 Task: Plan a trip to Hacilar, Turkey from 1st December, 2023 to 6th December, 2023 for 6 adults. Place can be entire room with 3 bedrooms having 3 beds and 3 bathrooms. Property type can be house.
Action: Mouse moved to (530, 218)
Screenshot: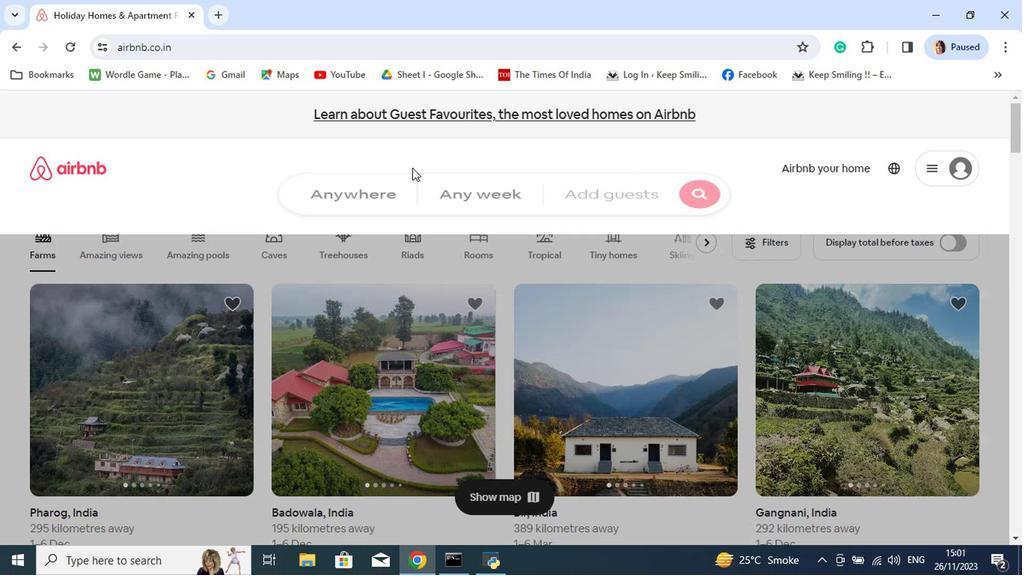 
Action: Mouse pressed left at (530, 218)
Screenshot: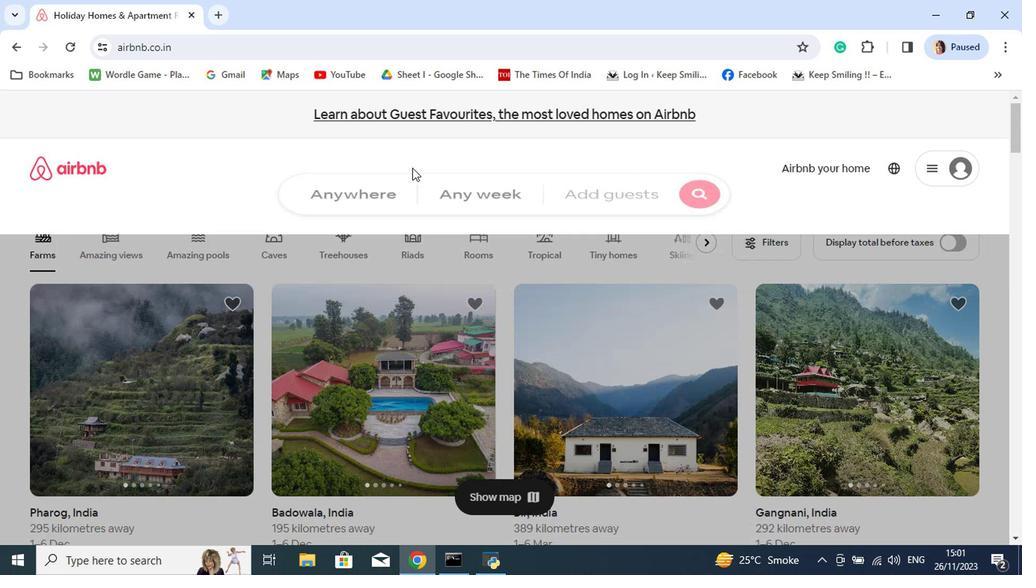 
Action: Mouse moved to (530, 218)
Screenshot: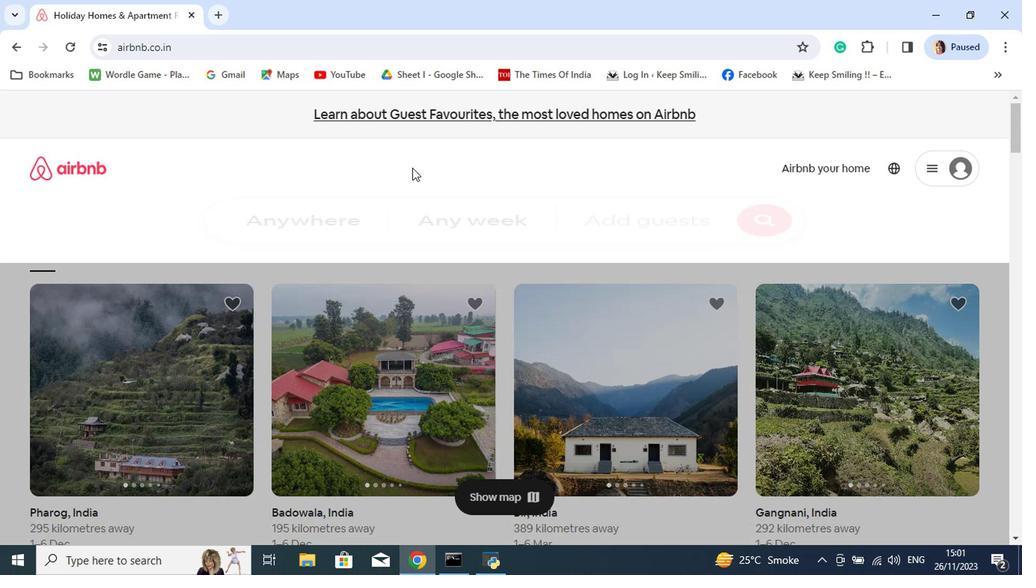 
Action: Key pressed <Key.shift>Hacilar
Screenshot: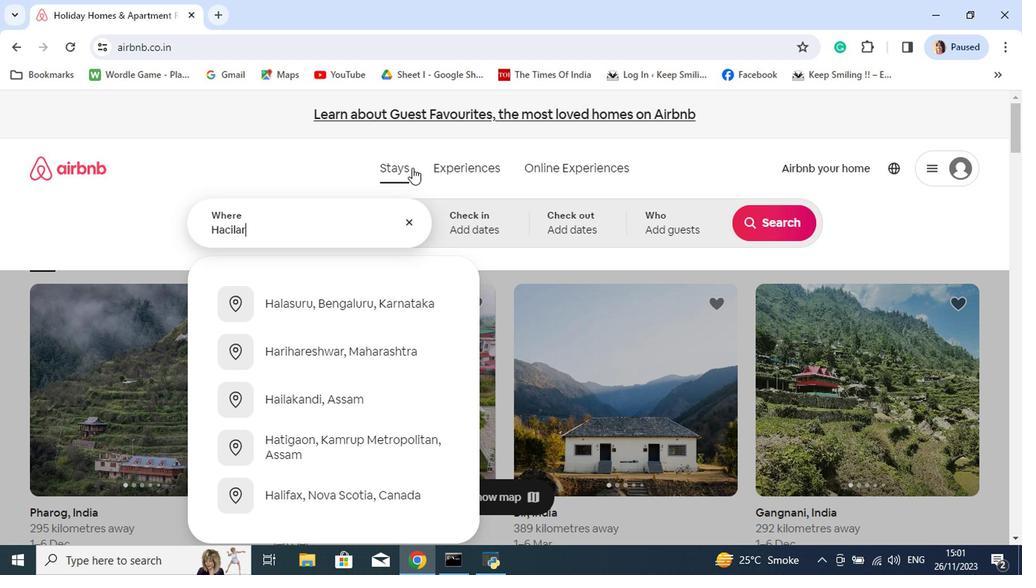 
Action: Mouse moved to (530, 218)
Screenshot: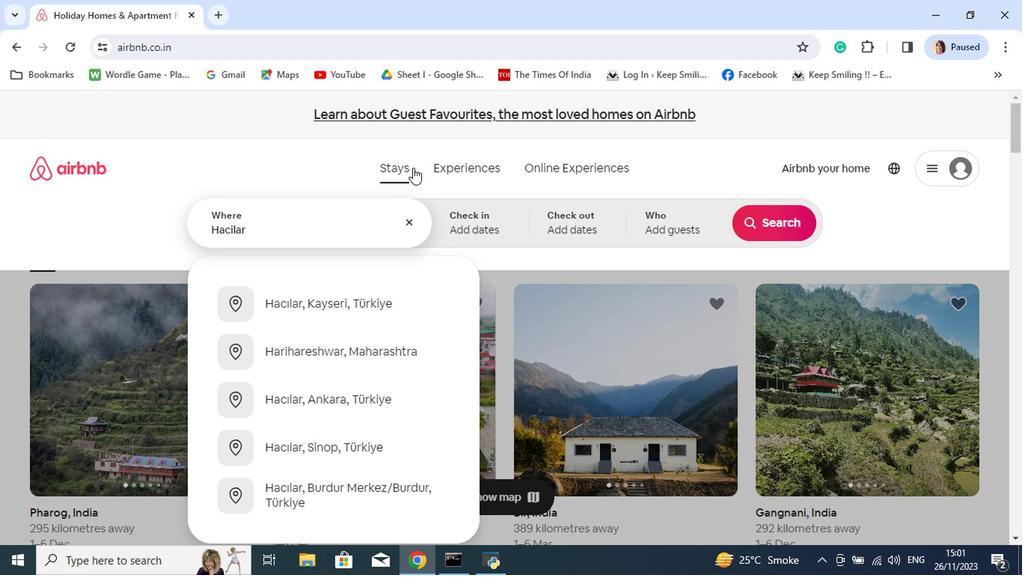 
Action: Key pressed ,<Key.space><Key.shift>Turkey<Key.enter>
Screenshot: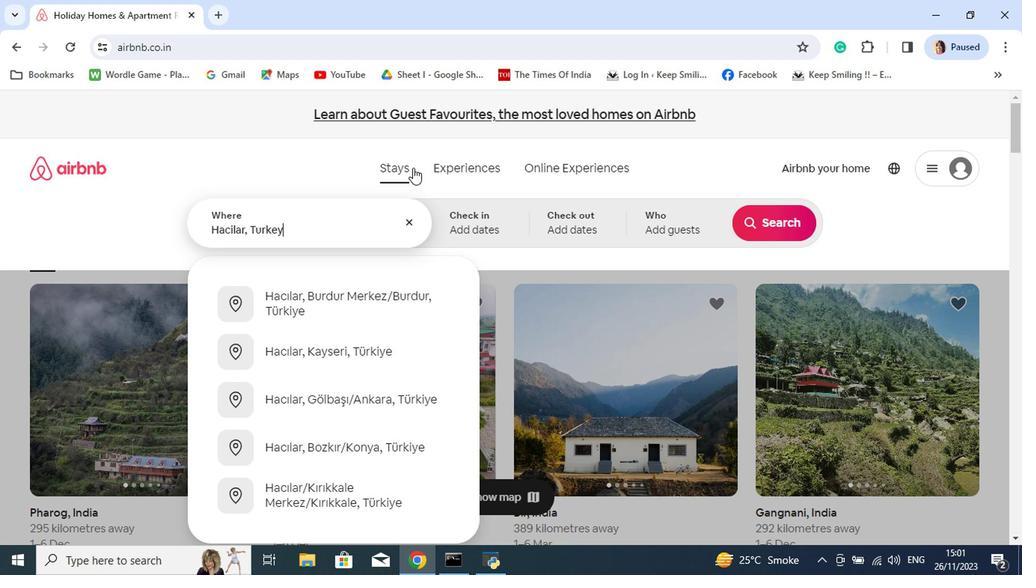 
Action: Mouse moved to (699, 403)
Screenshot: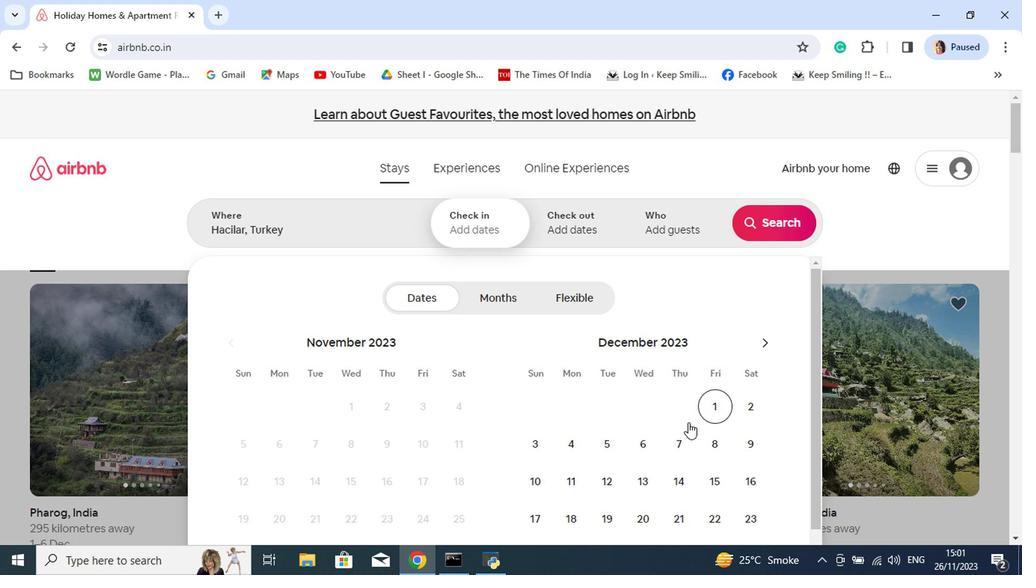 
Action: Mouse pressed left at (699, 403)
Screenshot: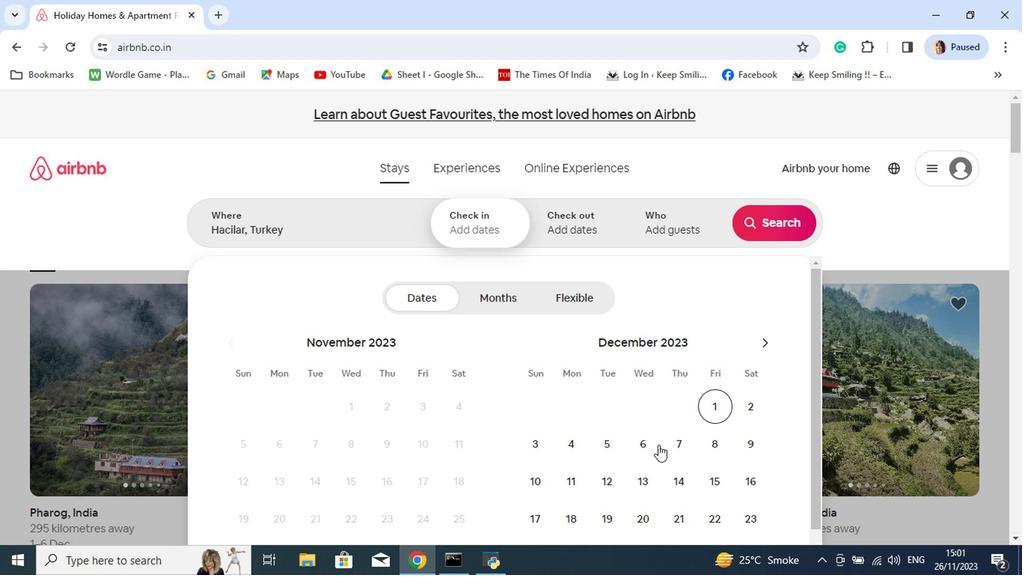 
Action: Mouse moved to (669, 434)
Screenshot: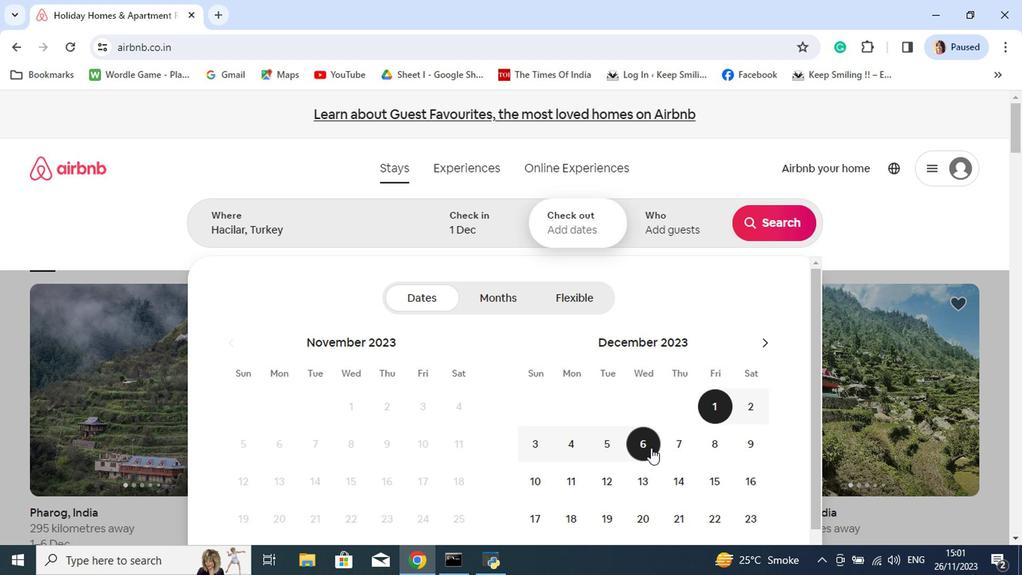 
Action: Mouse pressed left at (669, 434)
Screenshot: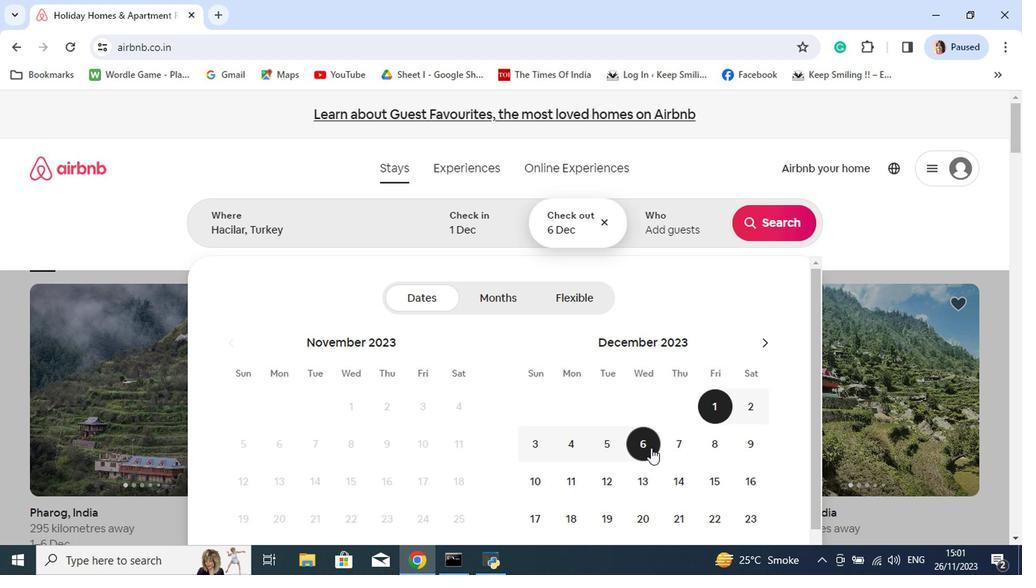 
Action: Mouse moved to (694, 262)
Screenshot: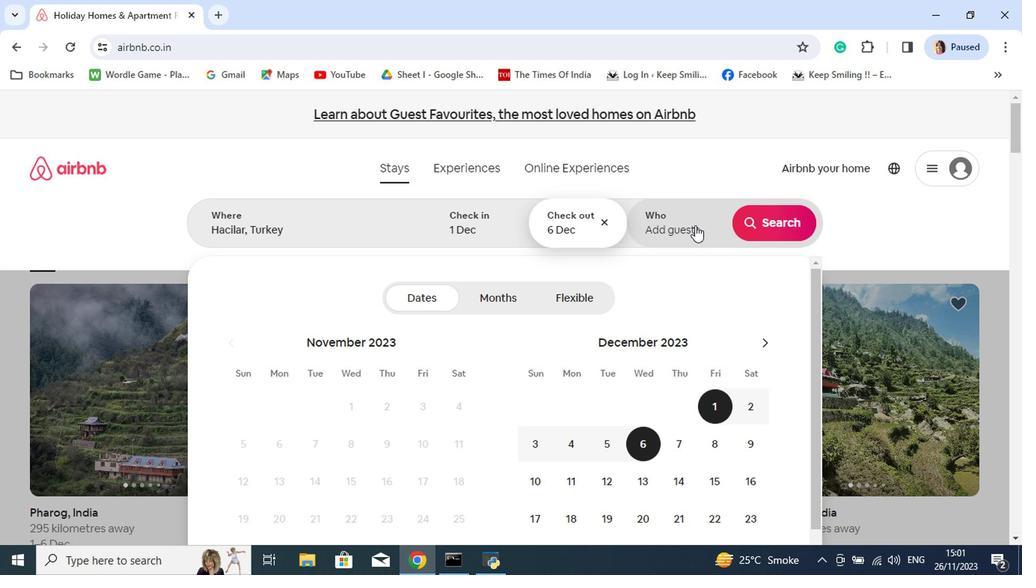 
Action: Mouse pressed left at (694, 262)
Screenshot: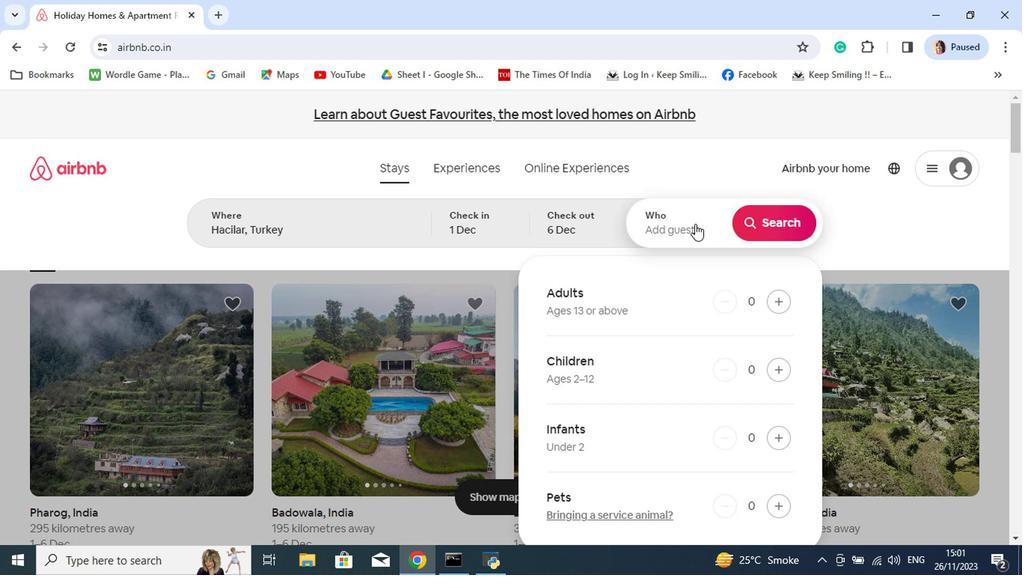 
Action: Mouse moved to (741, 315)
Screenshot: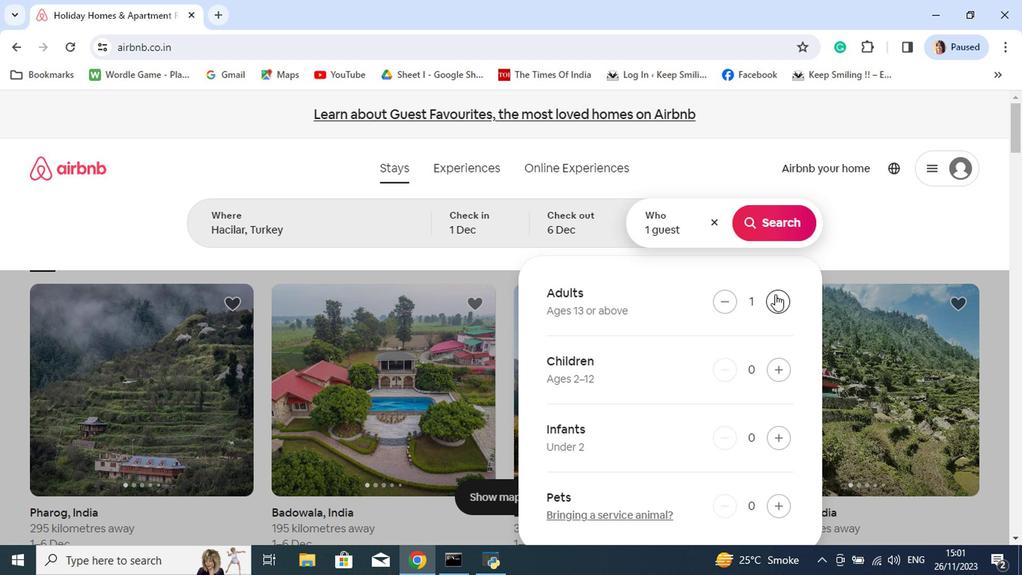 
Action: Mouse pressed left at (741, 315)
Screenshot: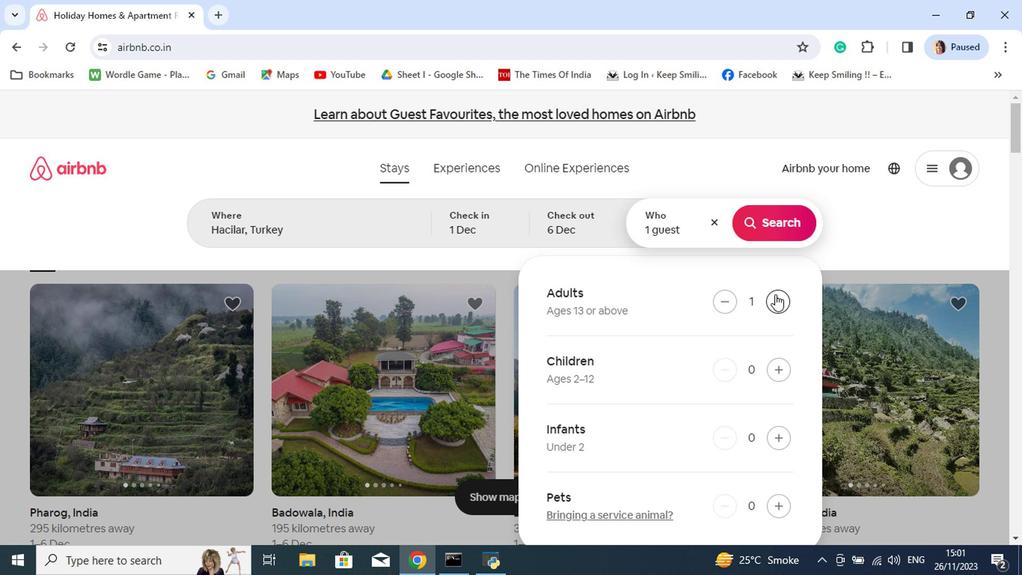 
Action: Mouse moved to (741, 315)
Screenshot: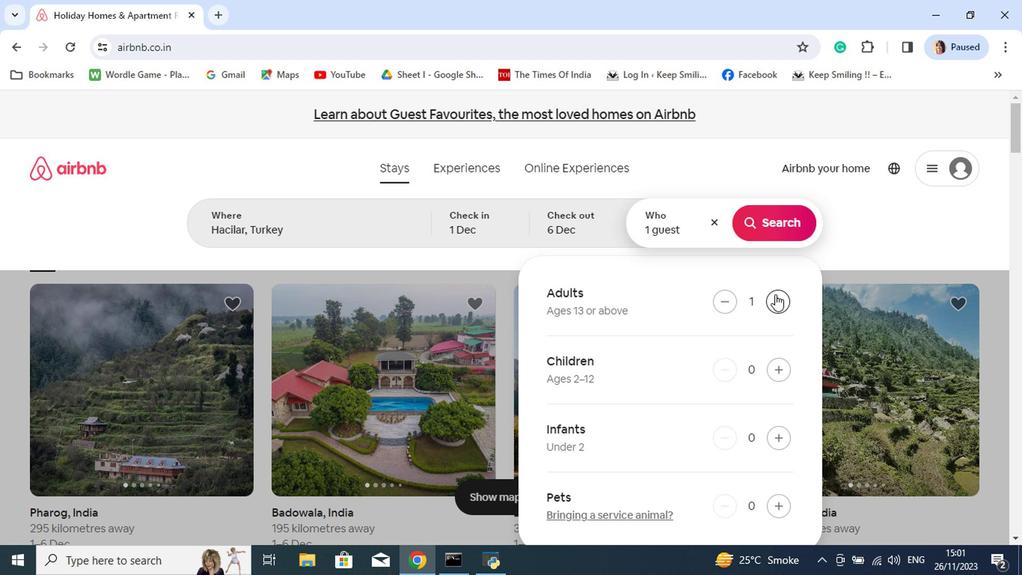 
Action: Mouse pressed left at (741, 315)
Screenshot: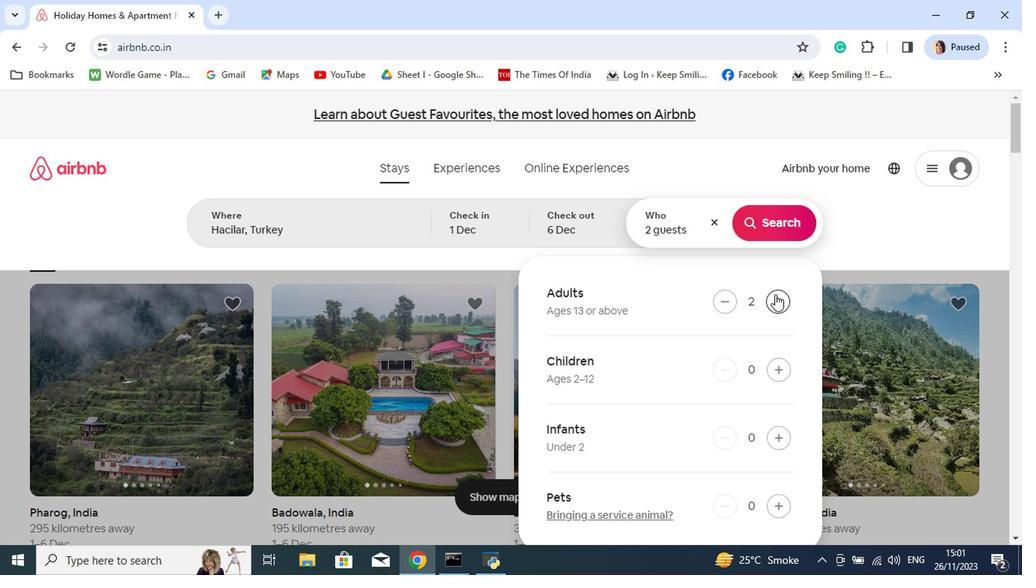
Action: Mouse pressed left at (741, 315)
Screenshot: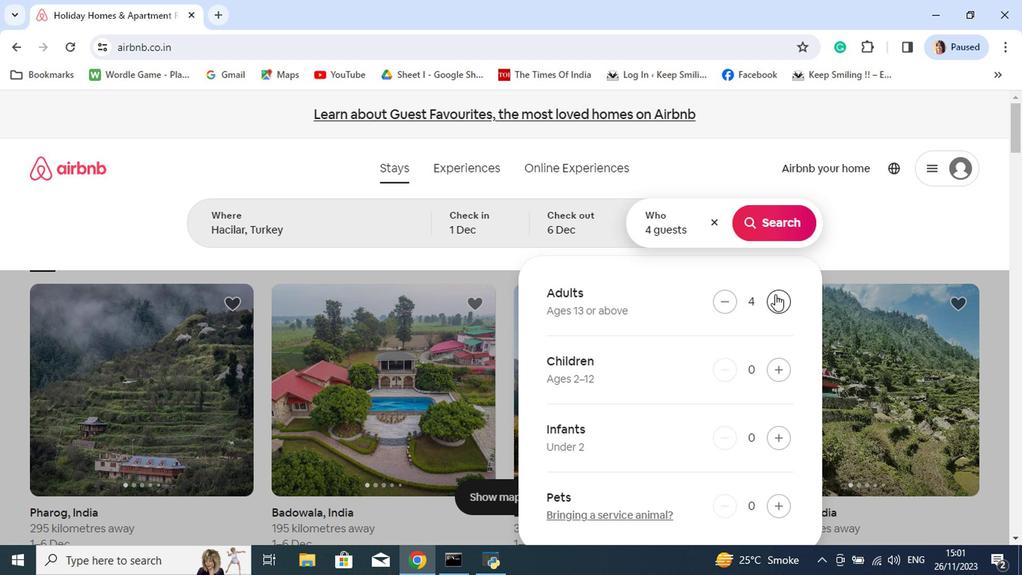 
Action: Mouse pressed left at (741, 315)
Screenshot: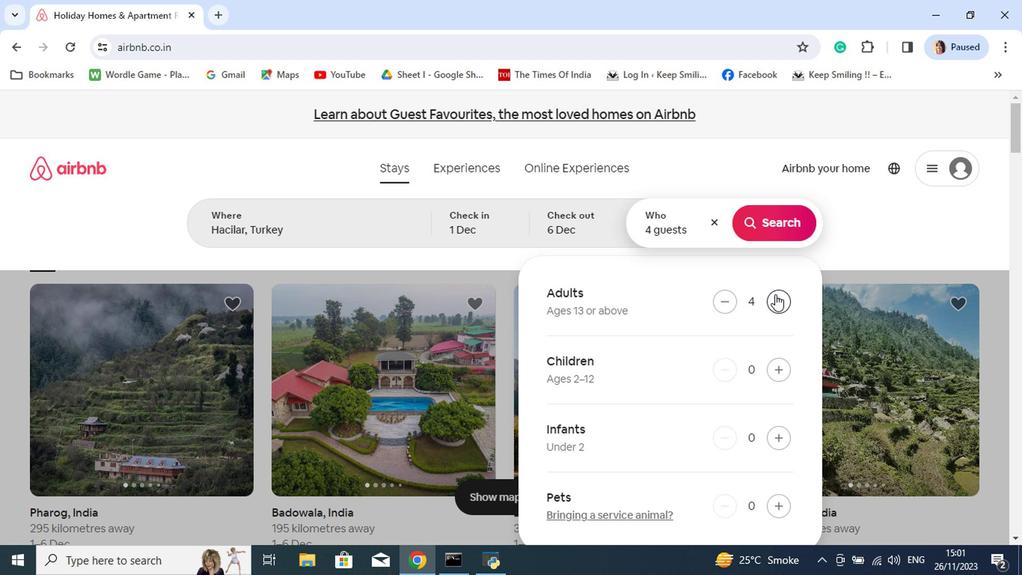 
Action: Mouse pressed left at (741, 315)
Screenshot: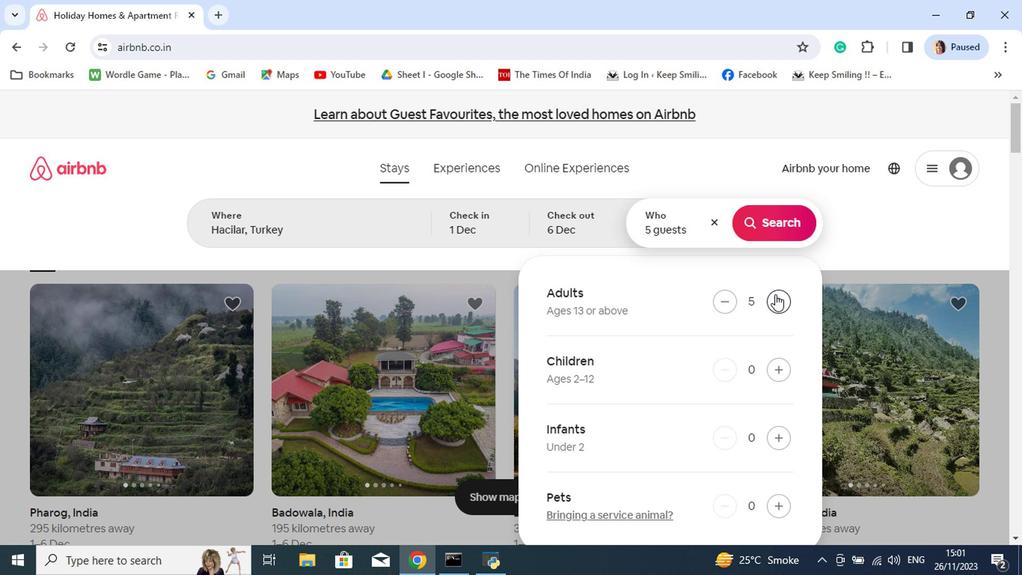 
Action: Mouse pressed left at (741, 315)
Screenshot: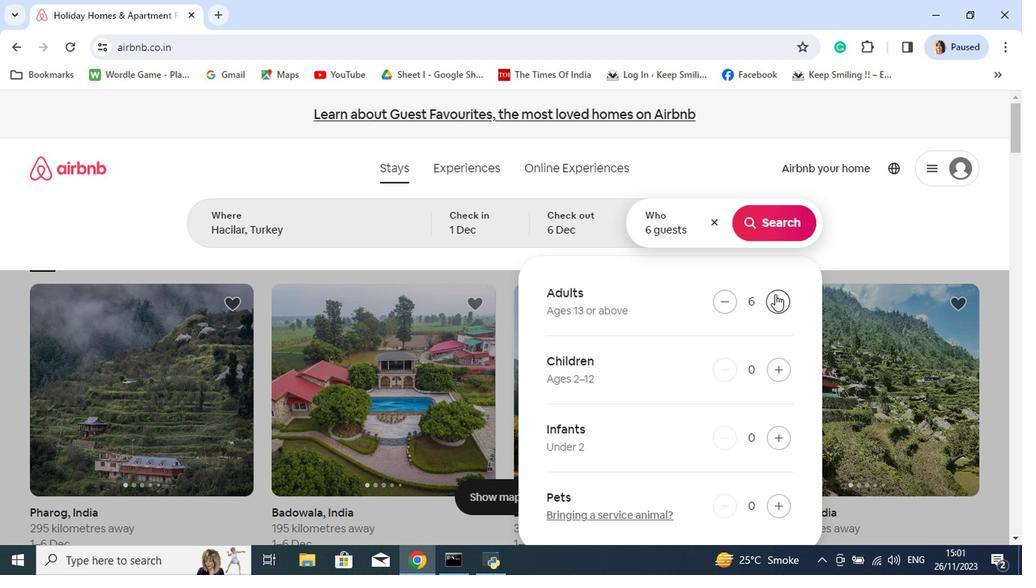 
Action: Mouse moved to (742, 263)
Screenshot: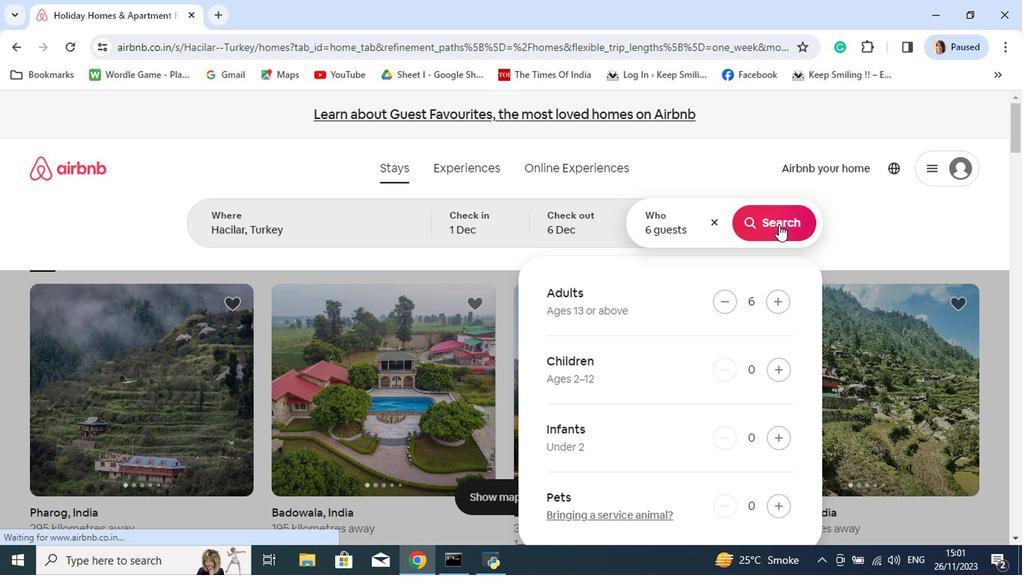 
Action: Mouse pressed left at (742, 263)
Screenshot: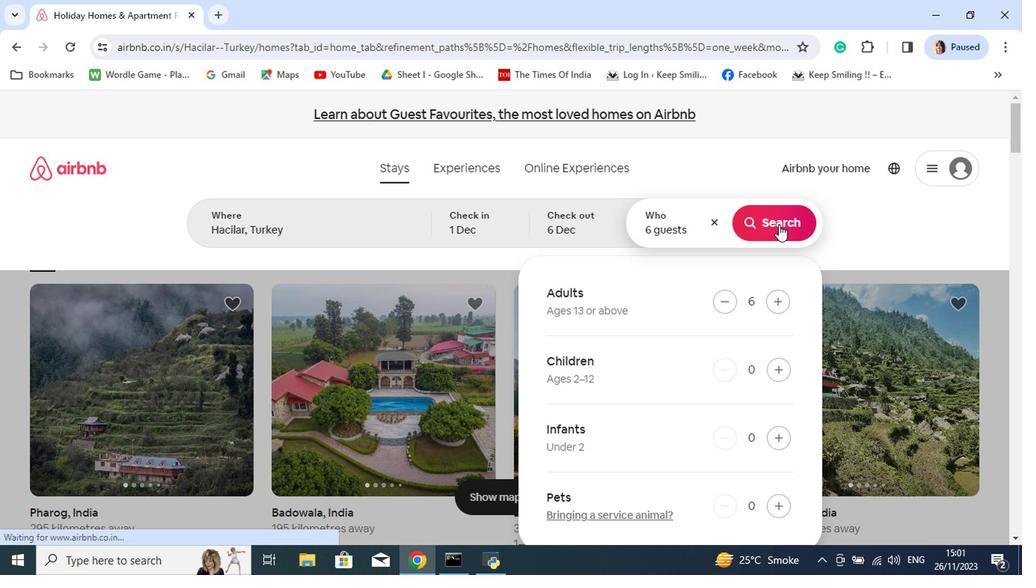 
Action: Mouse moved to (749, 232)
Screenshot: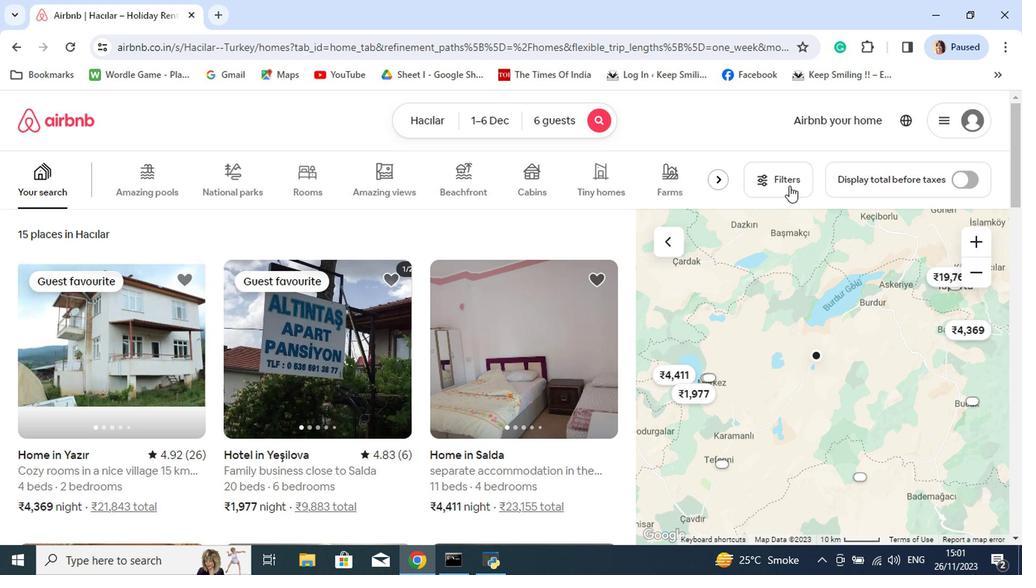 
Action: Mouse pressed left at (749, 232)
Screenshot: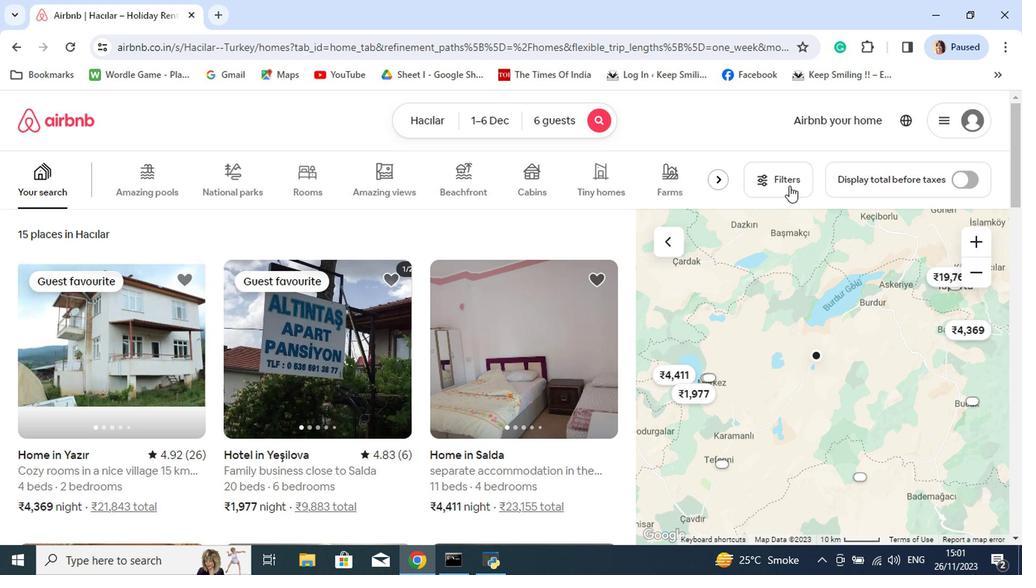 
Action: Mouse moved to (716, 332)
Screenshot: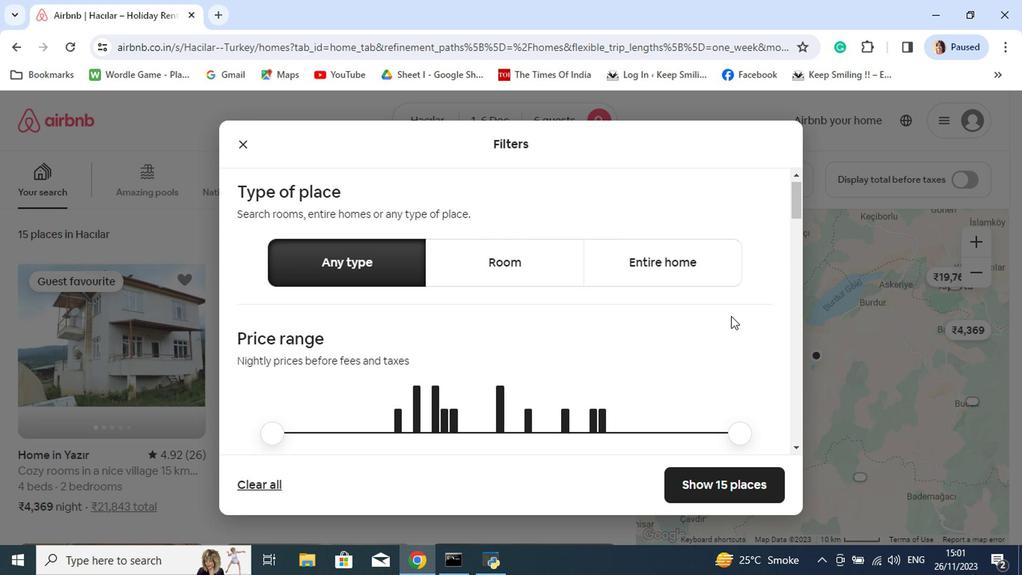 
Action: Mouse scrolled (716, 331) with delta (0, 0)
Screenshot: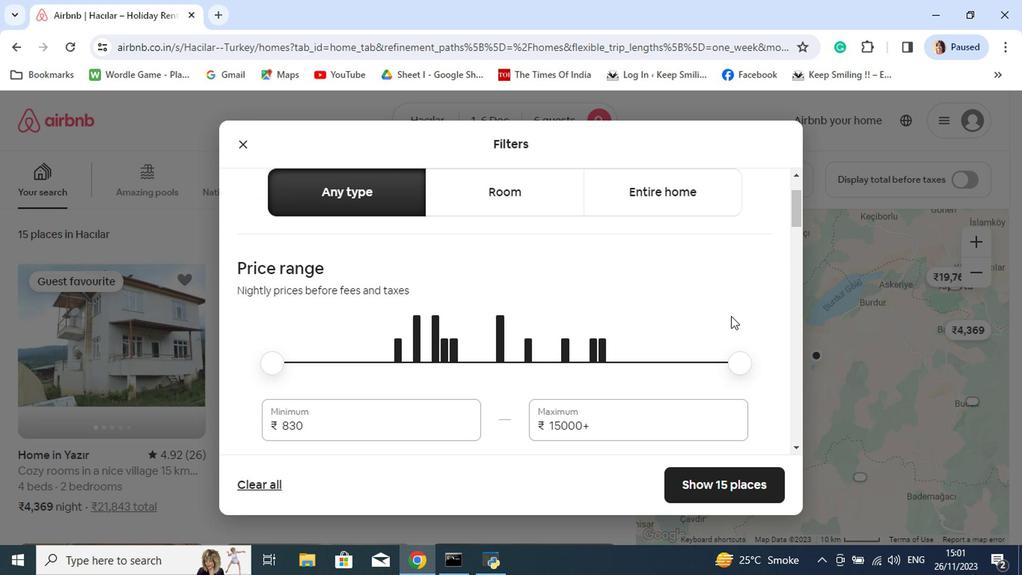 
Action: Mouse moved to (716, 332)
Screenshot: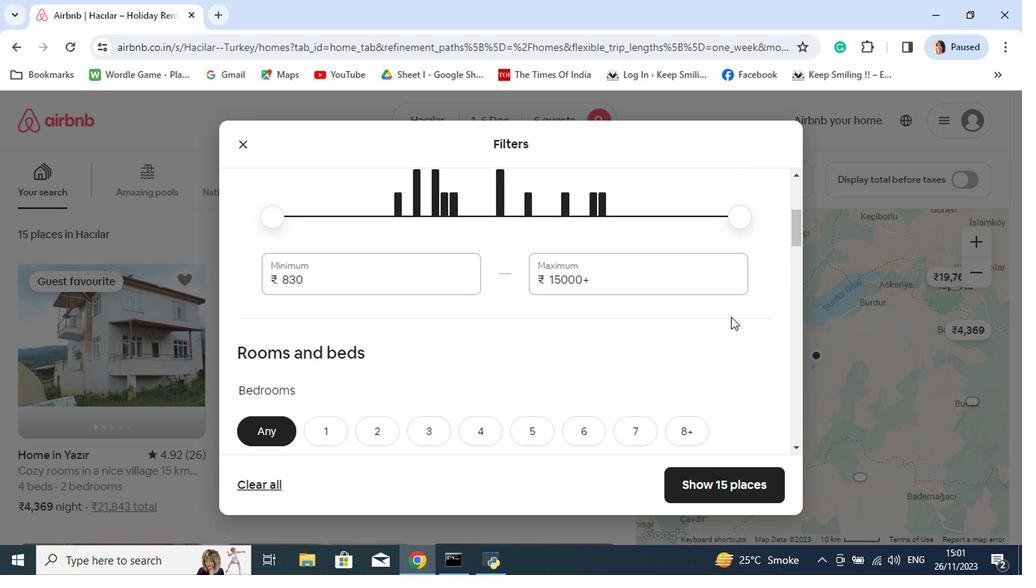 
Action: Mouse scrolled (716, 332) with delta (0, 0)
Screenshot: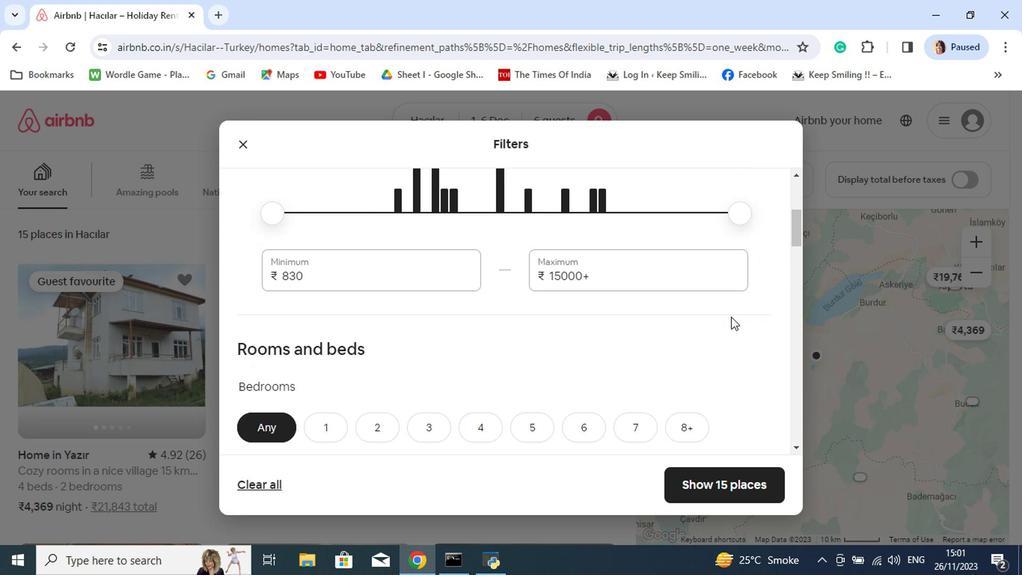 
Action: Mouse scrolled (716, 332) with delta (0, 0)
Screenshot: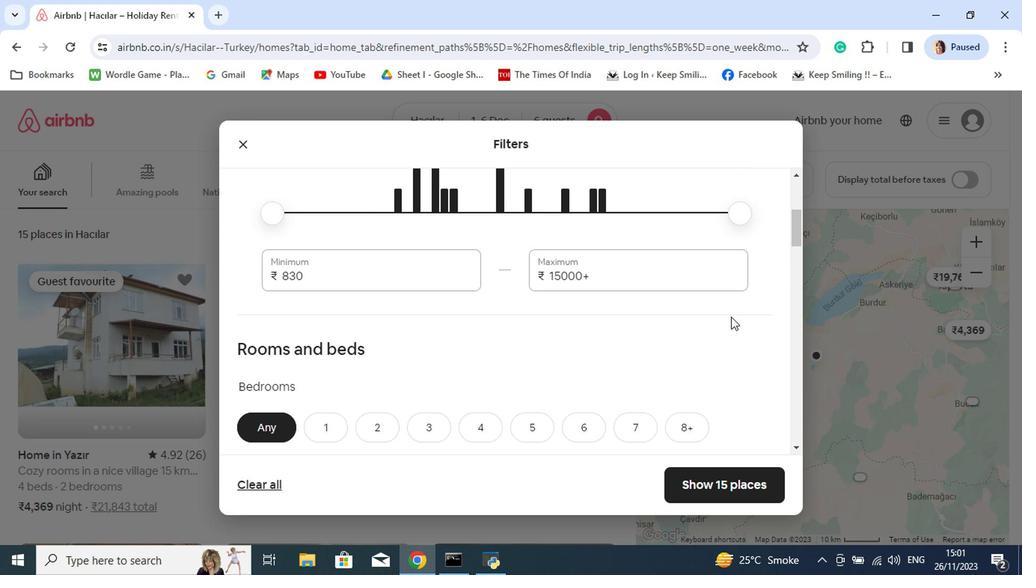 
Action: Mouse scrolled (716, 332) with delta (0, 0)
Screenshot: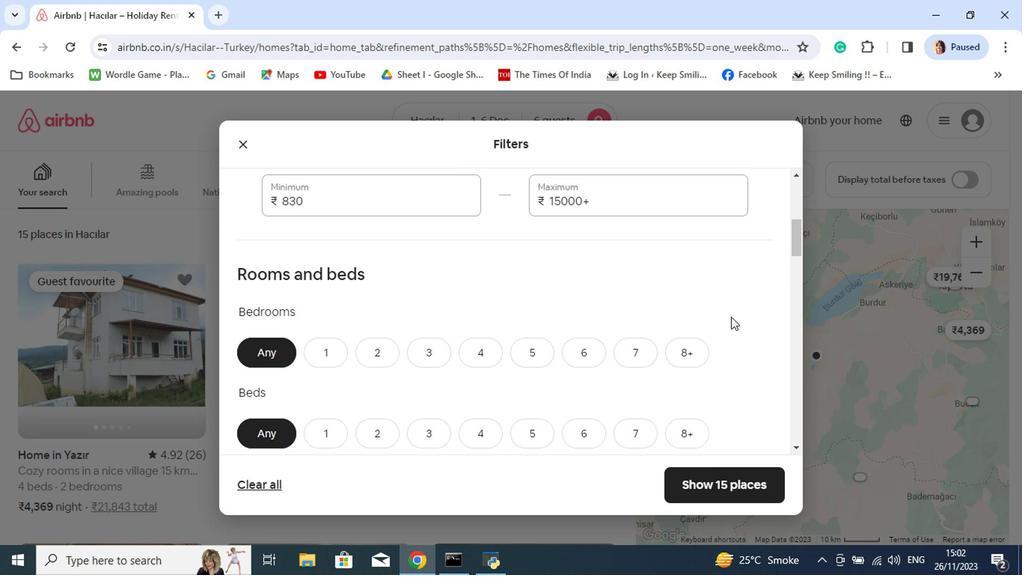 
Action: Mouse moved to (549, 356)
Screenshot: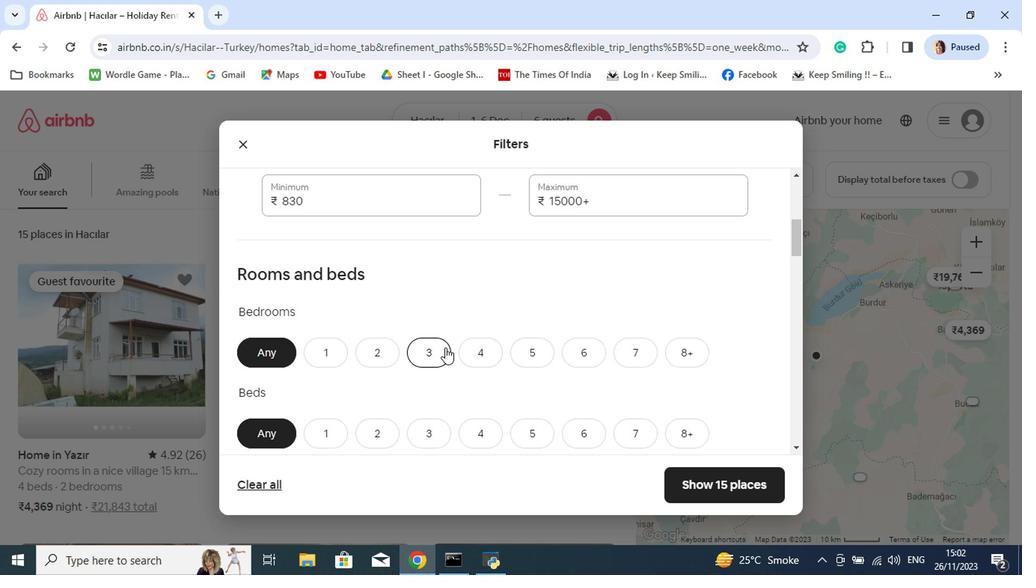 
Action: Mouse pressed left at (549, 356)
Screenshot: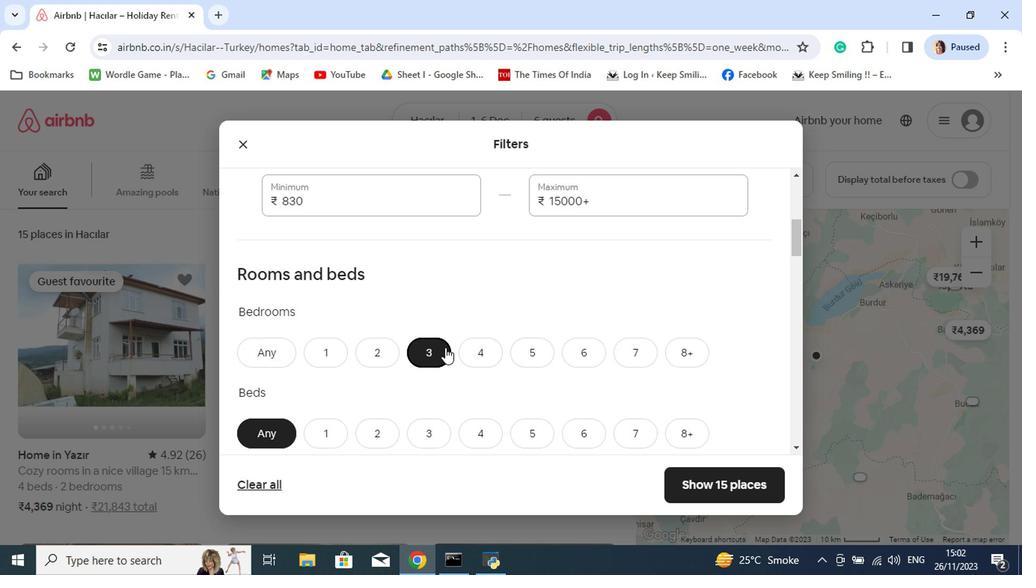 
Action: Mouse moved to (538, 427)
Screenshot: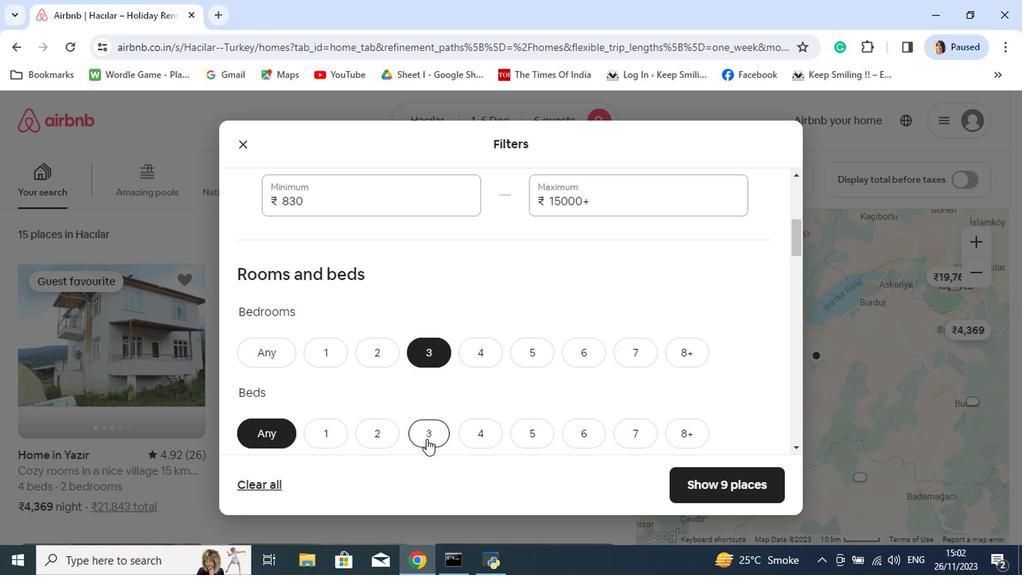 
Action: Mouse pressed left at (538, 427)
Screenshot: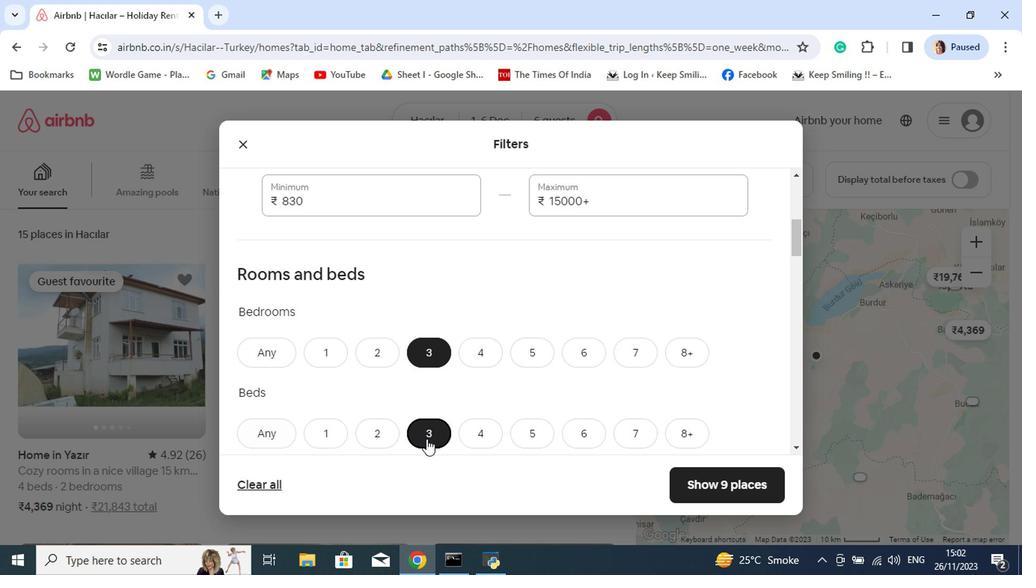 
Action: Mouse scrolled (538, 426) with delta (0, 0)
Screenshot: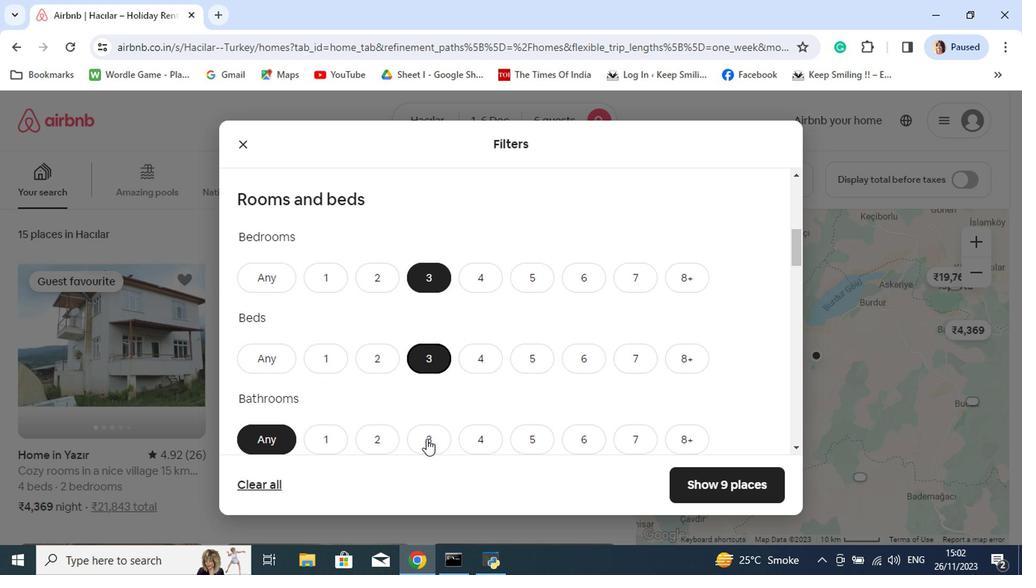 
Action: Mouse moved to (538, 425)
Screenshot: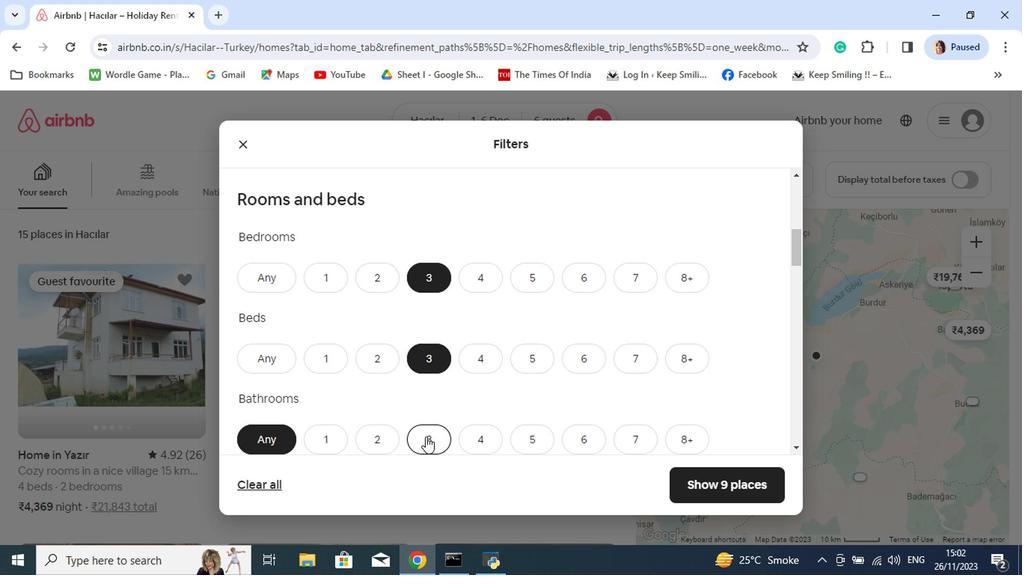 
Action: Mouse pressed left at (538, 425)
Screenshot: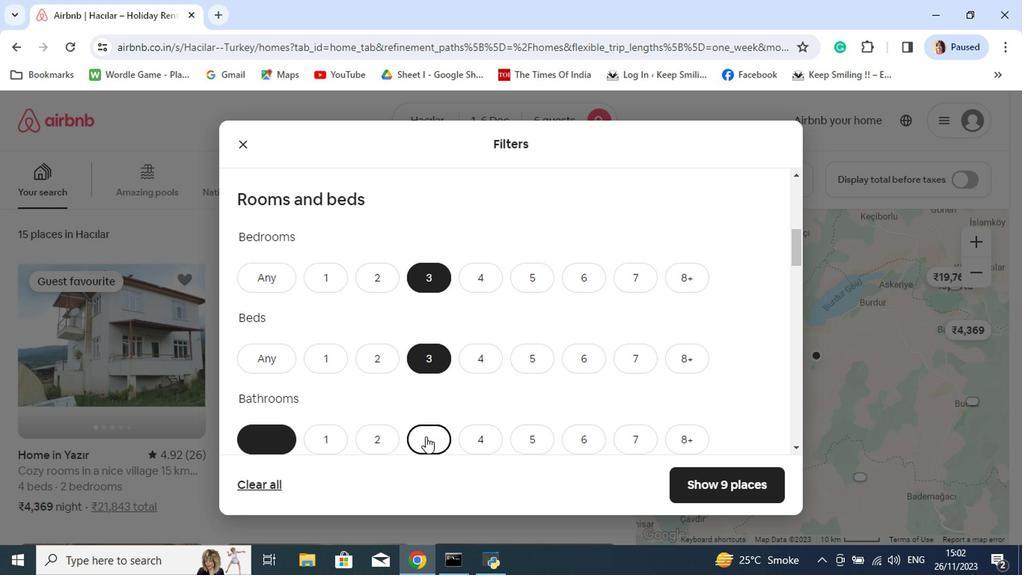 
Action: Mouse moved to (538, 425)
Screenshot: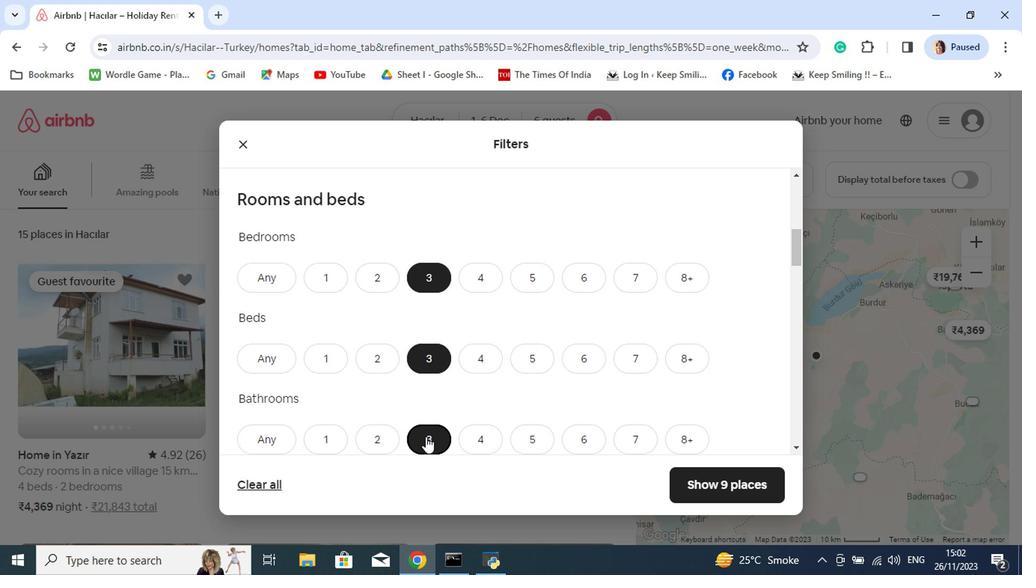 
Action: Mouse scrolled (538, 424) with delta (0, 0)
Screenshot: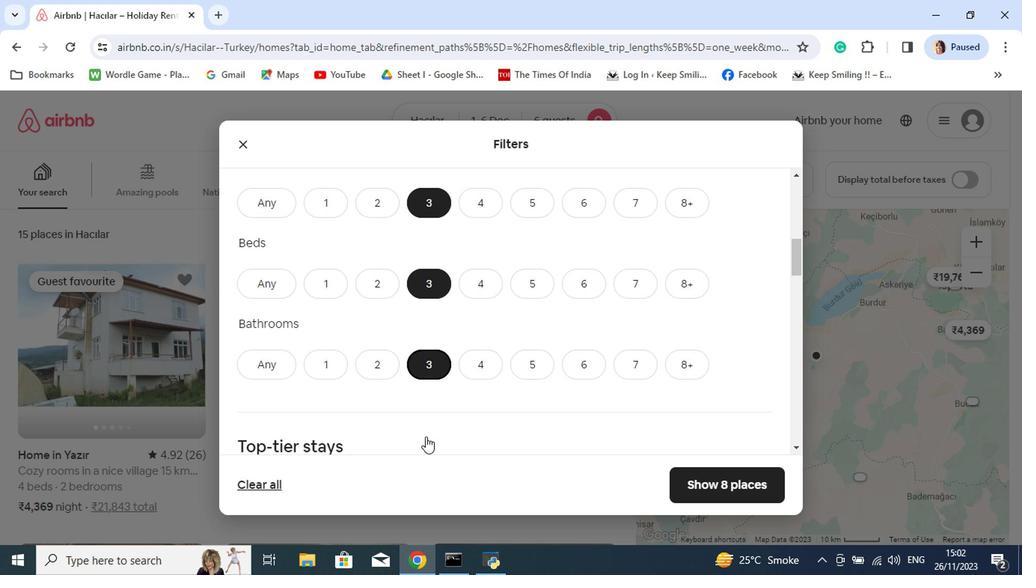 
Action: Mouse scrolled (538, 424) with delta (0, 0)
Screenshot: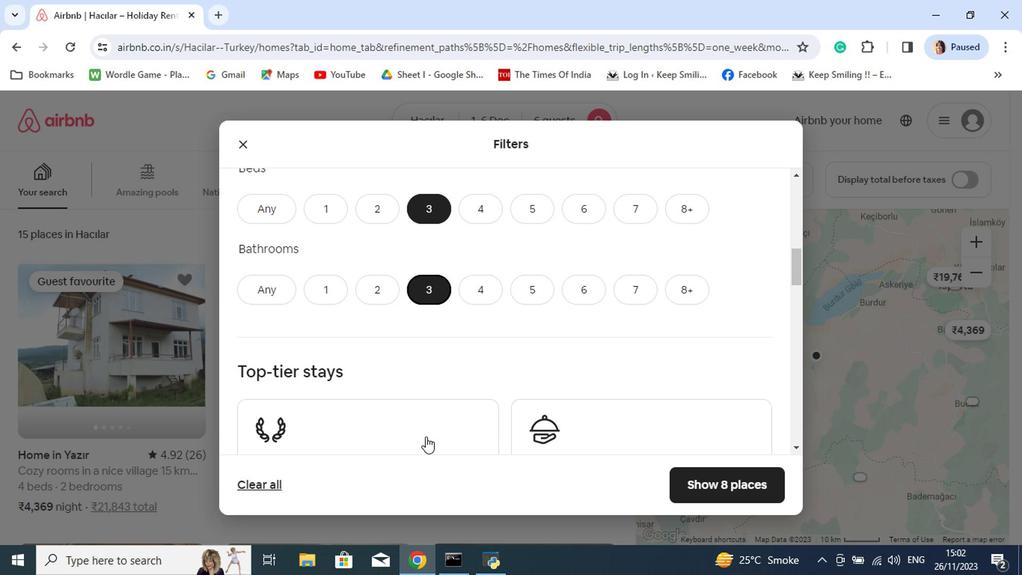 
Action: Mouse scrolled (538, 424) with delta (0, 0)
Screenshot: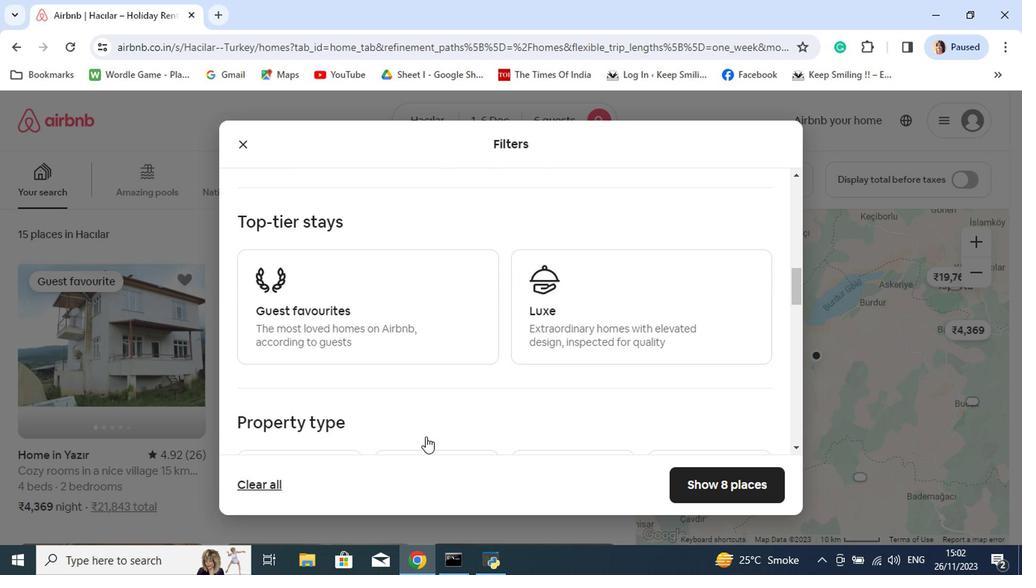 
Action: Mouse scrolled (538, 424) with delta (0, 0)
Screenshot: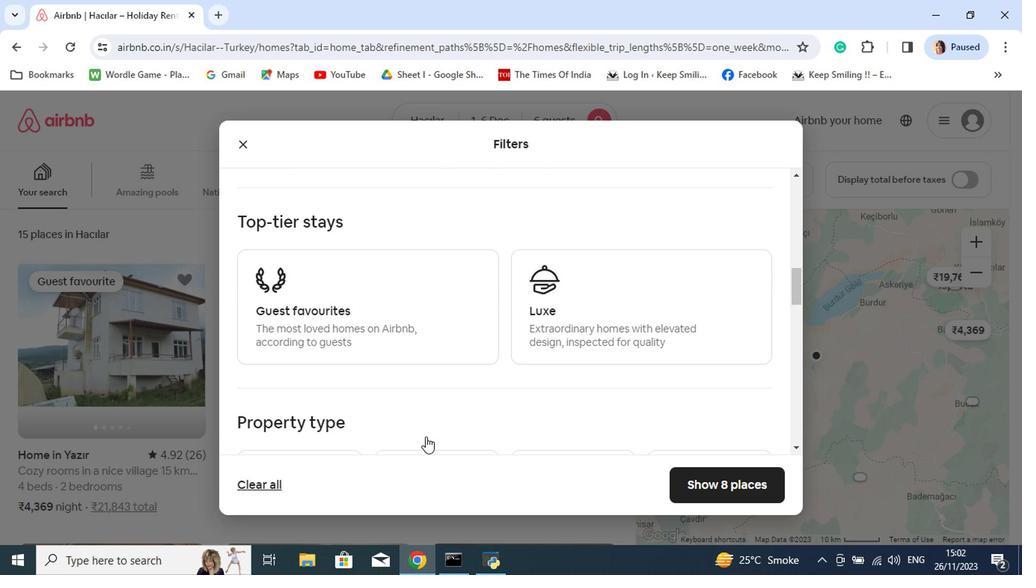 
Action: Mouse scrolled (538, 424) with delta (0, 0)
Screenshot: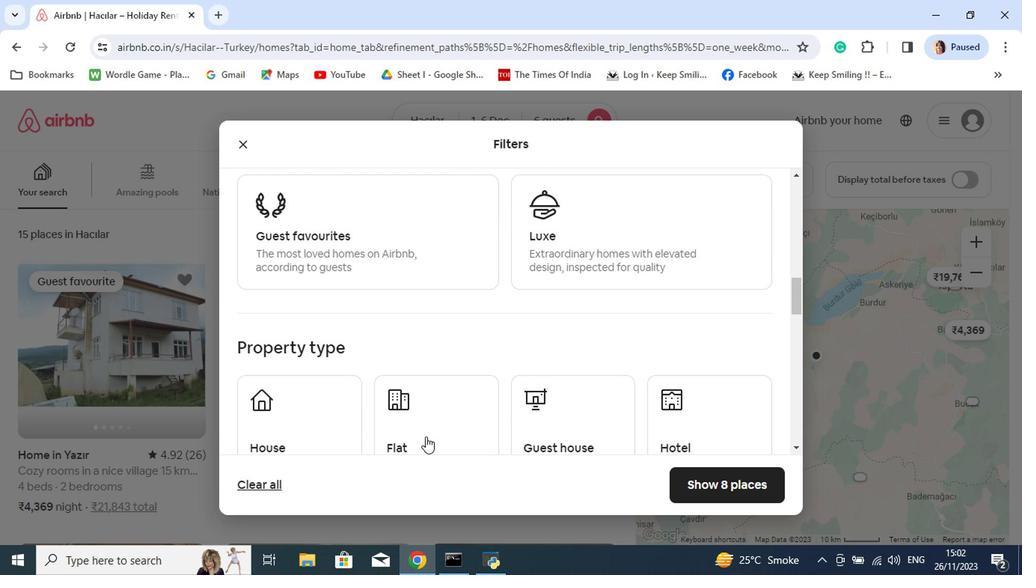 
Action: Mouse scrolled (538, 424) with delta (0, 0)
Screenshot: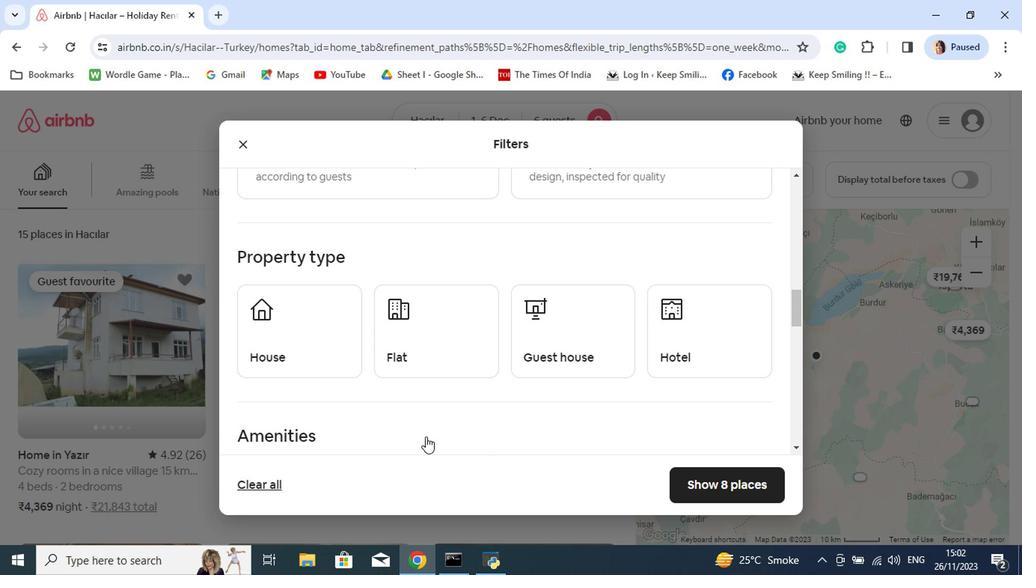 
Action: Mouse scrolled (538, 424) with delta (0, 0)
Screenshot: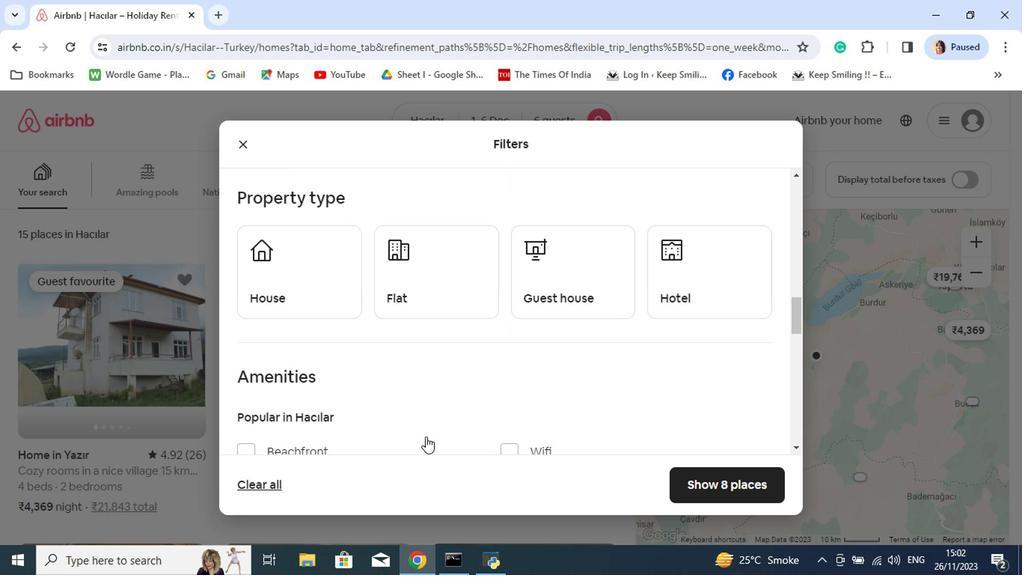 
Action: Mouse moved to (447, 312)
Screenshot: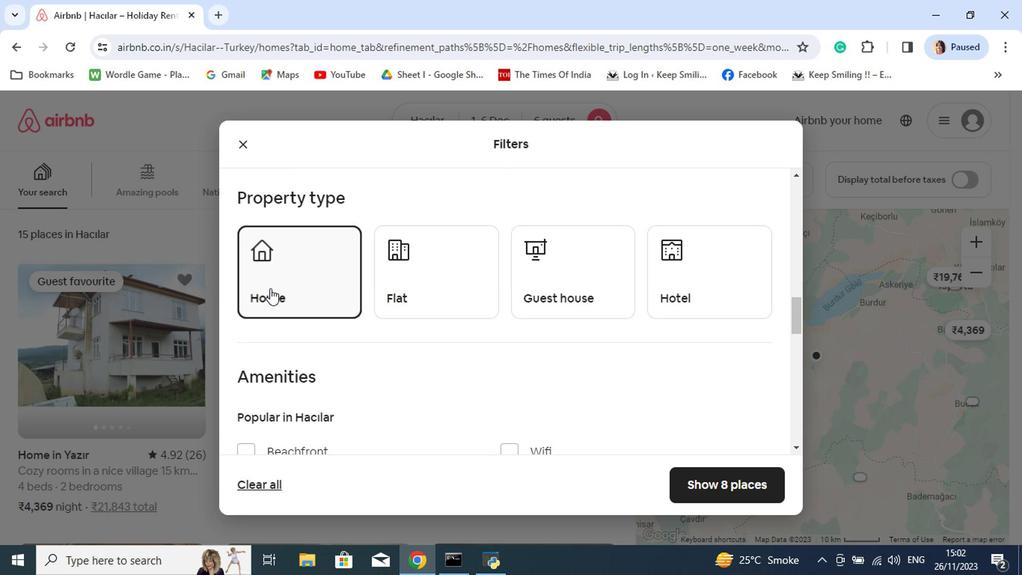 
Action: Mouse pressed left at (447, 312)
Screenshot: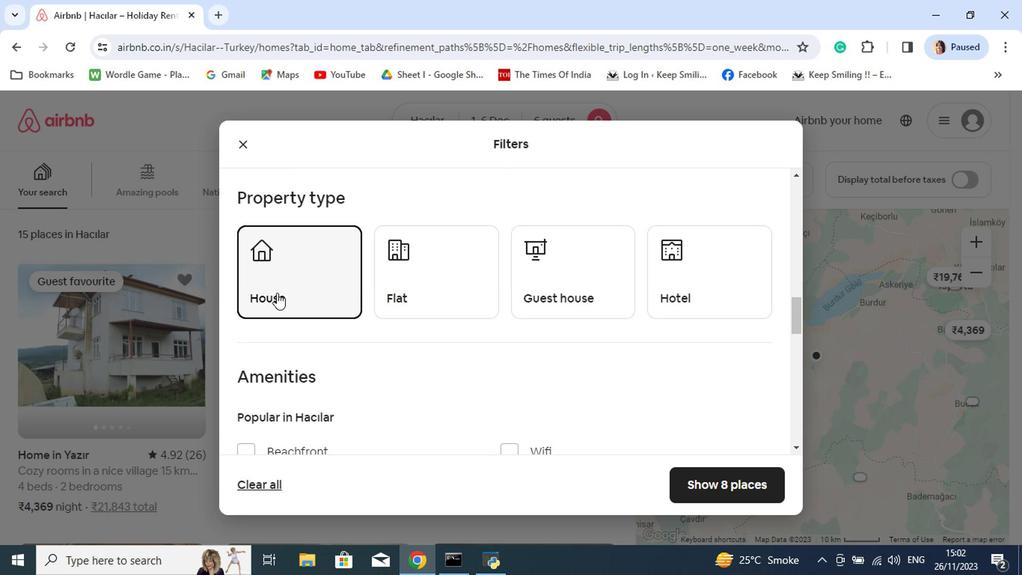 
Action: Mouse moved to (694, 454)
Screenshot: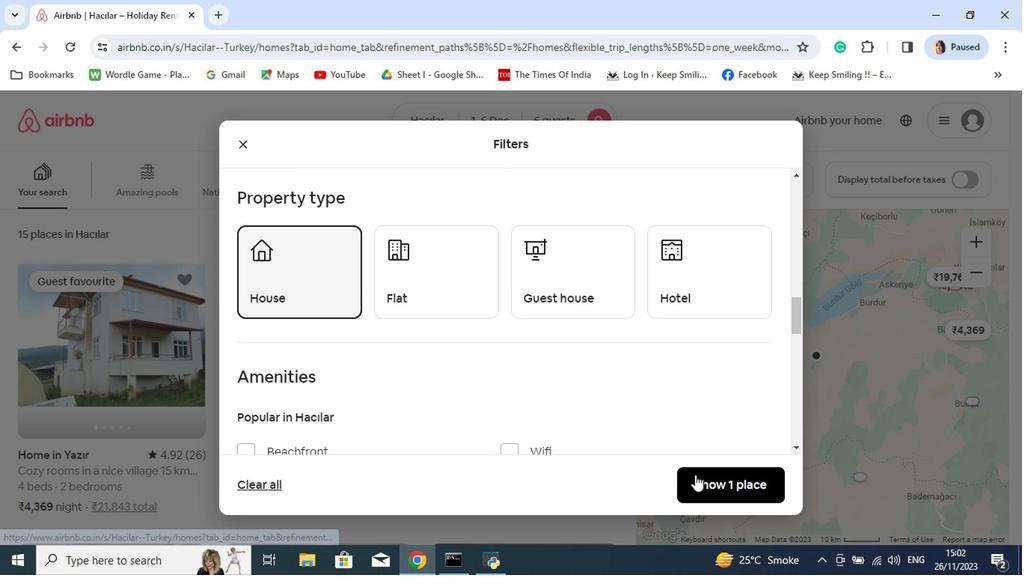 
Action: Mouse pressed left at (694, 454)
Screenshot: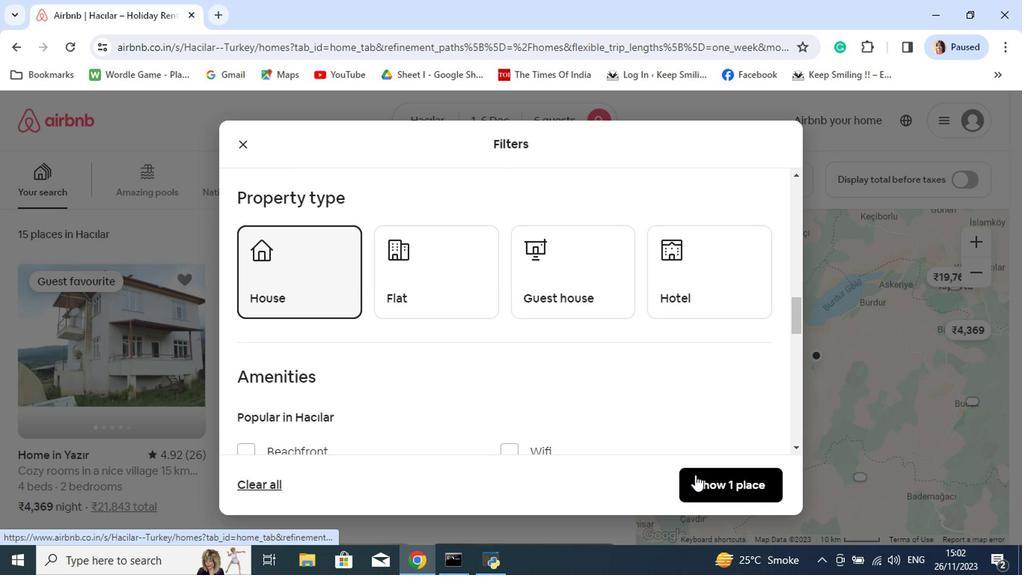 
Action: Mouse moved to (347, 367)
Screenshot: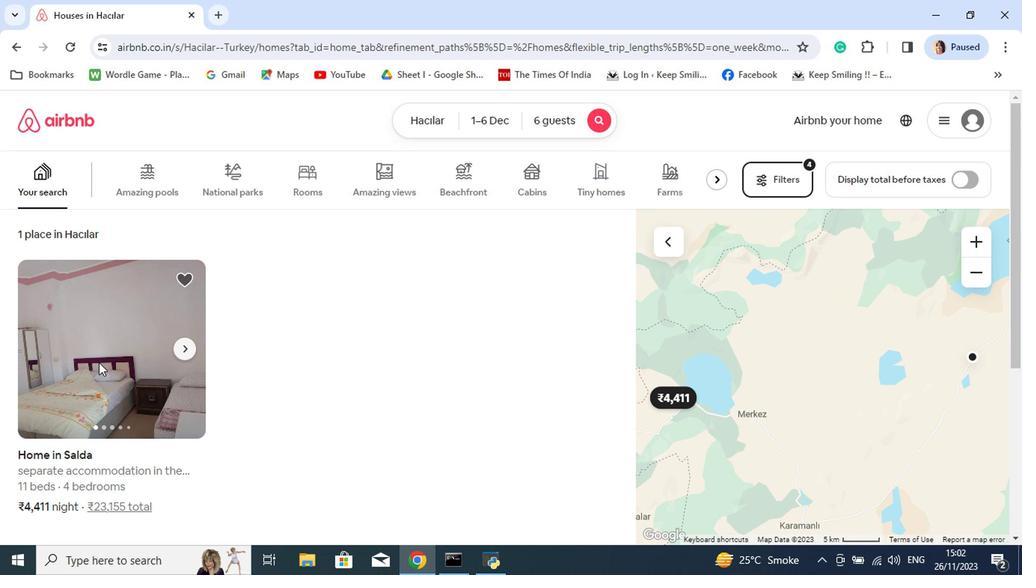 
Action: Mouse pressed left at (347, 367)
Screenshot: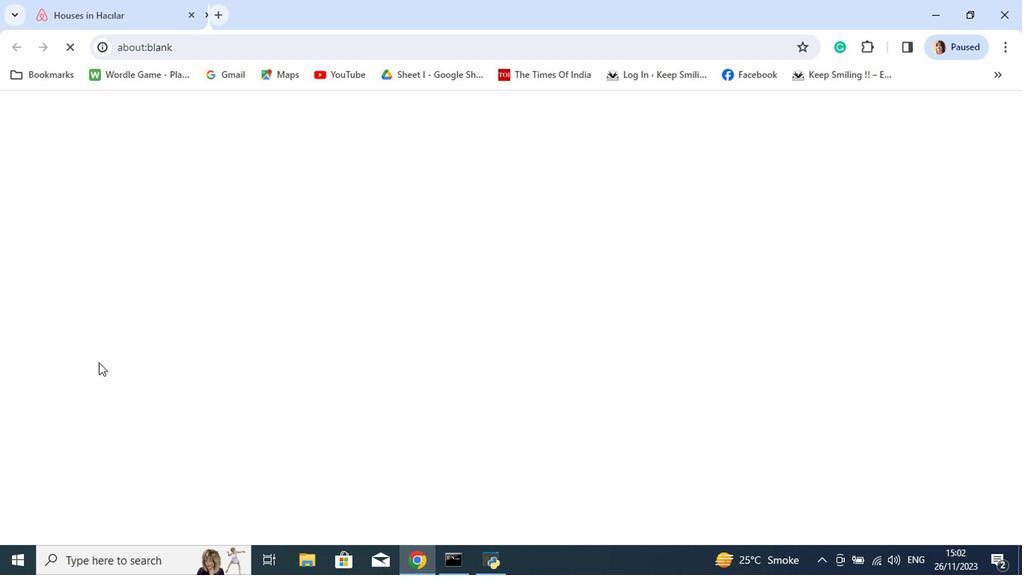 
Action: Mouse moved to (772, 414)
Screenshot: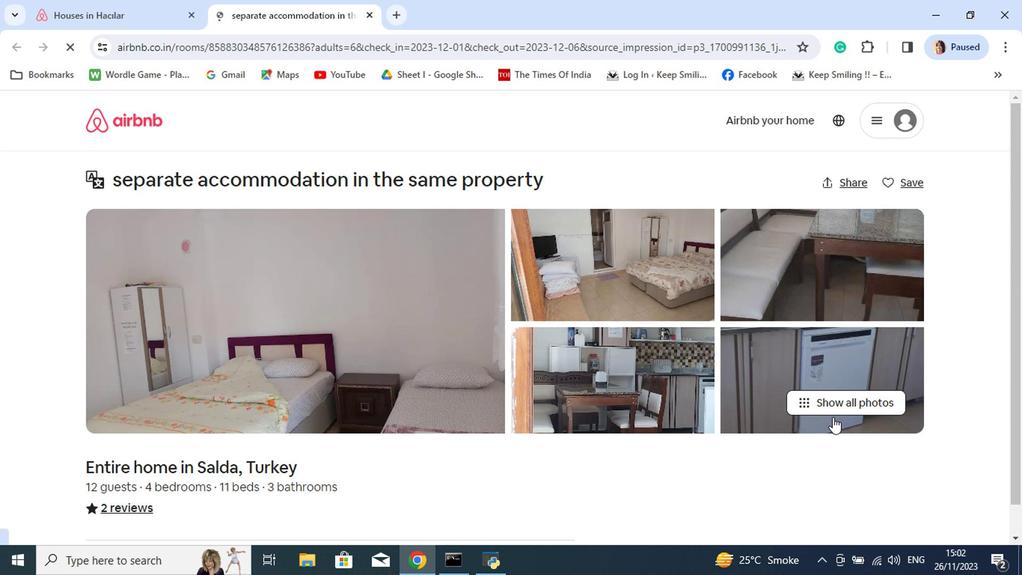 
Action: Mouse pressed left at (772, 414)
Screenshot: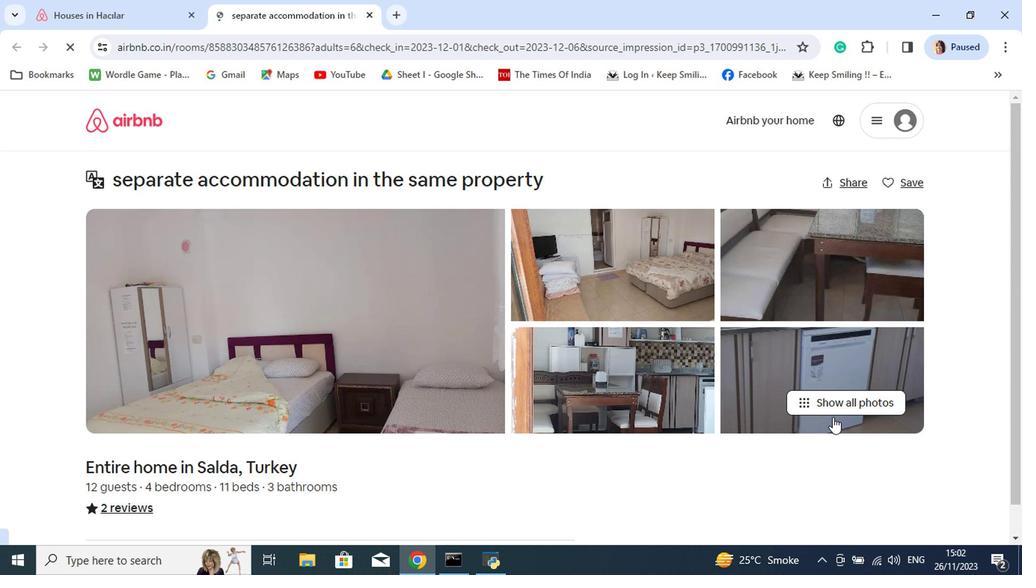 
Action: Mouse moved to (773, 401)
Screenshot: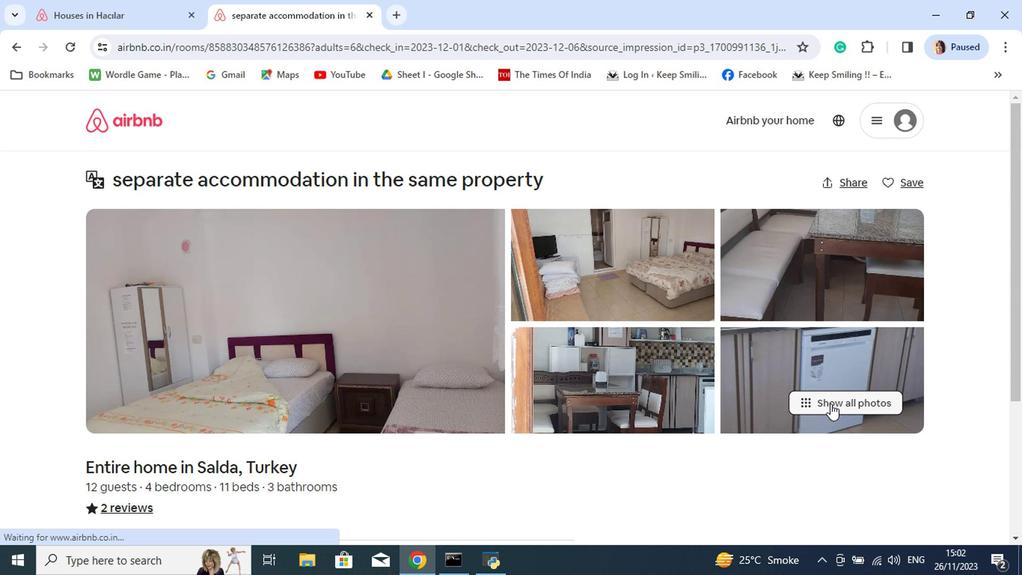 
Action: Mouse pressed left at (773, 401)
Screenshot: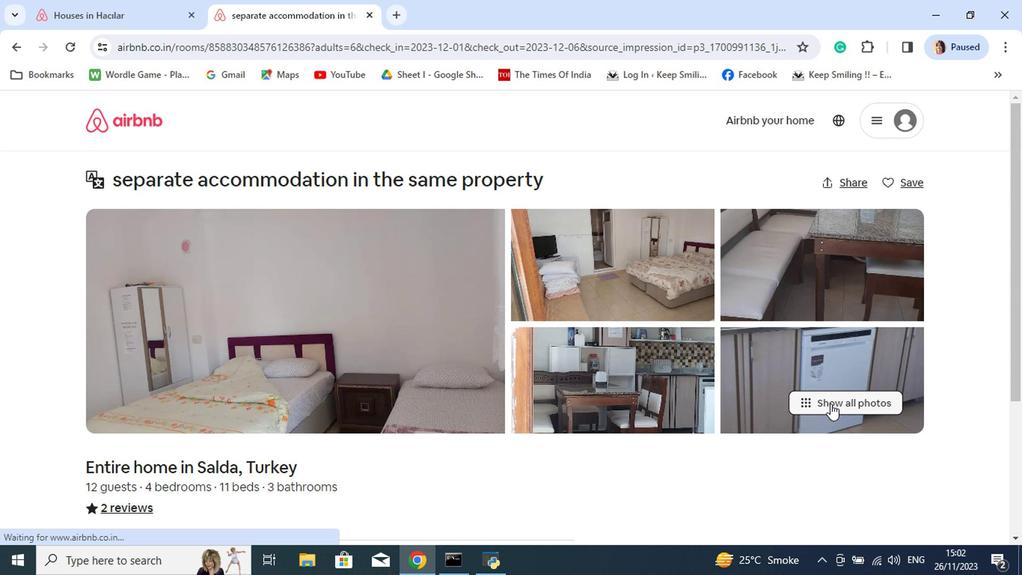 
Action: Mouse moved to (479, 231)
Screenshot: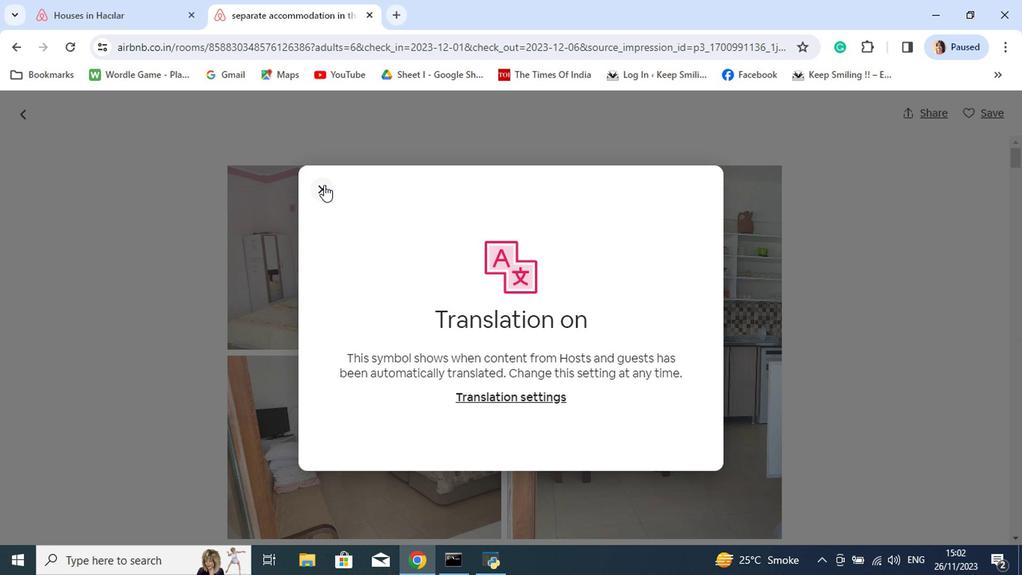 
Action: Mouse pressed left at (479, 231)
Screenshot: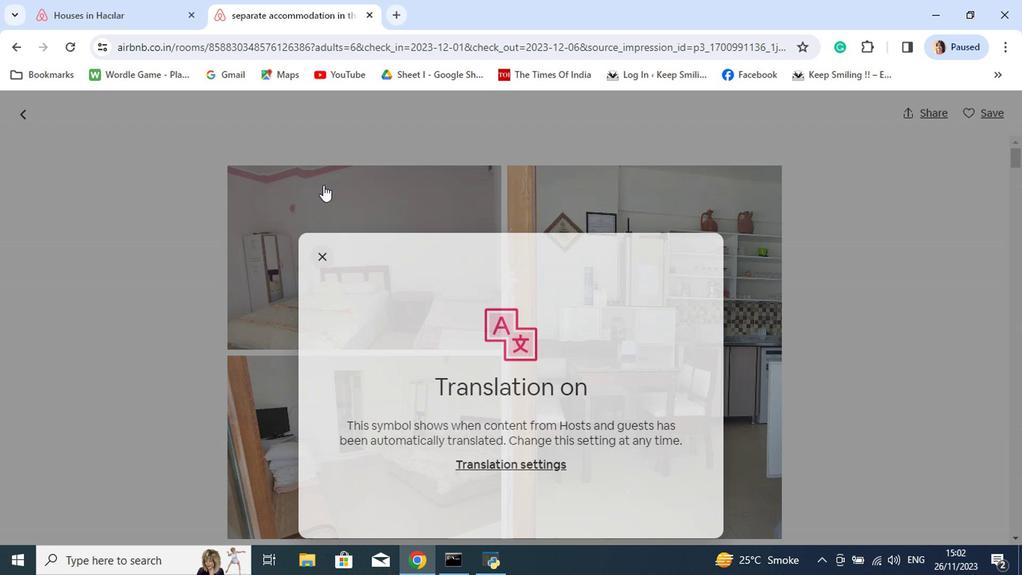 
Action: Mouse moved to (740, 470)
Screenshot: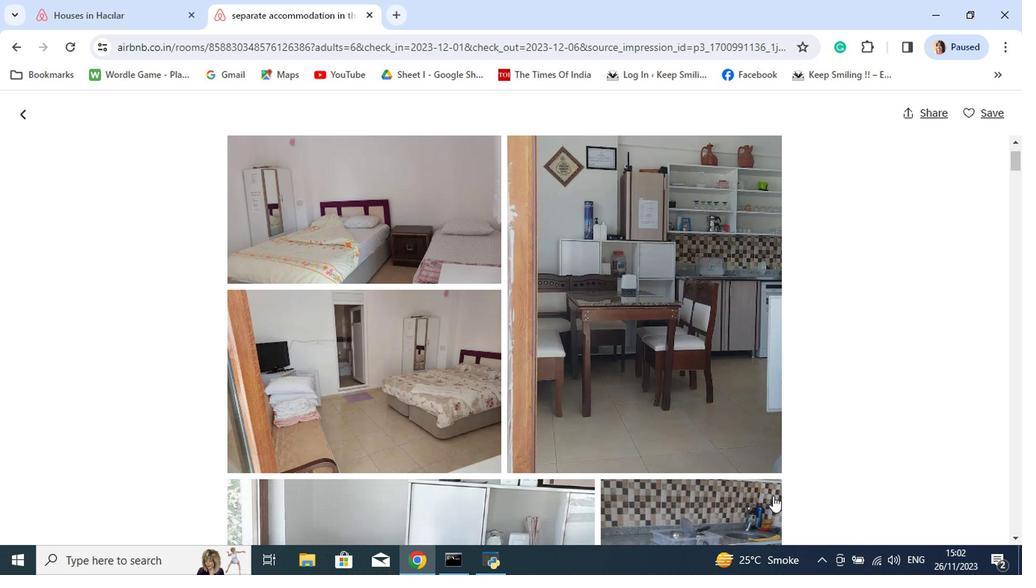 
Action: Mouse scrolled (740, 470) with delta (0, 0)
Screenshot: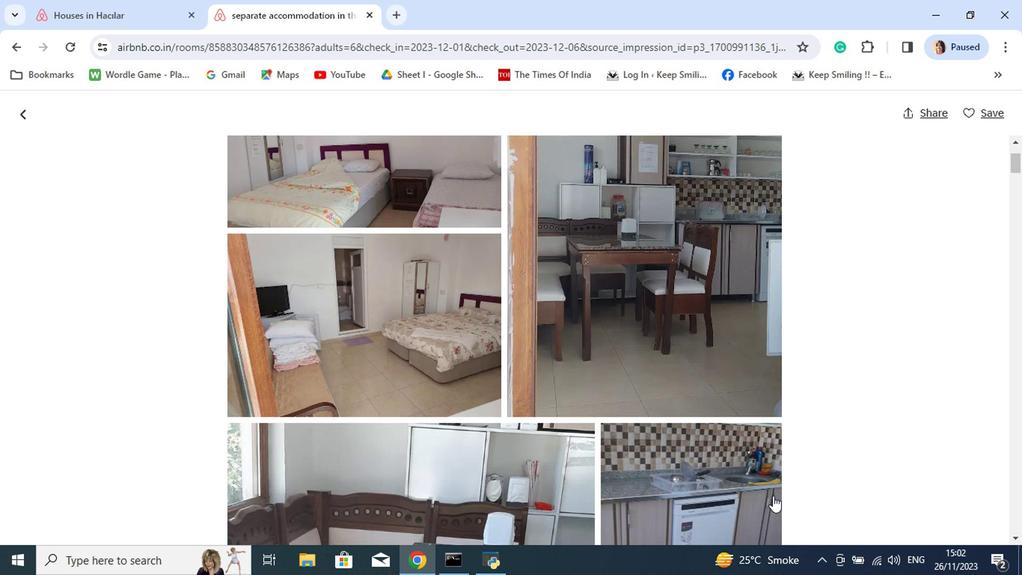 
Action: Mouse scrolled (740, 470) with delta (0, 0)
Screenshot: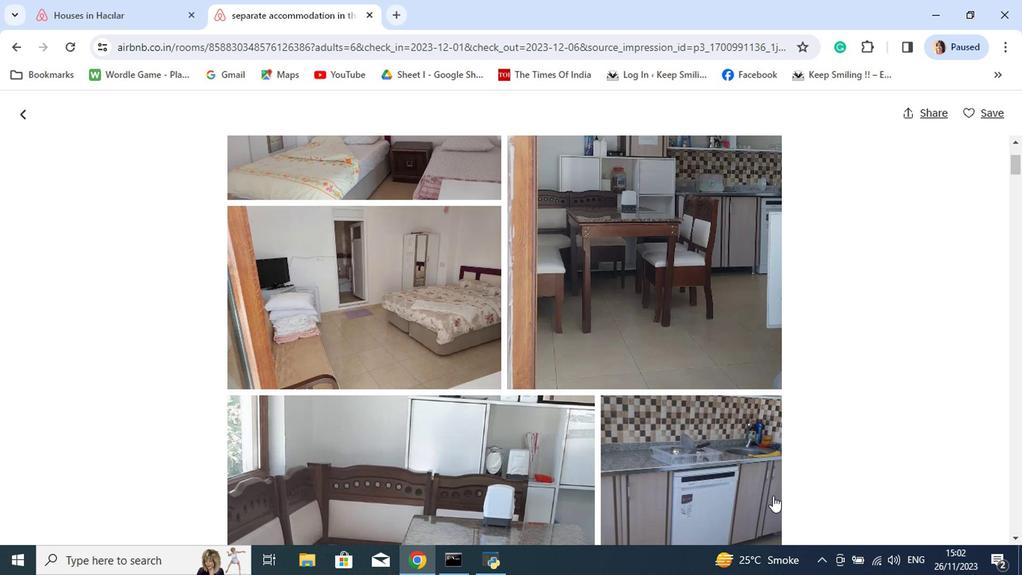 
Action: Mouse scrolled (740, 470) with delta (0, 0)
Screenshot: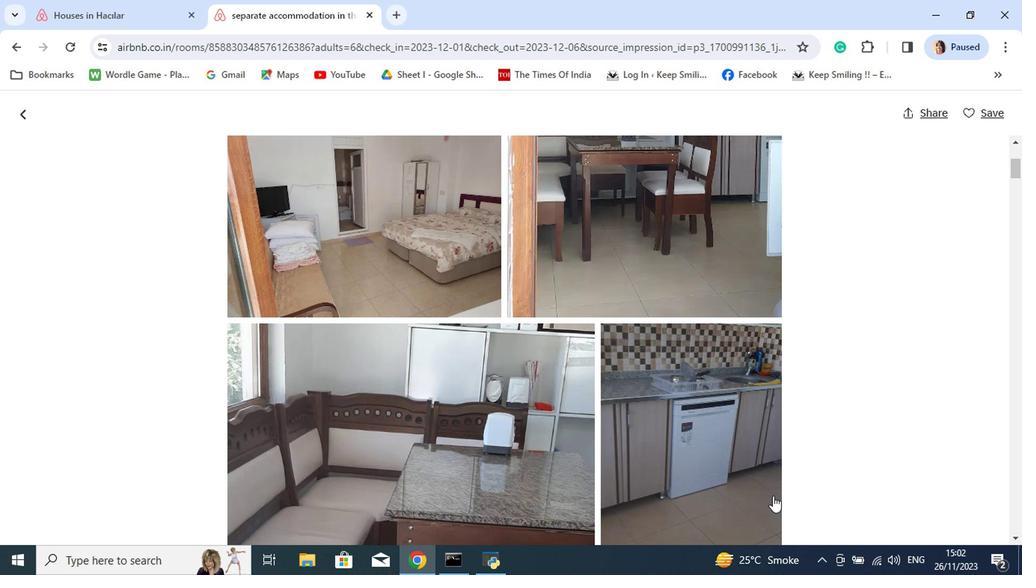 
Action: Mouse scrolled (740, 470) with delta (0, 0)
Screenshot: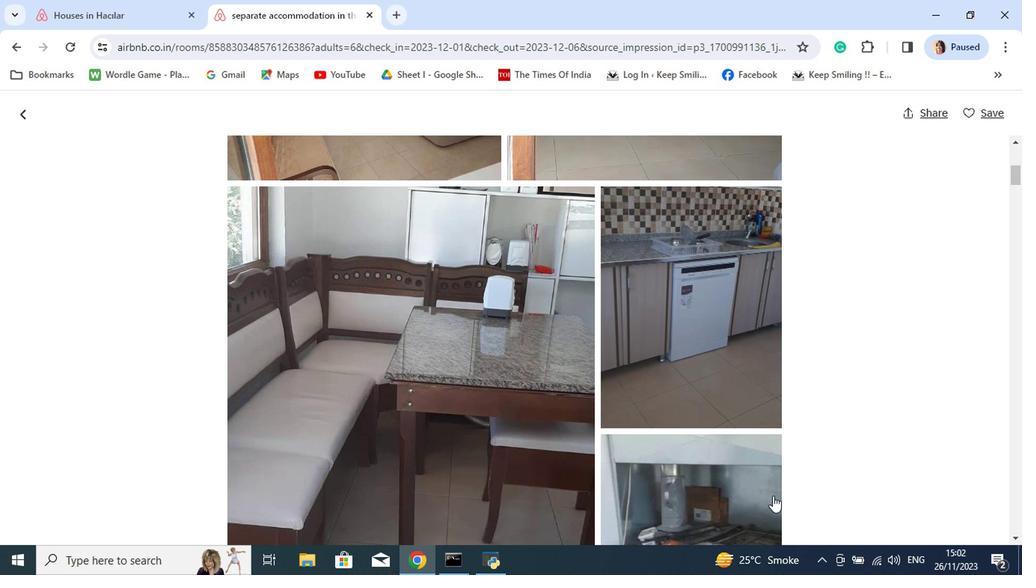 
Action: Mouse scrolled (740, 470) with delta (0, 0)
Screenshot: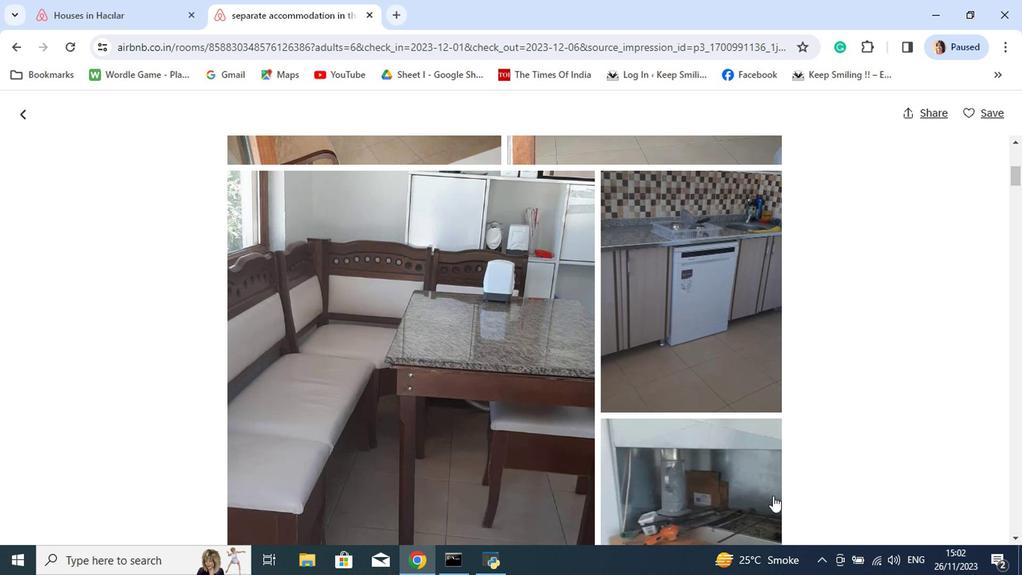 
Action: Mouse scrolled (740, 470) with delta (0, 0)
Screenshot: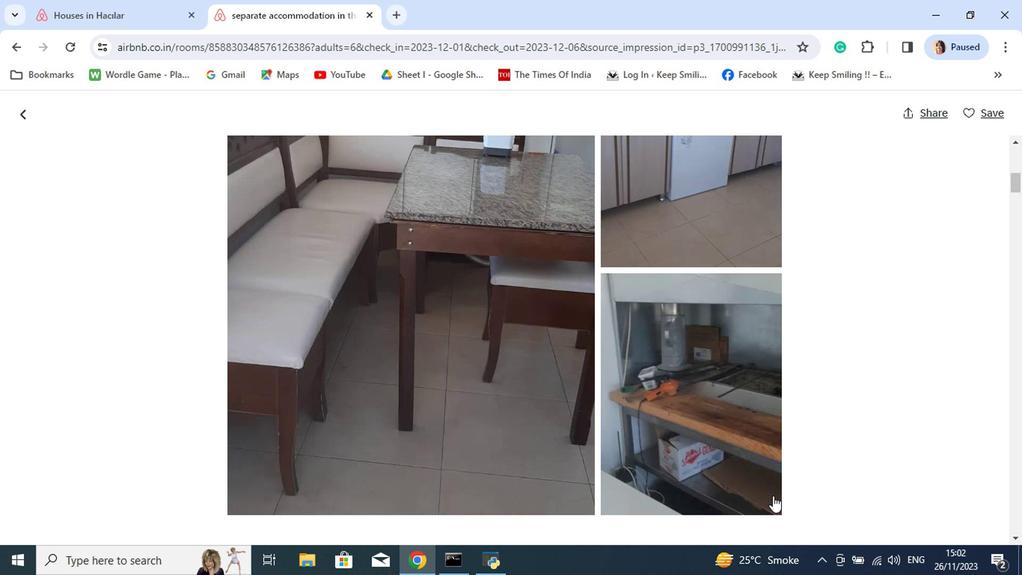 
Action: Mouse scrolled (740, 470) with delta (0, 0)
Screenshot: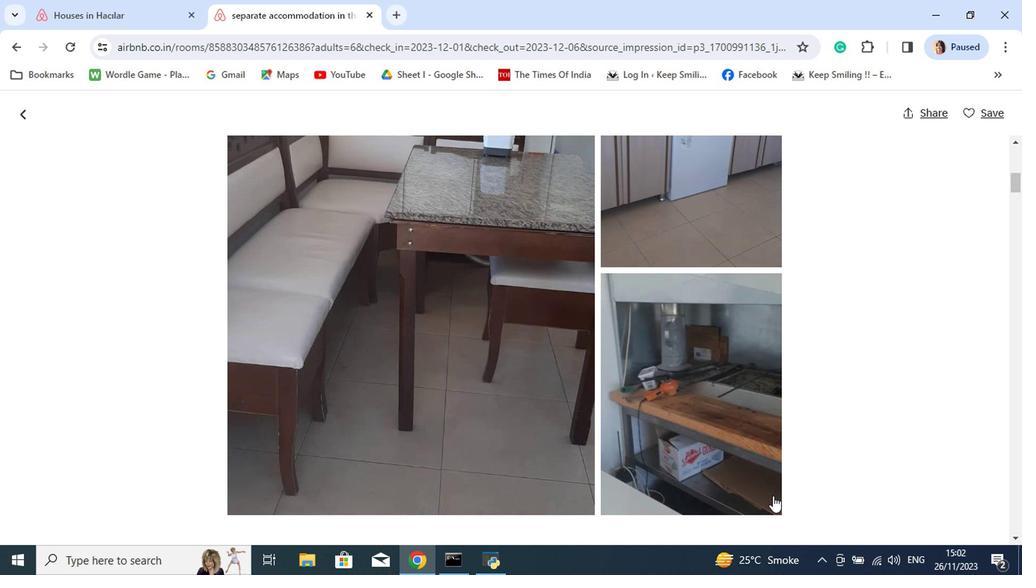 
Action: Mouse moved to (762, 456)
Screenshot: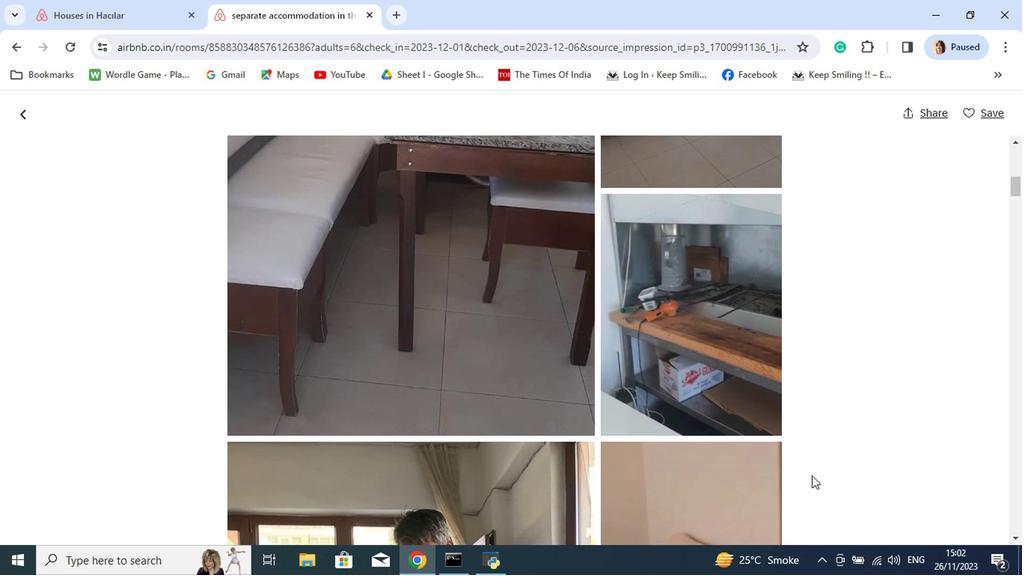 
Action: Mouse scrolled (762, 455) with delta (0, 0)
Screenshot: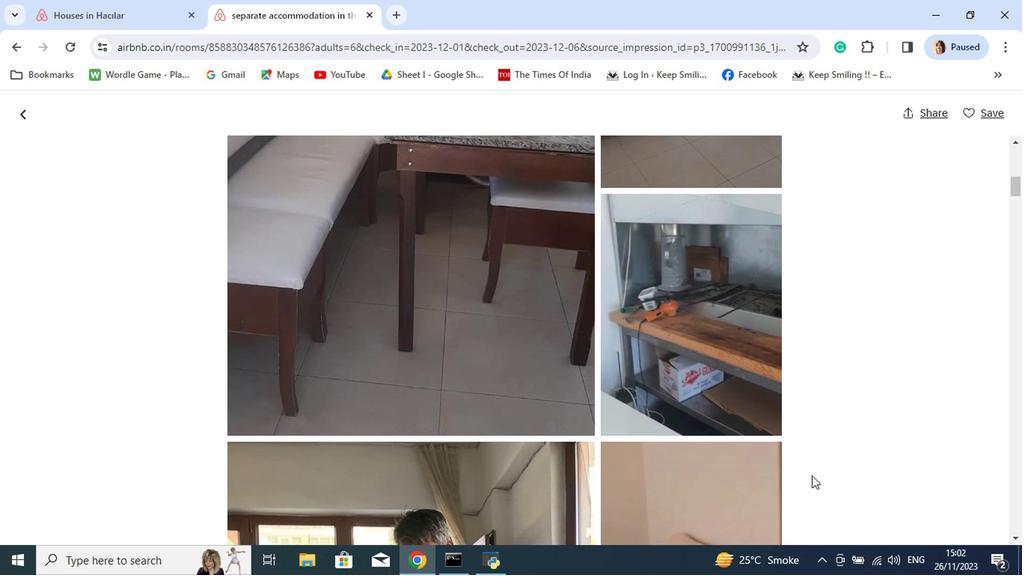 
Action: Mouse moved to (763, 455)
Screenshot: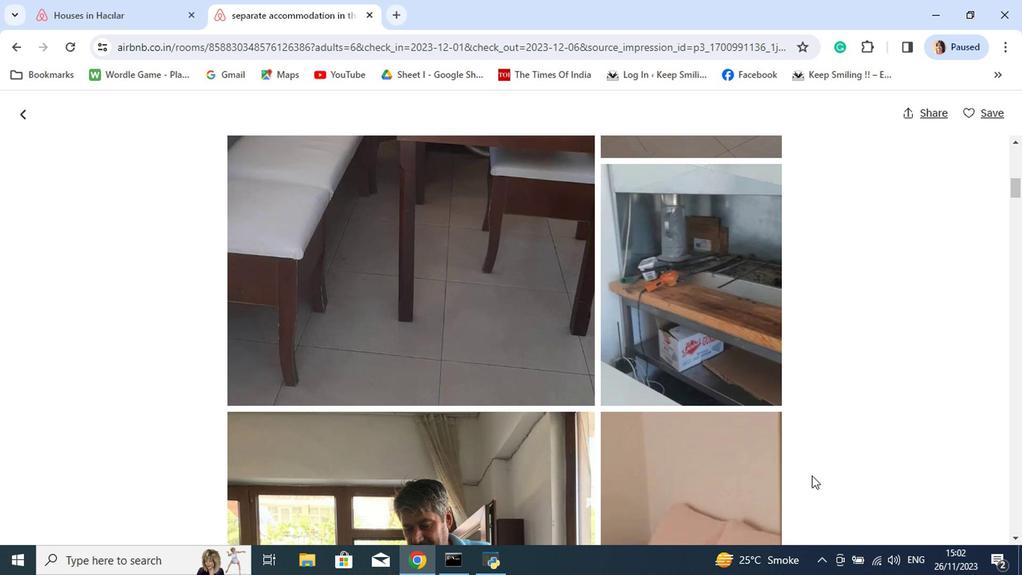 
Action: Mouse scrolled (763, 454) with delta (0, 0)
Screenshot: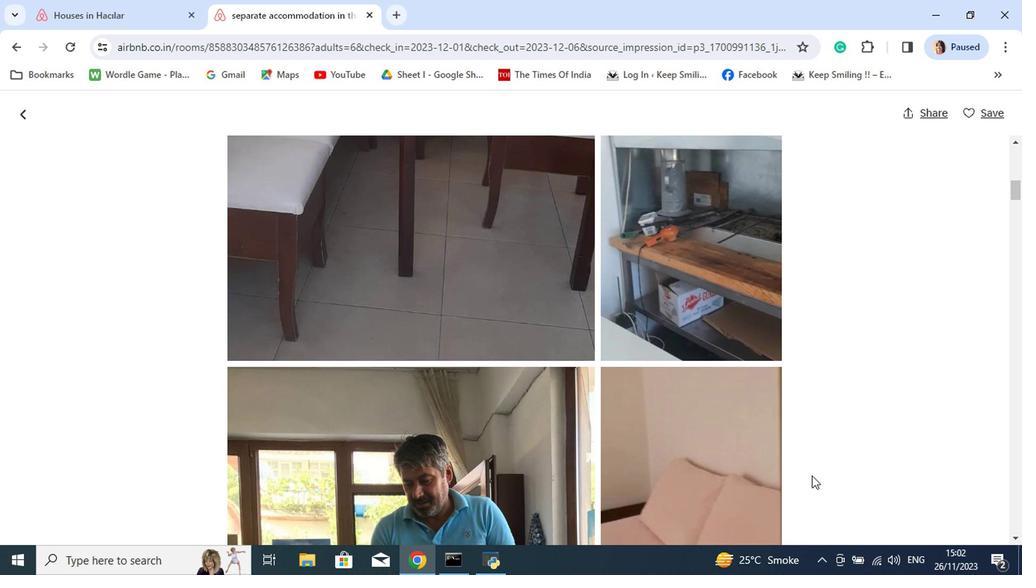 
Action: Mouse scrolled (763, 454) with delta (0, 0)
Screenshot: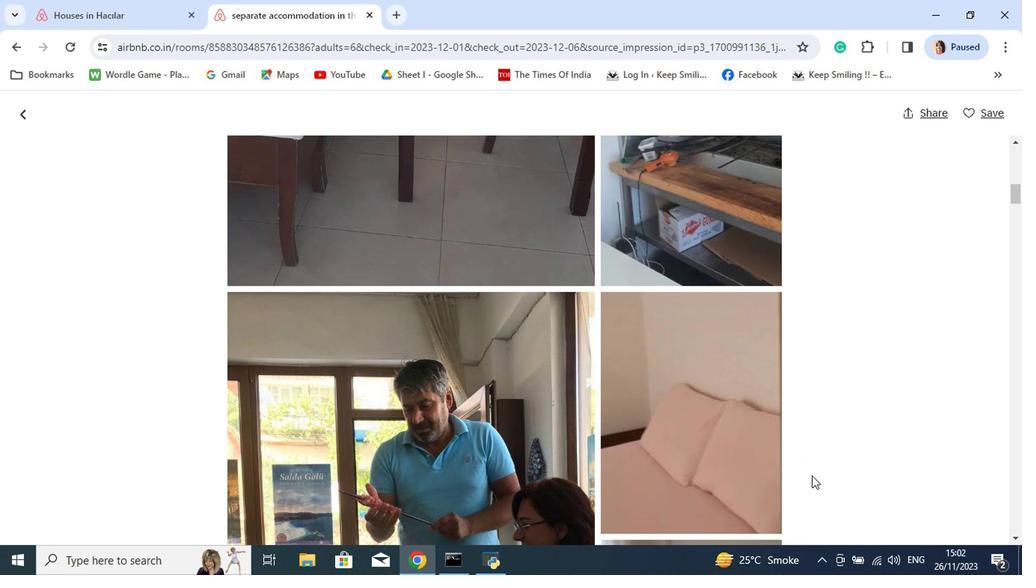 
Action: Mouse scrolled (763, 454) with delta (0, 0)
Screenshot: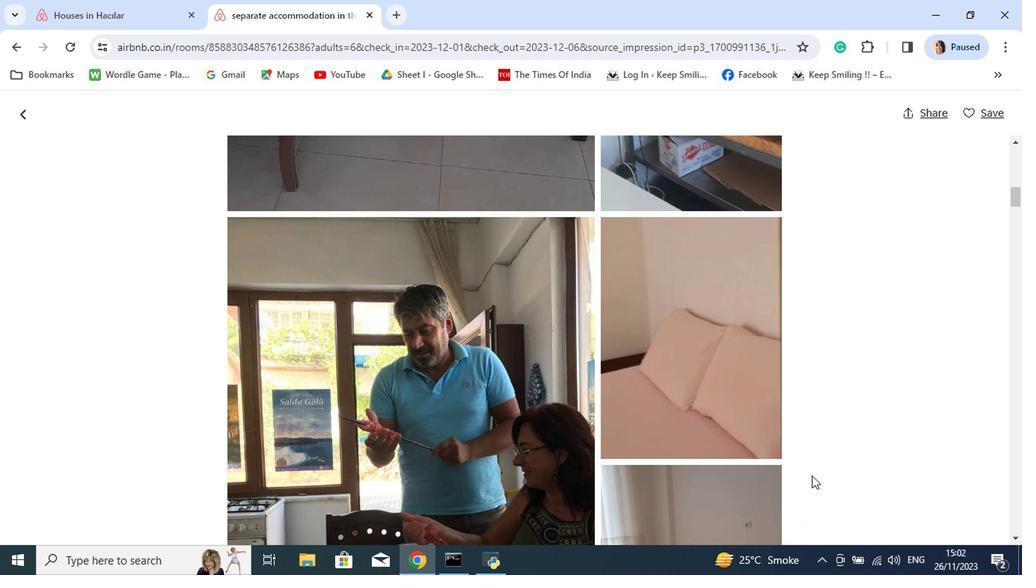 
Action: Mouse moved to (763, 454)
Screenshot: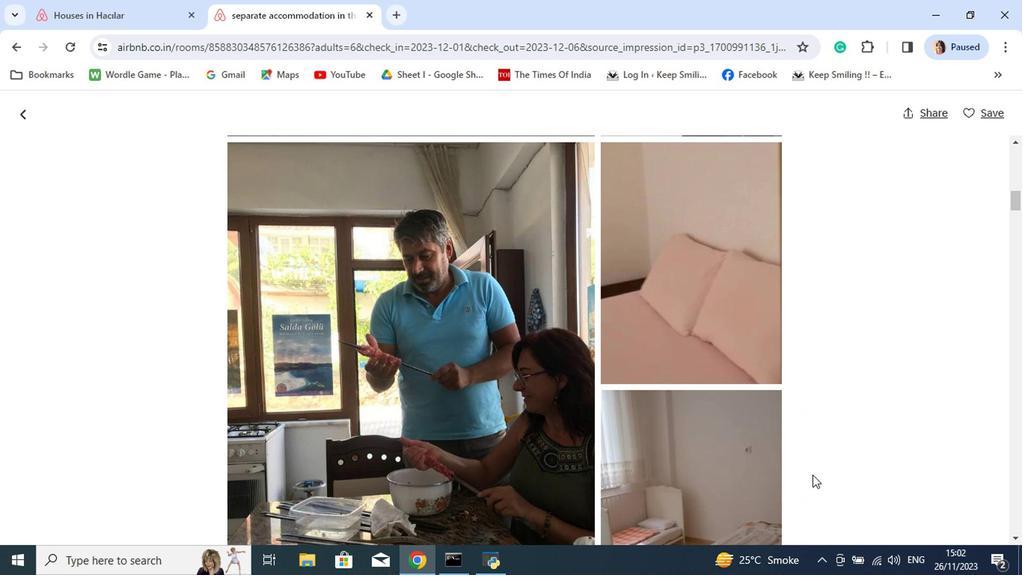 
Action: Mouse scrolled (763, 454) with delta (0, 0)
Screenshot: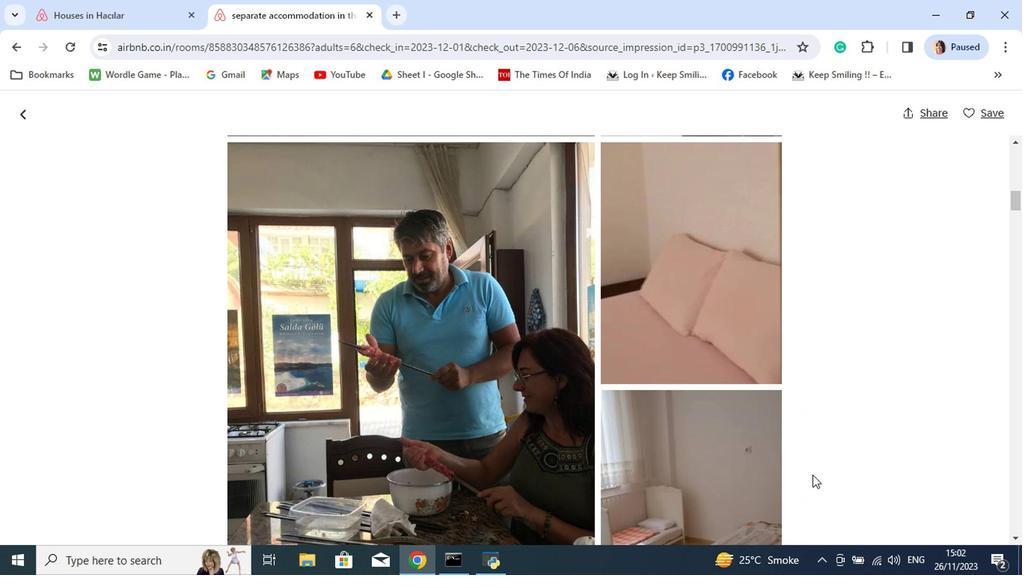 
Action: Mouse scrolled (763, 454) with delta (0, 0)
Screenshot: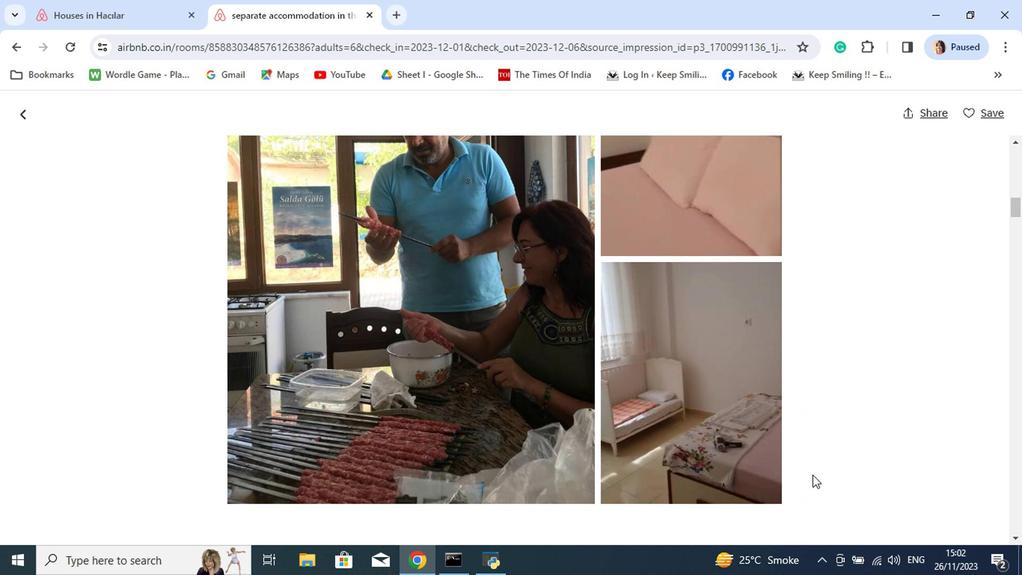
Action: Mouse scrolled (763, 454) with delta (0, 0)
Screenshot: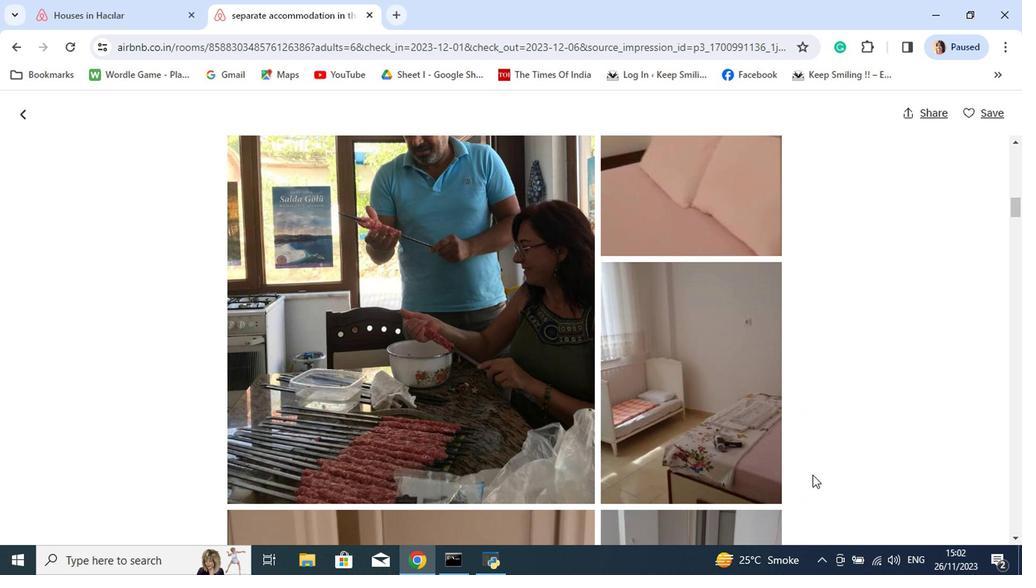 
Action: Mouse scrolled (763, 454) with delta (0, 0)
Screenshot: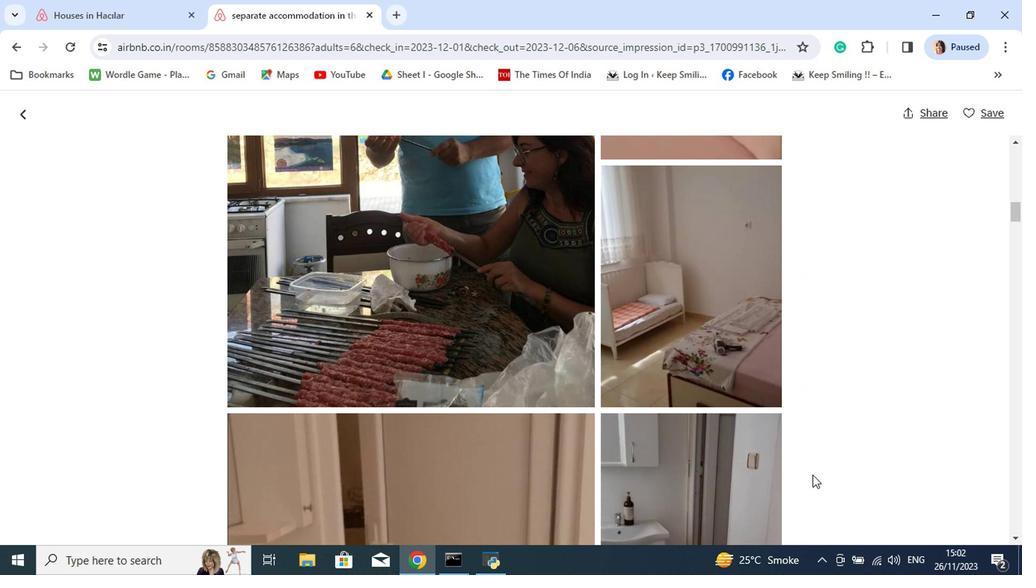 
Action: Mouse scrolled (763, 454) with delta (0, 0)
Screenshot: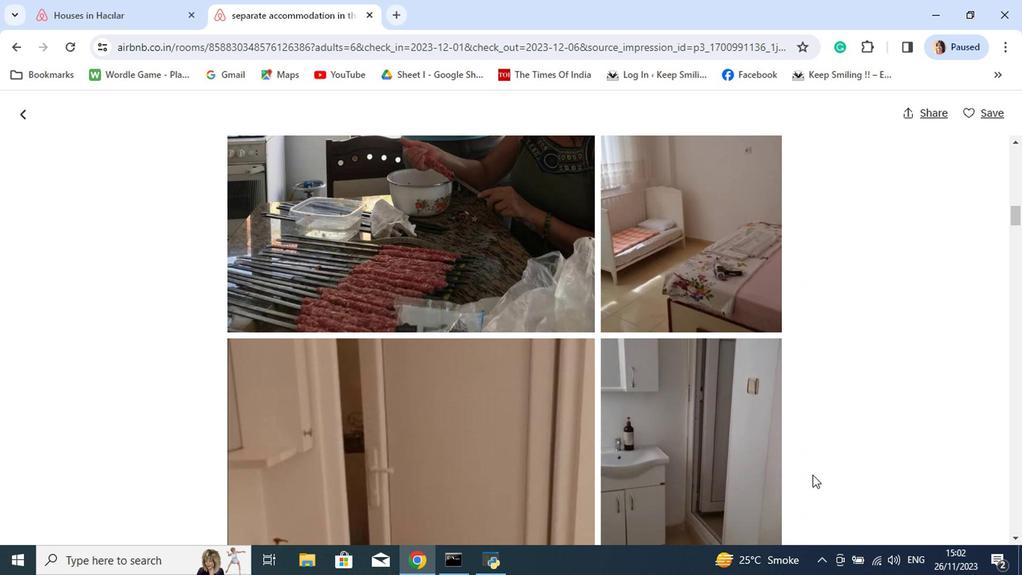 
Action: Mouse scrolled (763, 454) with delta (0, 0)
Screenshot: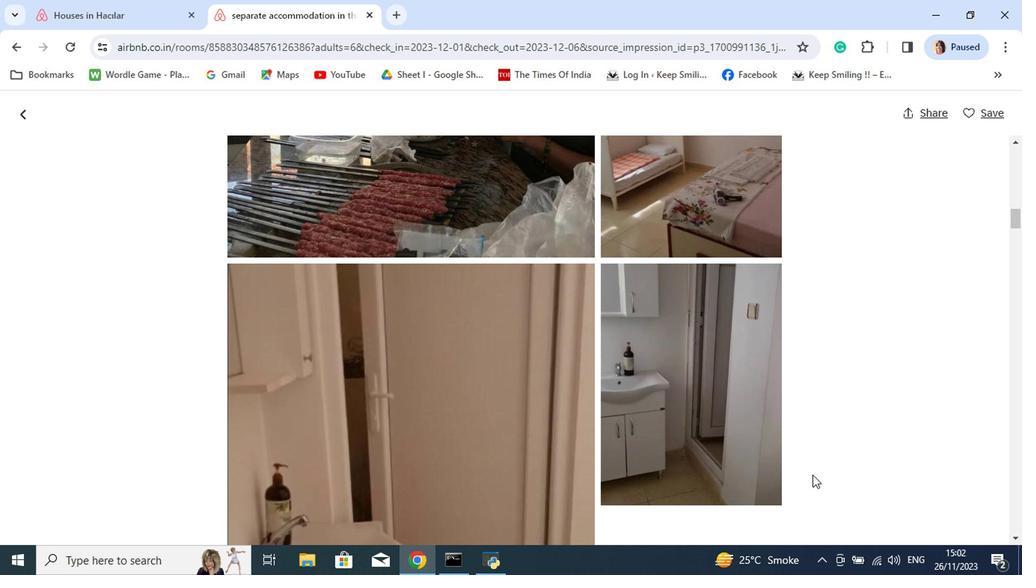 
Action: Mouse scrolled (763, 454) with delta (0, 0)
Screenshot: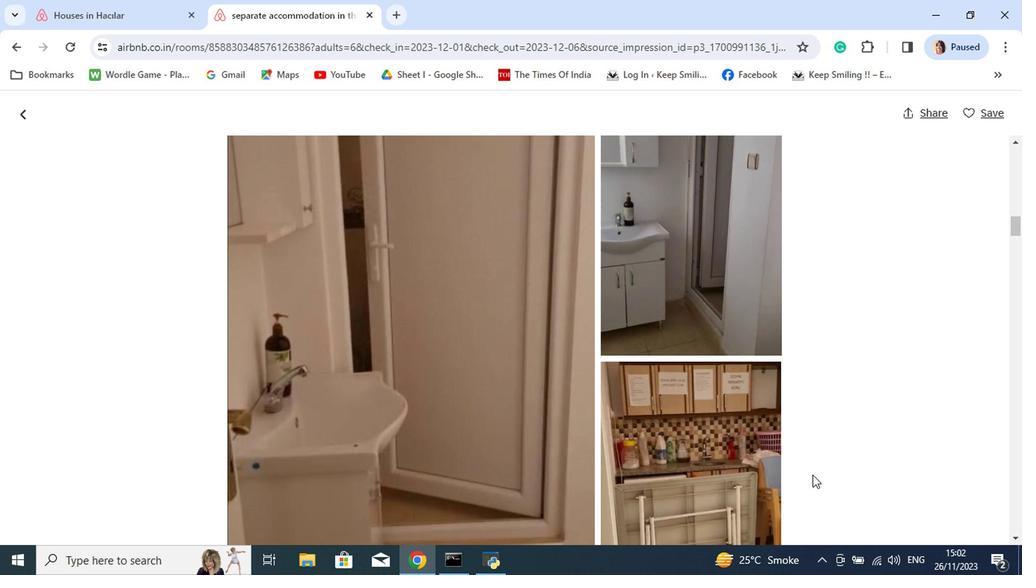 
Action: Mouse scrolled (763, 454) with delta (0, 0)
Screenshot: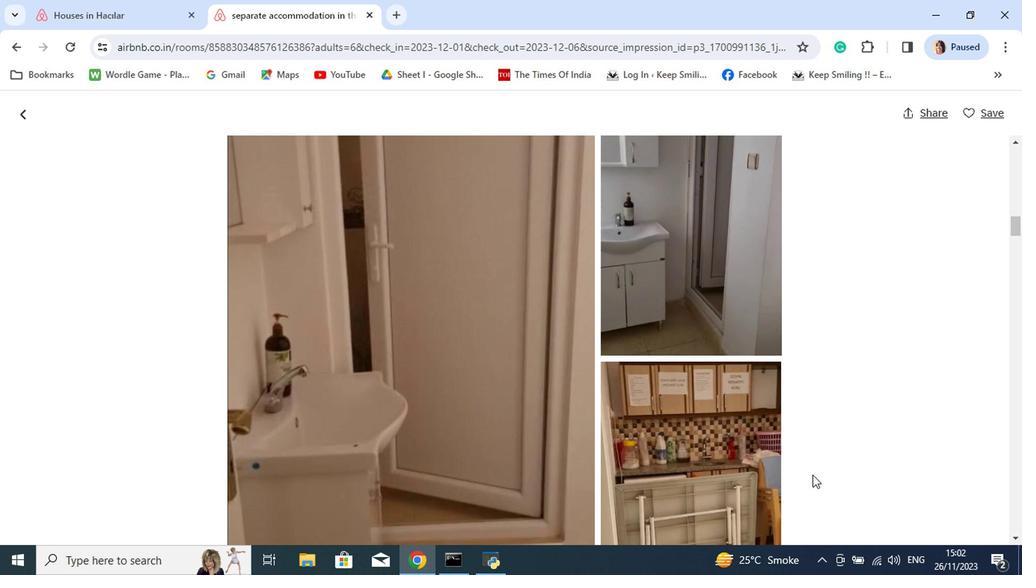 
Action: Mouse scrolled (763, 454) with delta (0, 0)
Screenshot: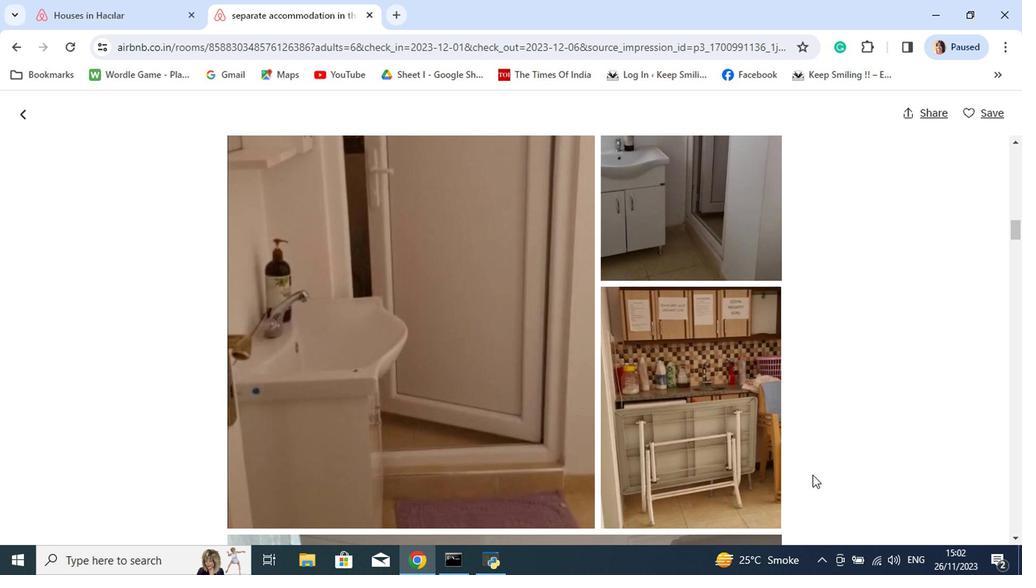 
Action: Mouse scrolled (763, 454) with delta (0, 0)
Screenshot: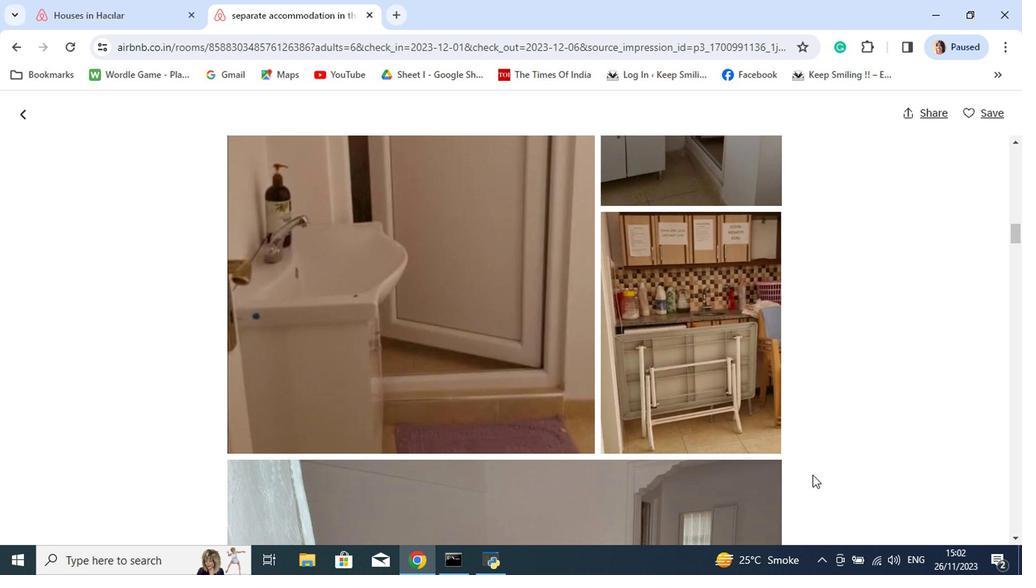 
Action: Mouse scrolled (763, 454) with delta (0, 0)
Screenshot: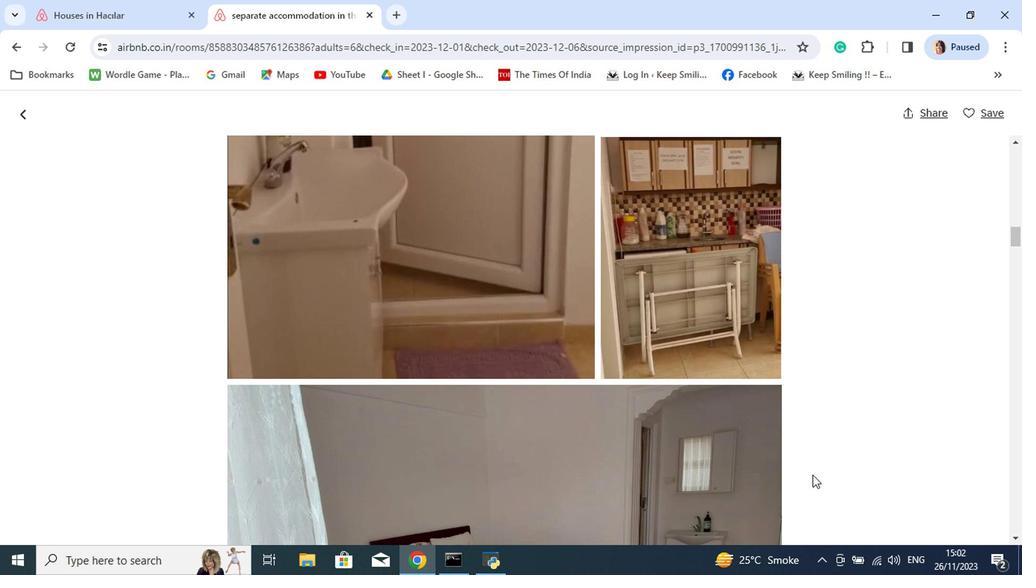 
Action: Mouse scrolled (763, 454) with delta (0, 0)
Screenshot: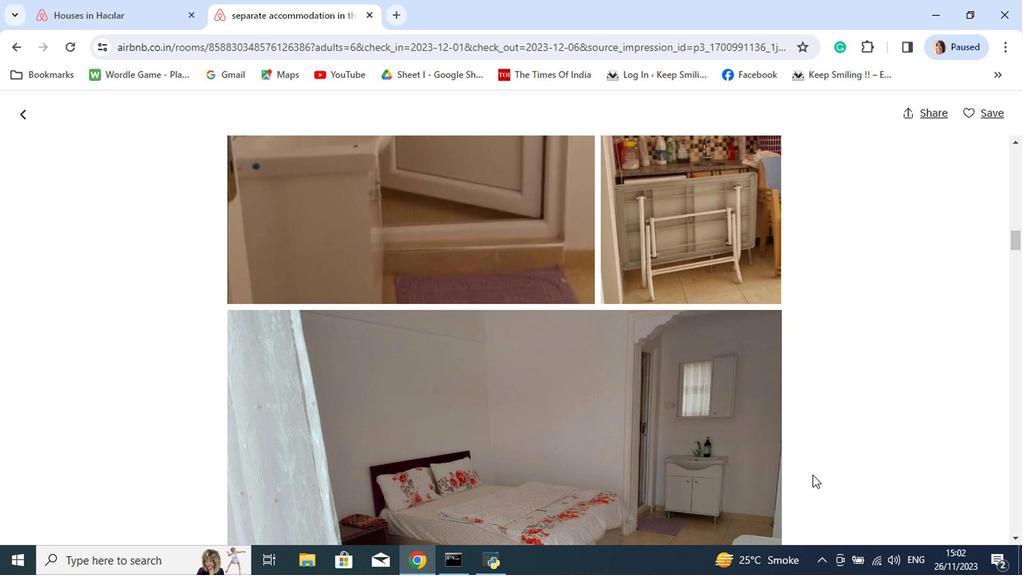 
Action: Mouse scrolled (763, 454) with delta (0, 0)
Screenshot: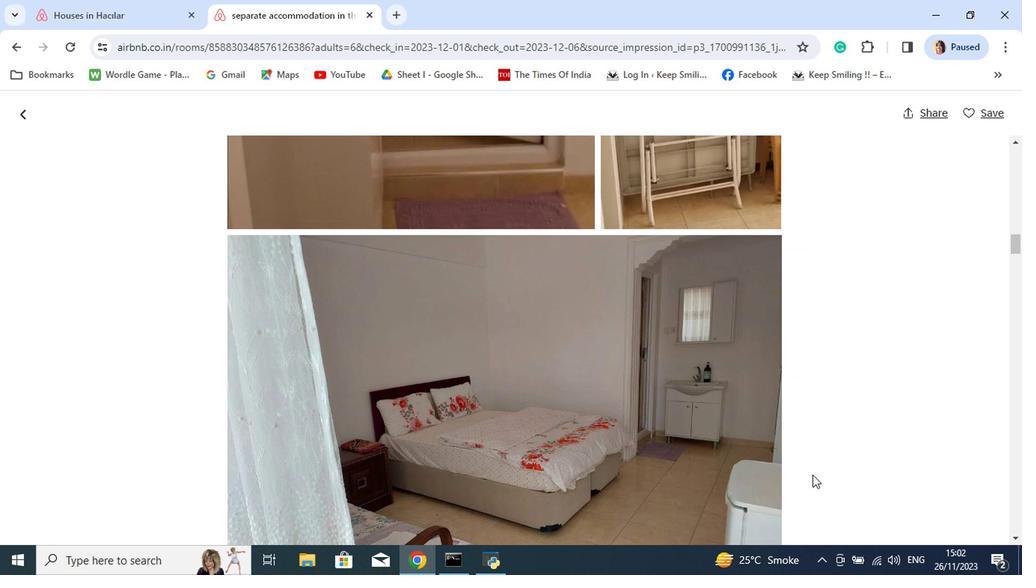 
Action: Mouse scrolled (763, 454) with delta (0, 0)
Screenshot: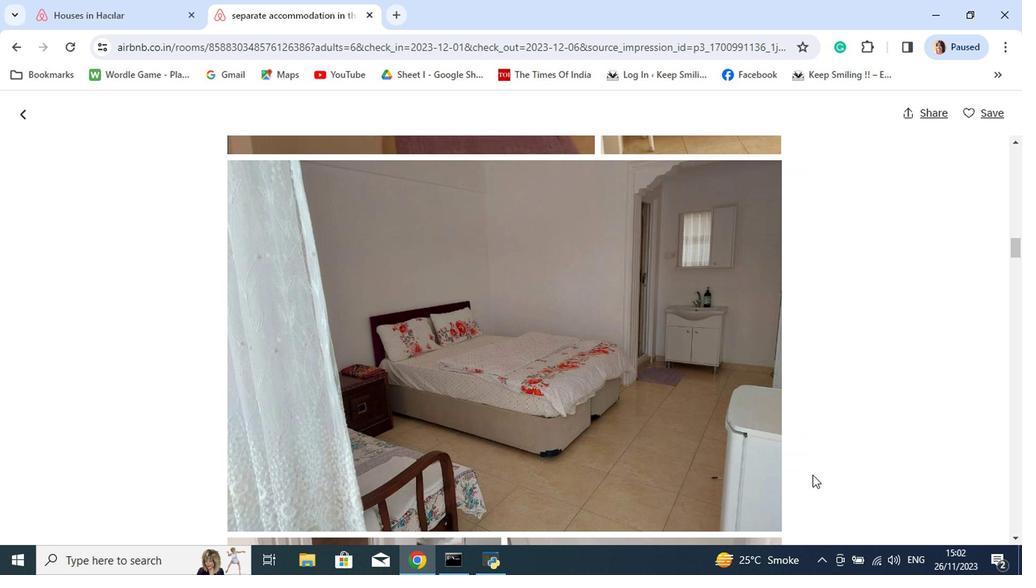 
Action: Mouse scrolled (763, 454) with delta (0, 0)
Screenshot: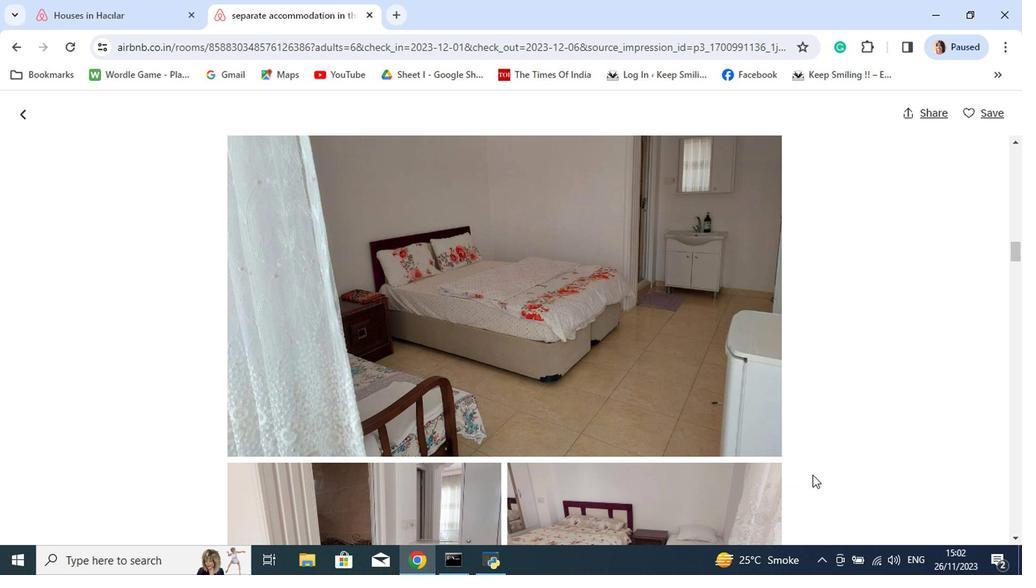 
Action: Mouse scrolled (763, 454) with delta (0, 0)
Screenshot: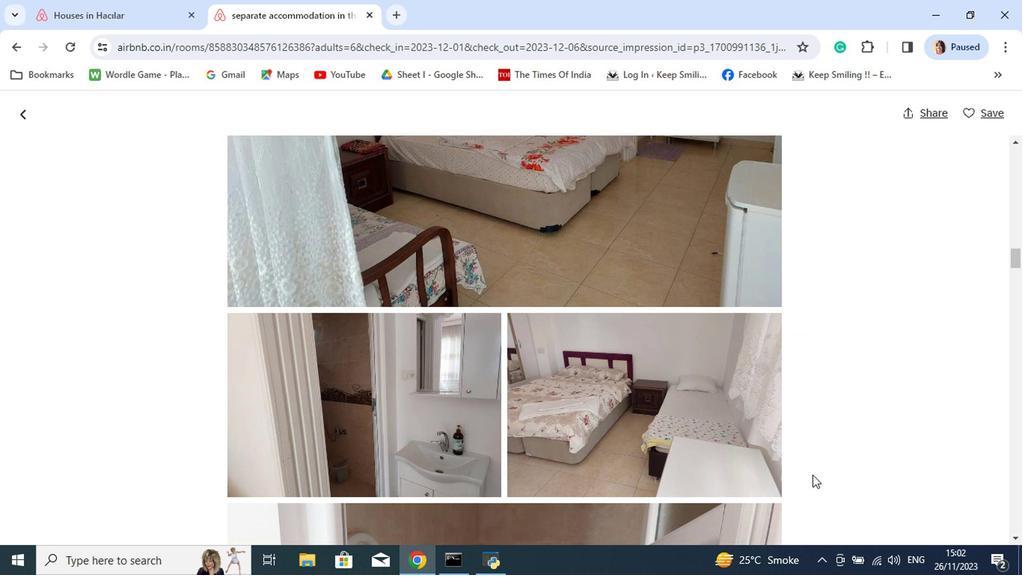 
Action: Mouse scrolled (763, 454) with delta (0, 0)
Screenshot: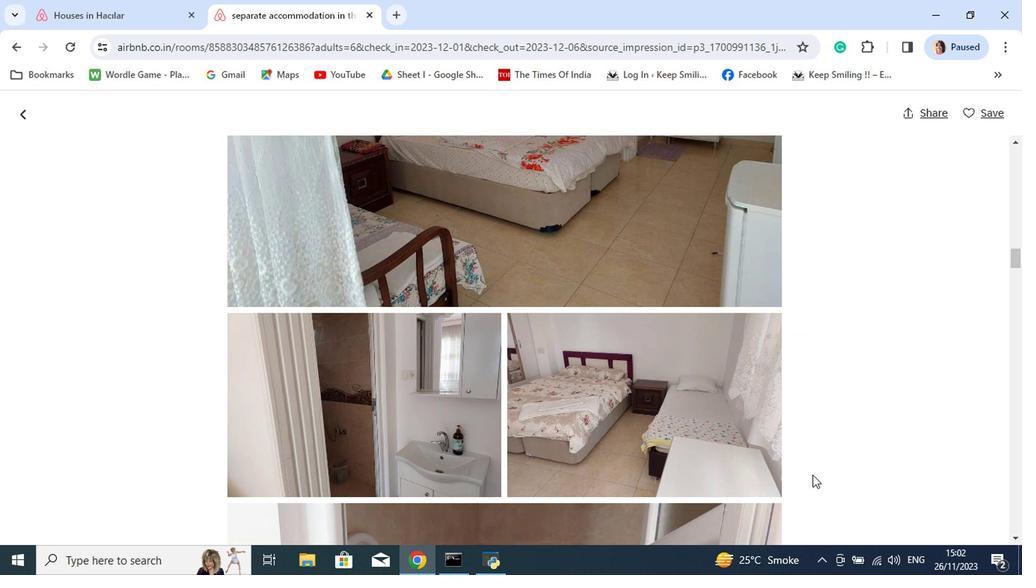 
Action: Mouse scrolled (763, 454) with delta (0, 0)
Screenshot: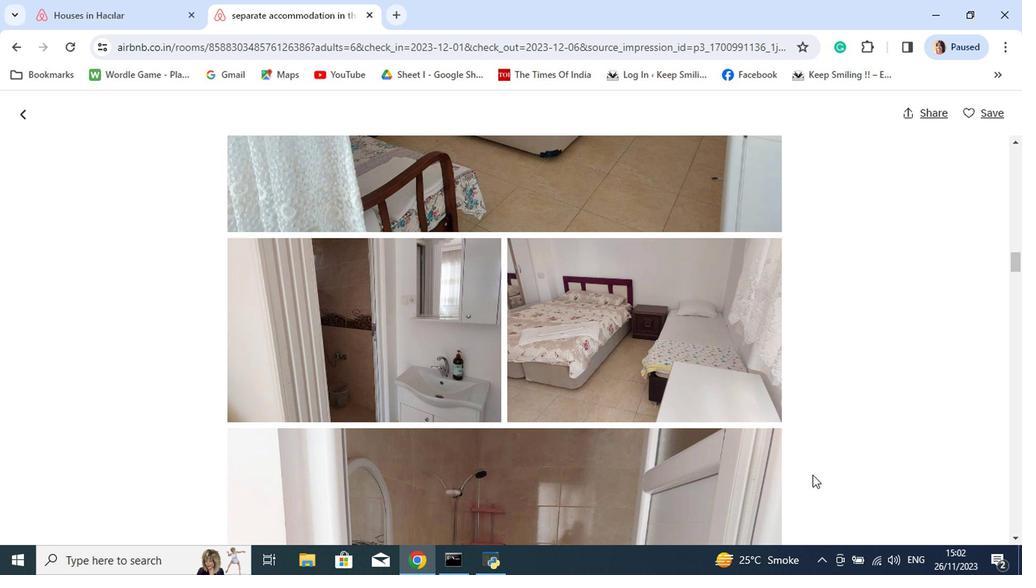 
Action: Mouse scrolled (763, 454) with delta (0, 0)
Screenshot: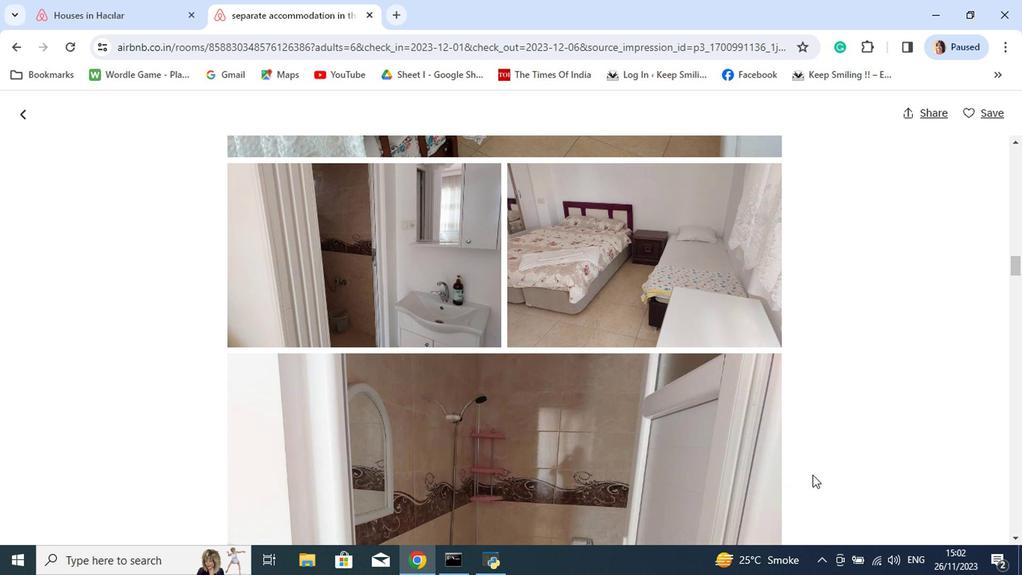 
Action: Mouse scrolled (763, 454) with delta (0, 0)
Screenshot: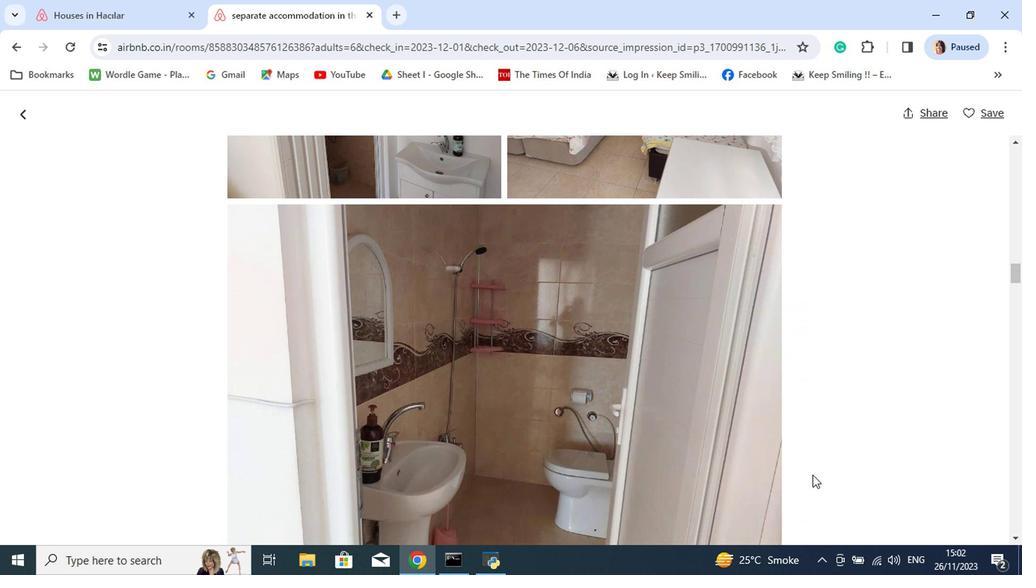 
Action: Mouse scrolled (763, 454) with delta (0, 0)
Screenshot: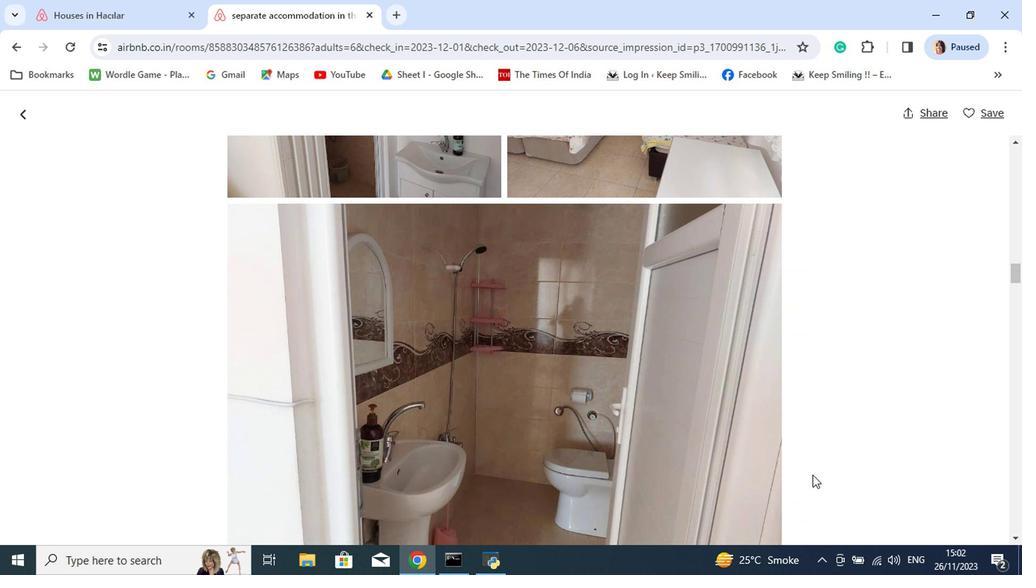 
Action: Mouse scrolled (763, 454) with delta (0, 0)
Screenshot: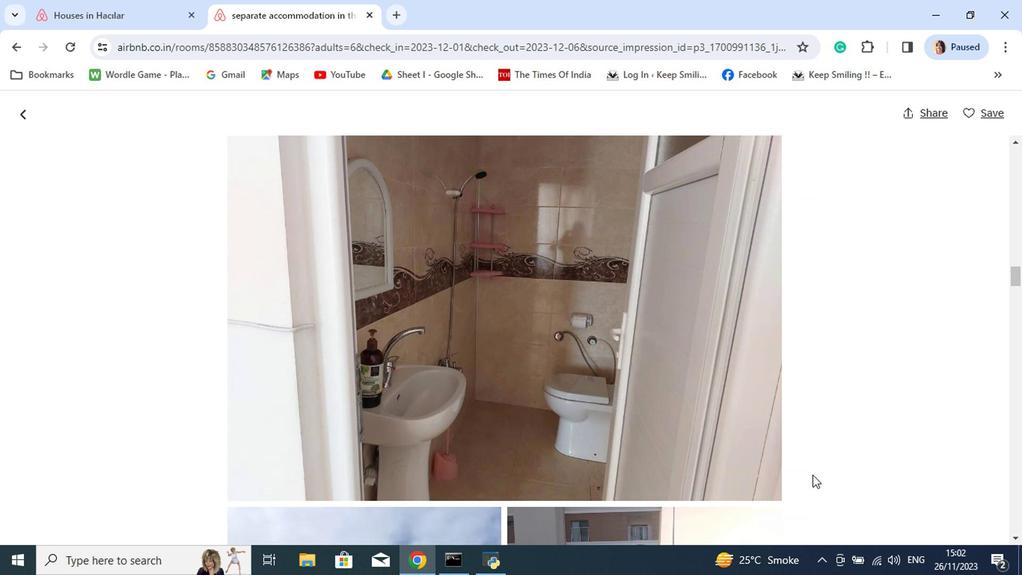 
Action: Mouse scrolled (763, 454) with delta (0, 0)
Screenshot: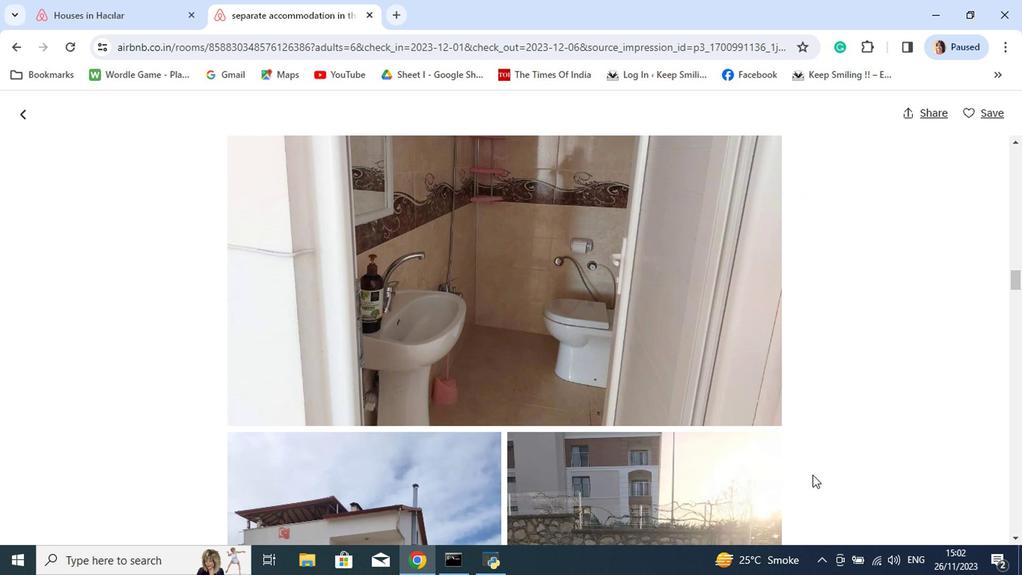 
Action: Mouse scrolled (763, 454) with delta (0, 0)
Screenshot: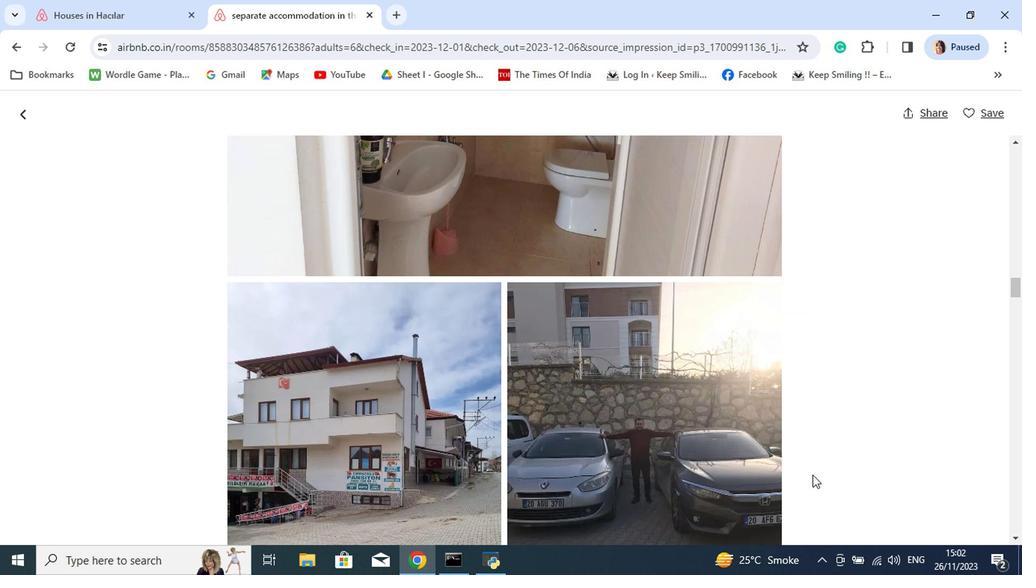 
Action: Mouse scrolled (763, 454) with delta (0, 0)
Screenshot: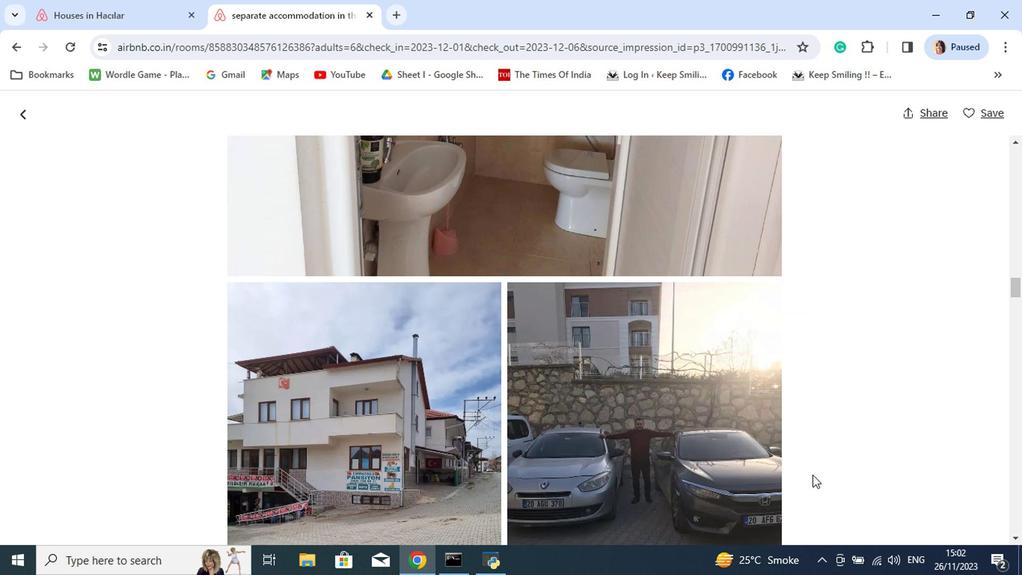 
Action: Mouse scrolled (763, 454) with delta (0, 0)
Screenshot: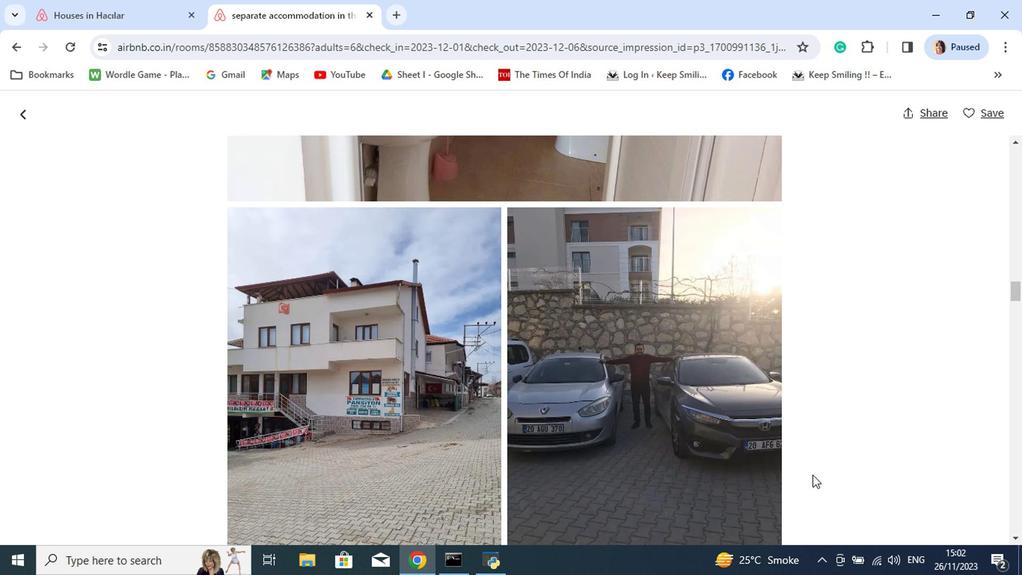 
Action: Mouse scrolled (763, 454) with delta (0, 0)
Screenshot: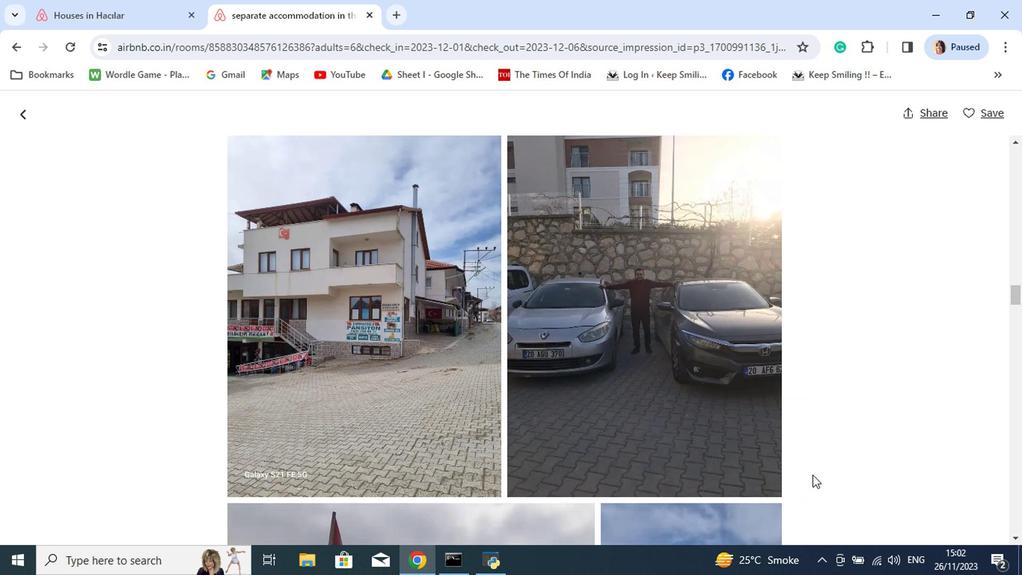 
Action: Mouse scrolled (763, 454) with delta (0, 0)
Screenshot: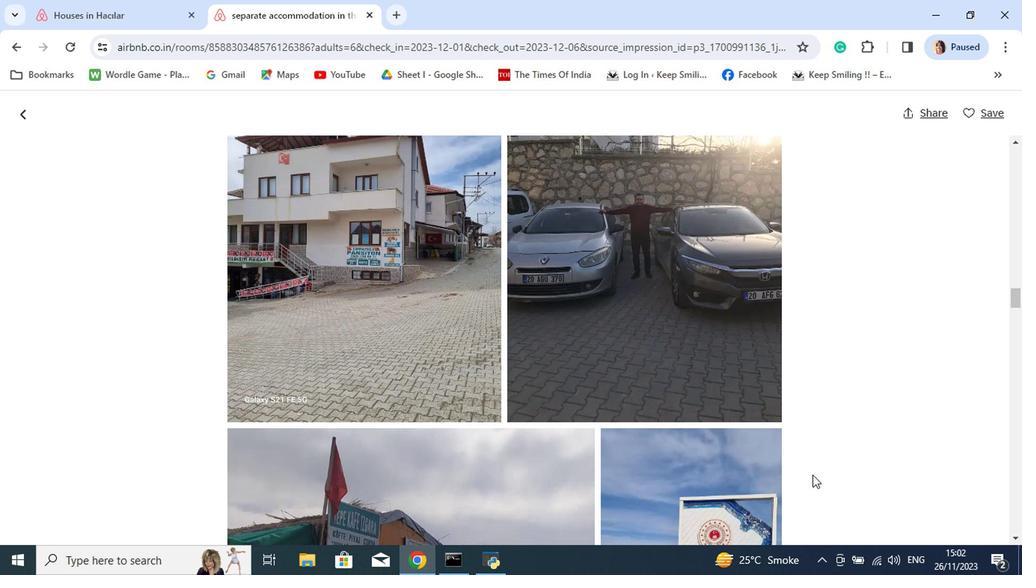
Action: Mouse scrolled (763, 454) with delta (0, 0)
Screenshot: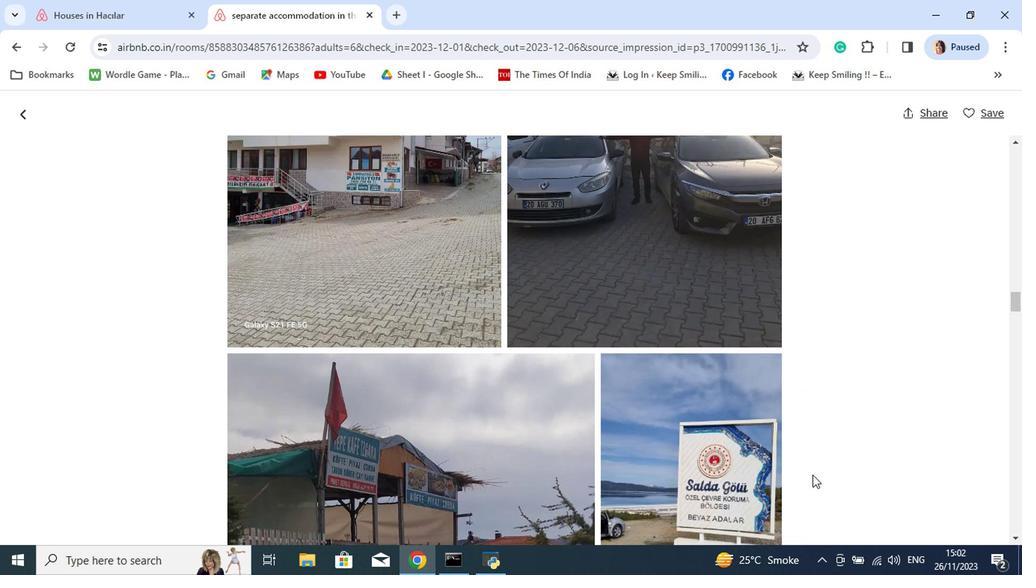 
Action: Mouse scrolled (763, 454) with delta (0, 0)
Screenshot: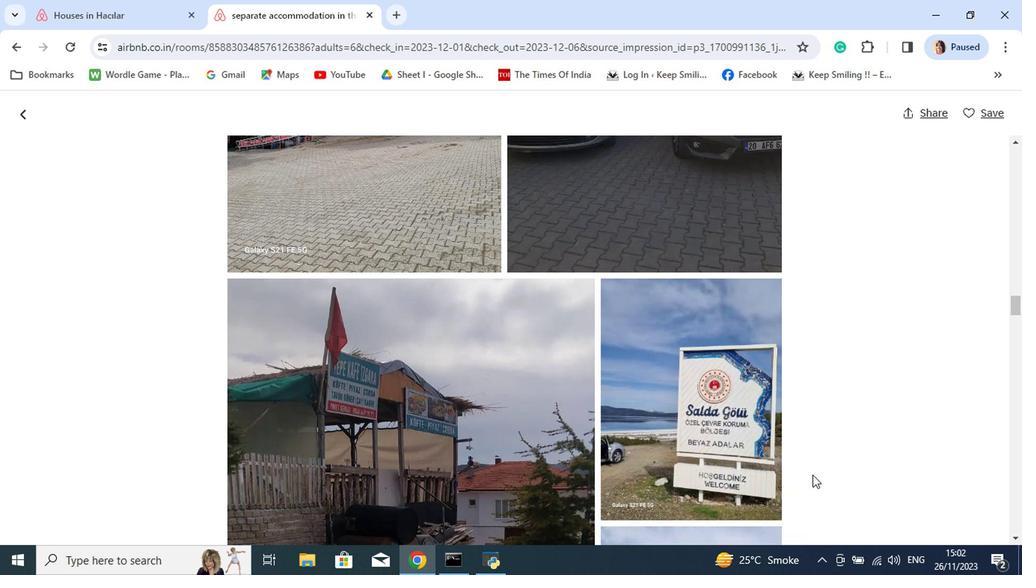 
Action: Mouse scrolled (763, 454) with delta (0, 0)
Screenshot: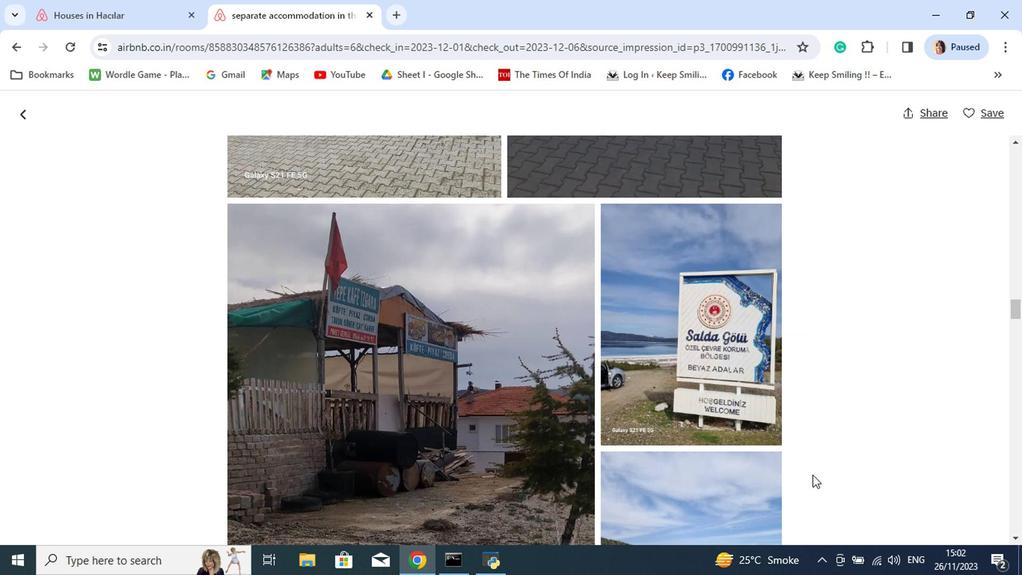 
Action: Mouse scrolled (763, 454) with delta (0, 0)
Screenshot: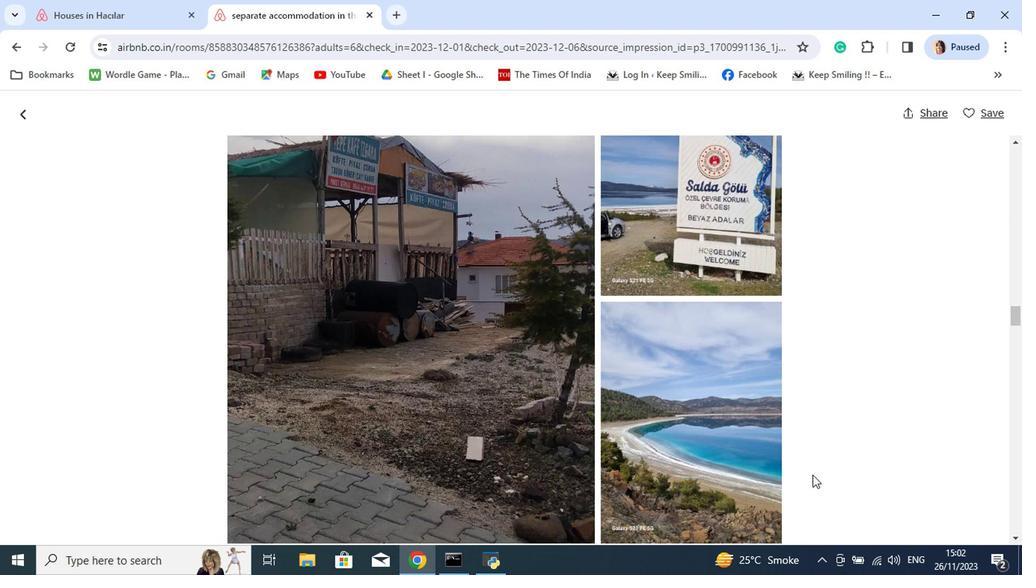 
Action: Mouse scrolled (763, 454) with delta (0, 0)
Screenshot: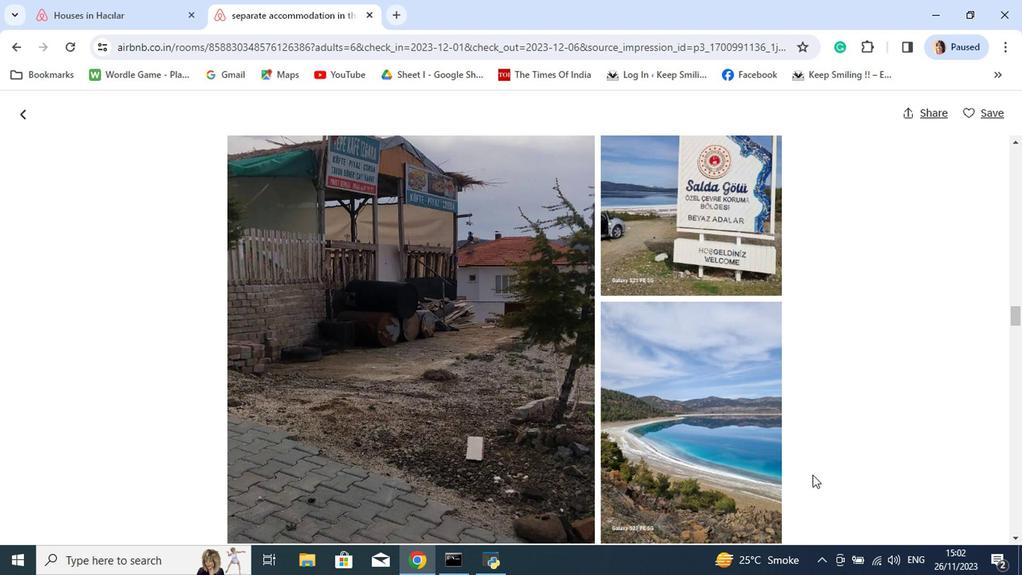 
Action: Mouse scrolled (763, 454) with delta (0, 0)
Screenshot: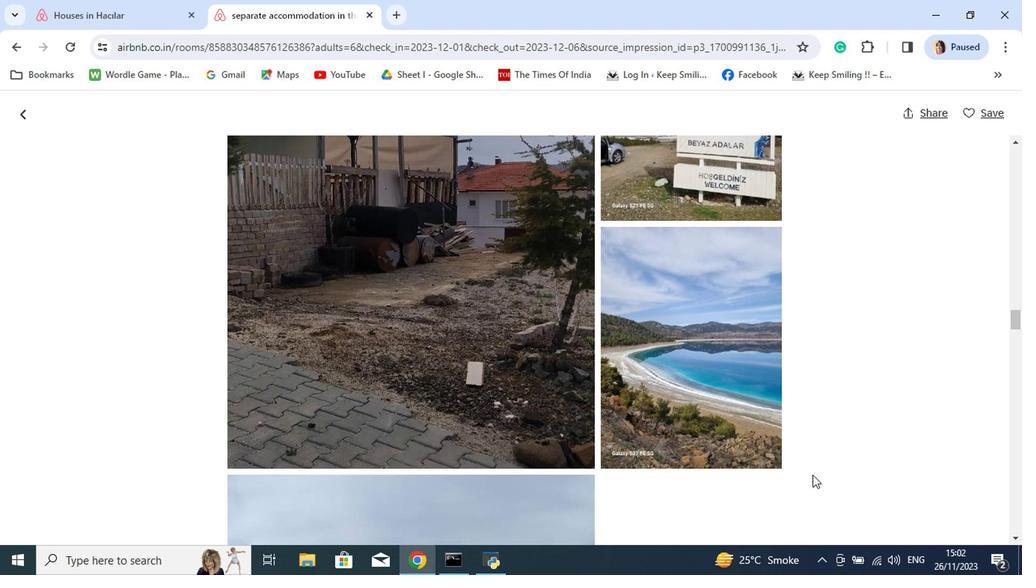 
Action: Mouse scrolled (763, 454) with delta (0, 0)
Screenshot: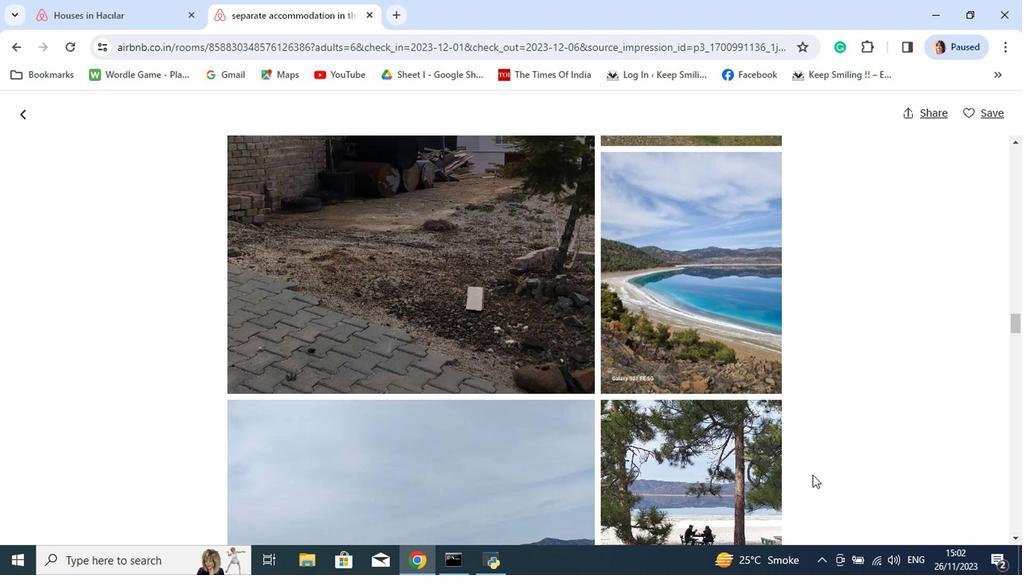
Action: Mouse scrolled (763, 454) with delta (0, 0)
Screenshot: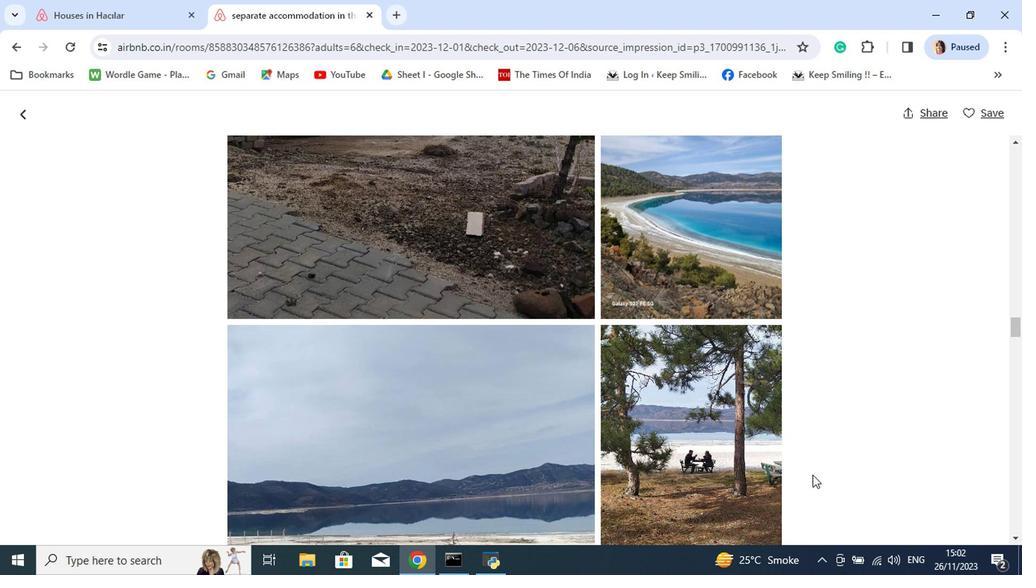 
Action: Mouse scrolled (763, 454) with delta (0, 0)
Screenshot: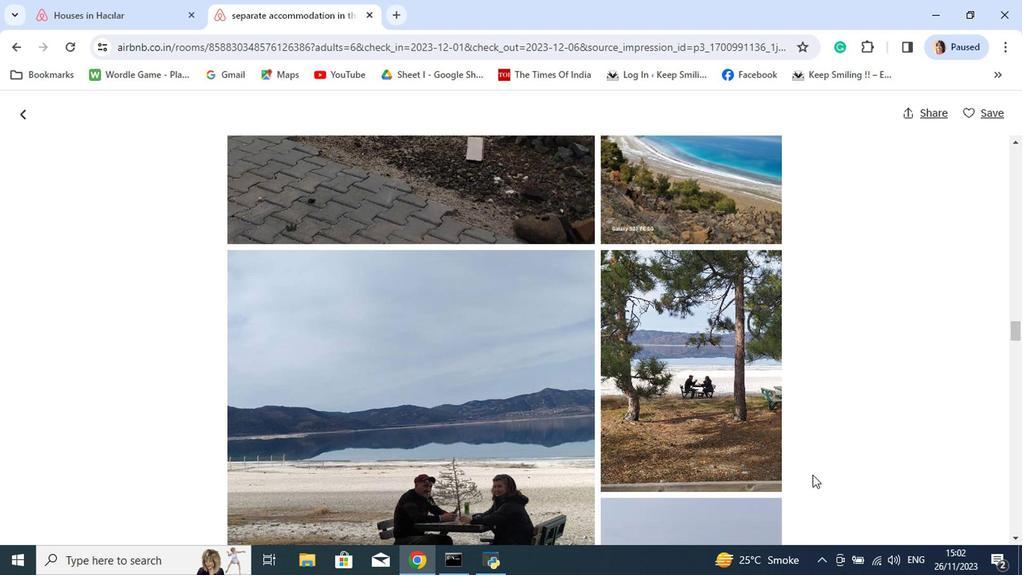 
Action: Mouse scrolled (763, 454) with delta (0, 0)
Screenshot: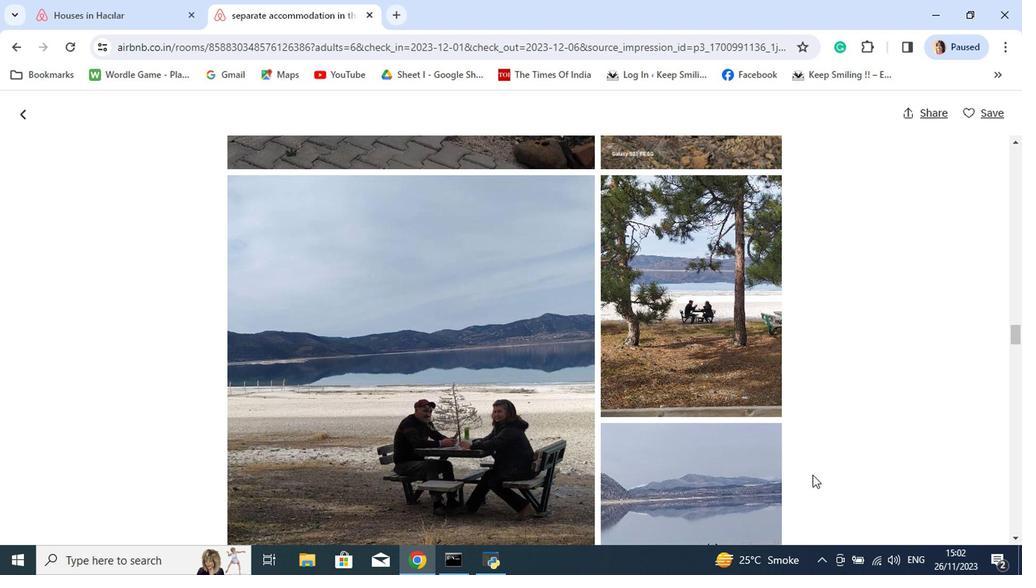 
Action: Mouse scrolled (763, 454) with delta (0, 0)
Screenshot: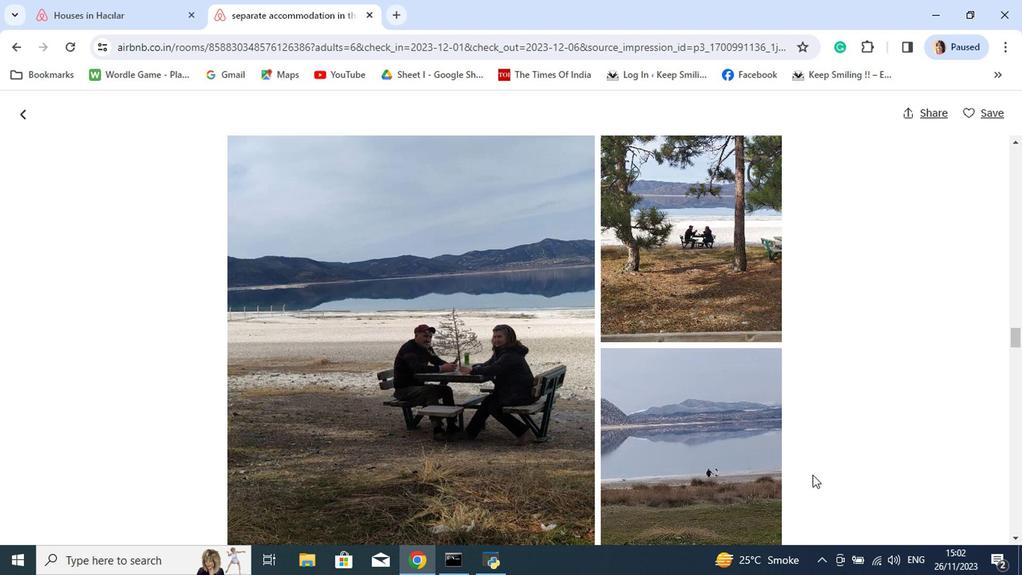 
Action: Mouse scrolled (763, 454) with delta (0, 0)
Screenshot: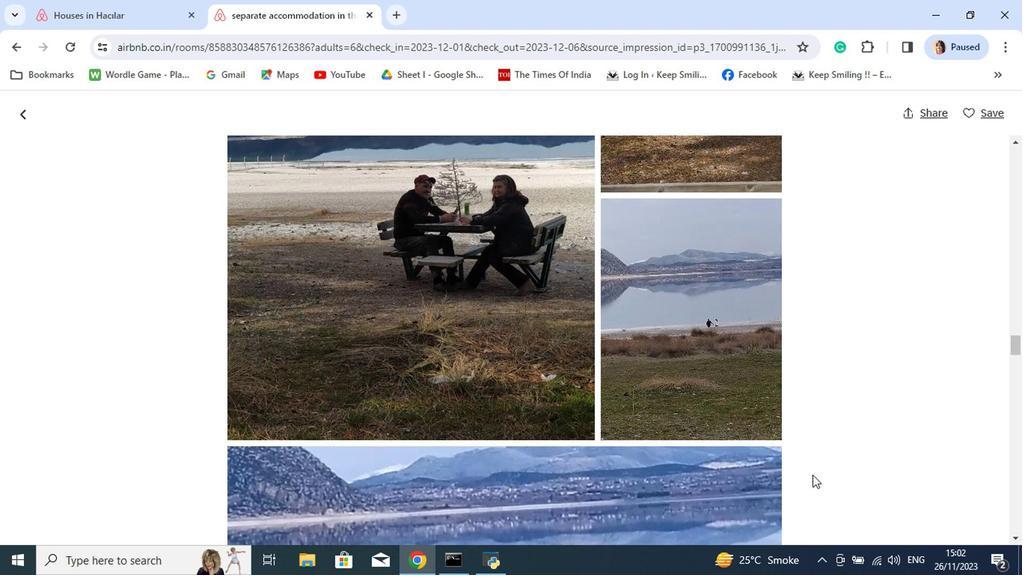 
Action: Mouse scrolled (763, 454) with delta (0, 0)
Screenshot: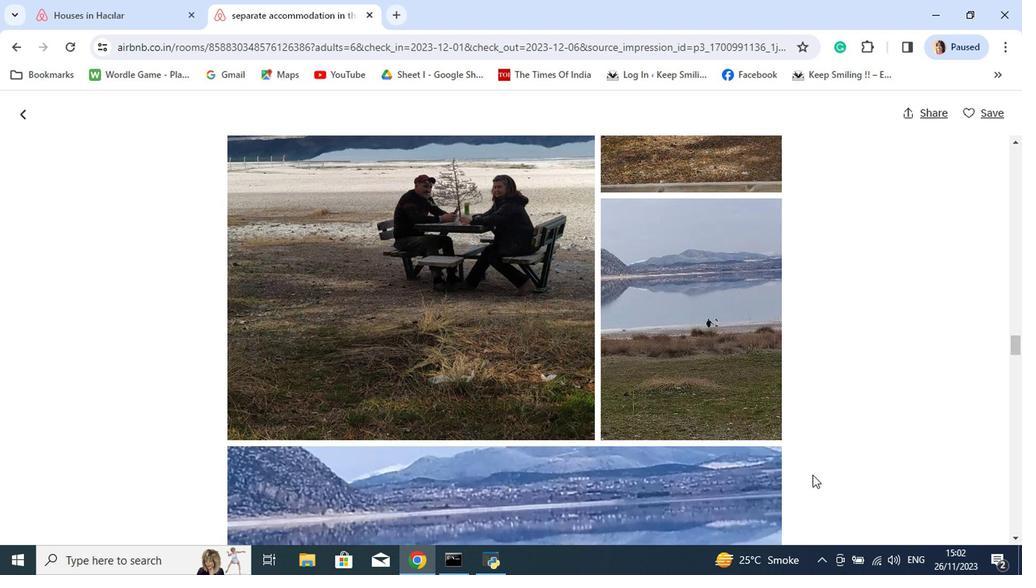 
Action: Mouse scrolled (763, 454) with delta (0, 0)
Screenshot: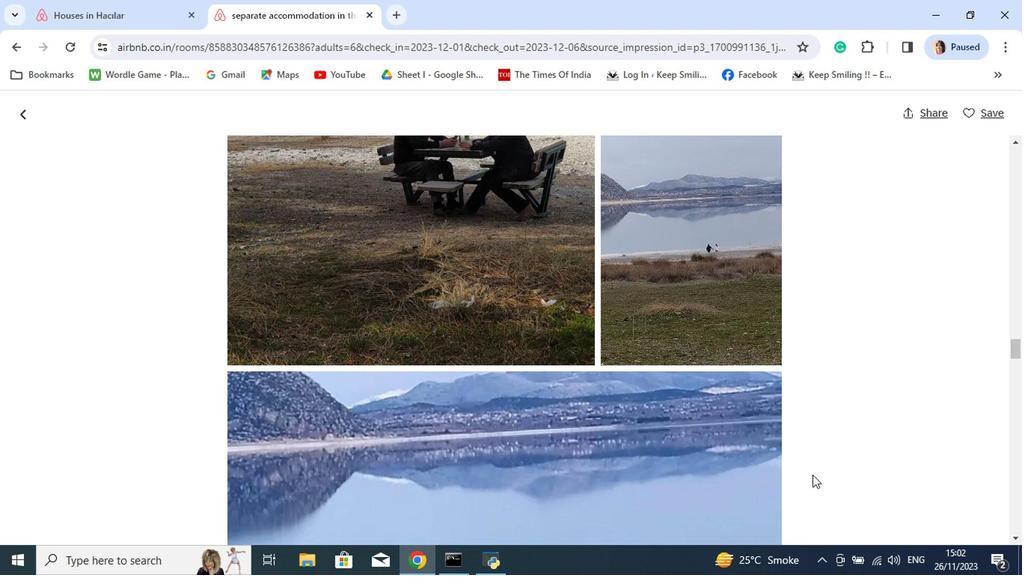 
Action: Mouse scrolled (763, 454) with delta (0, 0)
Screenshot: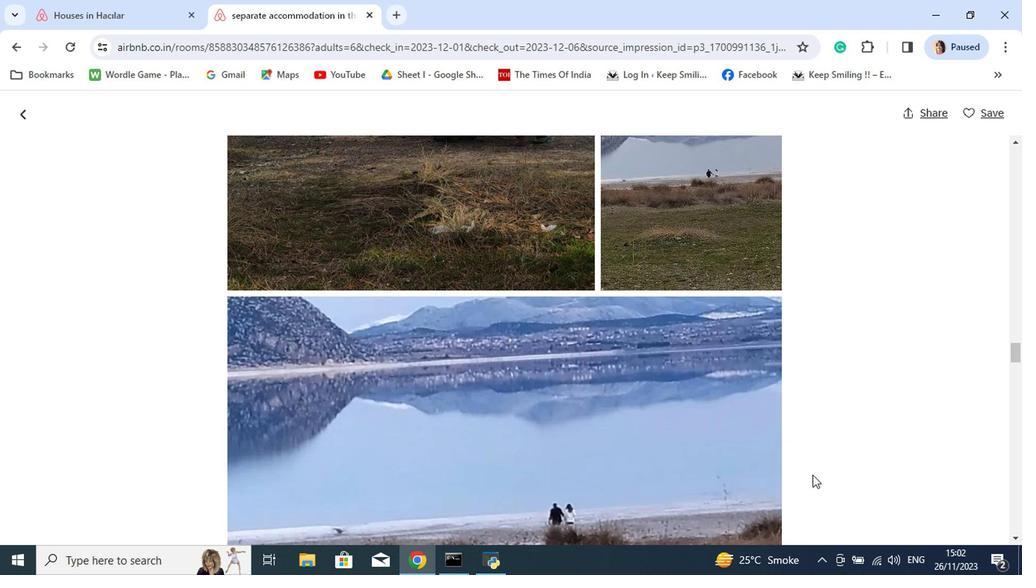 
Action: Mouse scrolled (763, 454) with delta (0, 0)
Screenshot: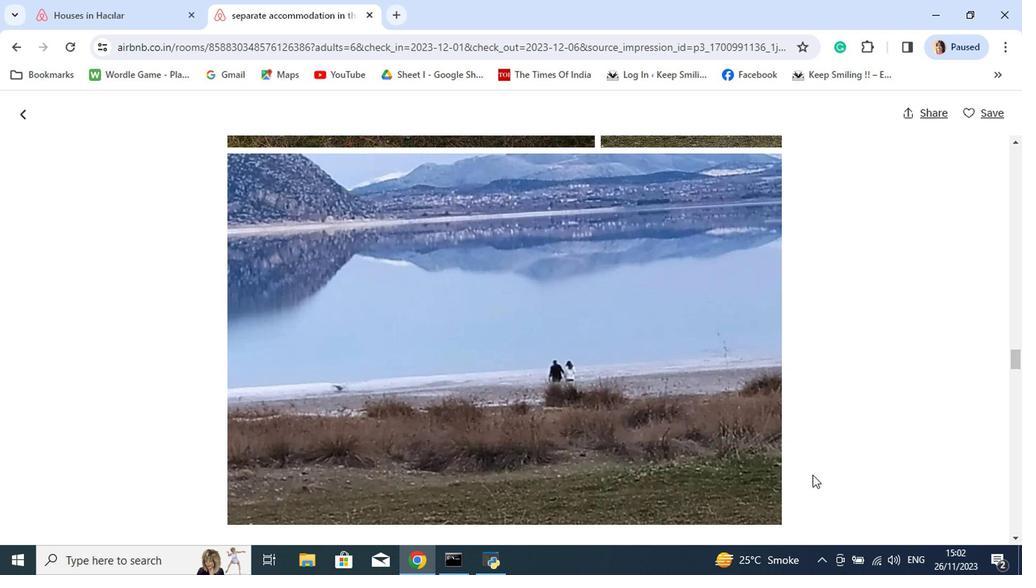 
Action: Mouse scrolled (763, 454) with delta (0, 0)
Screenshot: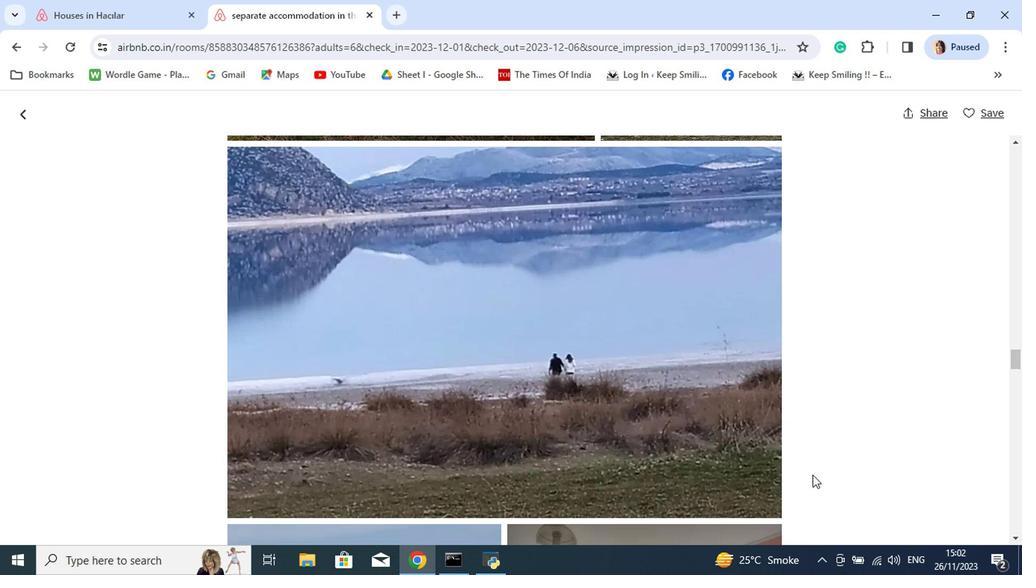 
Action: Mouse scrolled (763, 454) with delta (0, 0)
Screenshot: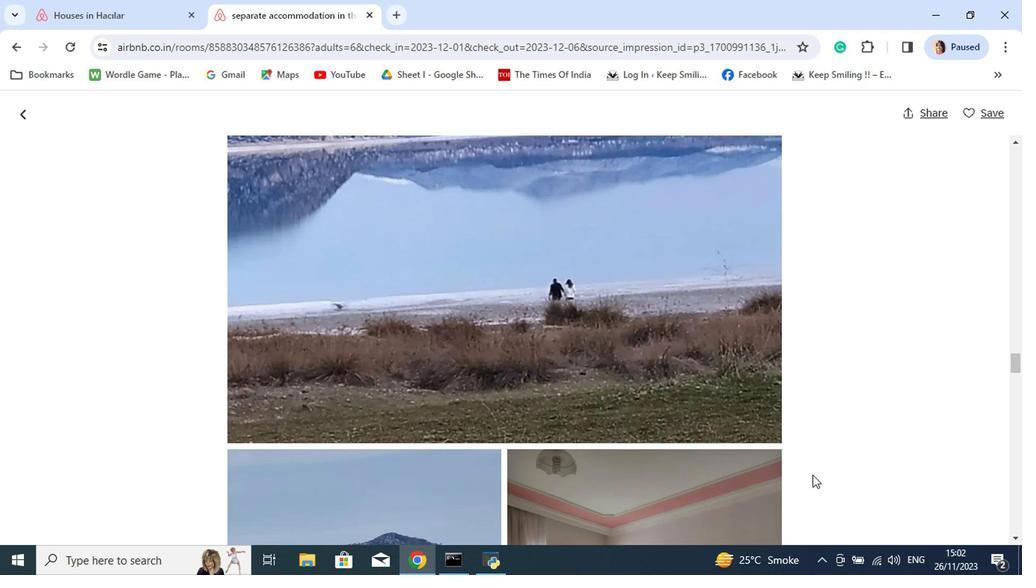 
Action: Mouse scrolled (763, 454) with delta (0, 0)
Screenshot: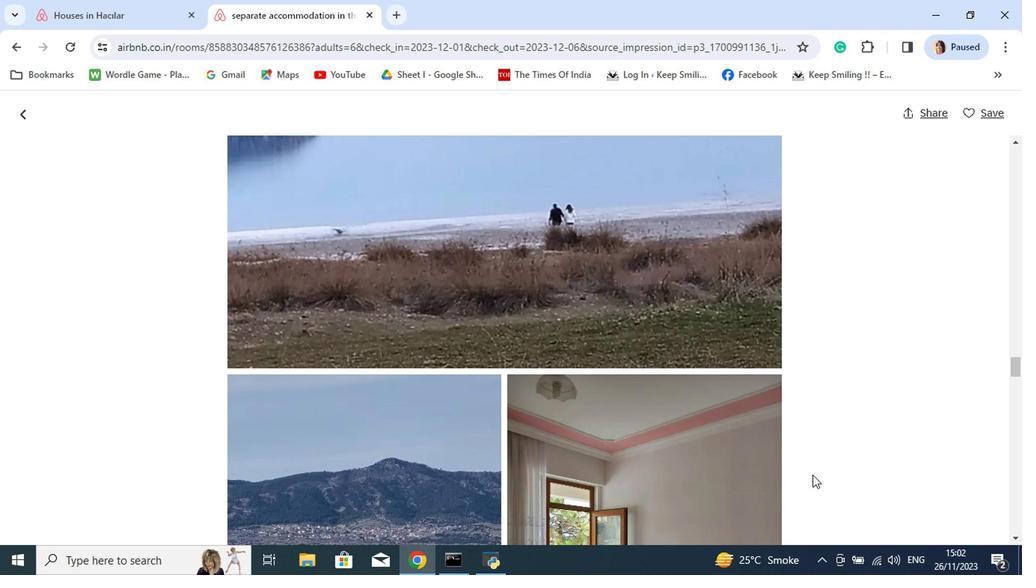 
Action: Mouse scrolled (763, 454) with delta (0, 0)
Screenshot: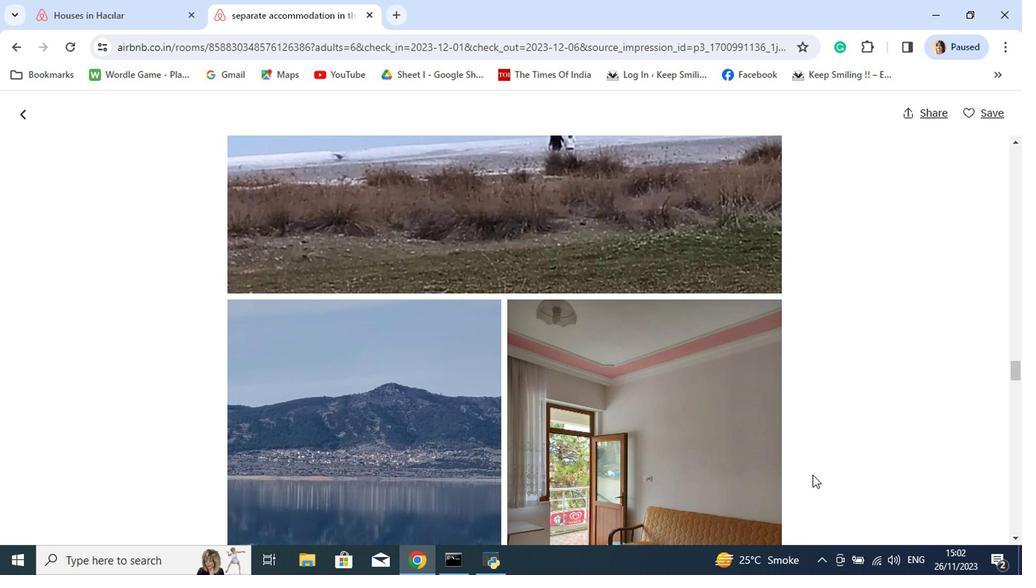 
Action: Mouse scrolled (763, 454) with delta (0, 0)
Screenshot: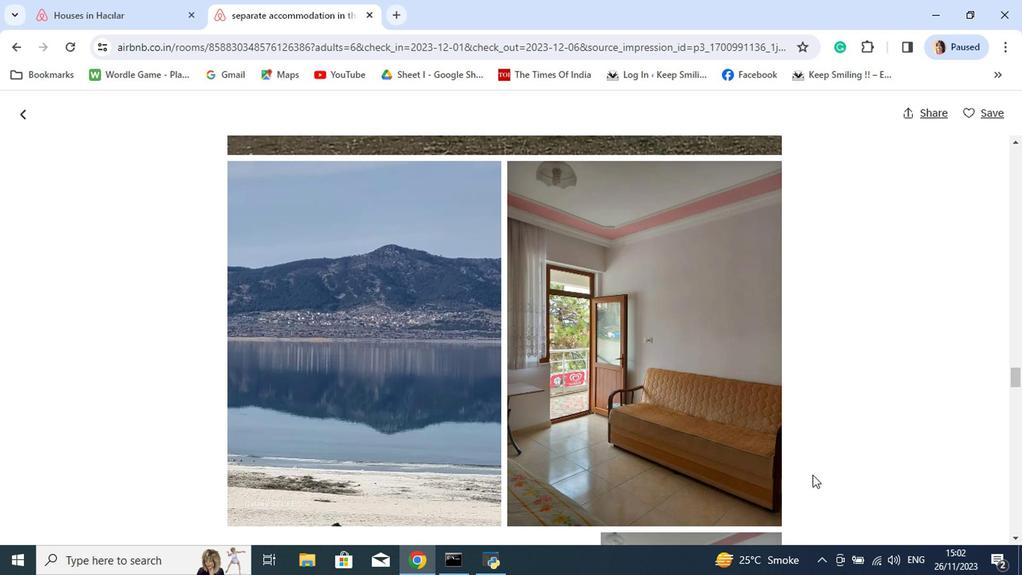 
Action: Mouse scrolled (763, 454) with delta (0, 0)
Screenshot: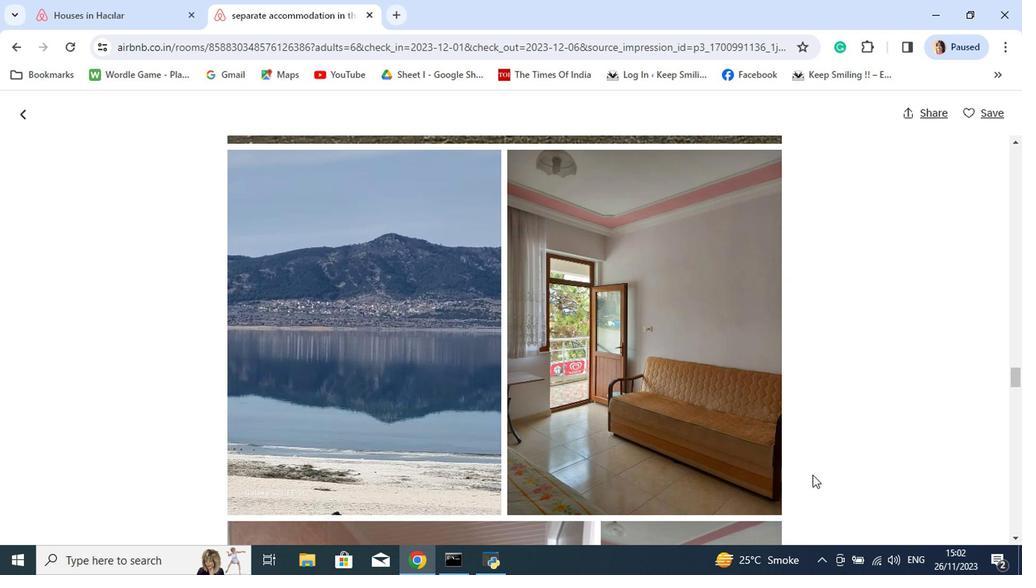 
Action: Mouse scrolled (763, 454) with delta (0, 0)
Screenshot: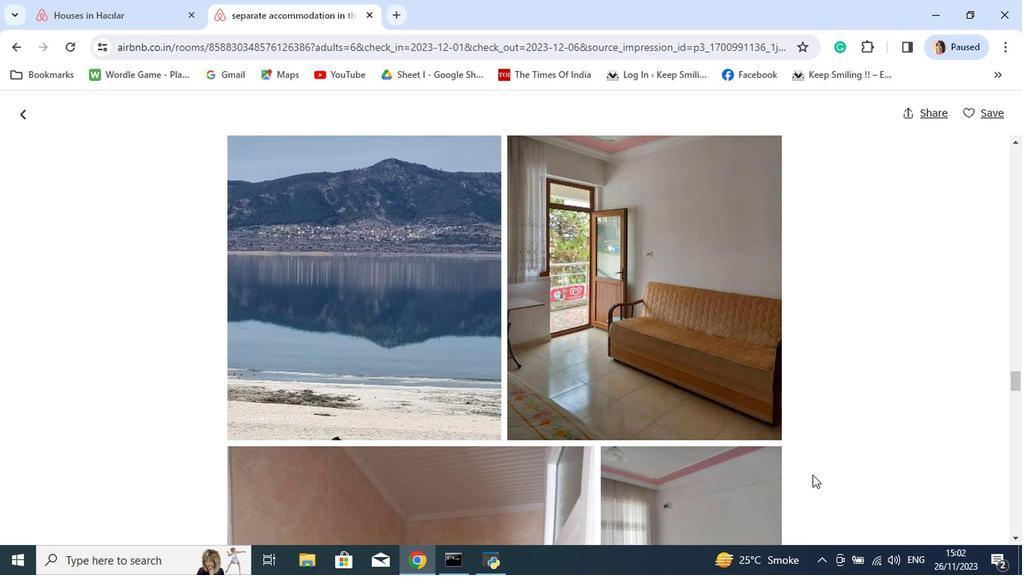 
Action: Mouse scrolled (763, 454) with delta (0, 0)
Screenshot: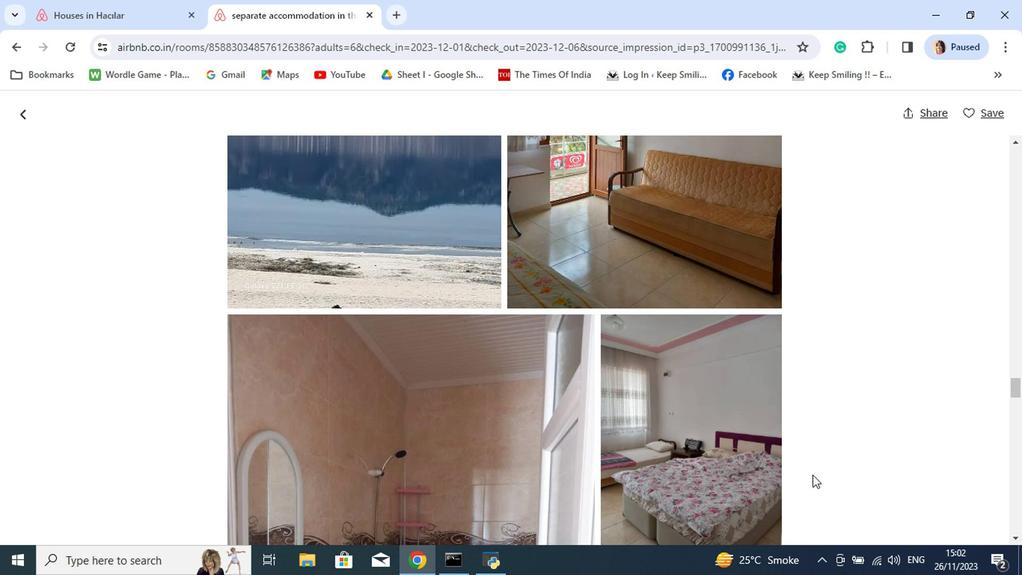 
Action: Mouse scrolled (763, 454) with delta (0, 0)
Screenshot: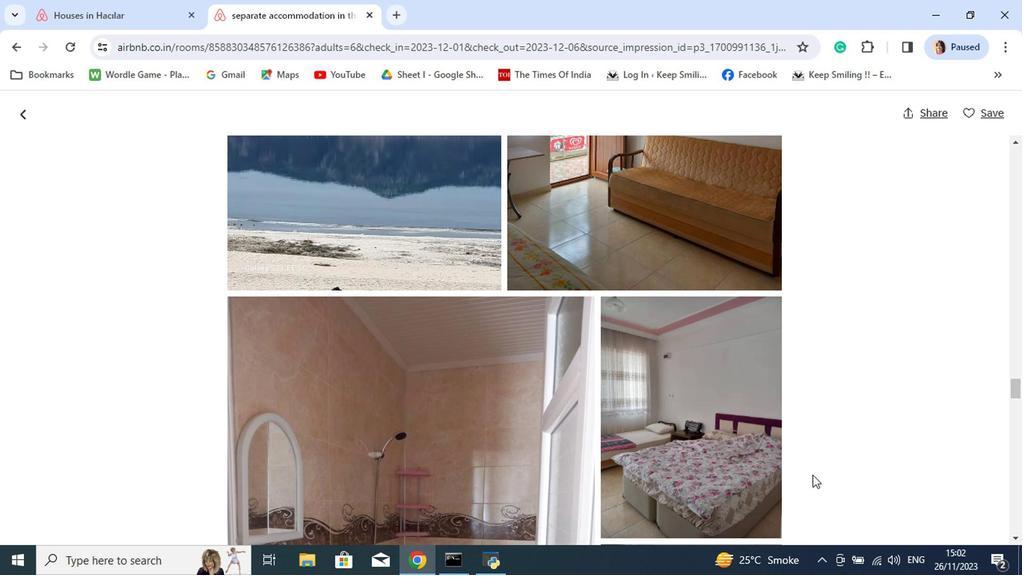 
Action: Mouse scrolled (763, 454) with delta (0, 0)
Screenshot: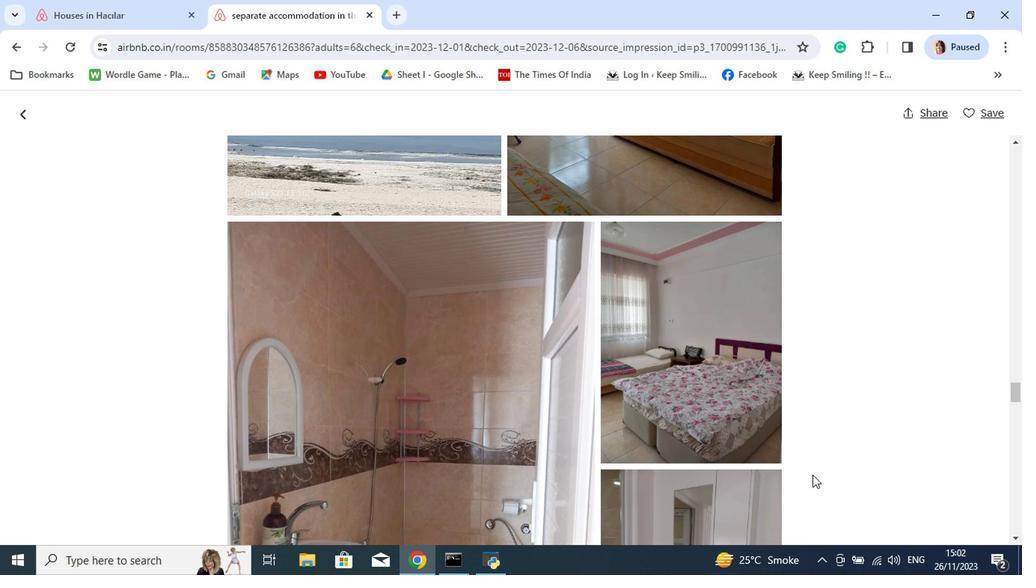 
Action: Mouse scrolled (763, 454) with delta (0, 0)
Screenshot: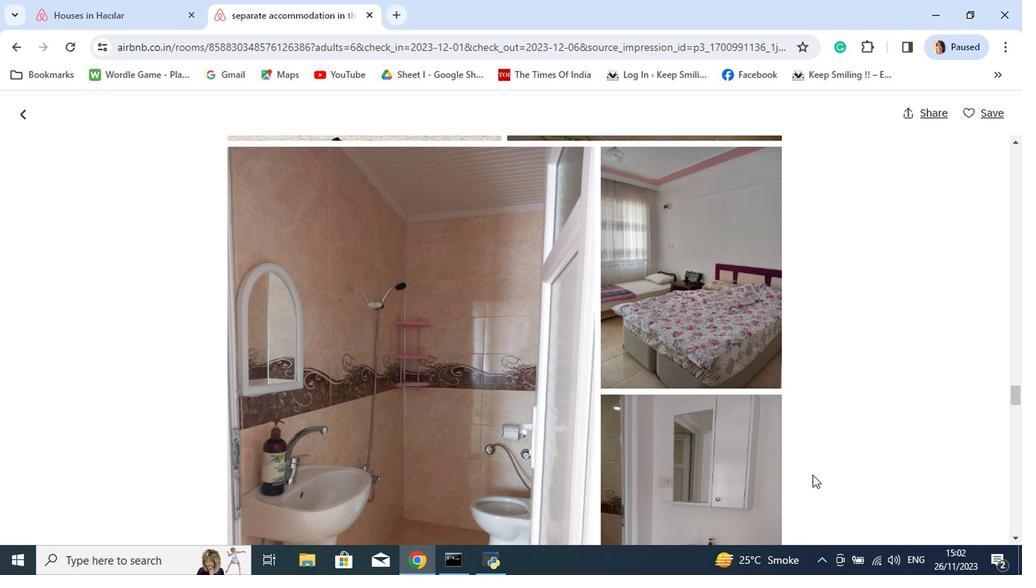 
Action: Mouse scrolled (763, 454) with delta (0, 0)
Screenshot: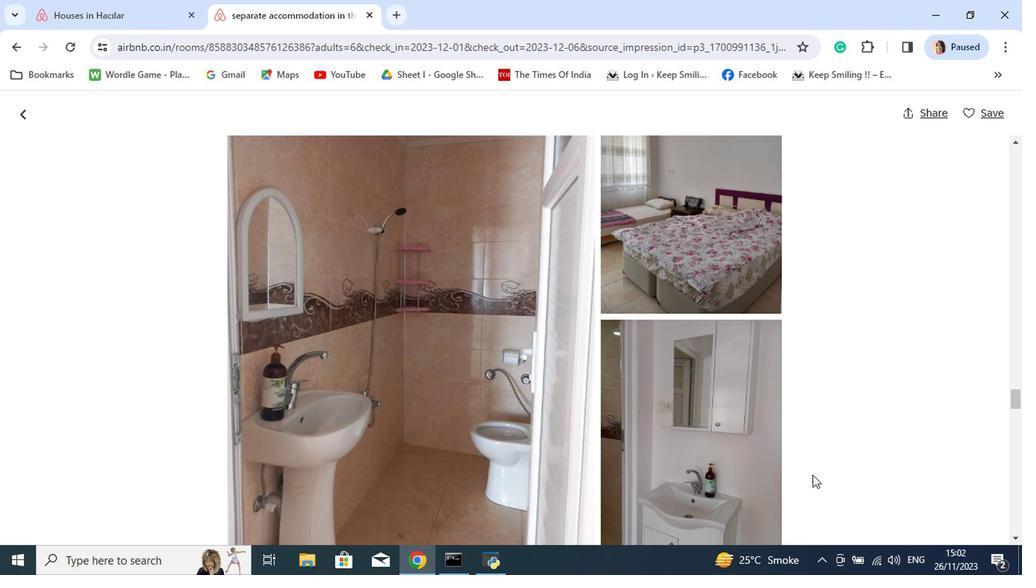 
Action: Mouse scrolled (763, 454) with delta (0, 0)
Screenshot: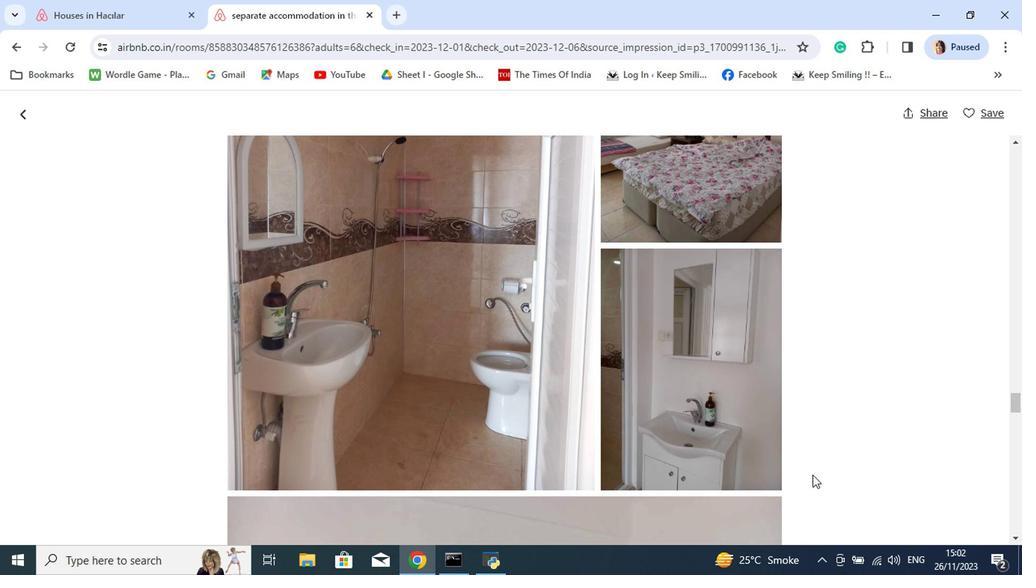 
Action: Mouse scrolled (763, 454) with delta (0, 0)
Screenshot: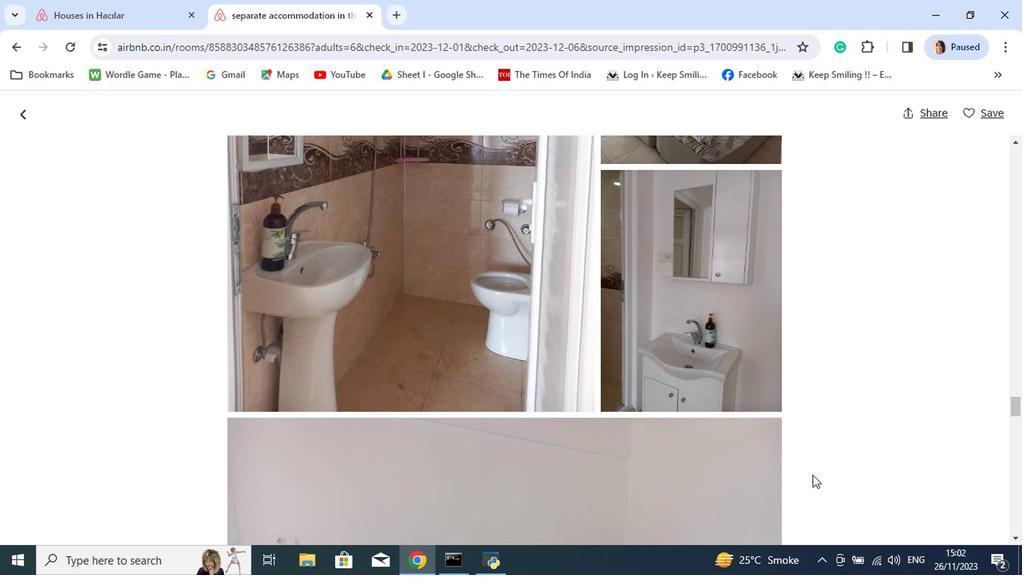 
Action: Mouse scrolled (763, 454) with delta (0, 0)
Screenshot: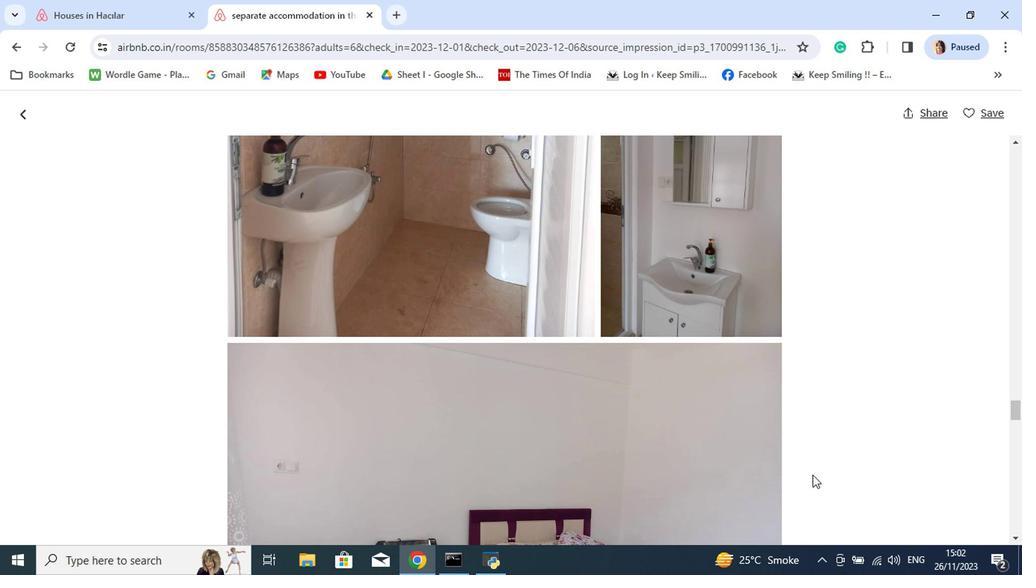 
Action: Mouse scrolled (763, 454) with delta (0, 0)
Screenshot: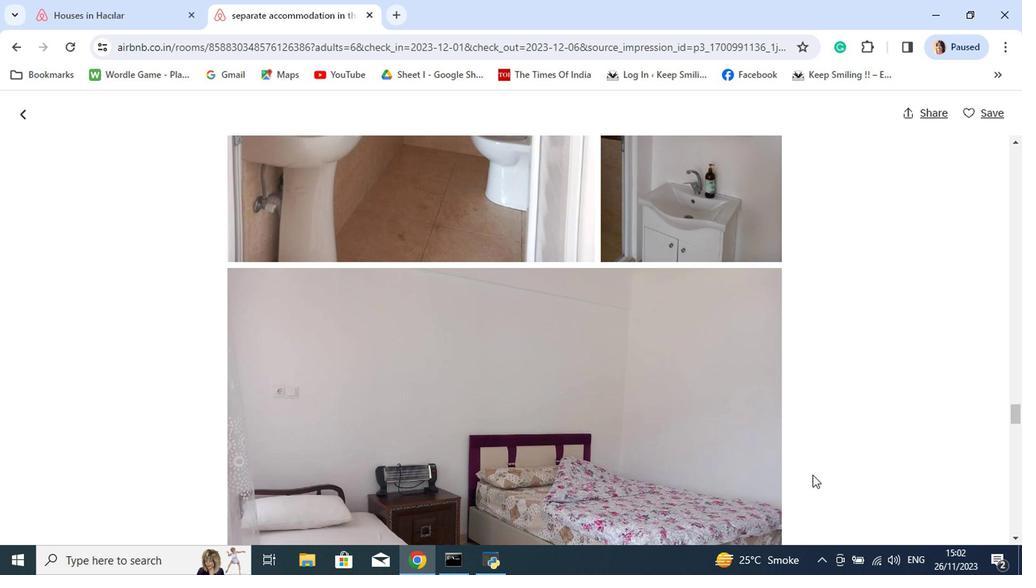 
Action: Mouse scrolled (763, 454) with delta (0, 0)
Screenshot: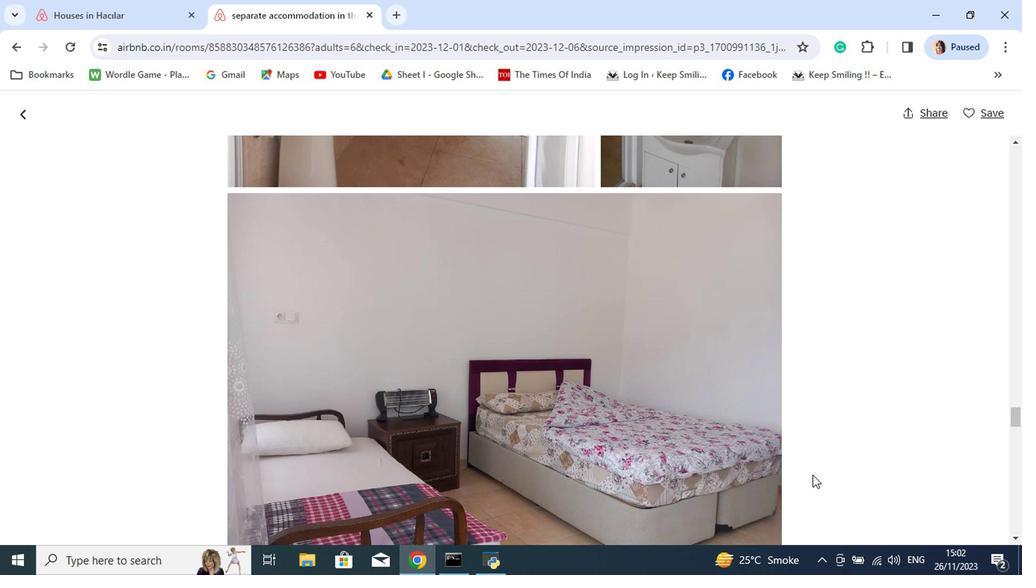 
Action: Mouse scrolled (763, 454) with delta (0, 0)
Screenshot: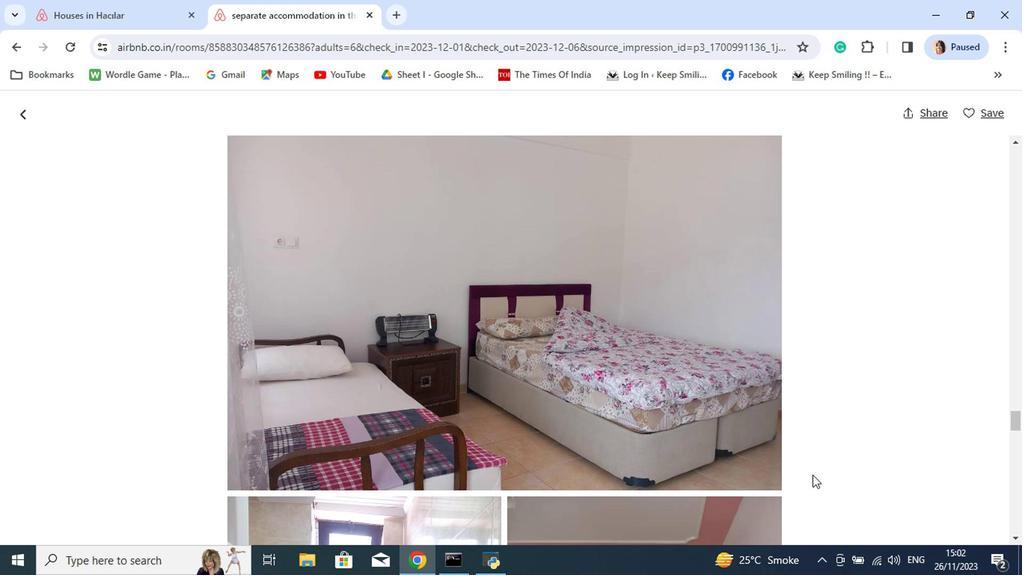 
Action: Mouse scrolled (763, 454) with delta (0, 0)
Screenshot: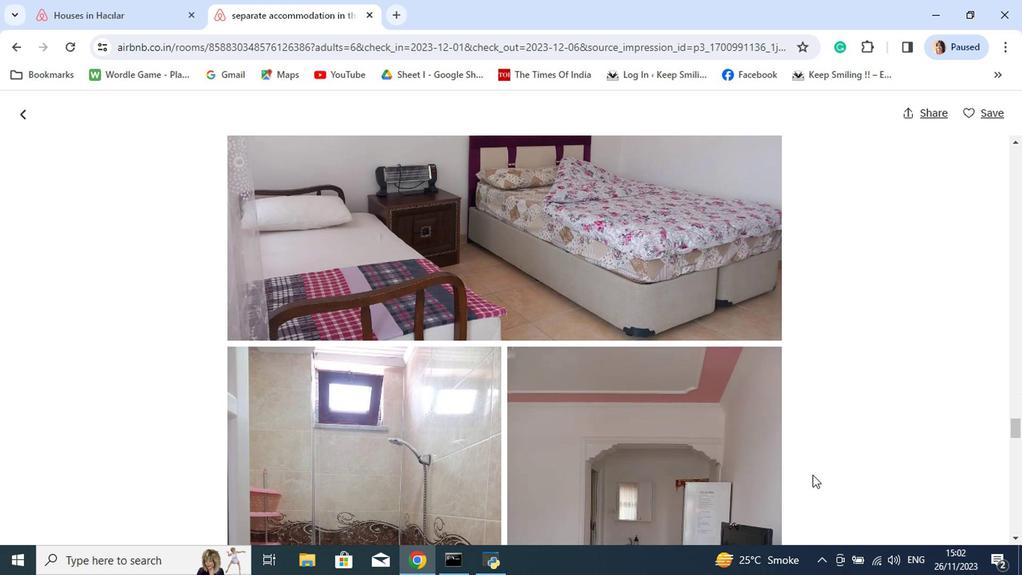 
Action: Mouse scrolled (763, 454) with delta (0, 0)
Screenshot: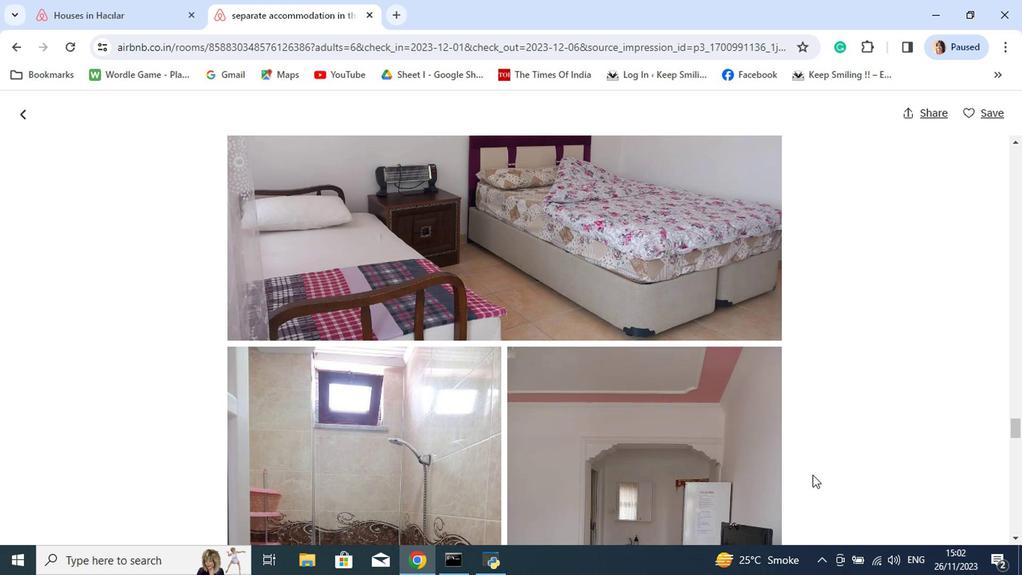 
Action: Mouse scrolled (763, 454) with delta (0, 0)
Screenshot: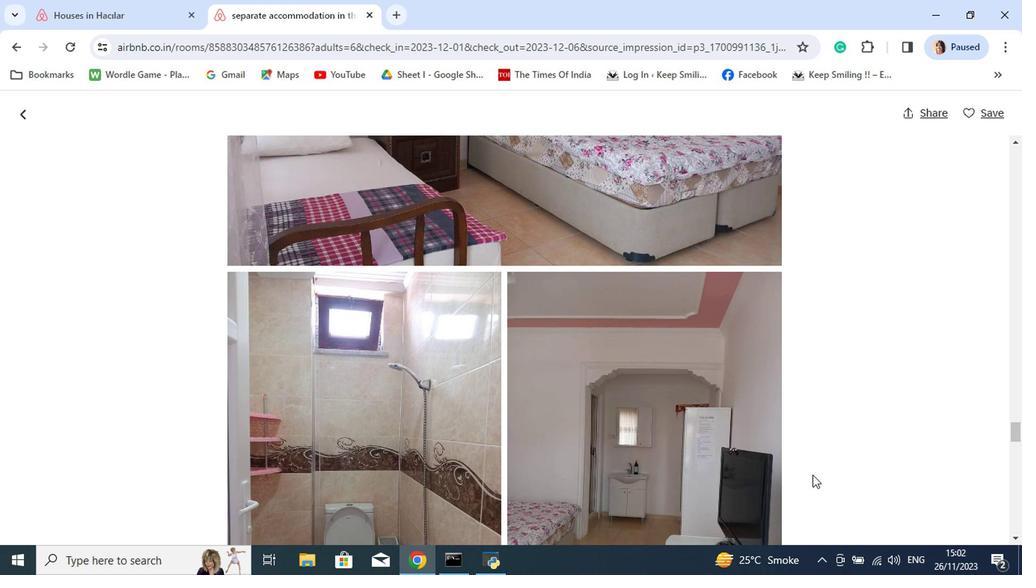 
Action: Mouse scrolled (763, 454) with delta (0, 0)
Screenshot: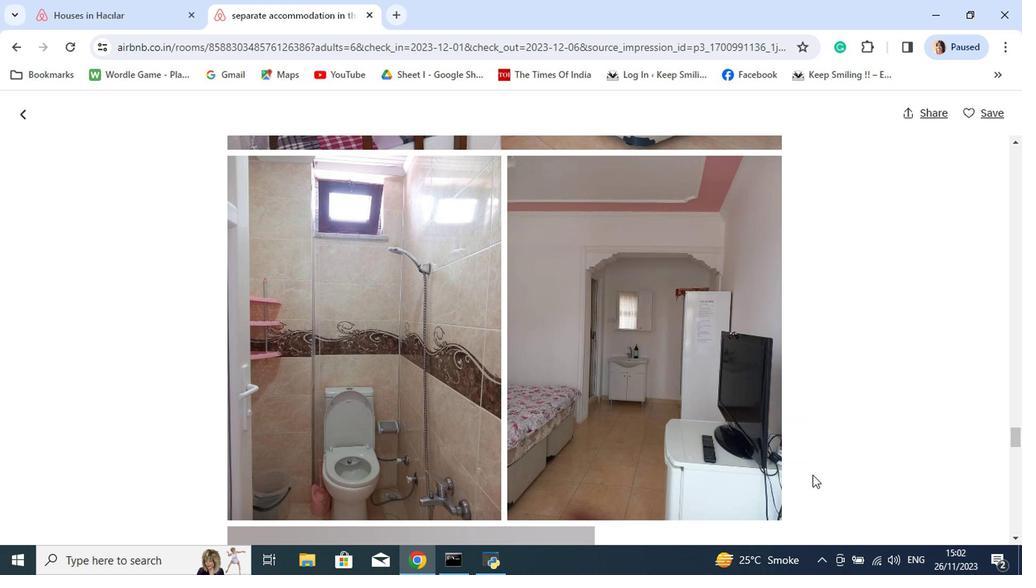 
Action: Mouse scrolled (763, 454) with delta (0, 0)
Screenshot: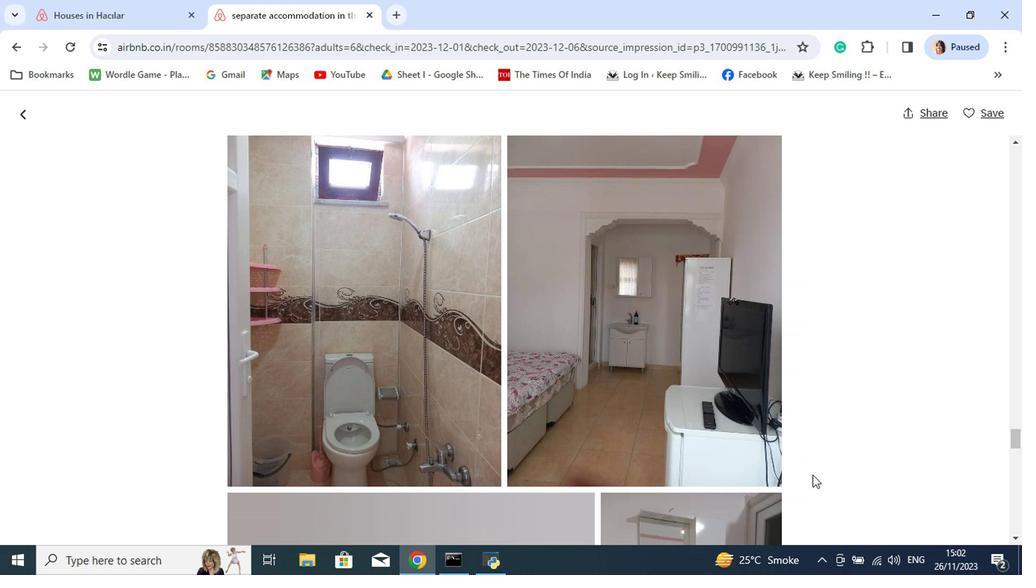 
Action: Mouse scrolled (763, 454) with delta (0, 0)
Screenshot: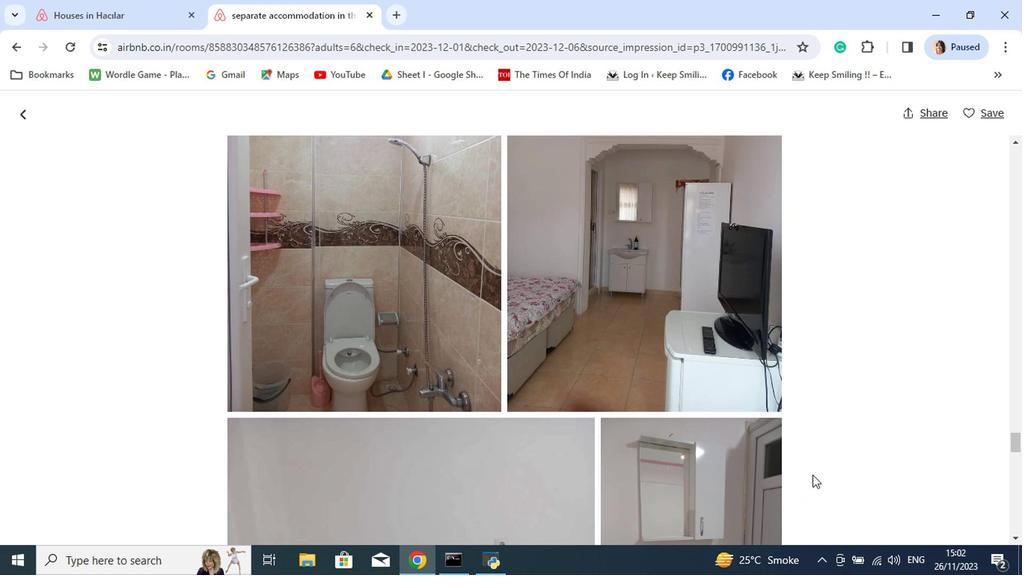 
Action: Mouse scrolled (763, 454) with delta (0, 0)
Screenshot: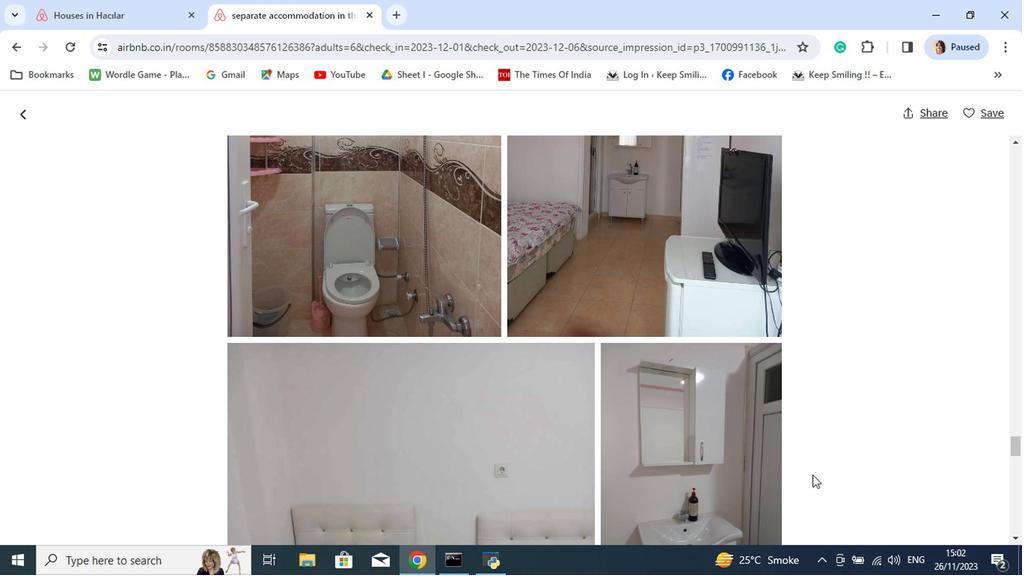 
Action: Mouse scrolled (763, 454) with delta (0, 0)
Screenshot: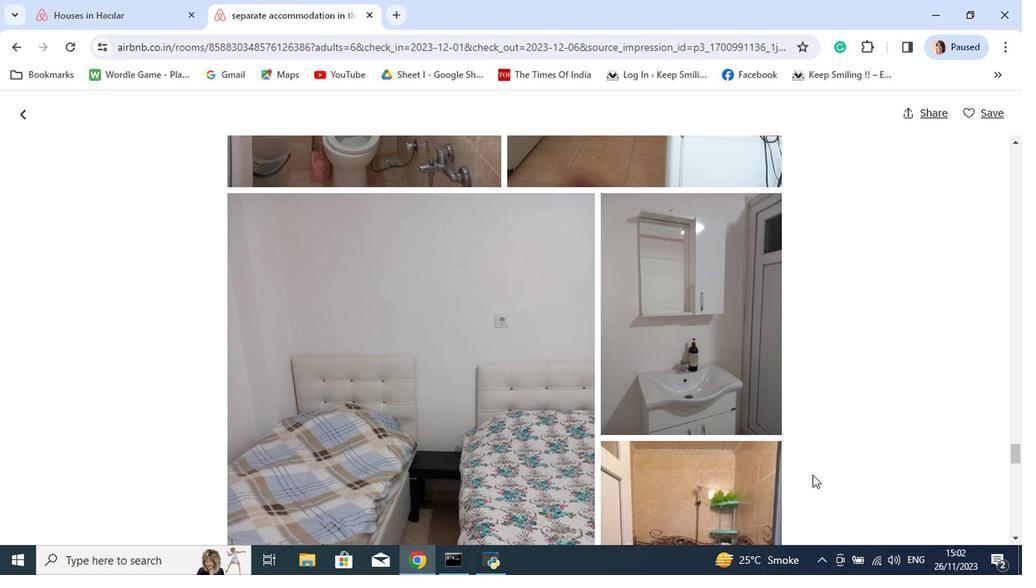 
Action: Mouse scrolled (763, 454) with delta (0, 0)
Screenshot: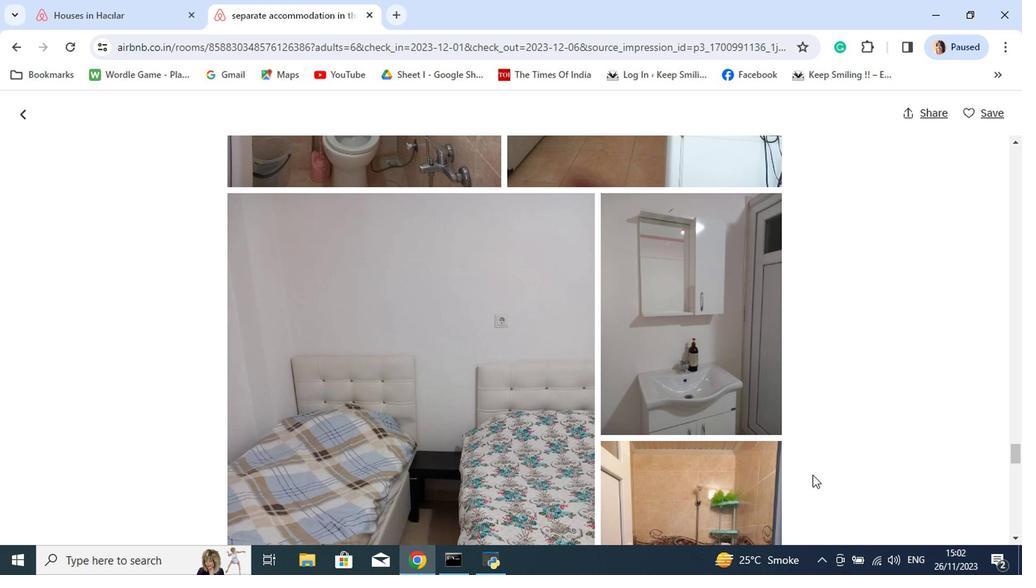 
Action: Mouse scrolled (763, 454) with delta (0, 0)
Screenshot: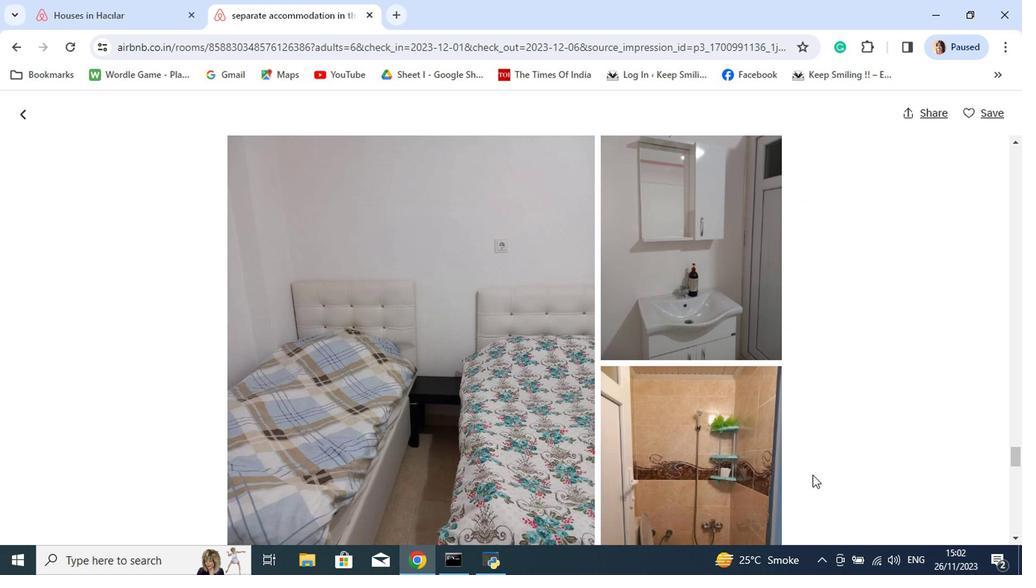 
Action: Mouse scrolled (763, 454) with delta (0, 0)
Screenshot: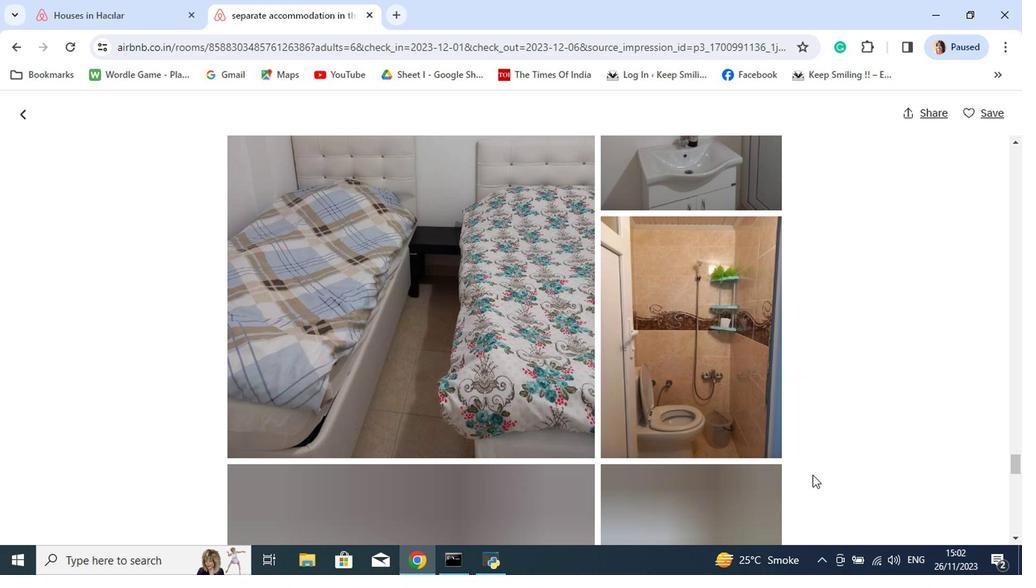 
Action: Mouse scrolled (763, 454) with delta (0, 0)
Screenshot: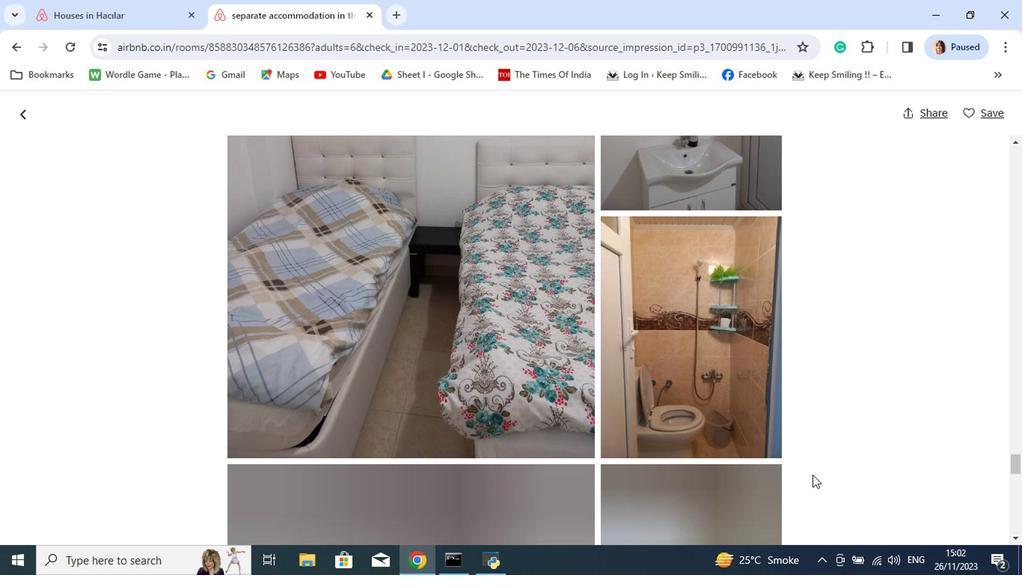 
Action: Mouse scrolled (763, 454) with delta (0, 0)
Screenshot: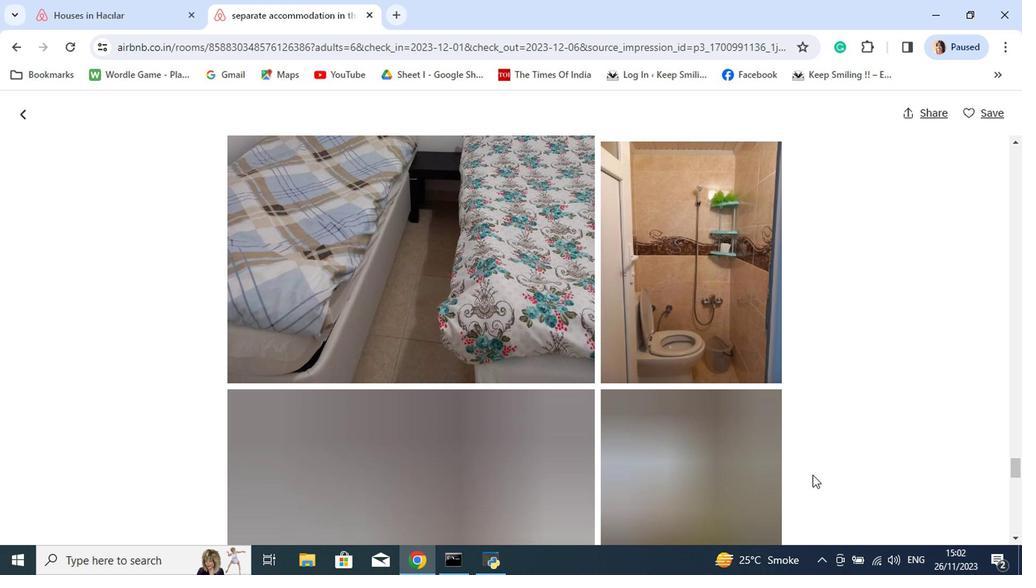 
Action: Mouse scrolled (763, 454) with delta (0, 0)
Screenshot: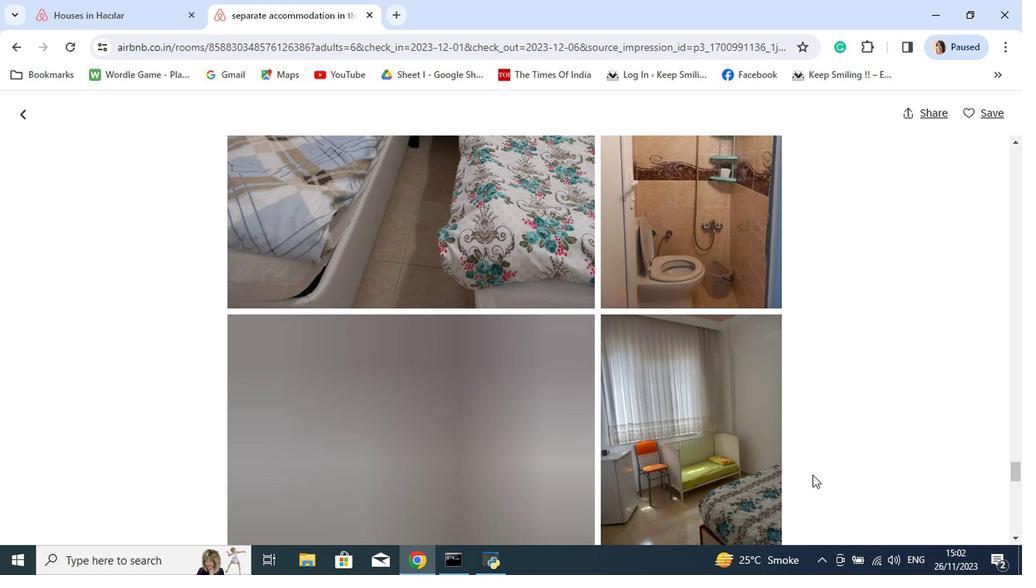 
Action: Mouse scrolled (763, 454) with delta (0, 0)
Screenshot: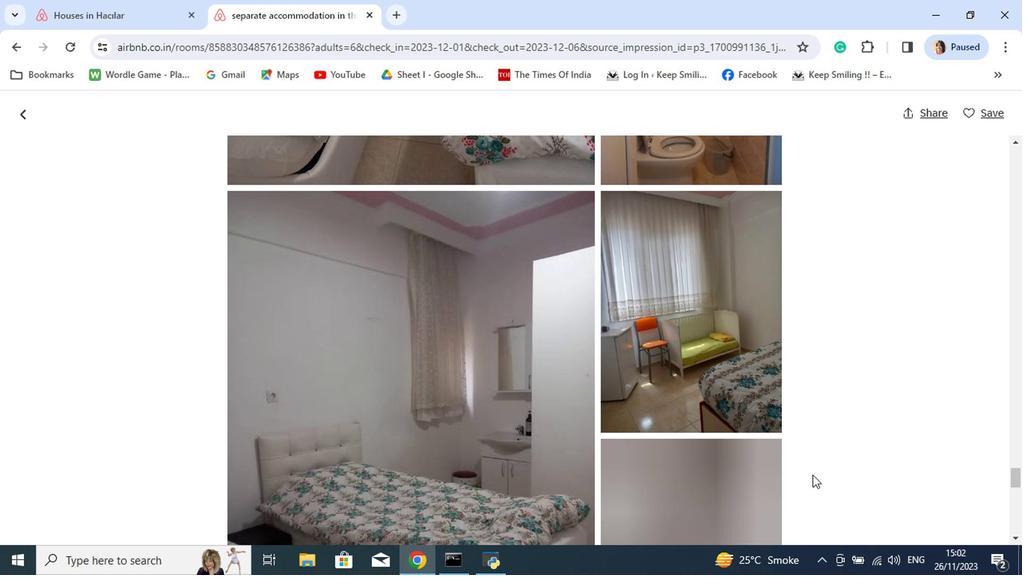 
Action: Mouse scrolled (763, 454) with delta (0, 0)
Screenshot: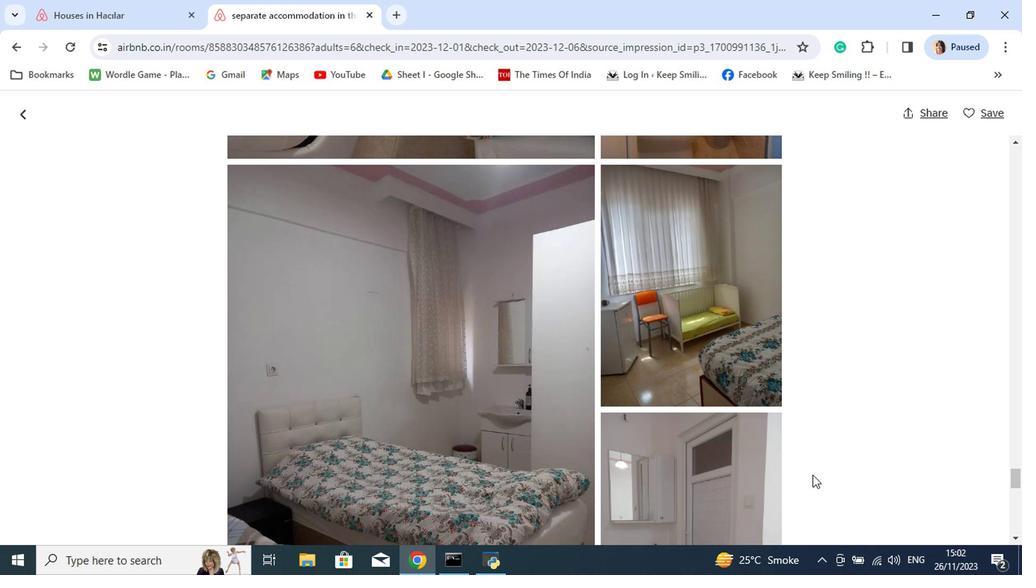 
Action: Mouse scrolled (763, 454) with delta (0, 0)
Screenshot: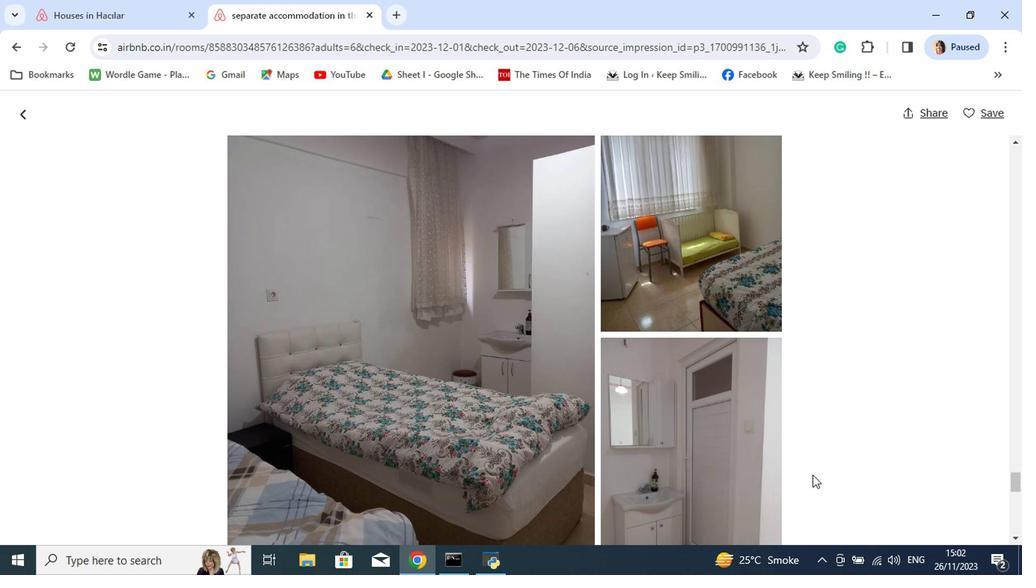 
Action: Mouse scrolled (763, 454) with delta (0, 0)
Screenshot: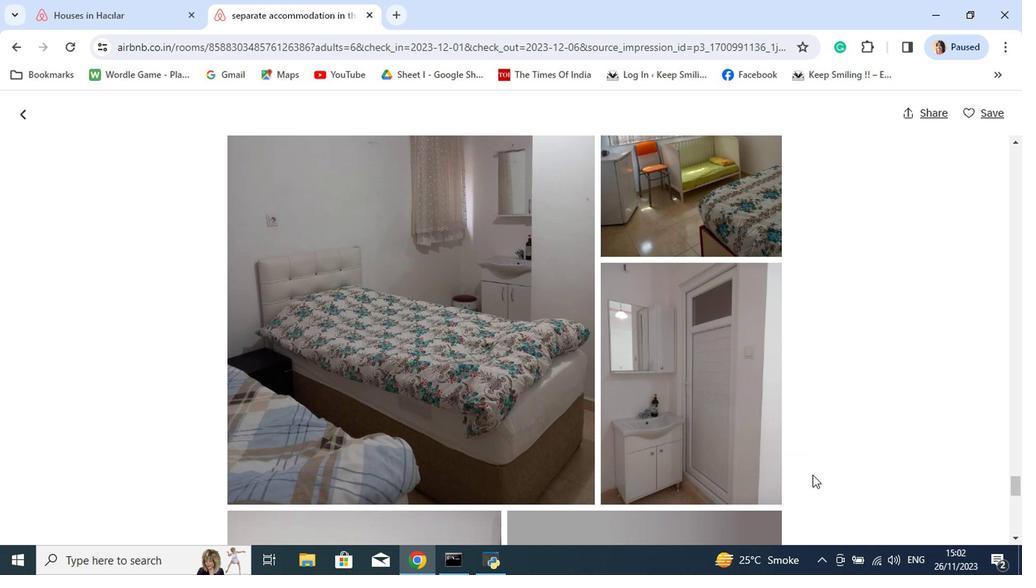 
Action: Mouse scrolled (763, 454) with delta (0, 0)
Screenshot: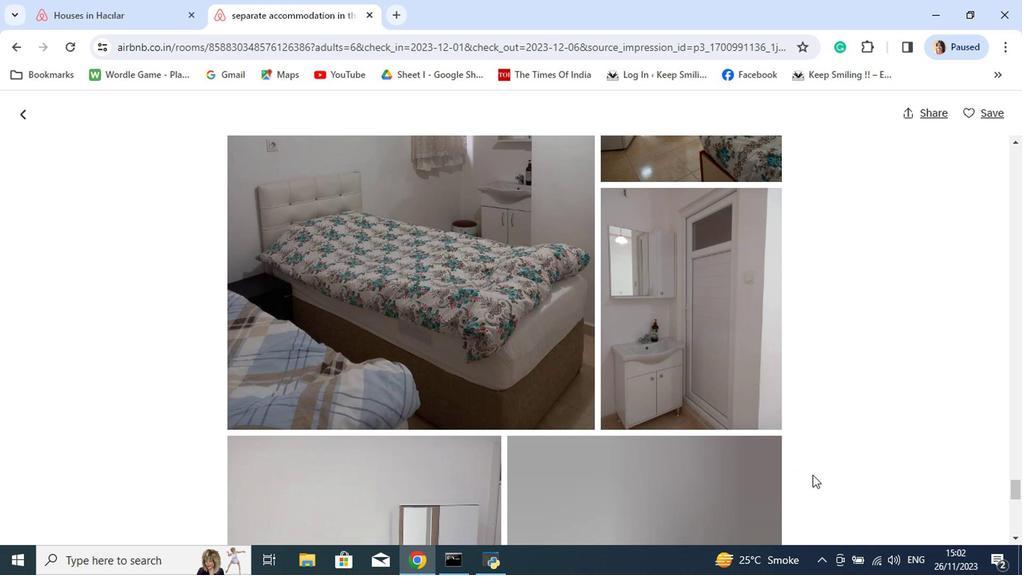 
Action: Mouse scrolled (763, 454) with delta (0, 0)
Screenshot: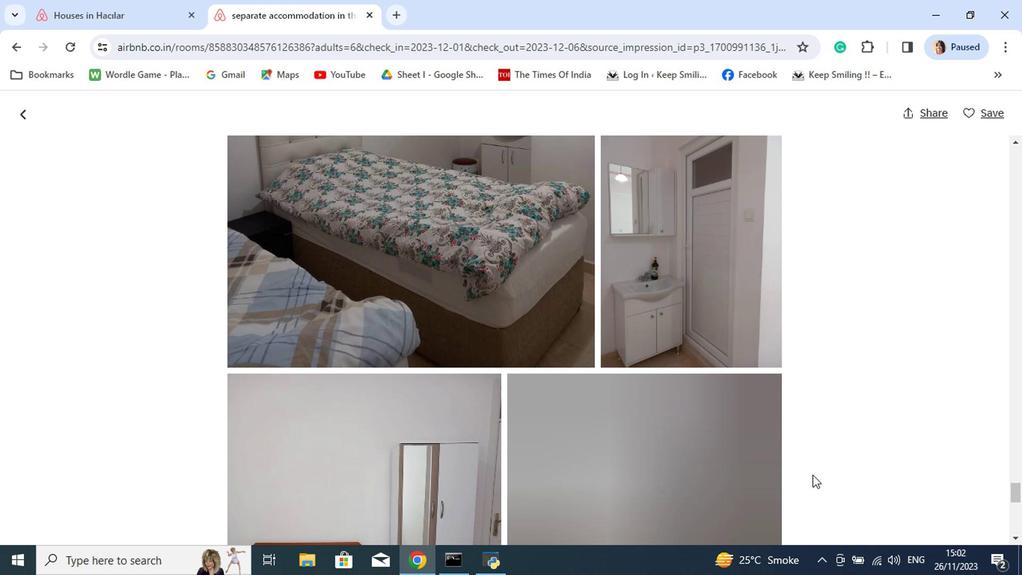 
Action: Mouse scrolled (763, 454) with delta (0, 0)
Screenshot: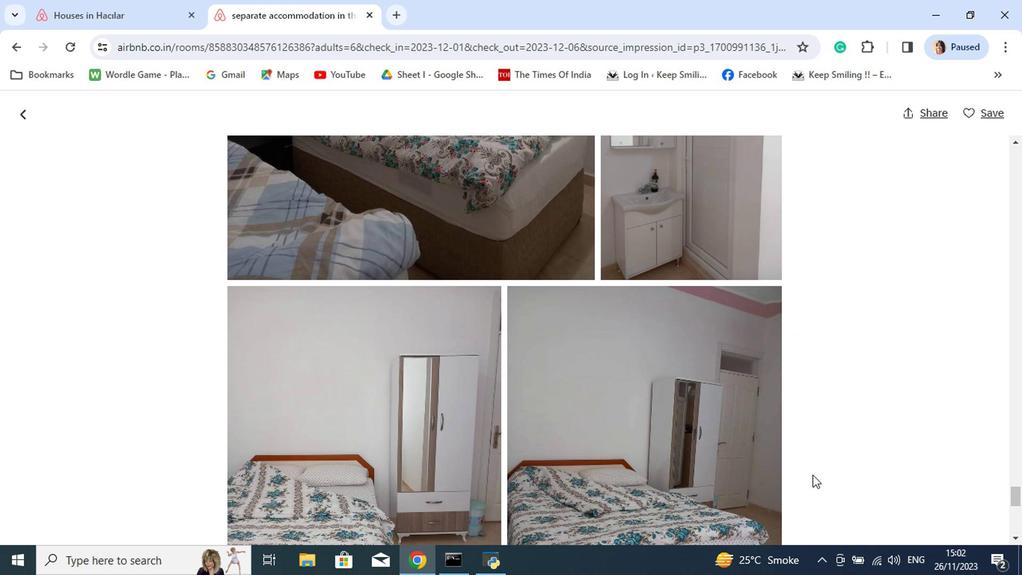 
Action: Mouse scrolled (763, 454) with delta (0, 0)
Screenshot: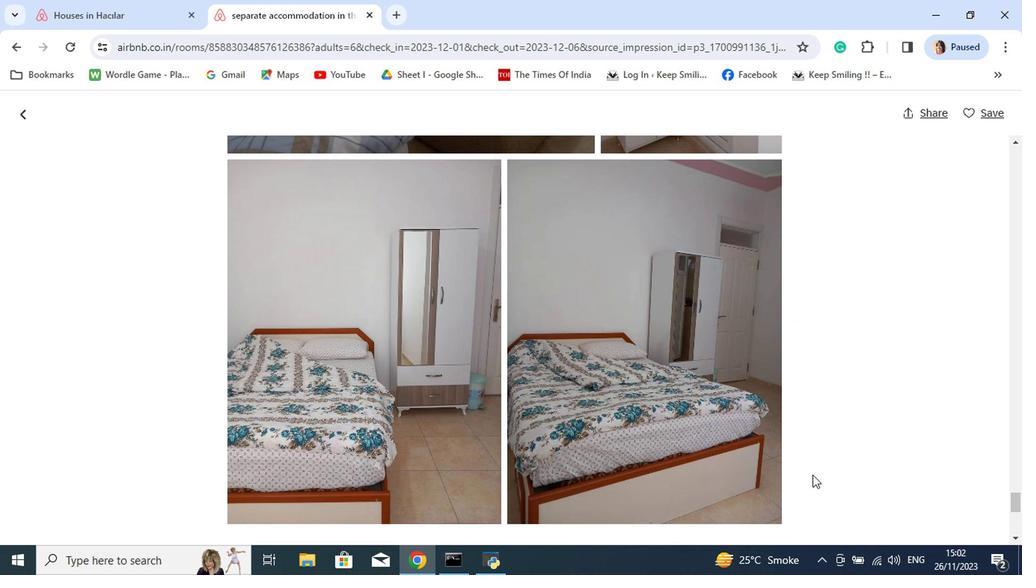 
Action: Mouse scrolled (763, 454) with delta (0, 0)
Screenshot: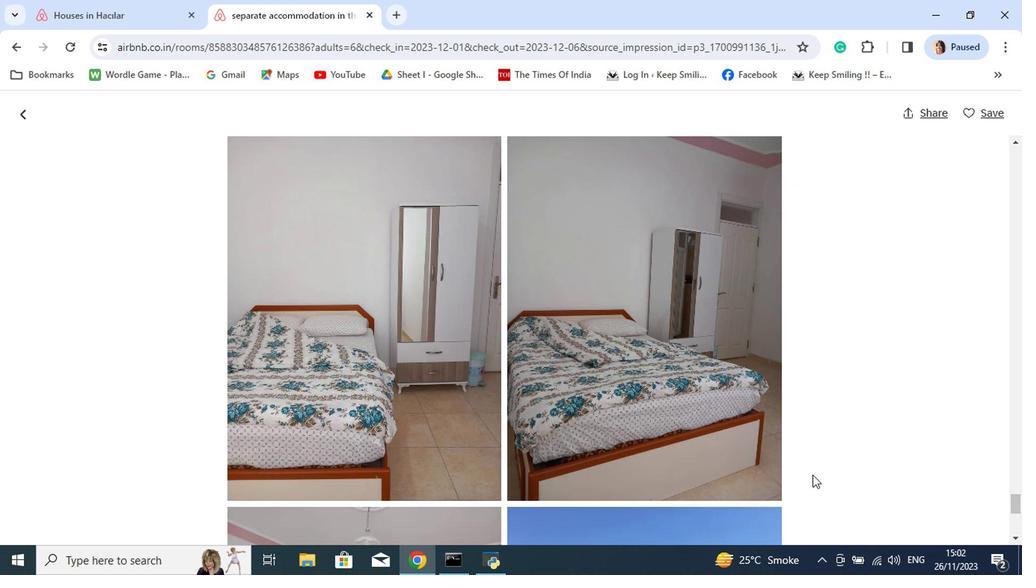 
Action: Mouse scrolled (763, 454) with delta (0, 0)
Screenshot: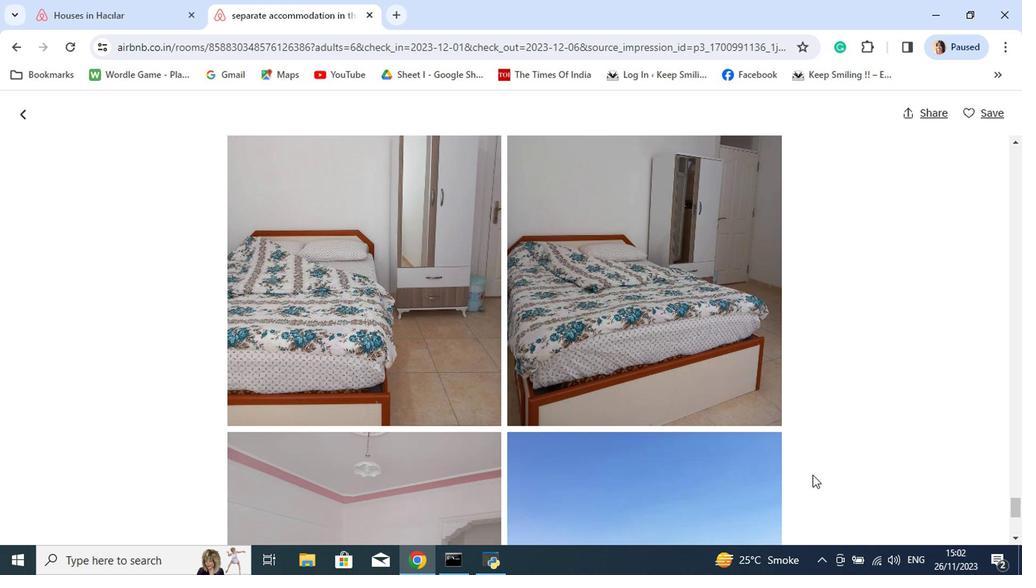 
Action: Mouse scrolled (763, 454) with delta (0, 0)
Screenshot: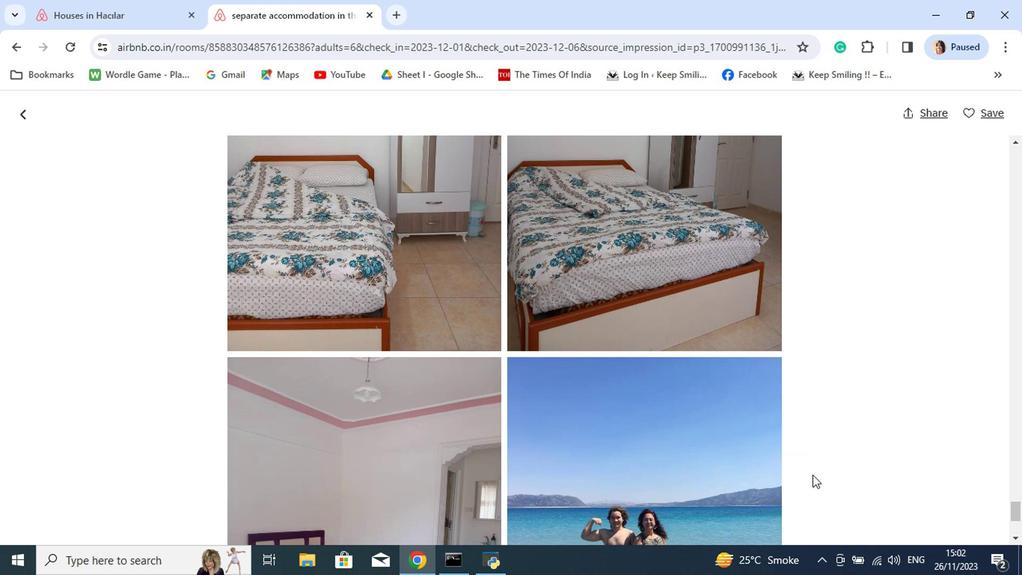 
Action: Mouse scrolled (763, 454) with delta (0, 0)
Screenshot: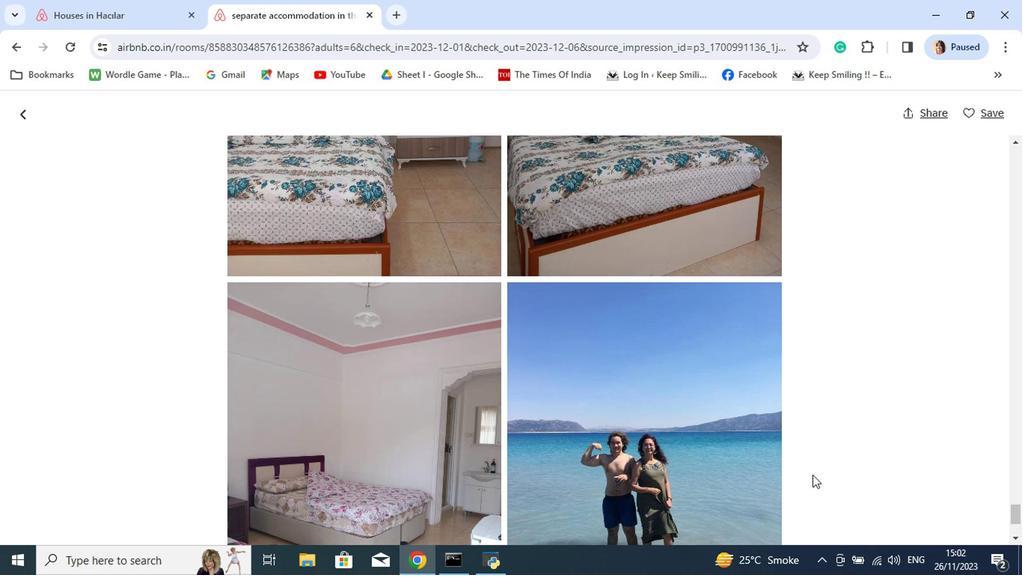 
Action: Mouse scrolled (763, 454) with delta (0, 0)
Screenshot: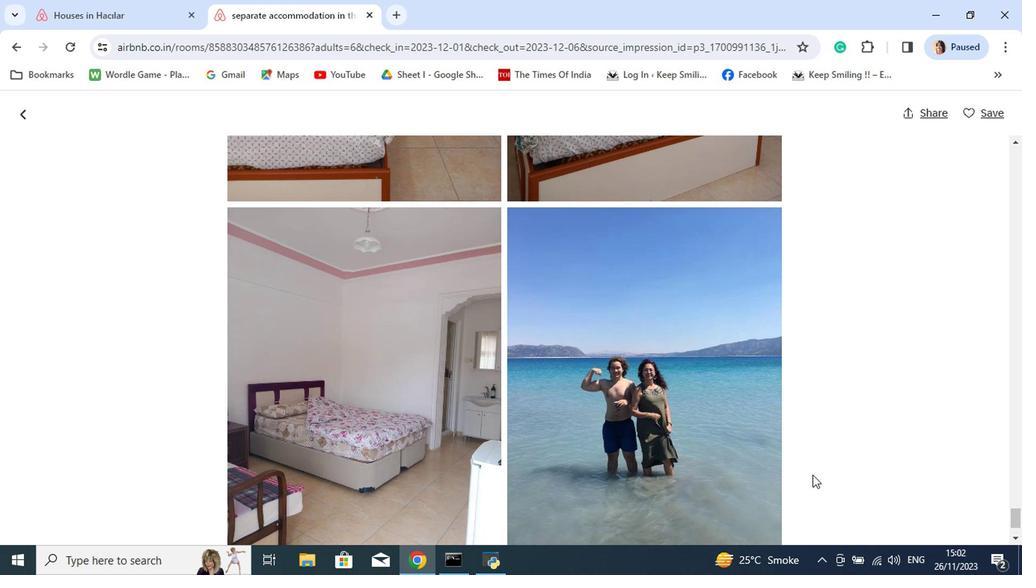 
Action: Mouse scrolled (763, 454) with delta (0, 0)
Screenshot: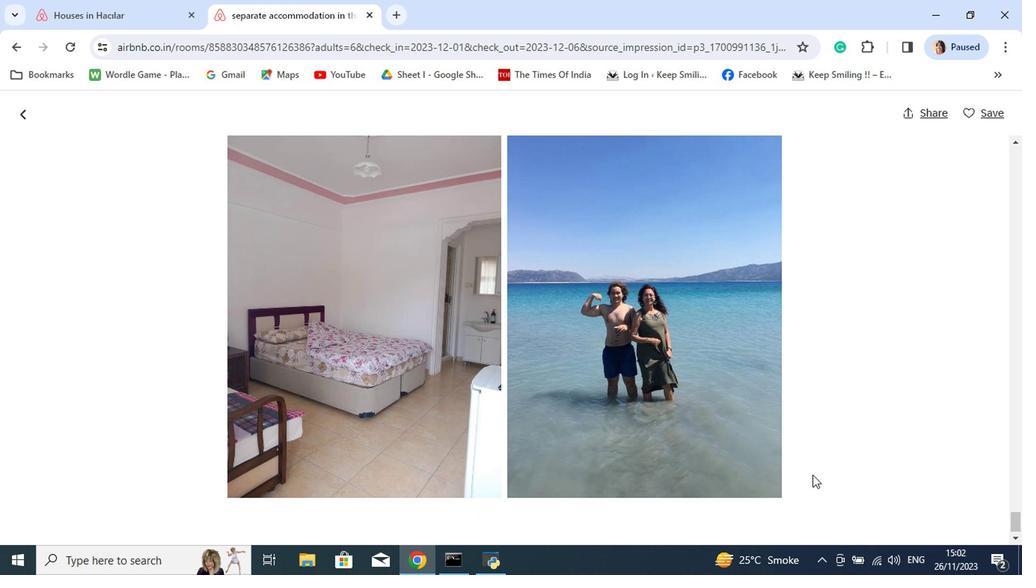 
Action: Mouse scrolled (763, 454) with delta (0, 0)
Screenshot: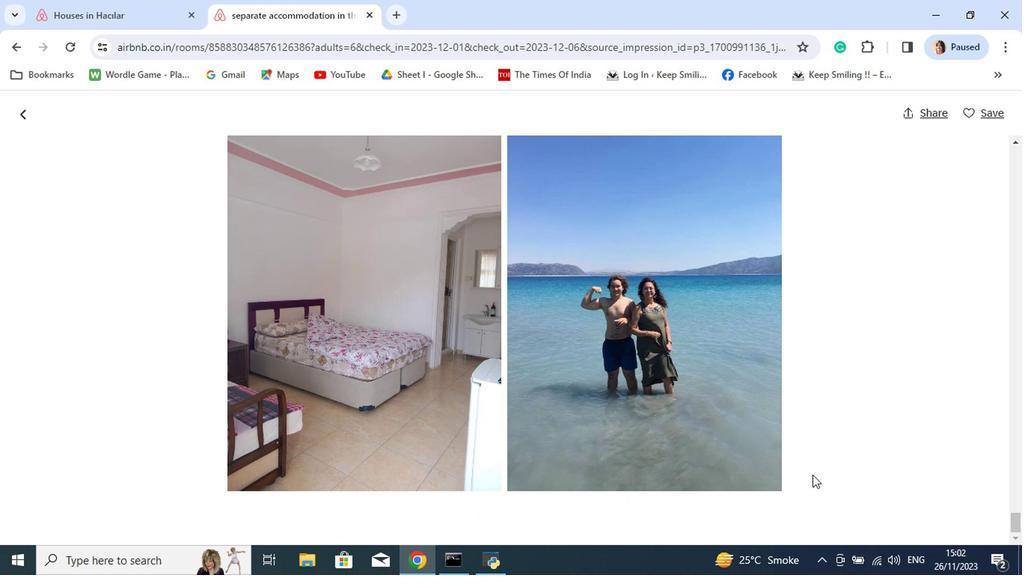 
Action: Mouse scrolled (763, 454) with delta (0, 0)
Screenshot: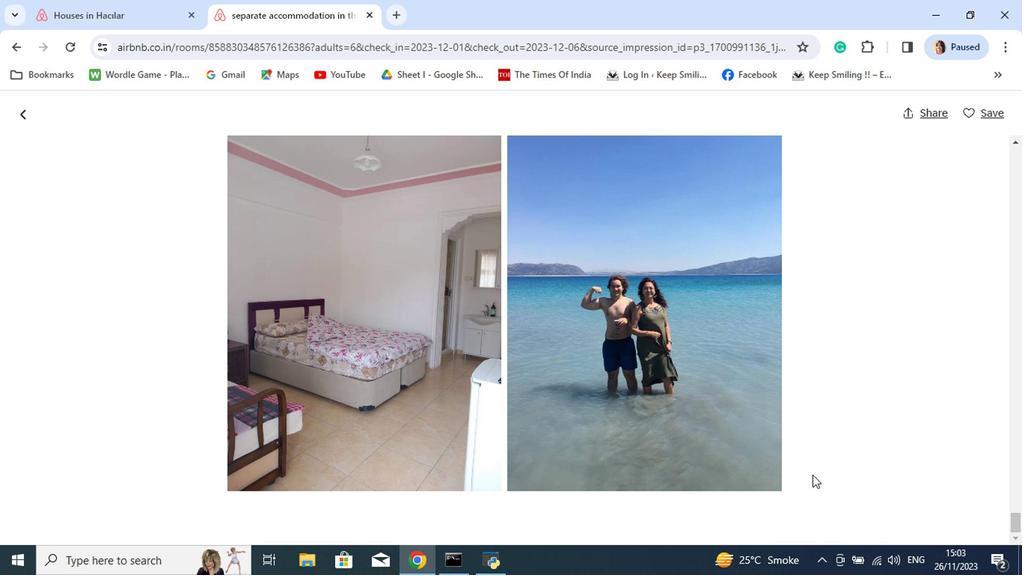 
Action: Mouse moved to (306, 177)
Screenshot: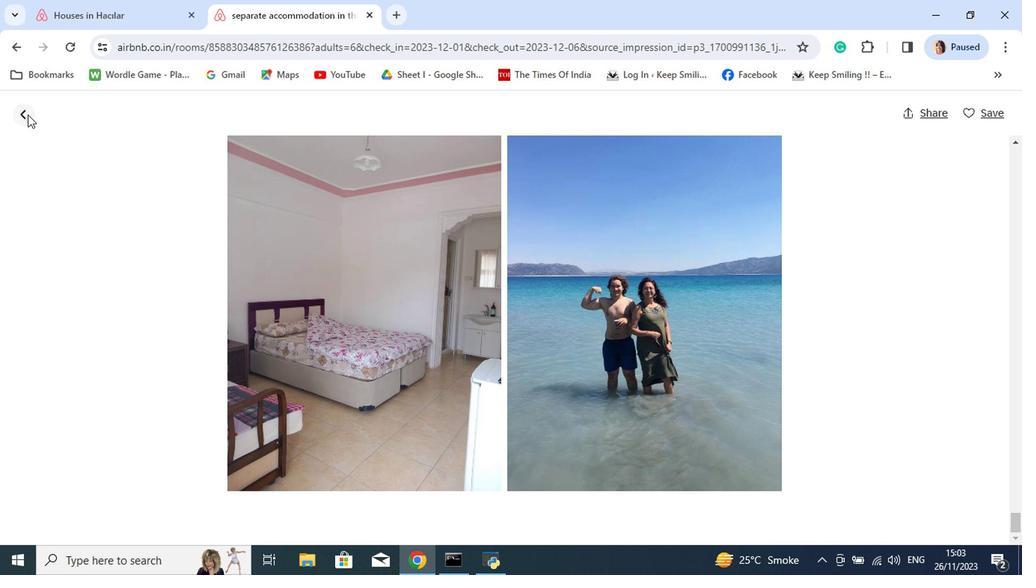 
Action: Mouse pressed left at (306, 177)
Screenshot: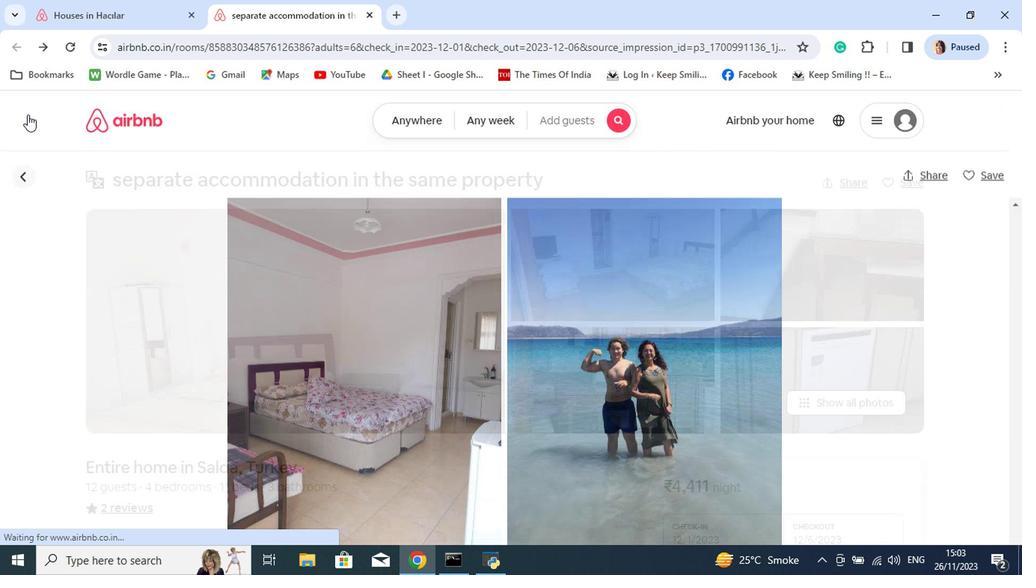 
Action: Mouse moved to (607, 445)
Screenshot: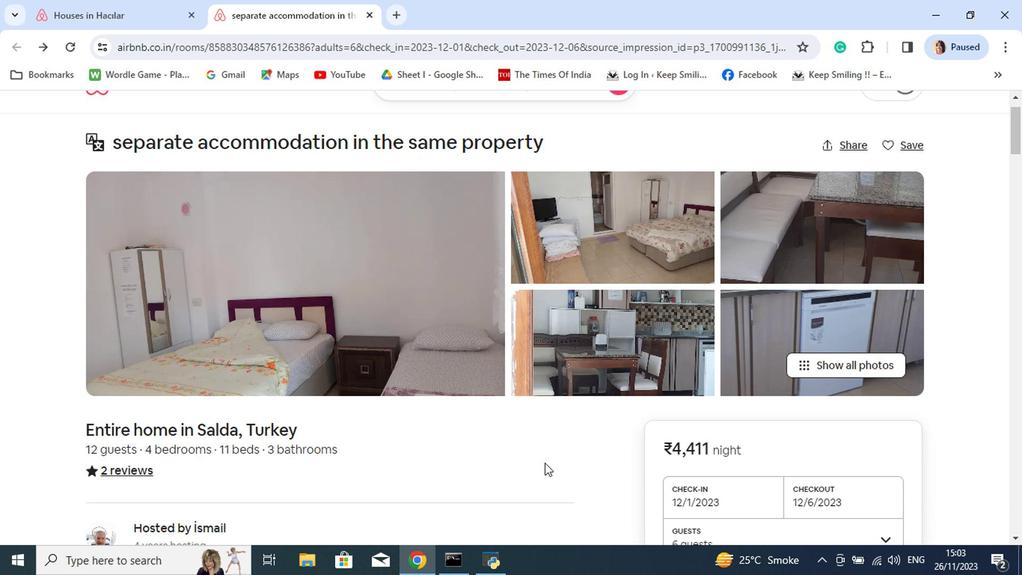 
Action: Mouse scrolled (607, 445) with delta (0, 0)
Screenshot: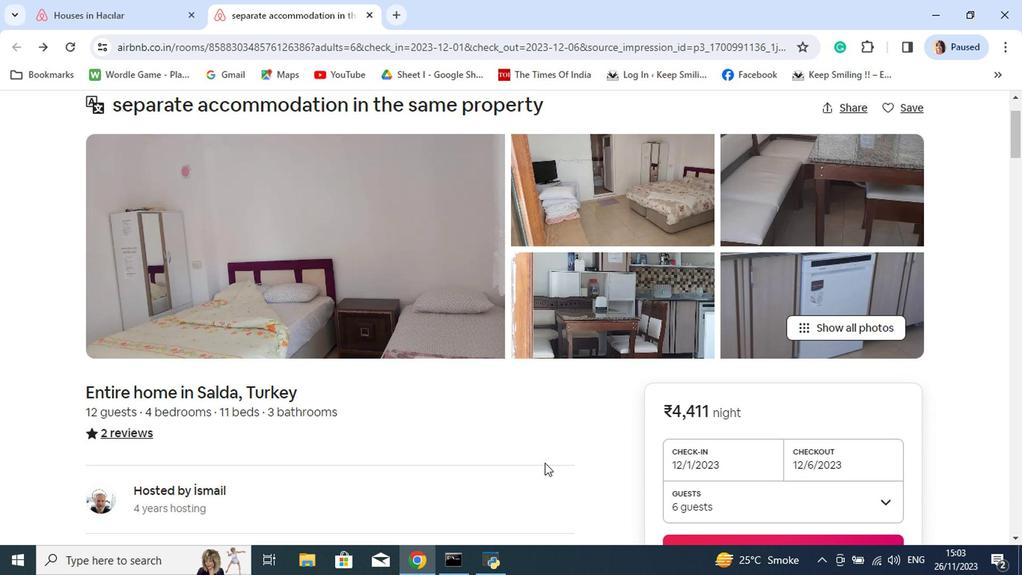 
Action: Mouse moved to (607, 445)
Screenshot: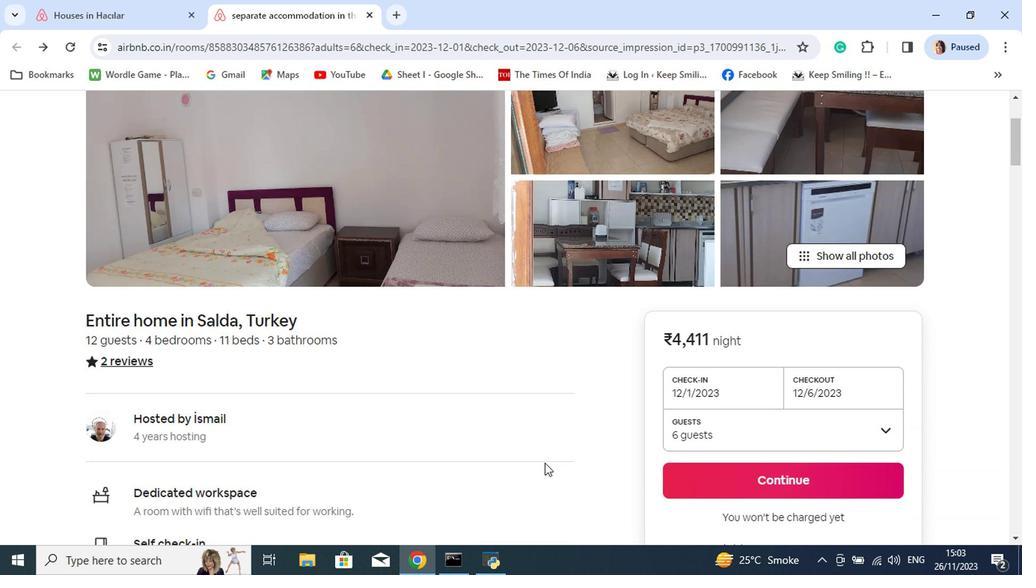 
Action: Mouse scrolled (607, 445) with delta (0, 0)
Screenshot: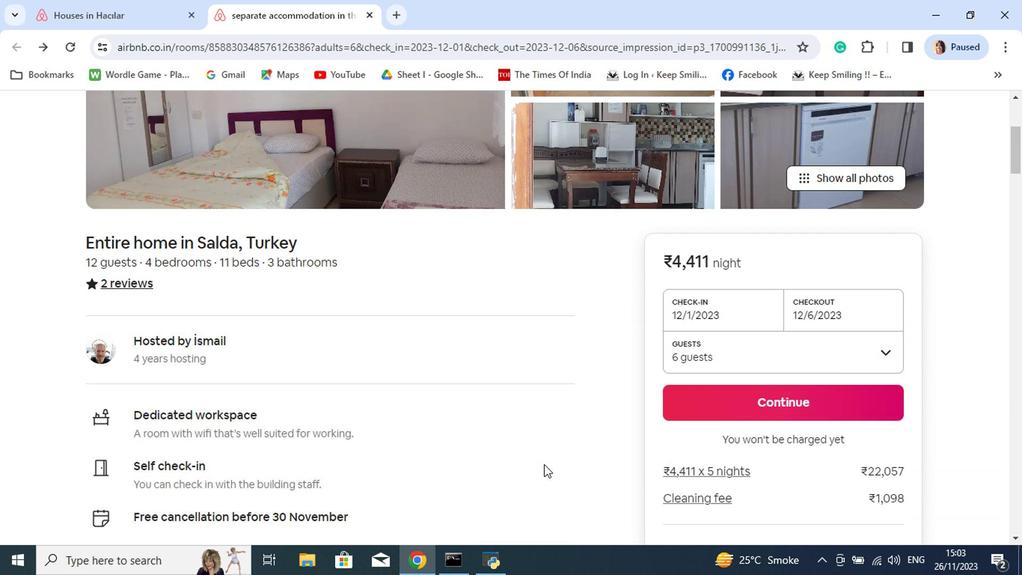 
Action: Mouse scrolled (607, 445) with delta (0, 0)
Screenshot: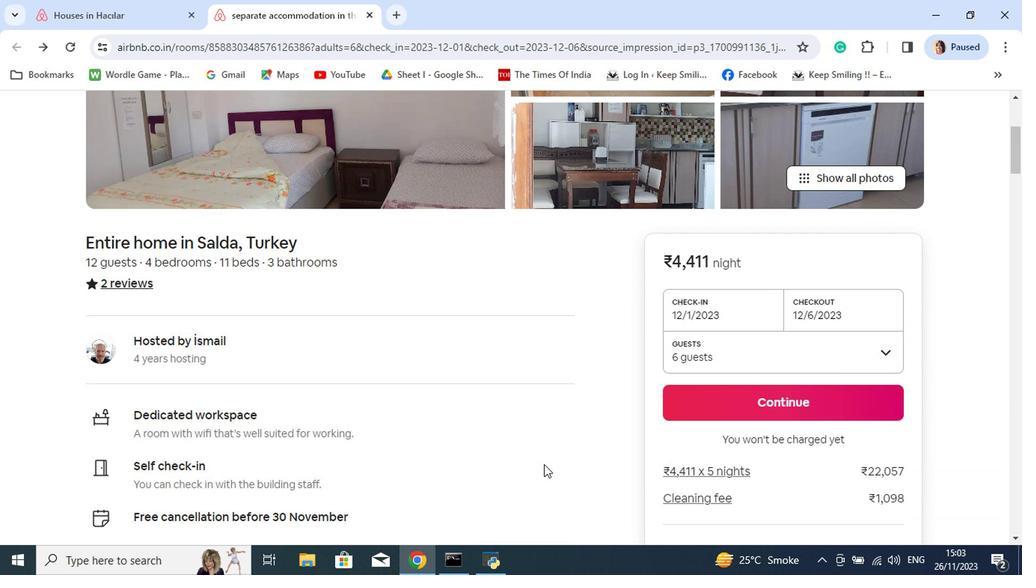 
Action: Mouse moved to (607, 446)
Screenshot: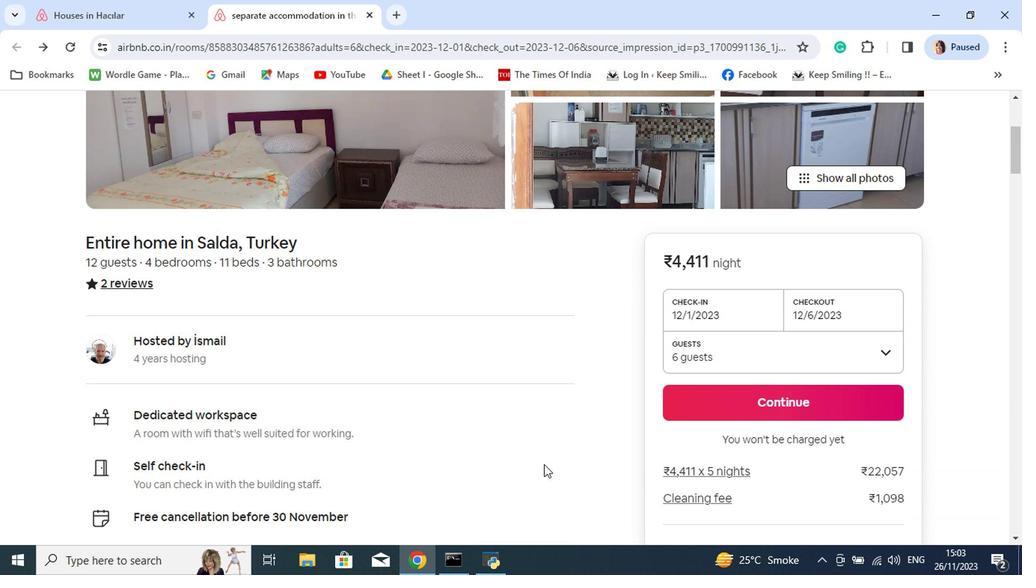 
Action: Mouse scrolled (607, 446) with delta (0, 0)
Screenshot: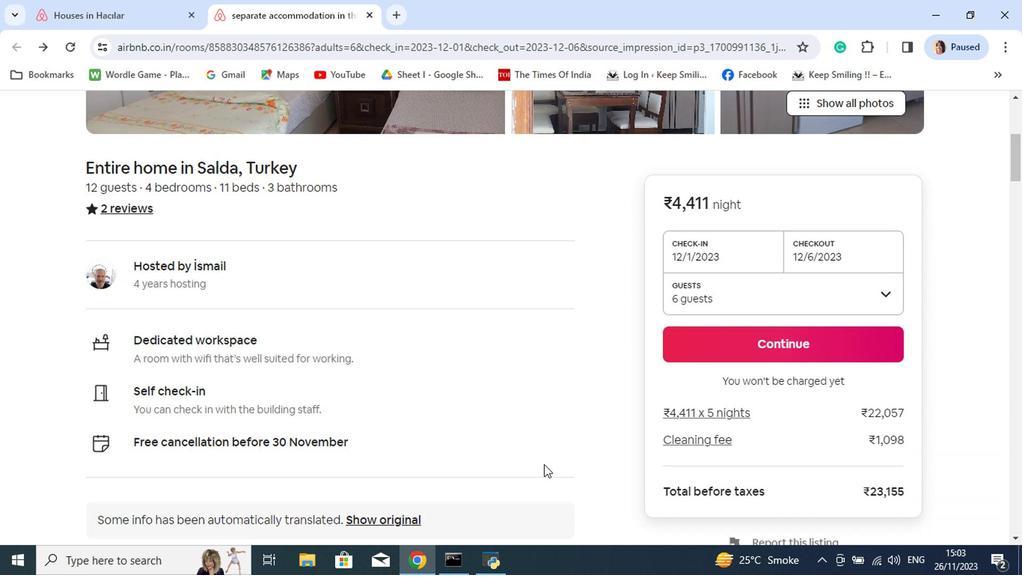 
Action: Mouse scrolled (607, 446) with delta (0, 0)
Screenshot: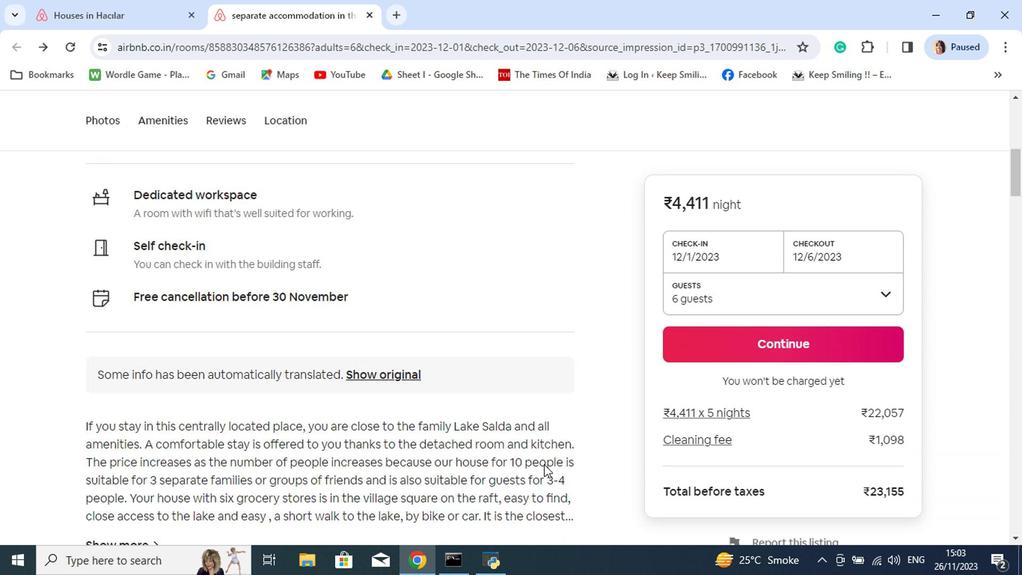
Action: Mouse scrolled (607, 446) with delta (0, 0)
Screenshot: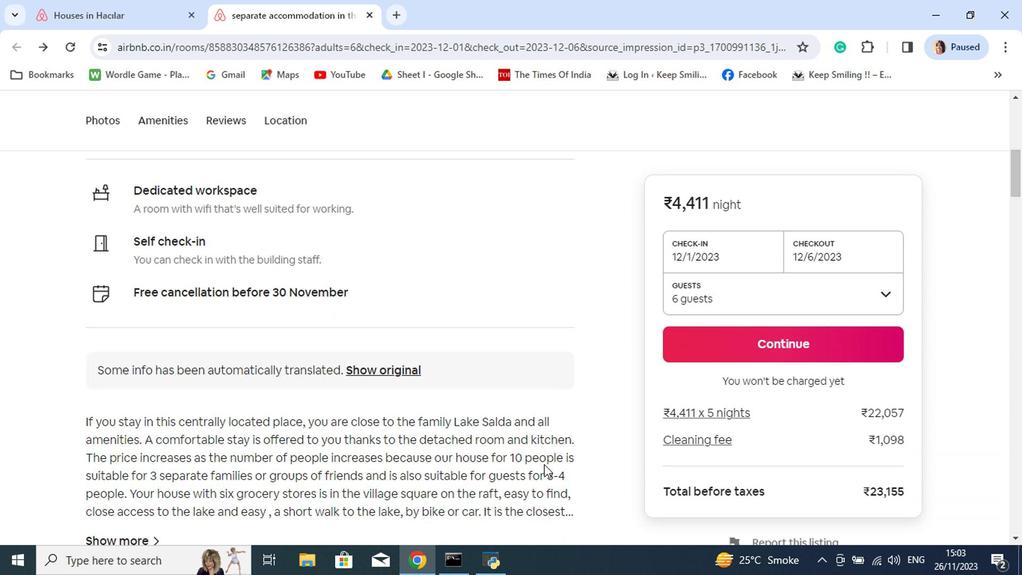 
Action: Mouse scrolled (607, 446) with delta (0, 0)
Screenshot: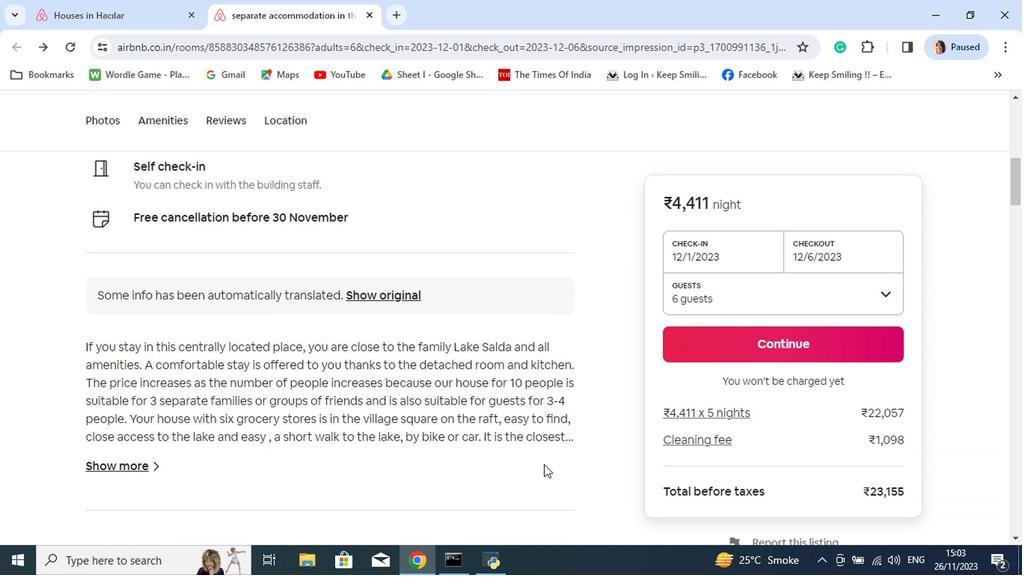 
Action: Mouse scrolled (607, 446) with delta (0, 0)
Screenshot: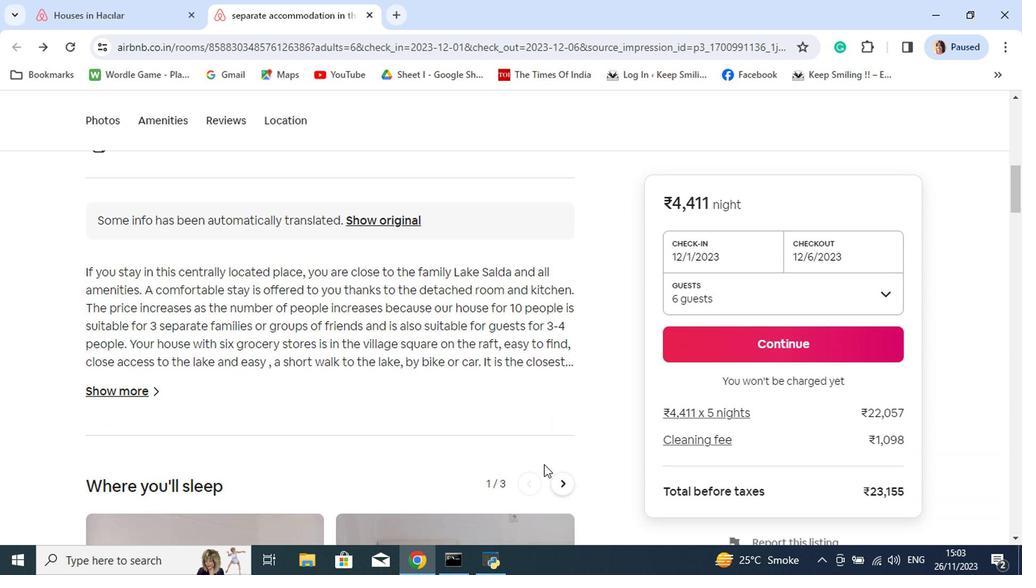 
Action: Mouse moved to (378, 389)
Screenshot: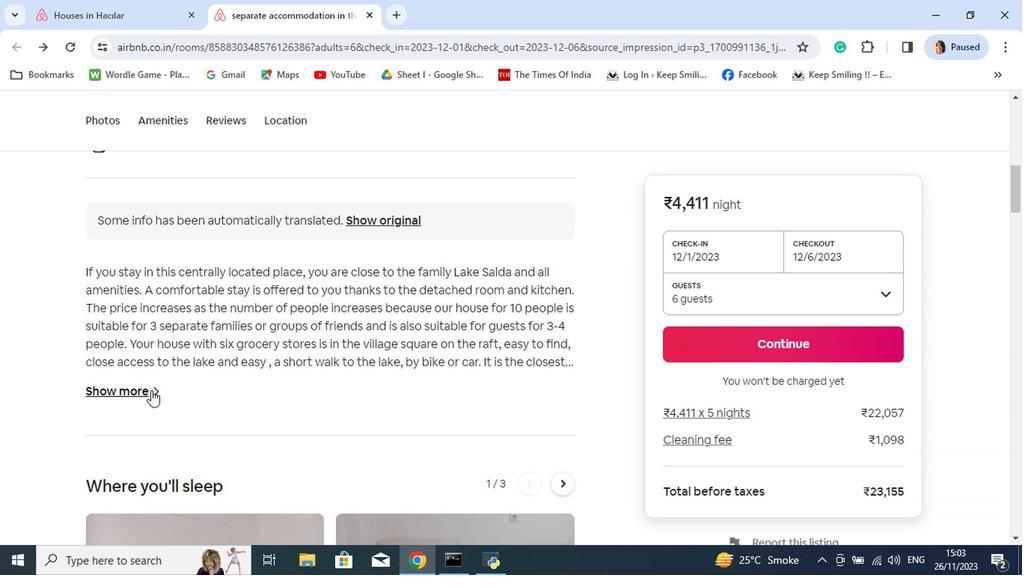 
Action: Mouse pressed left at (378, 389)
Screenshot: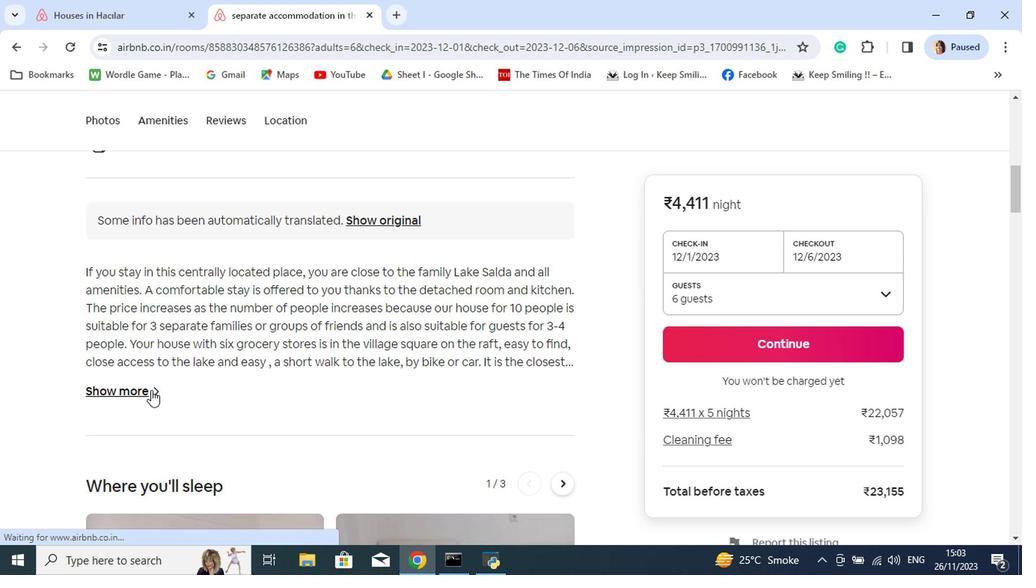 
Action: Mouse moved to (753, 476)
Screenshot: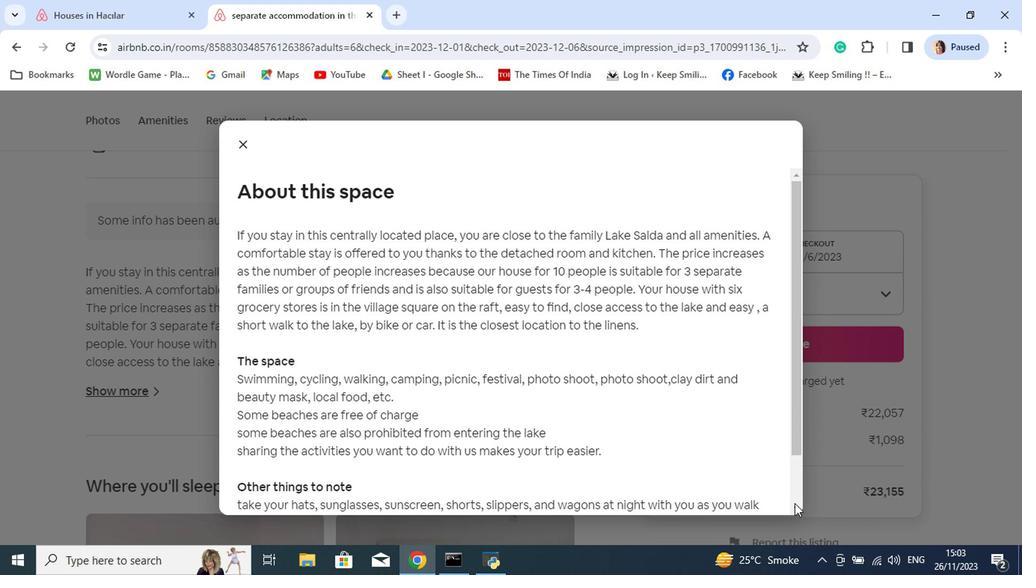 
Action: Mouse pressed left at (753, 476)
Screenshot: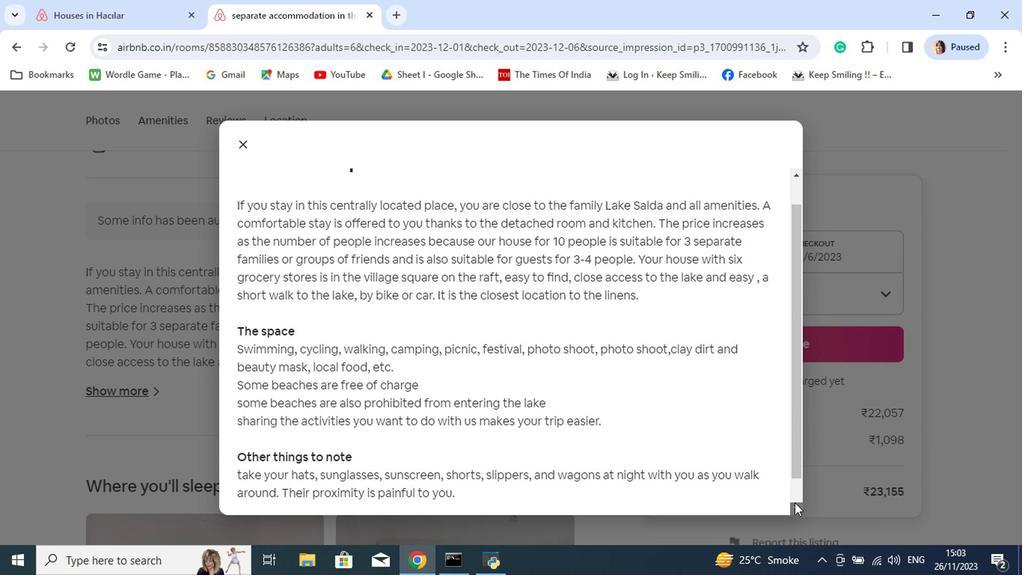 
Action: Mouse moved to (753, 476)
Screenshot: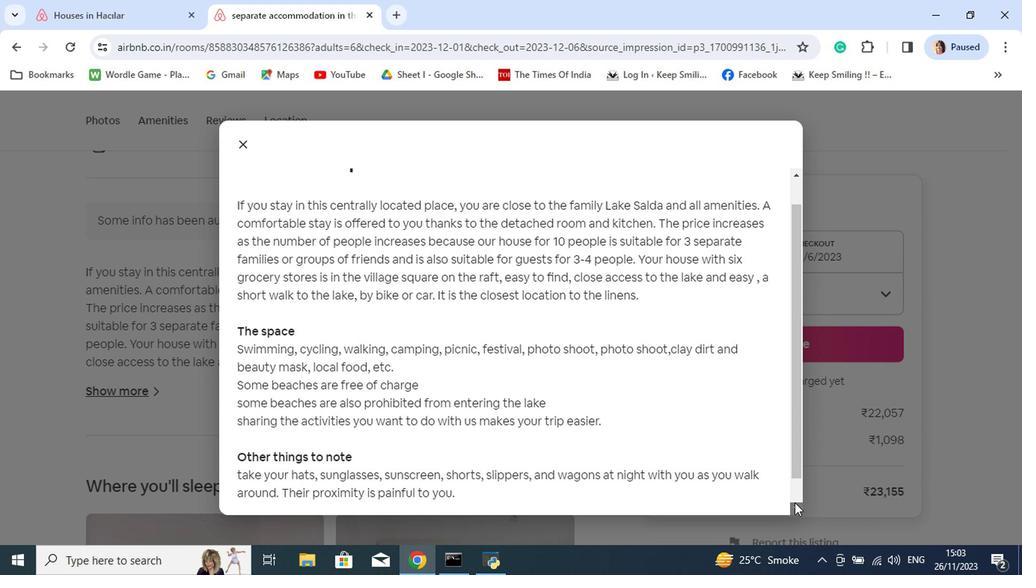 
Action: Mouse pressed left at (753, 476)
Screenshot: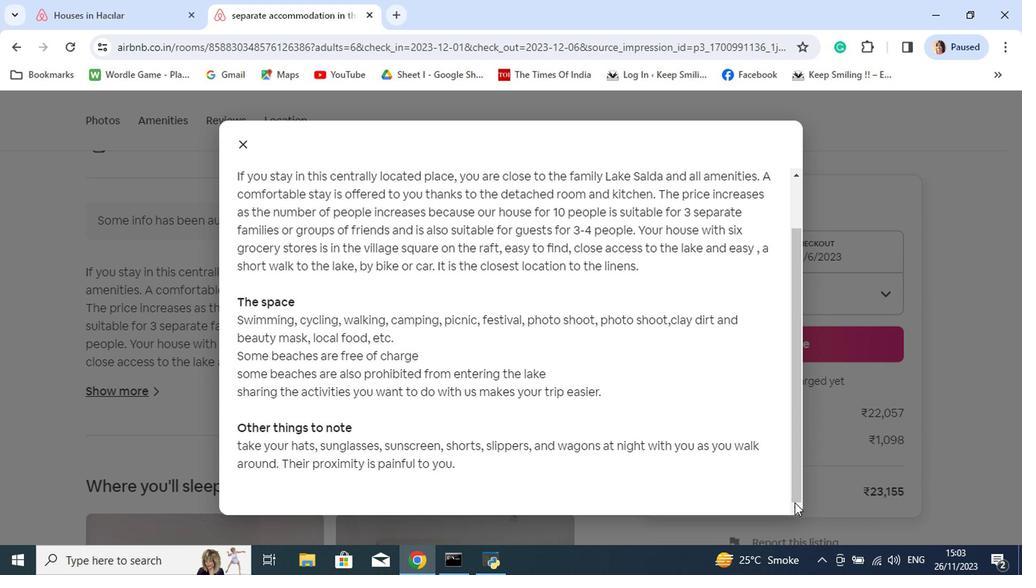 
Action: Mouse pressed left at (753, 476)
Screenshot: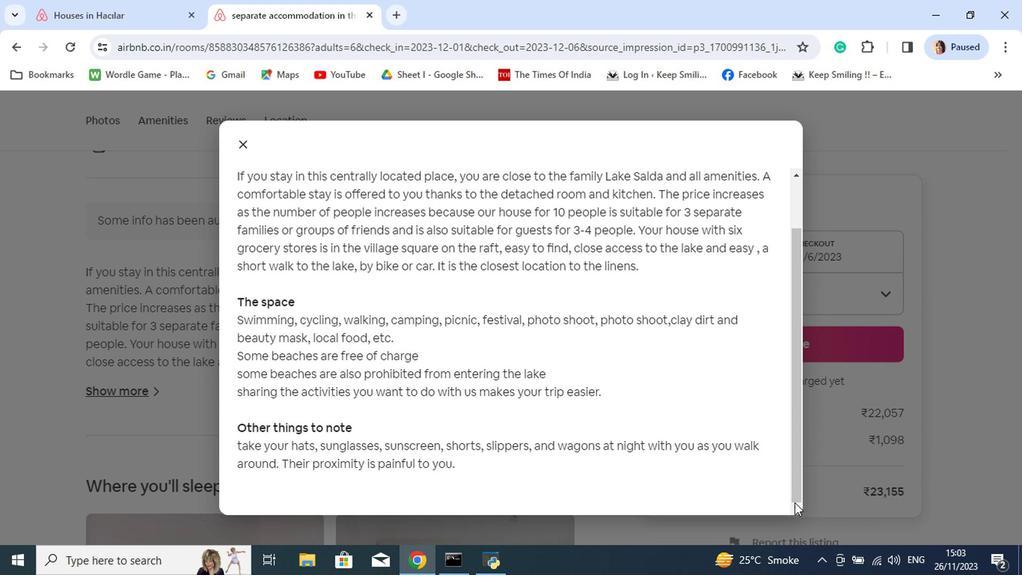 
Action: Mouse moved to (433, 198)
Screenshot: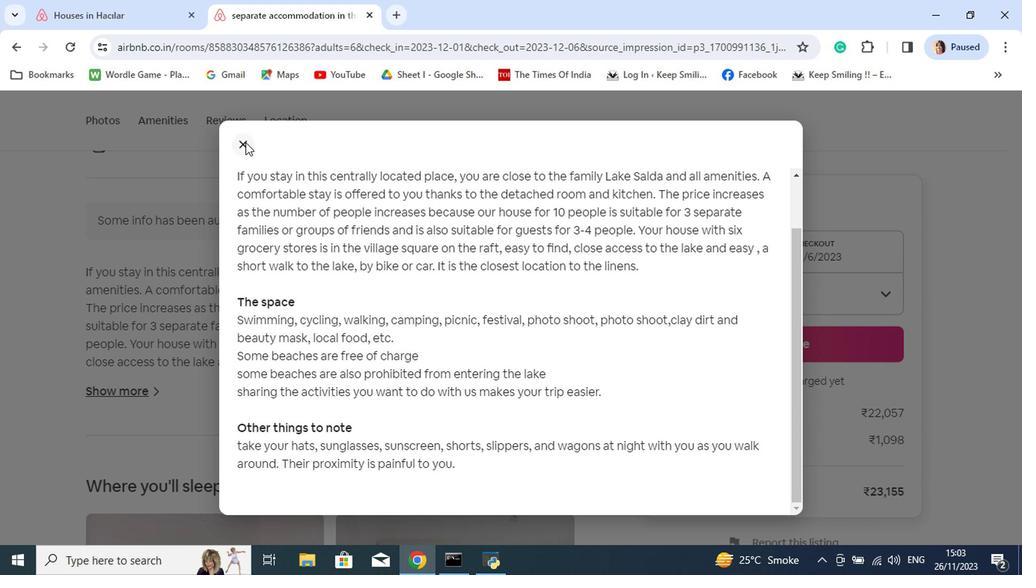
Action: Mouse pressed left at (433, 198)
Screenshot: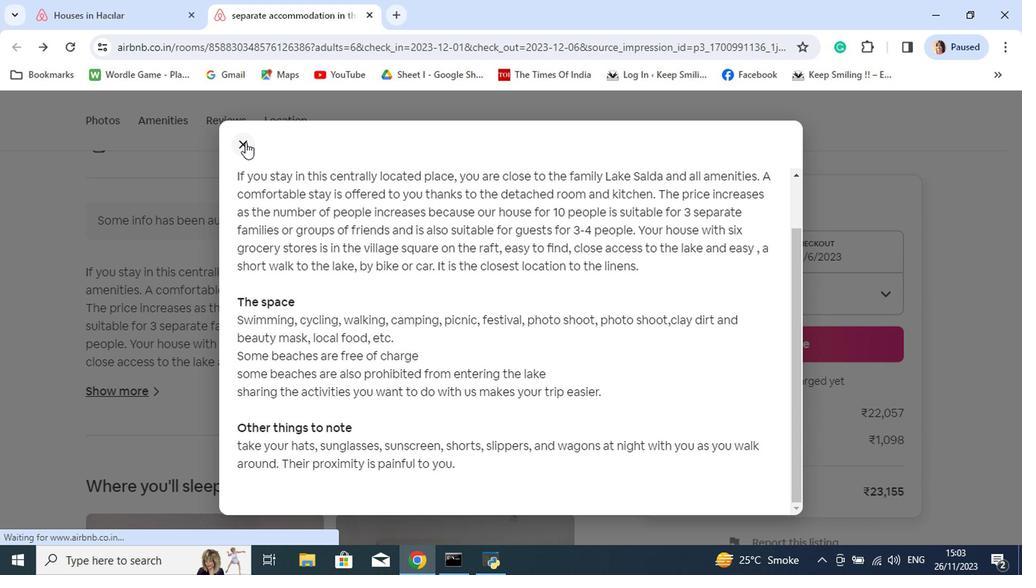 
Action: Mouse moved to (450, 314)
Screenshot: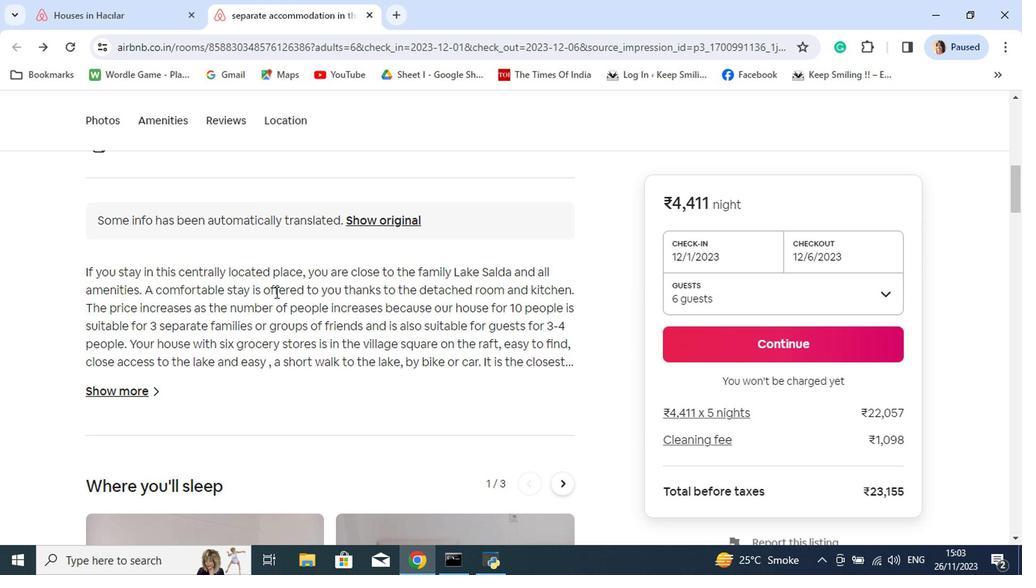 
Action: Mouse scrolled (450, 313) with delta (0, 0)
Screenshot: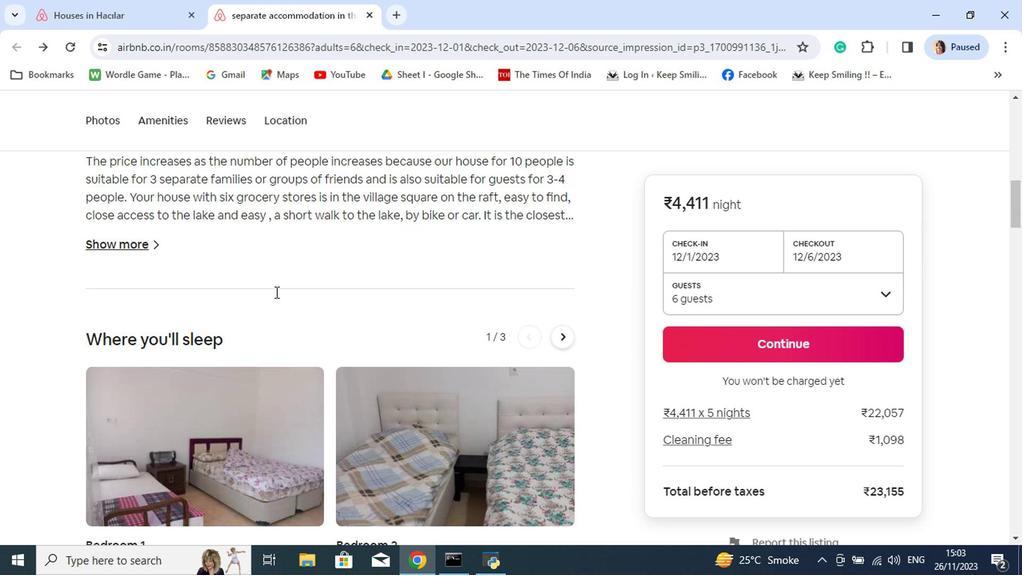 
Action: Mouse scrolled (450, 313) with delta (0, 0)
Screenshot: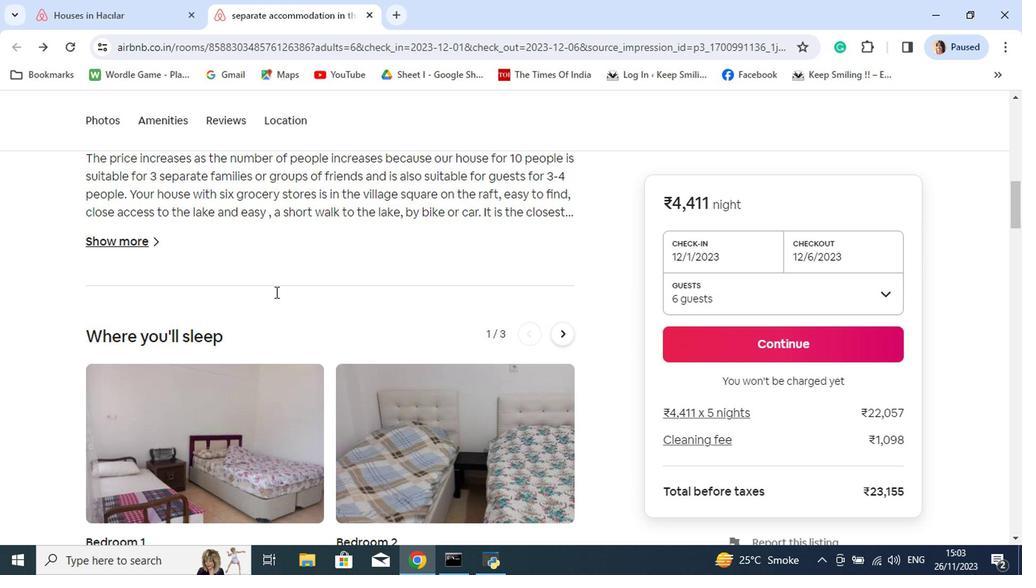 
Action: Mouse scrolled (450, 313) with delta (0, 0)
Screenshot: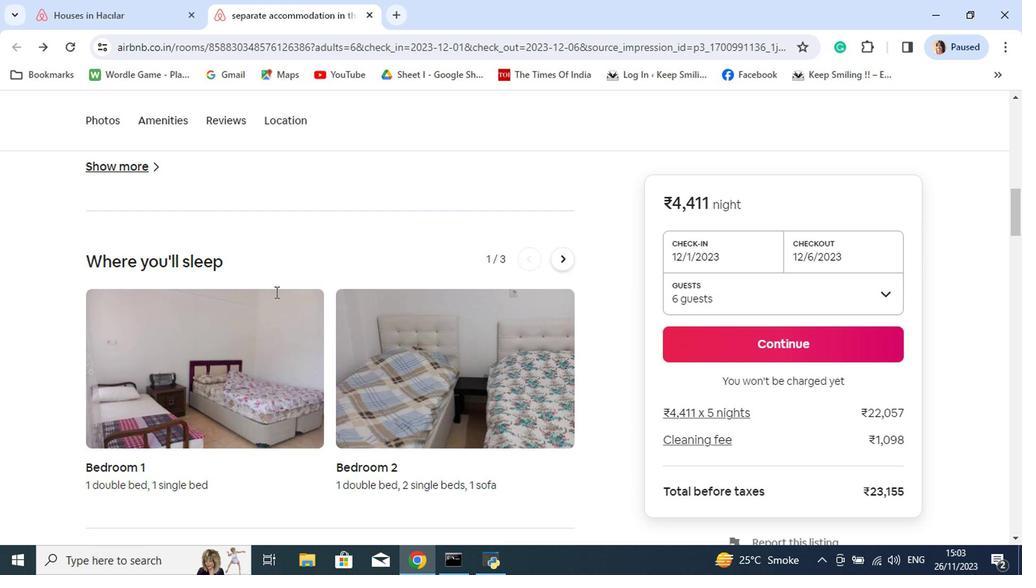 
Action: Mouse moved to (618, 287)
Screenshot: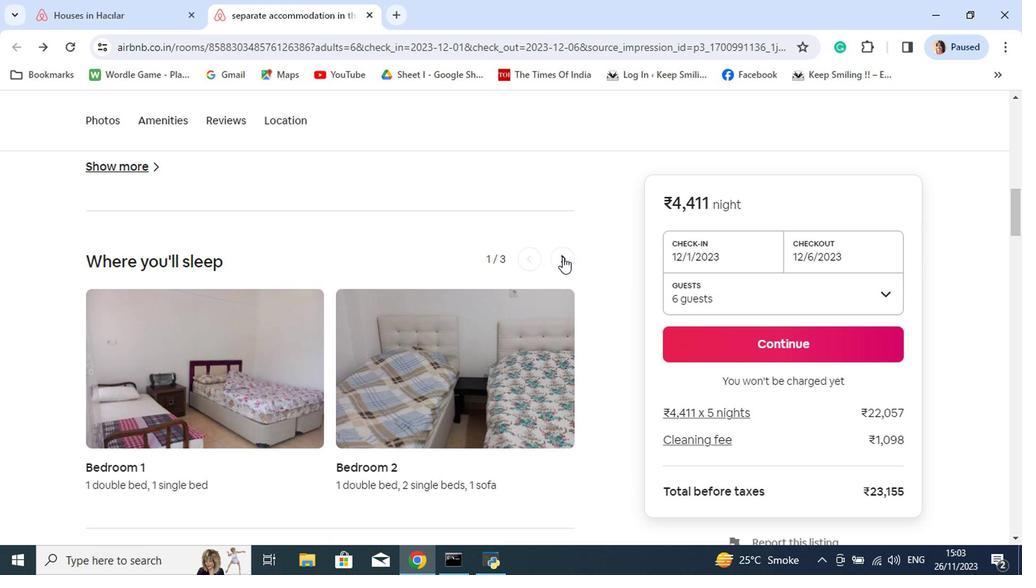 
Action: Mouse pressed left at (618, 287)
Screenshot: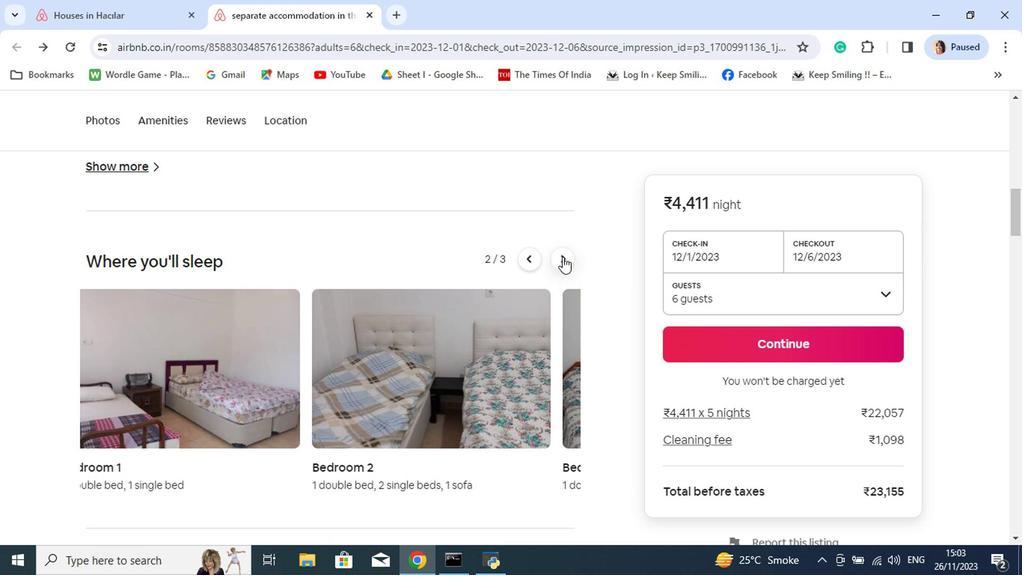 
Action: Mouse pressed left at (618, 287)
Screenshot: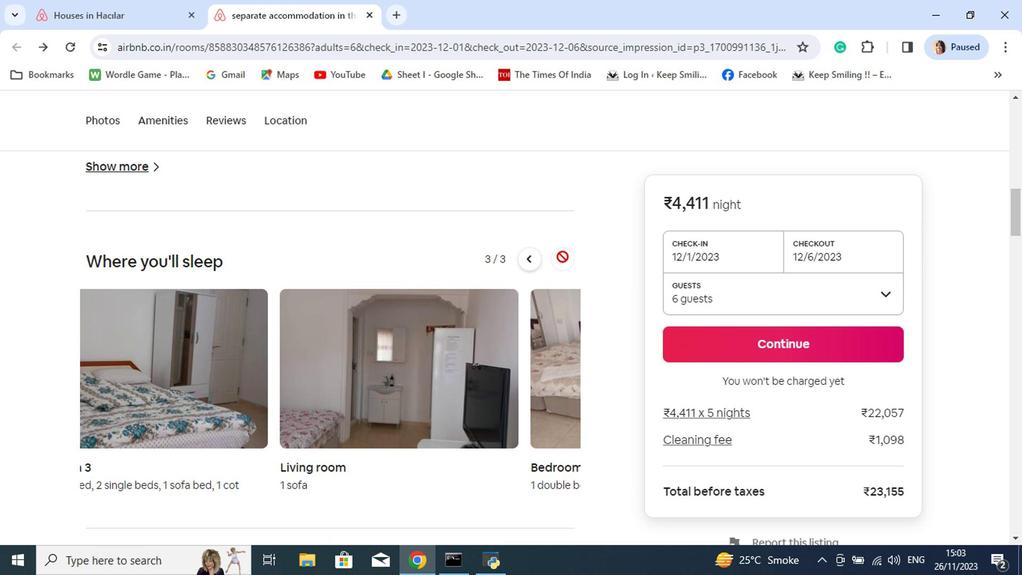 
Action: Mouse moved to (614, 388)
Screenshot: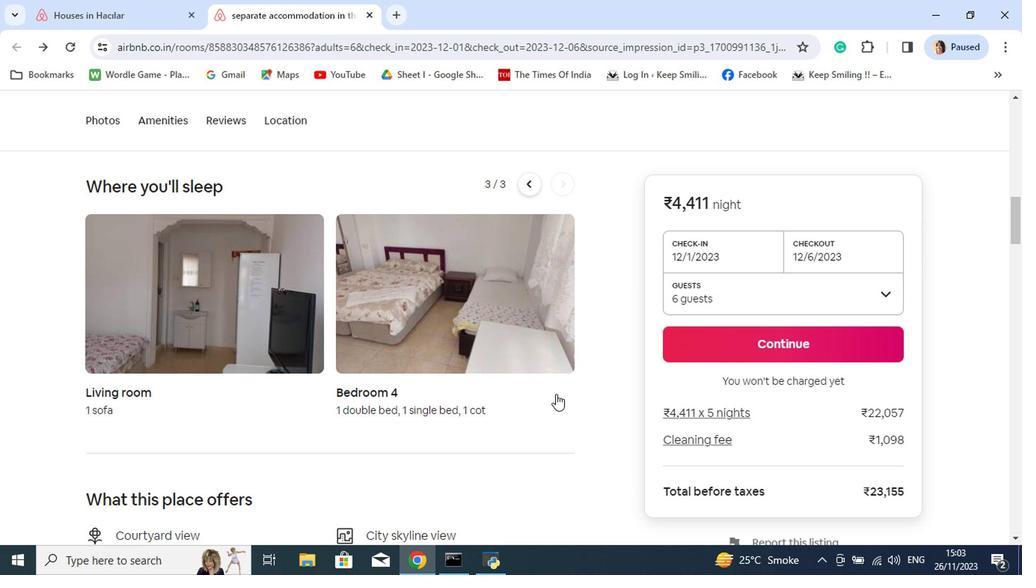 
Action: Mouse scrolled (614, 388) with delta (0, 0)
Screenshot: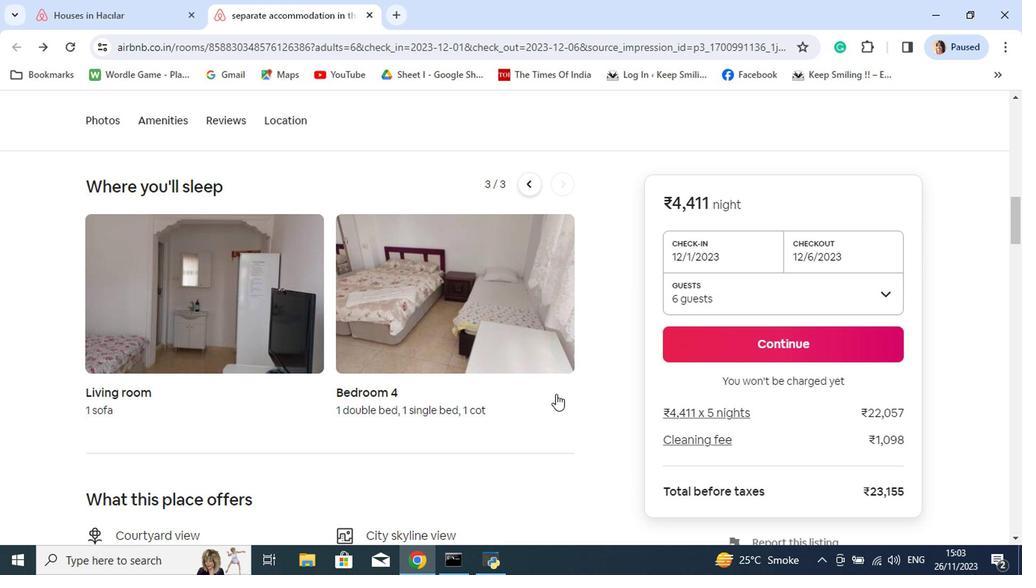 
Action: Mouse moved to (614, 392)
Screenshot: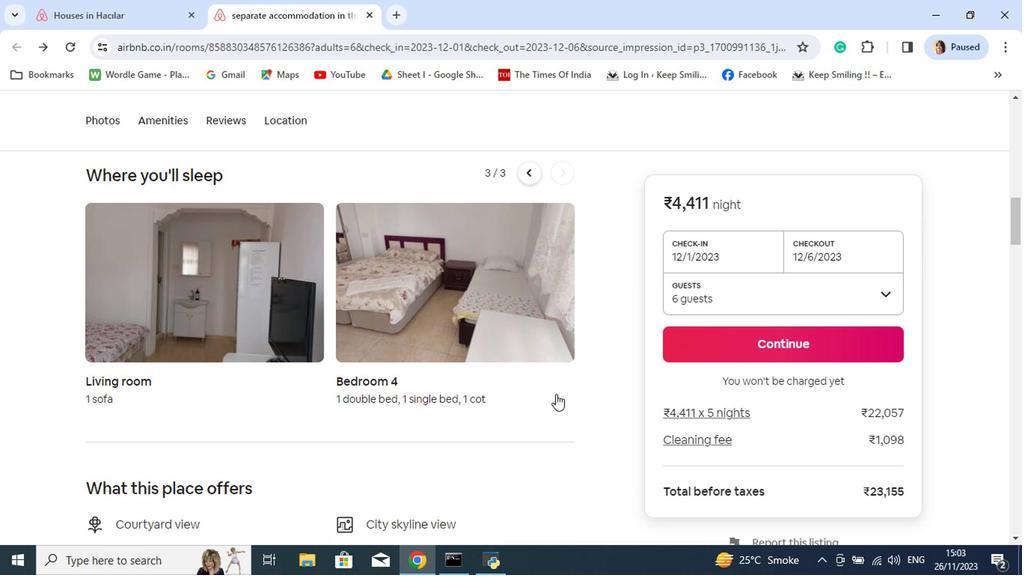 
Action: Mouse scrolled (614, 391) with delta (0, 0)
Screenshot: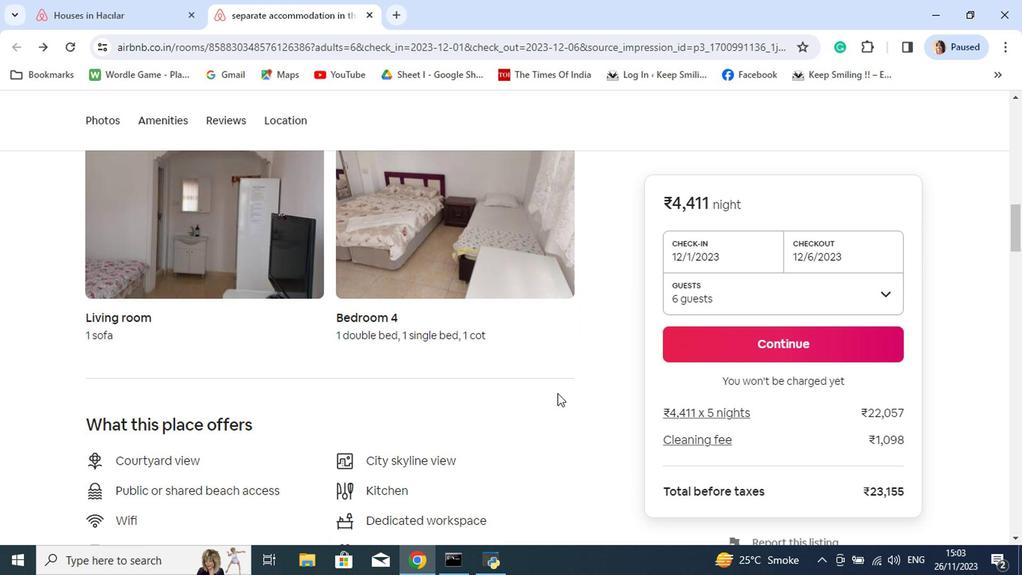 
Action: Mouse moved to (615, 391)
Screenshot: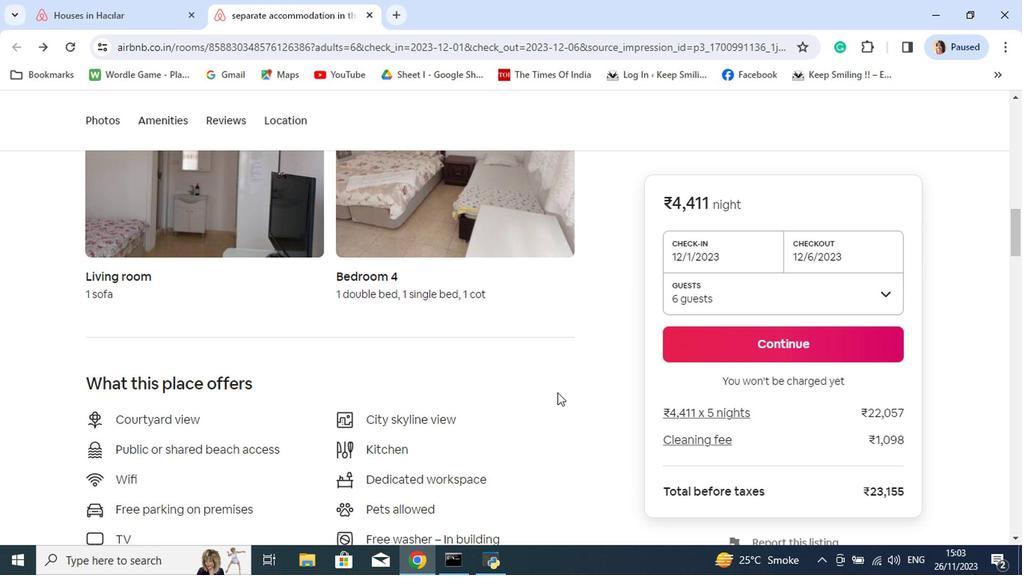 
Action: Mouse scrolled (615, 391) with delta (0, 0)
Screenshot: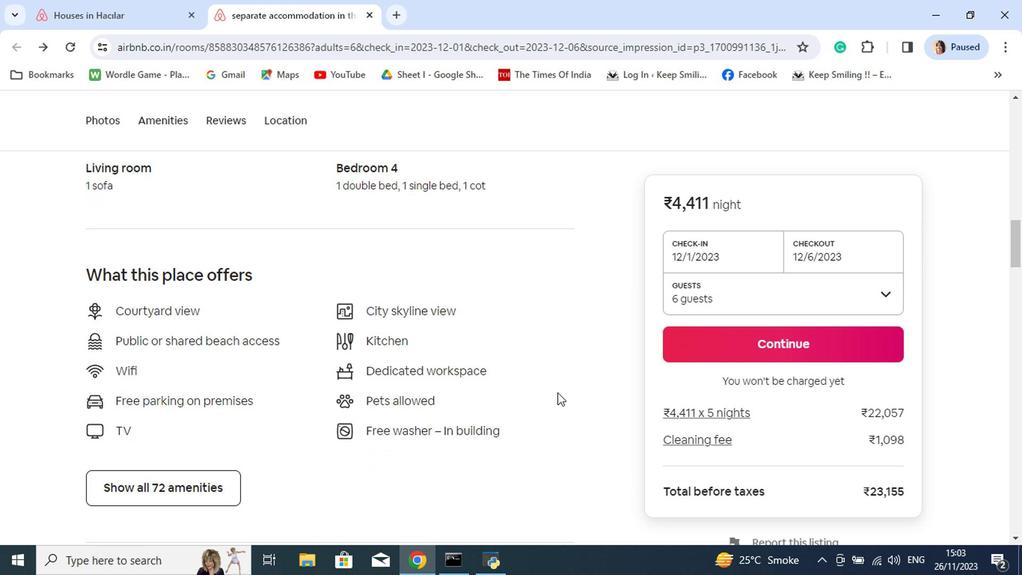 
Action: Mouse moved to (615, 391)
Screenshot: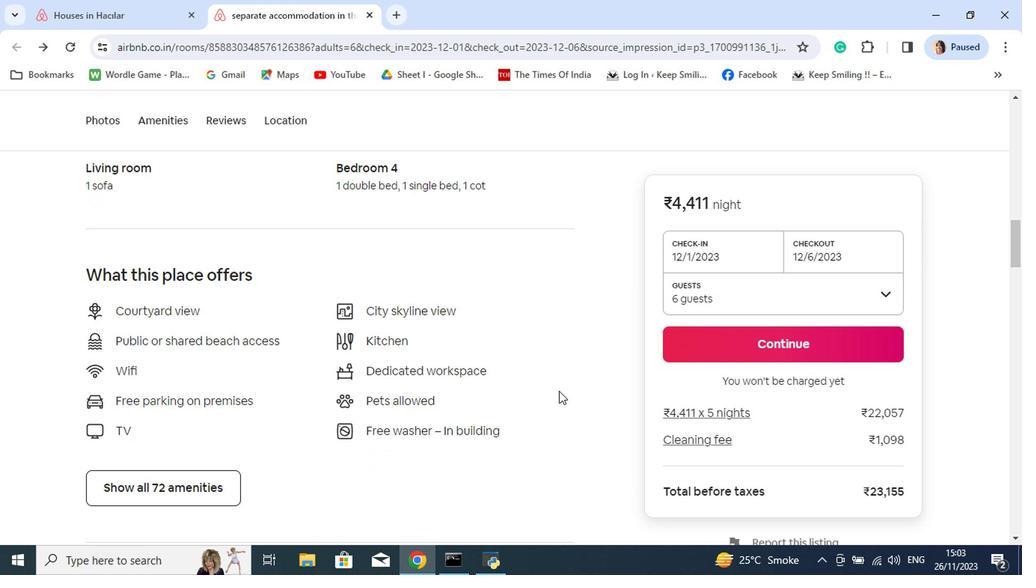 
Action: Mouse scrolled (615, 390) with delta (0, 0)
Screenshot: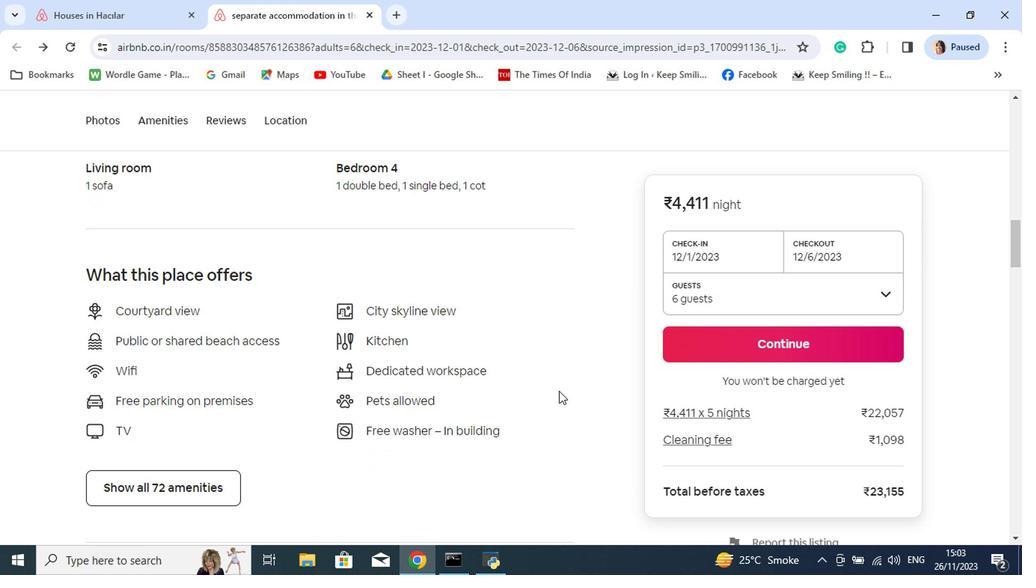 
Action: Mouse moved to (615, 390)
Screenshot: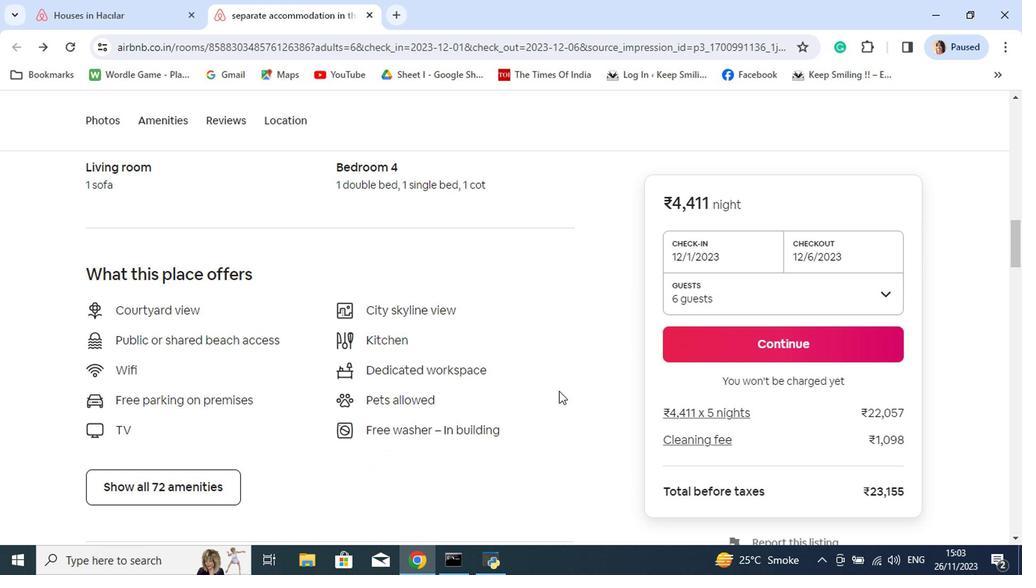 
Action: Mouse scrolled (615, 389) with delta (0, 0)
Screenshot: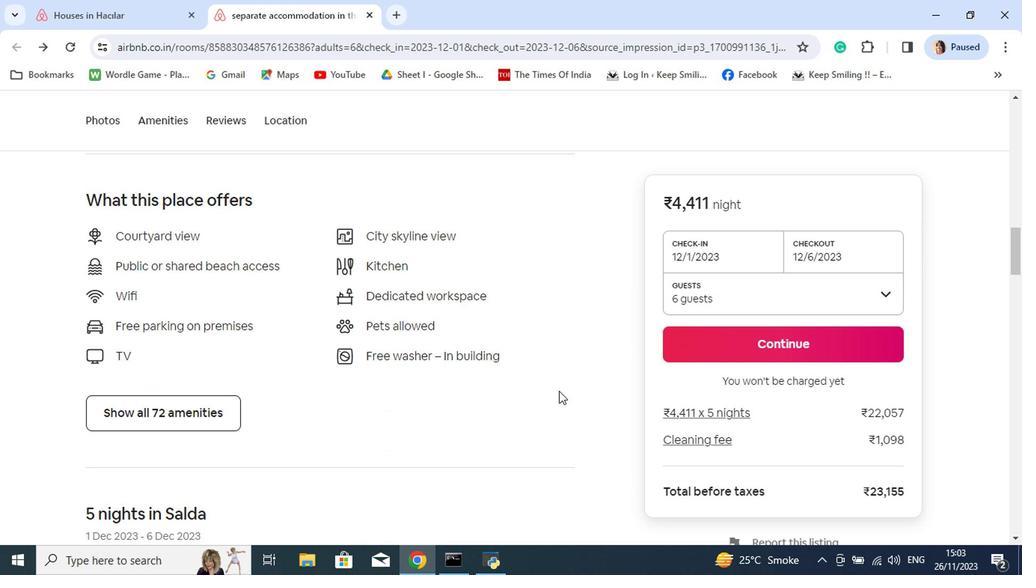 
Action: Mouse moved to (410, 412)
Screenshot: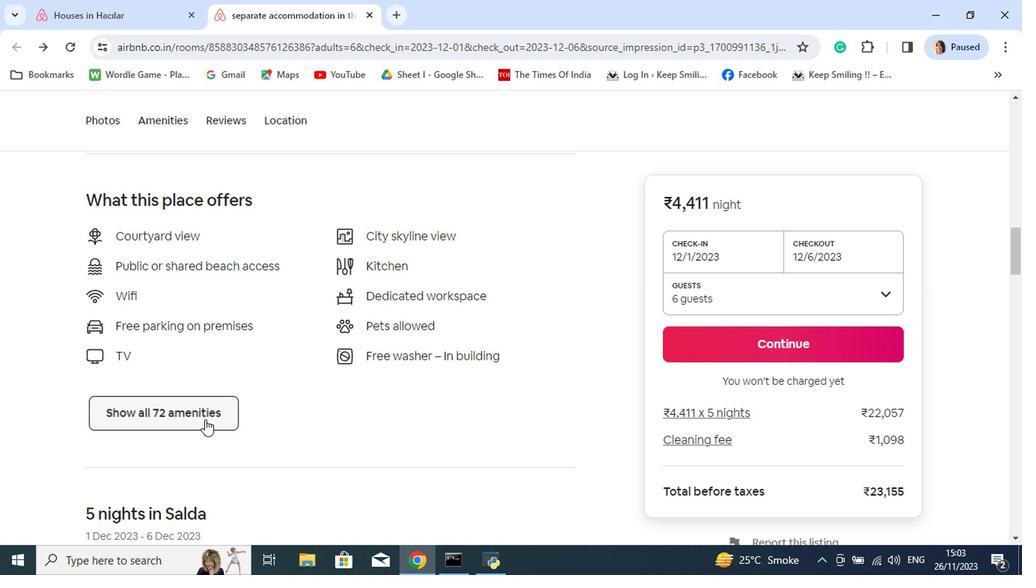 
Action: Mouse pressed left at (410, 412)
Screenshot: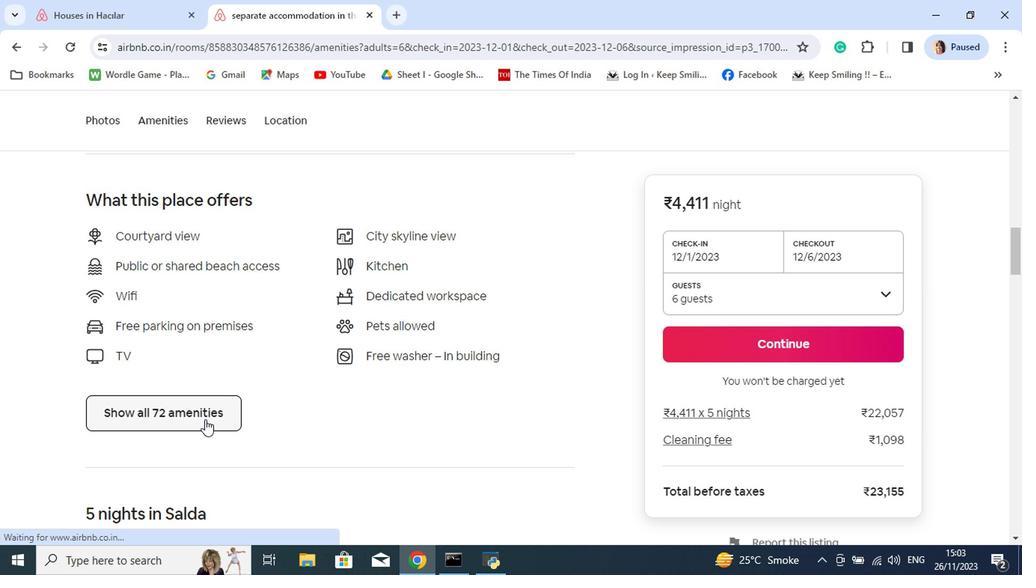 
Action: Mouse moved to (754, 478)
Screenshot: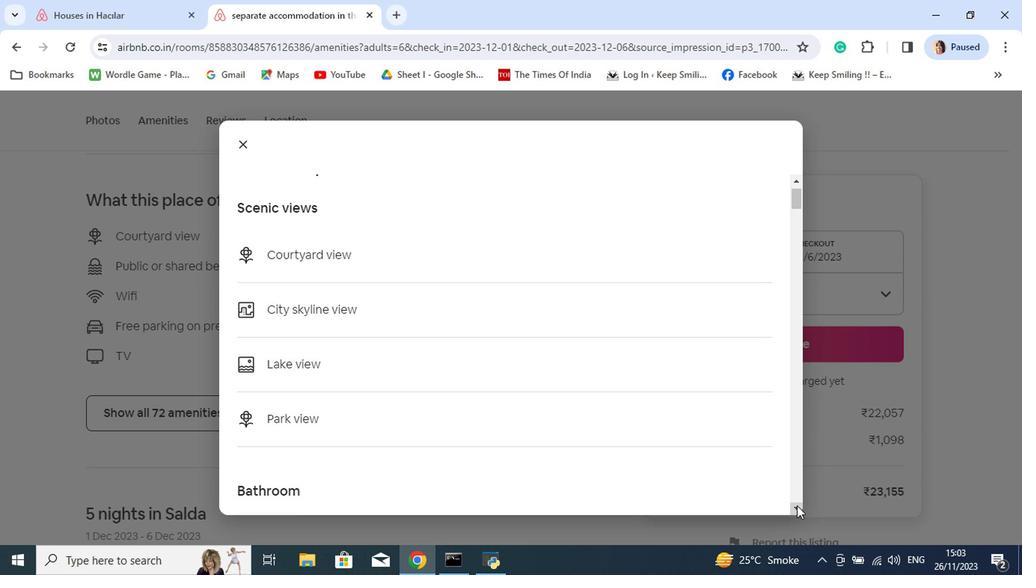 
Action: Mouse pressed left at (754, 478)
Screenshot: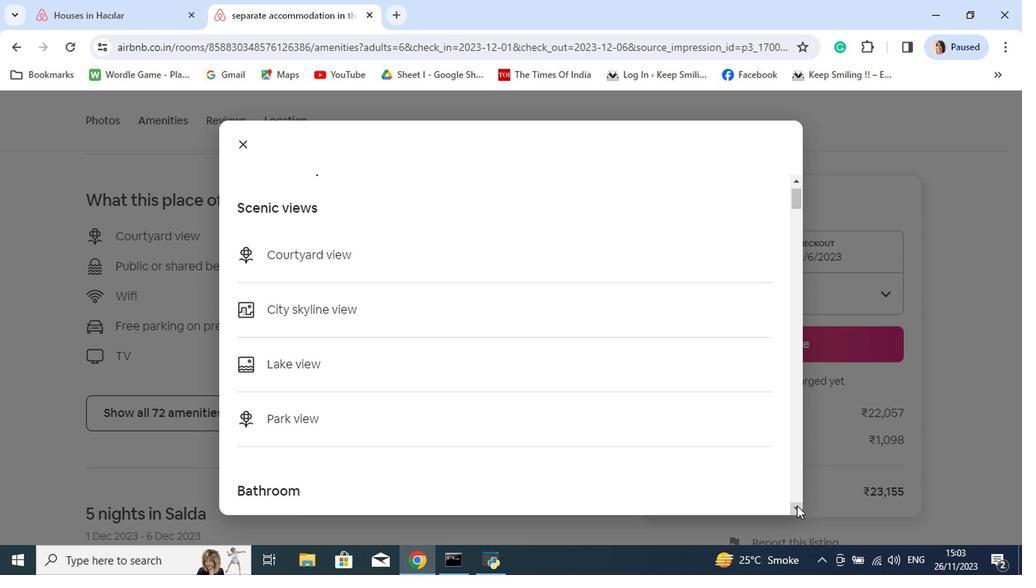 
Action: Mouse pressed left at (754, 478)
Screenshot: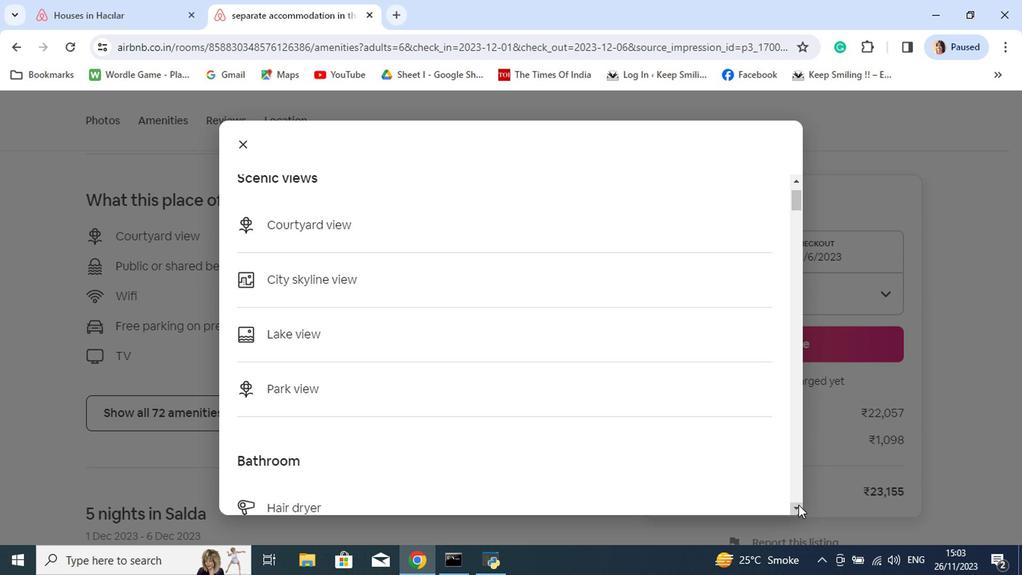 
Action: Mouse moved to (755, 477)
Screenshot: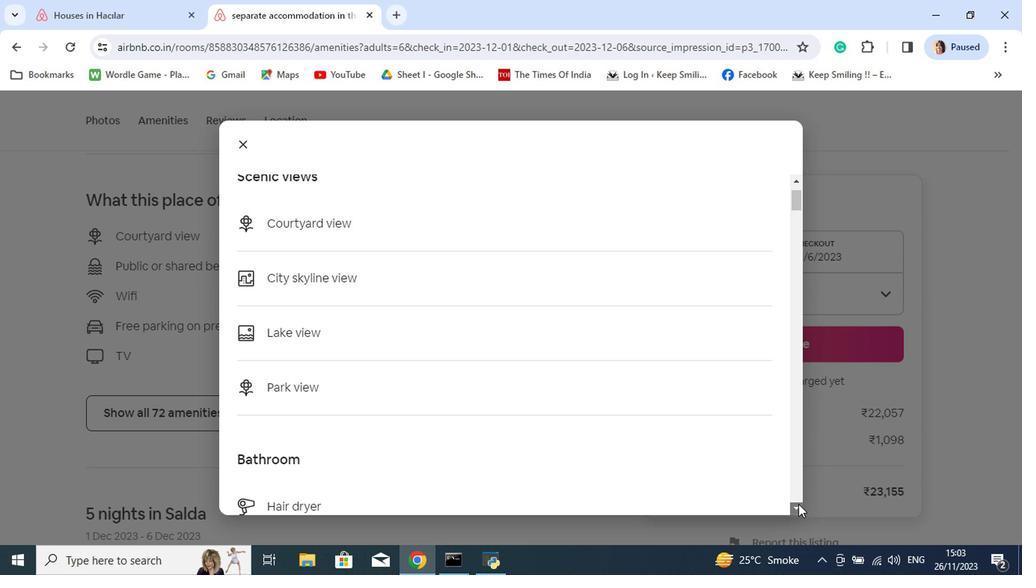 
Action: Mouse pressed left at (755, 477)
Screenshot: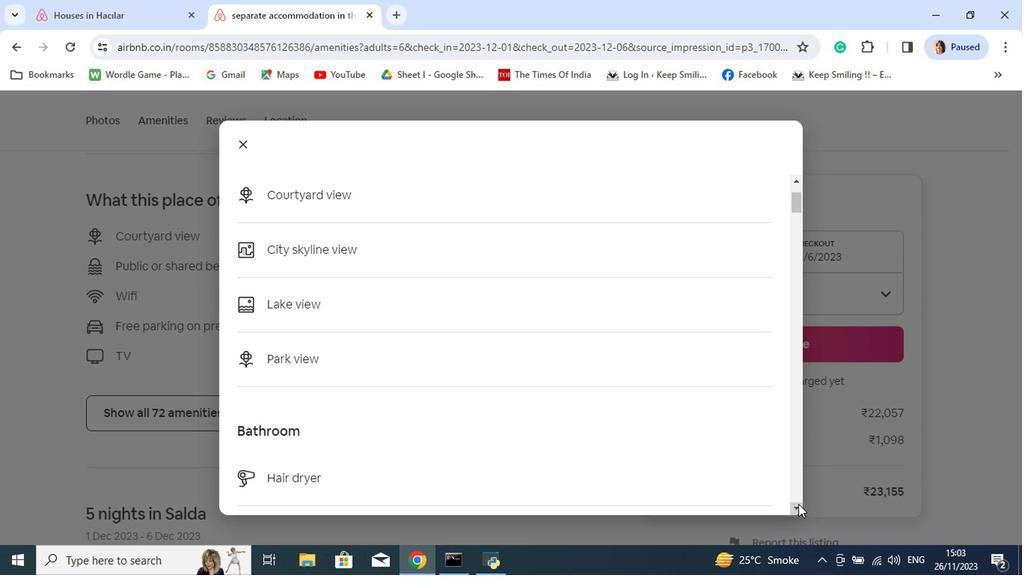 
Action: Mouse moved to (755, 477)
Screenshot: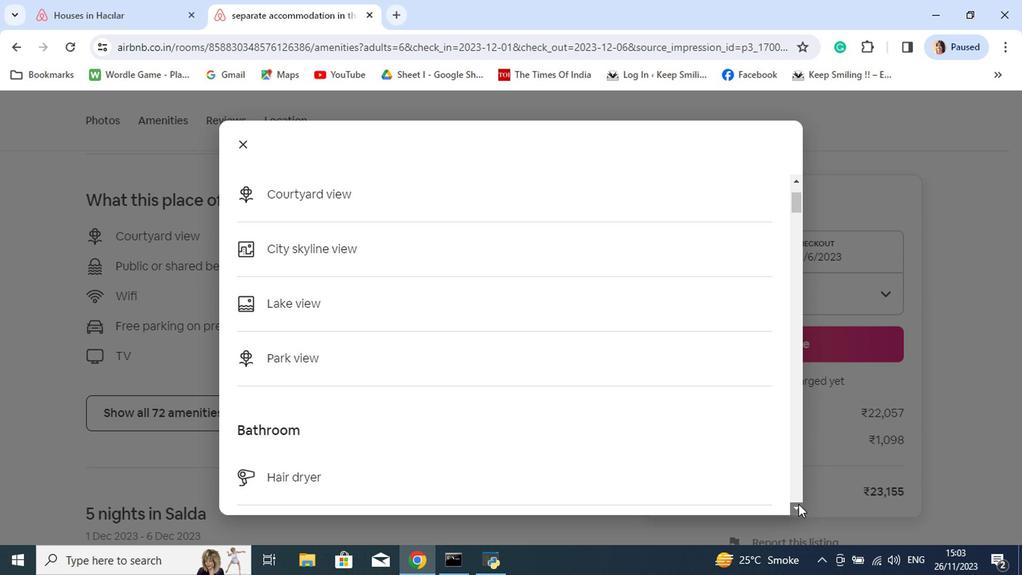 
Action: Mouse pressed left at (755, 477)
Screenshot: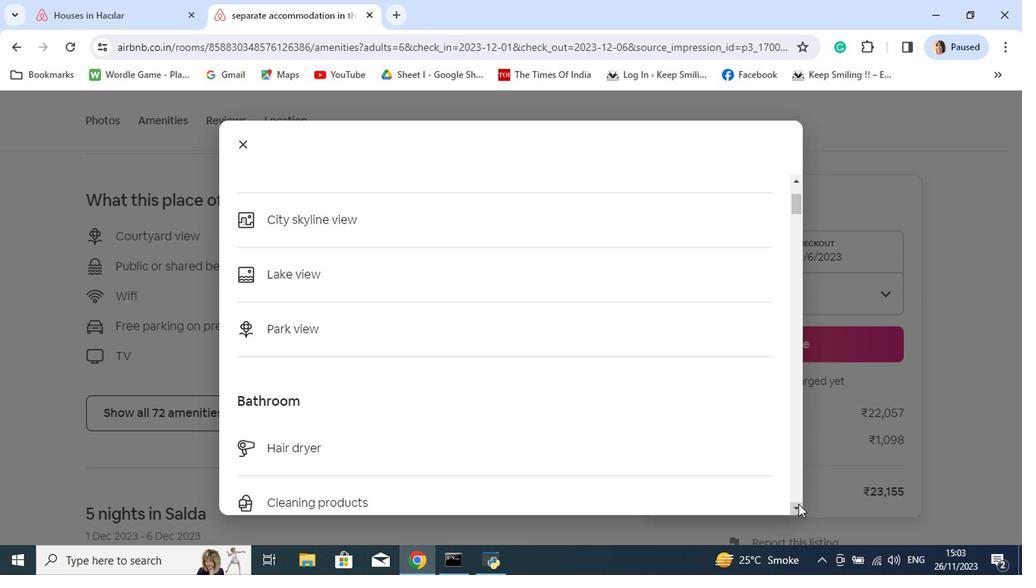 
Action: Mouse pressed left at (755, 477)
Screenshot: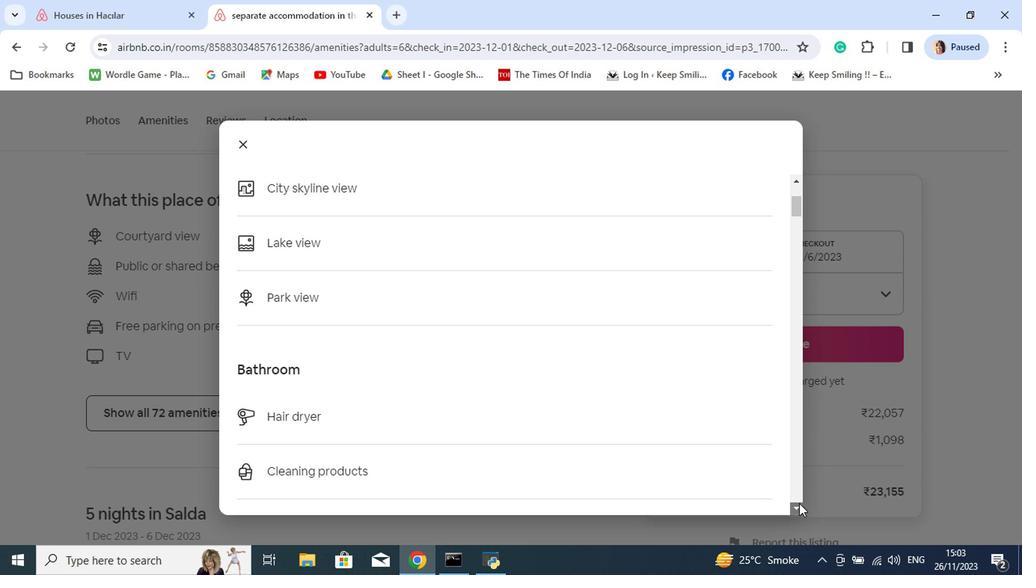 
Action: Mouse pressed left at (755, 477)
Screenshot: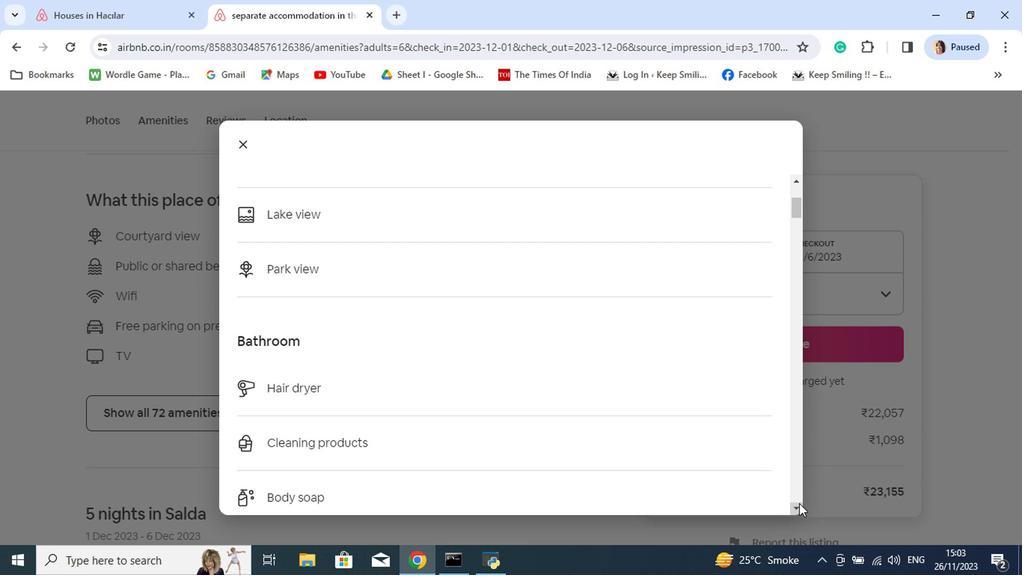 
Action: Mouse moved to (755, 476)
Screenshot: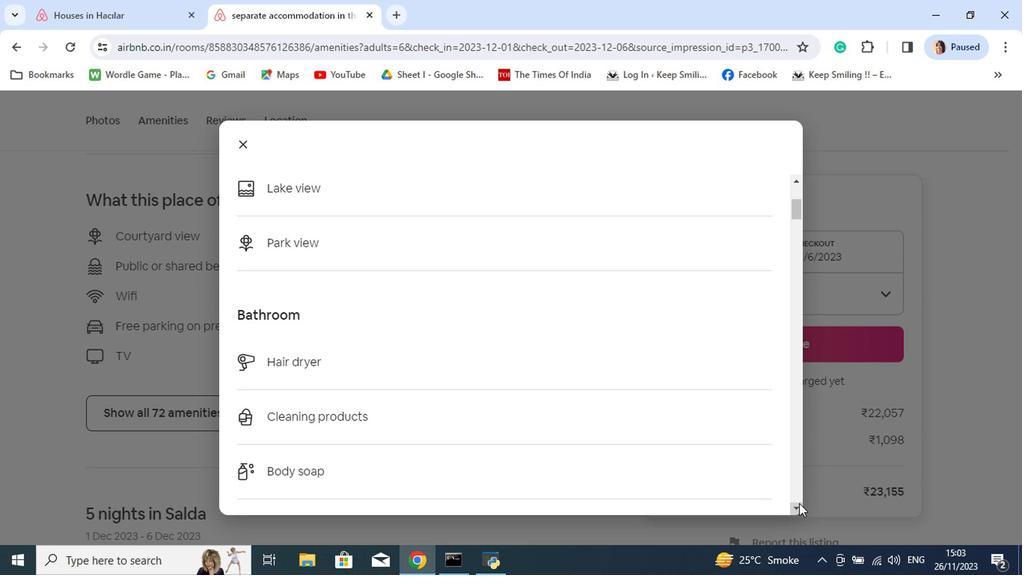 
Action: Mouse pressed left at (755, 476)
Screenshot: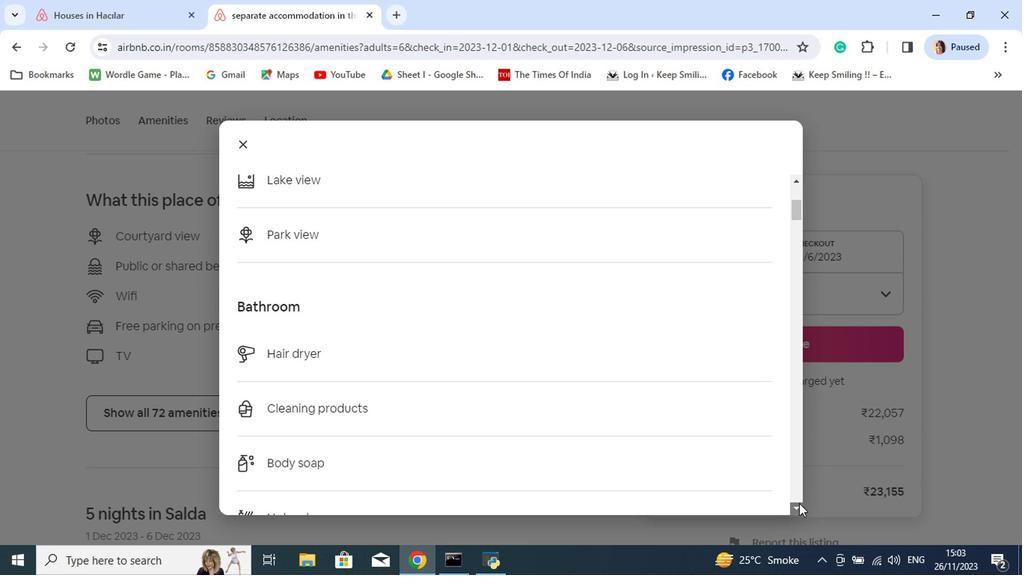 
Action: Mouse pressed left at (755, 476)
Screenshot: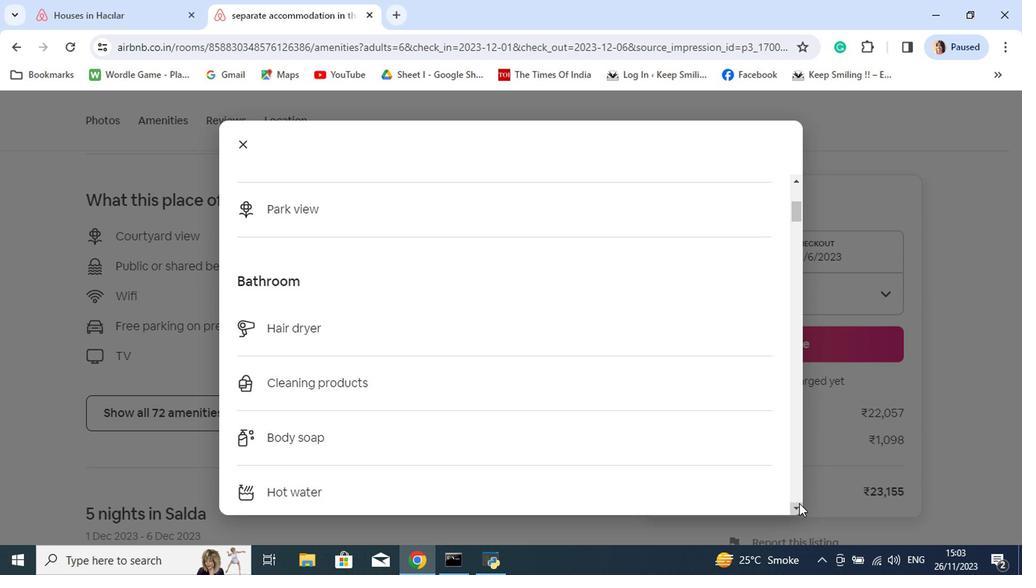 
Action: Mouse pressed left at (755, 476)
Screenshot: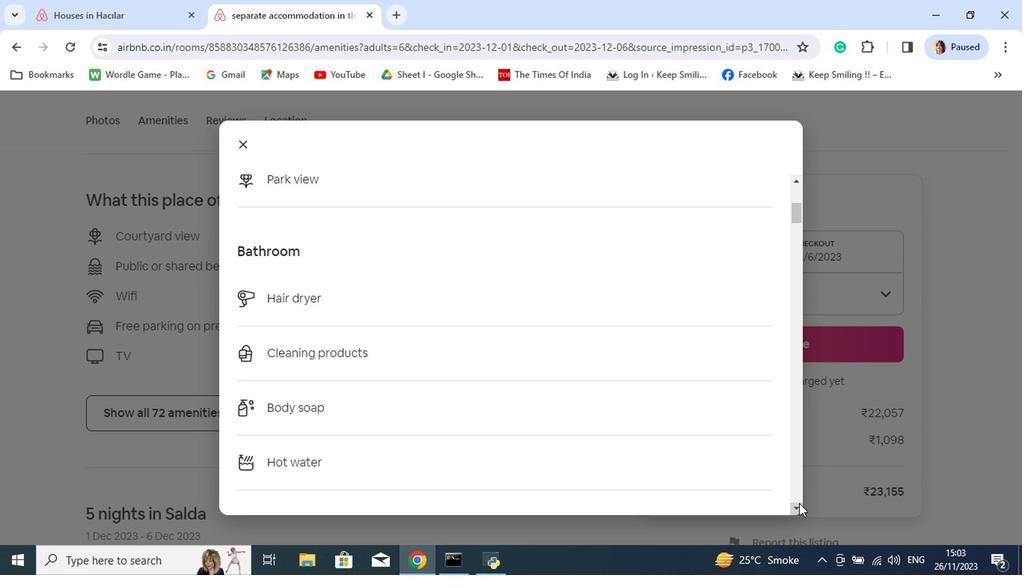 
Action: Mouse pressed left at (755, 476)
Screenshot: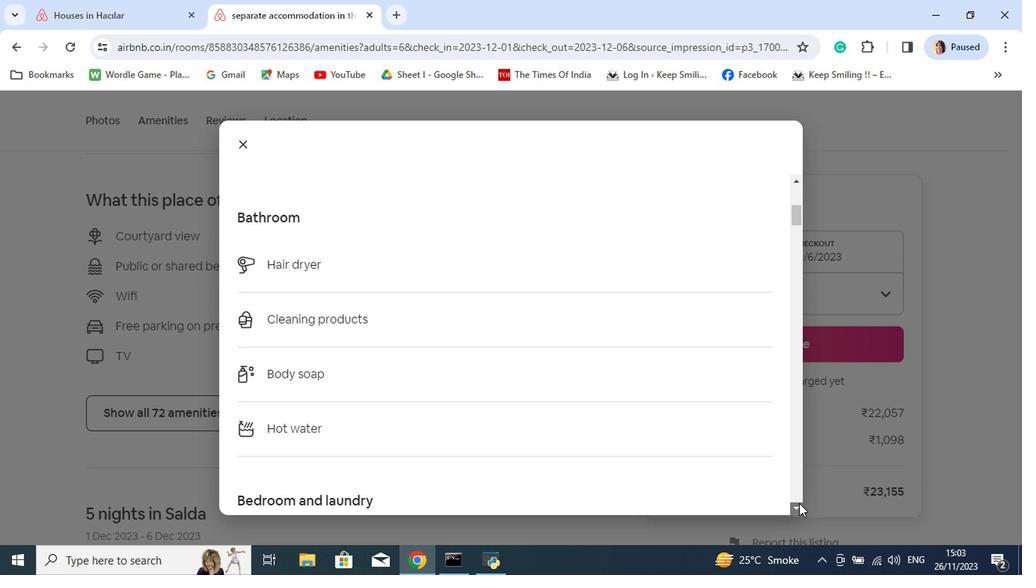 
Action: Mouse pressed left at (755, 476)
Screenshot: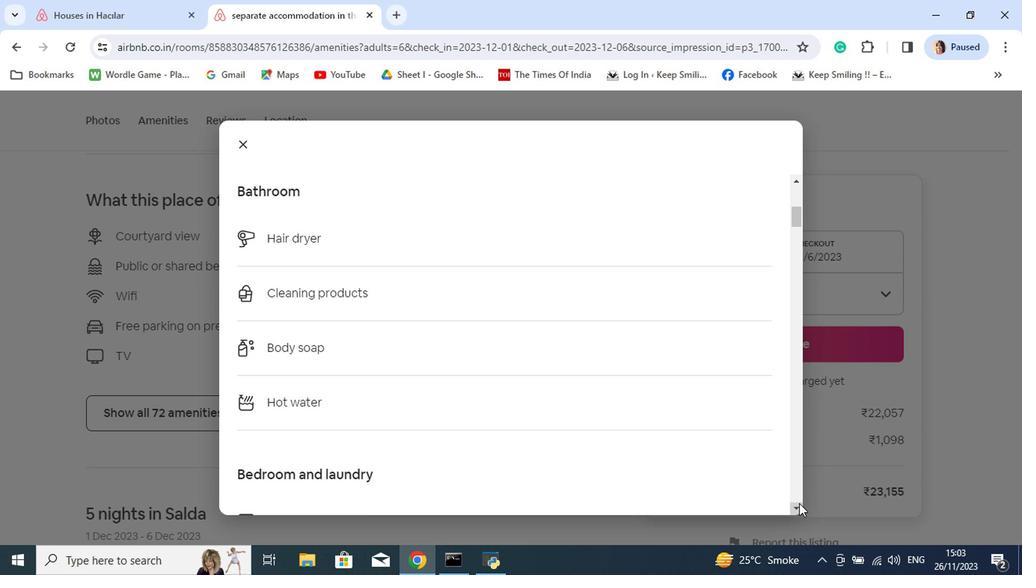 
Action: Mouse moved to (755, 476)
Screenshot: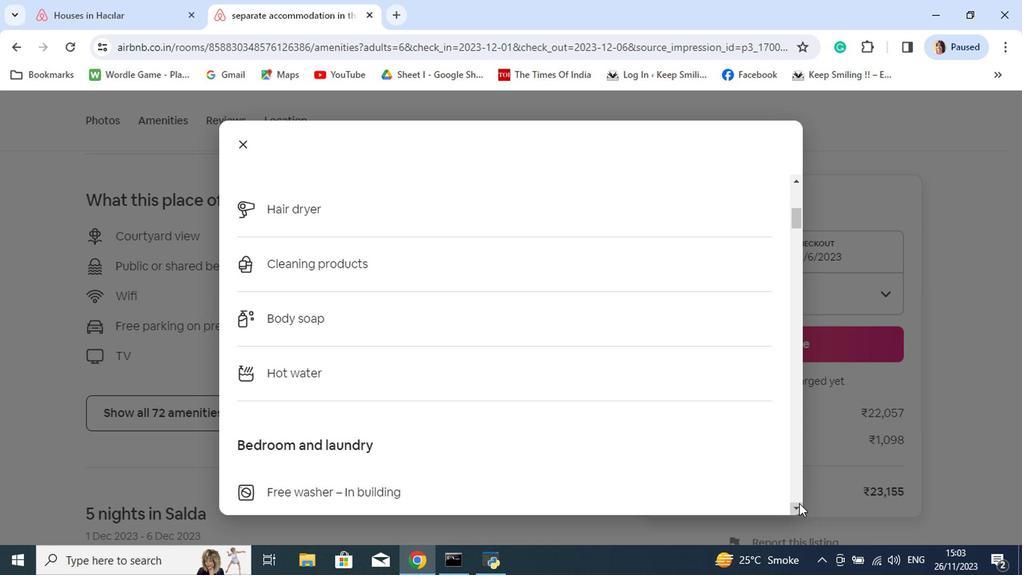 
Action: Mouse pressed left at (755, 476)
Screenshot: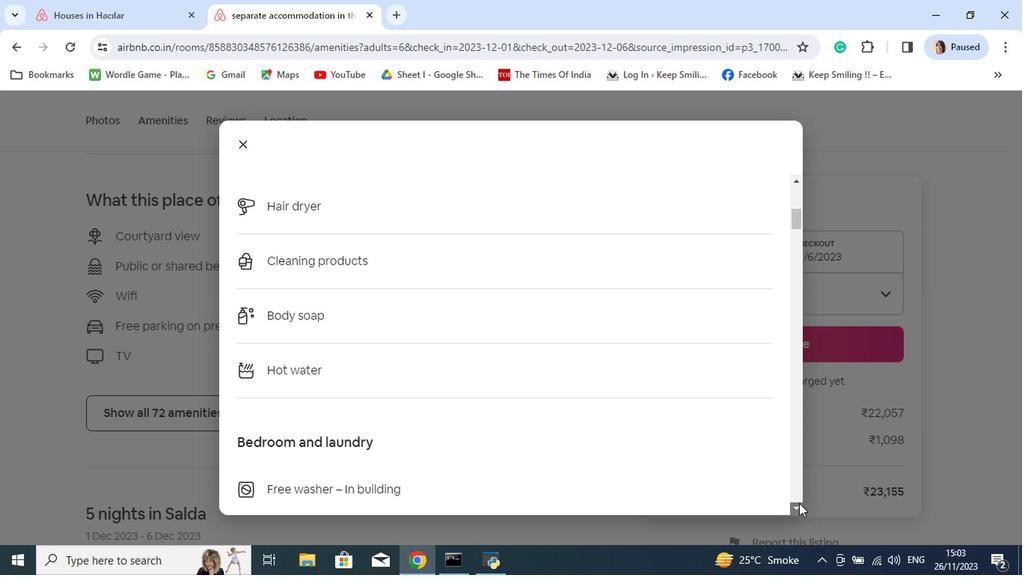 
Action: Mouse pressed left at (755, 476)
Screenshot: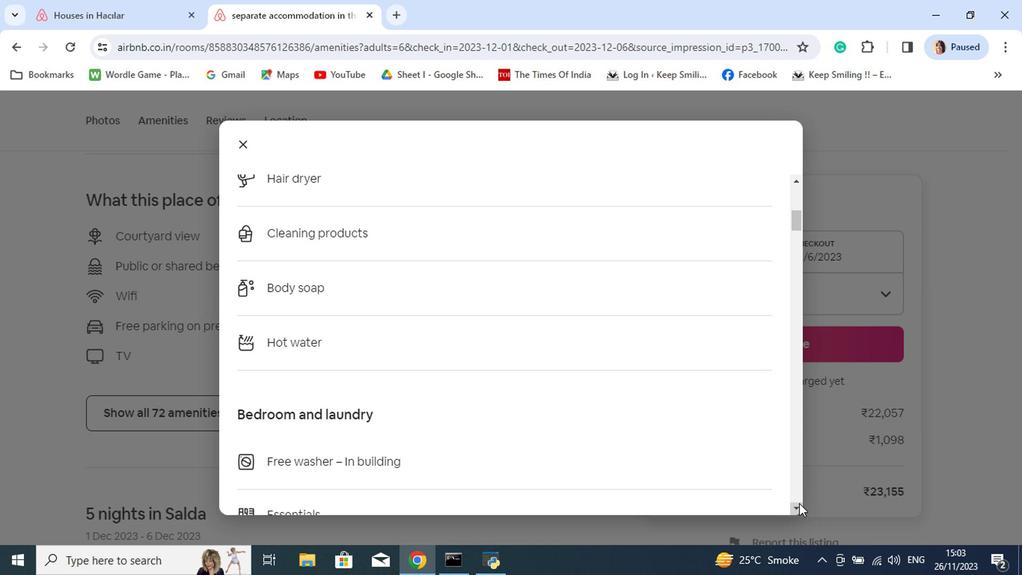 
Action: Mouse pressed left at (755, 476)
Screenshot: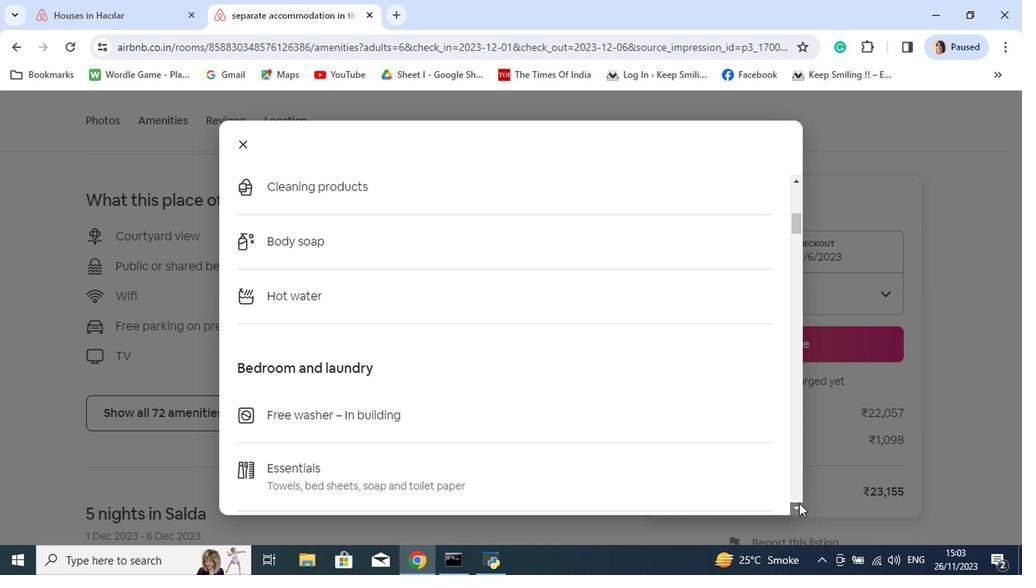 
Action: Mouse moved to (755, 476)
Screenshot: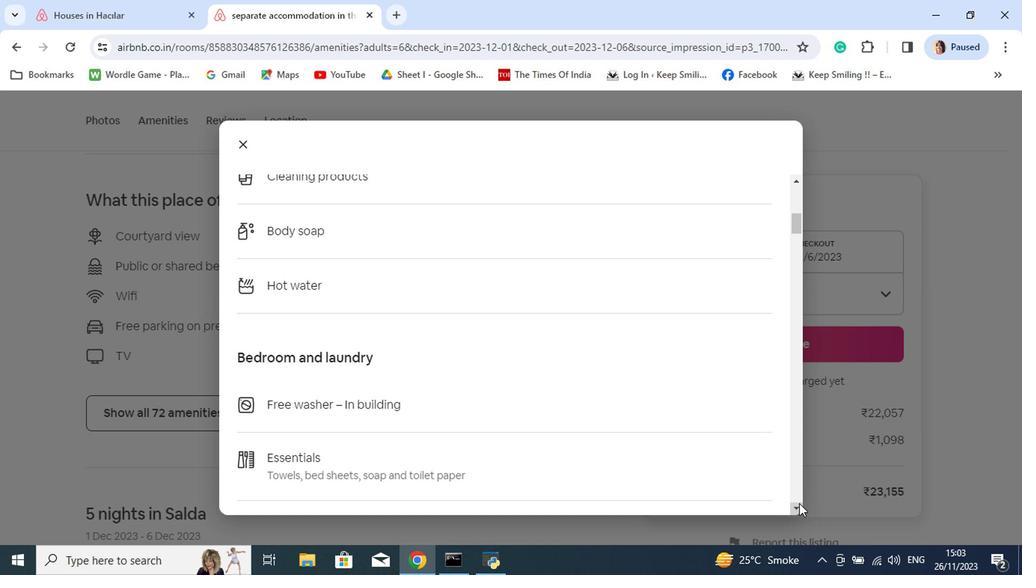 
Action: Mouse pressed left at (755, 476)
Screenshot: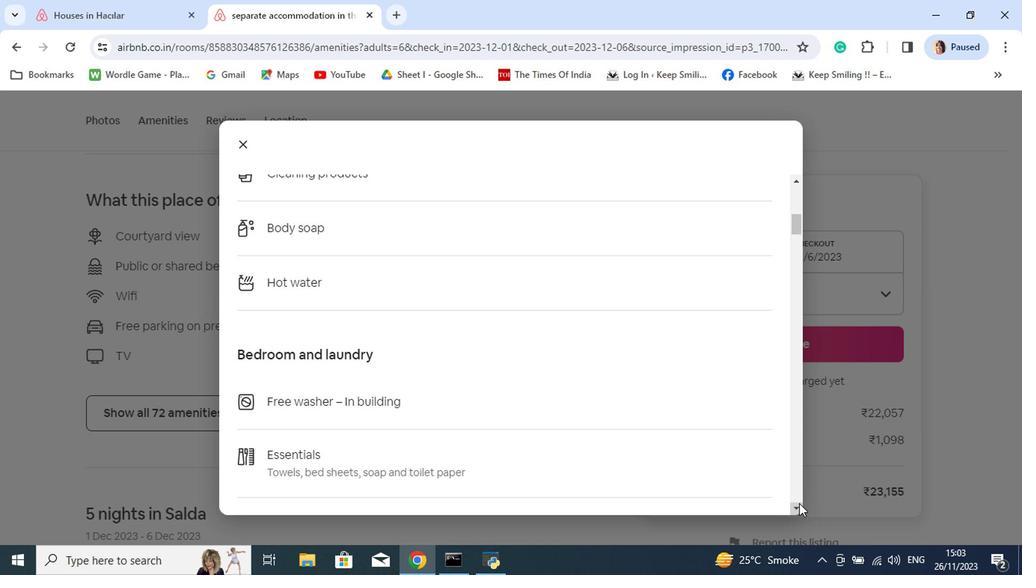 
Action: Mouse pressed left at (755, 476)
Screenshot: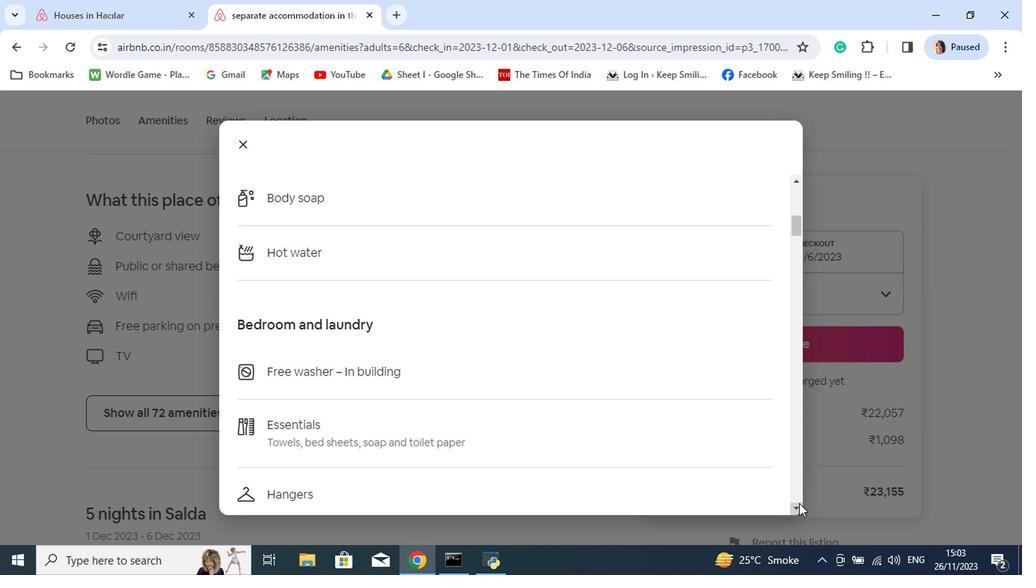 
Action: Mouse pressed left at (755, 476)
Screenshot: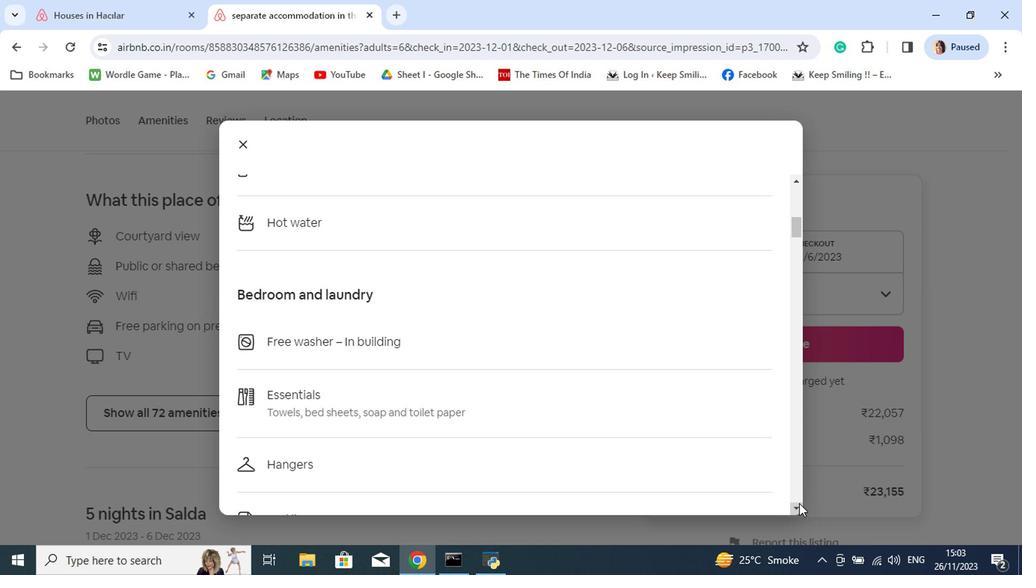 
Action: Mouse pressed left at (755, 476)
Screenshot: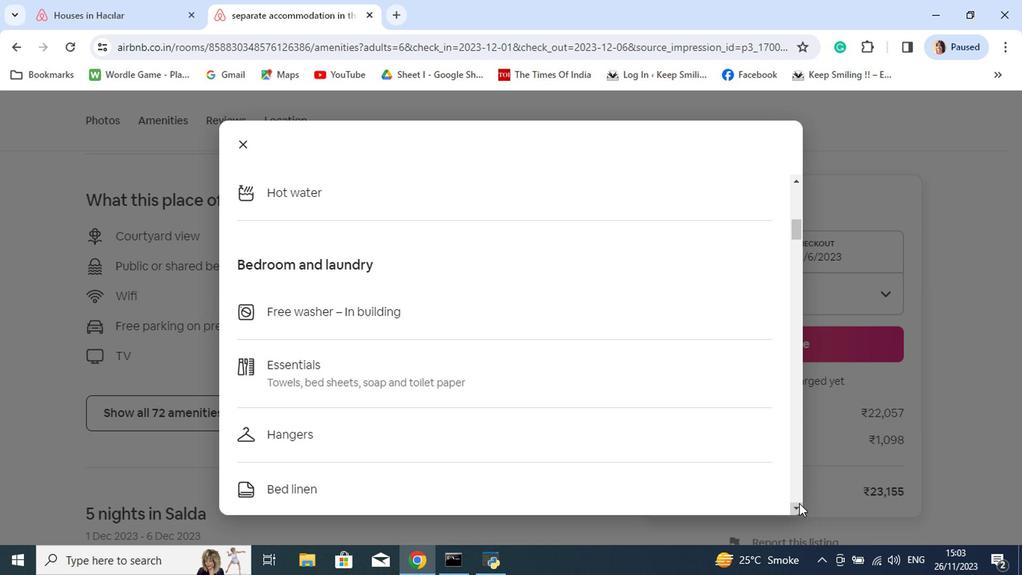 
Action: Mouse pressed left at (755, 476)
Screenshot: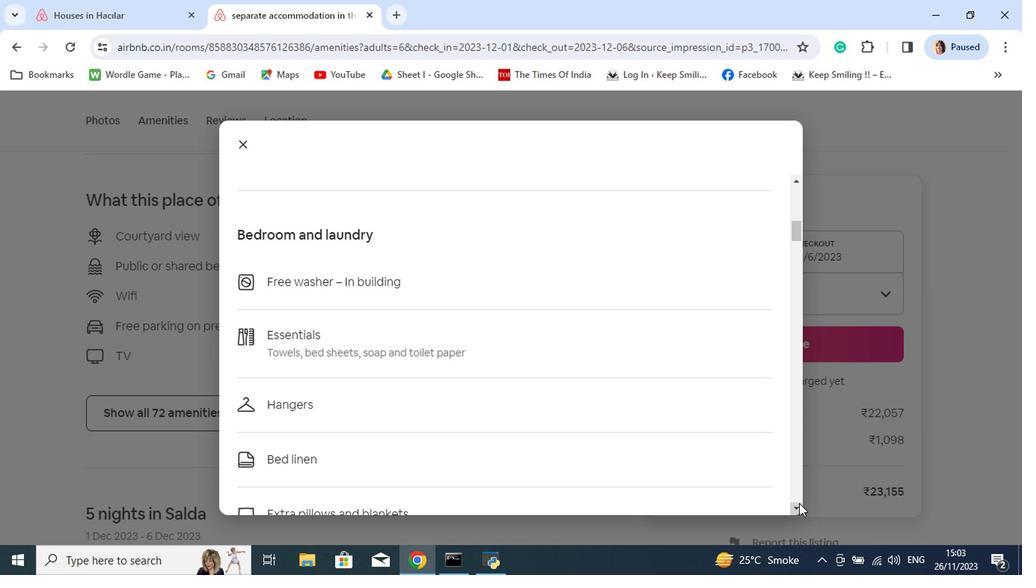 
Action: Mouse moved to (755, 476)
Screenshot: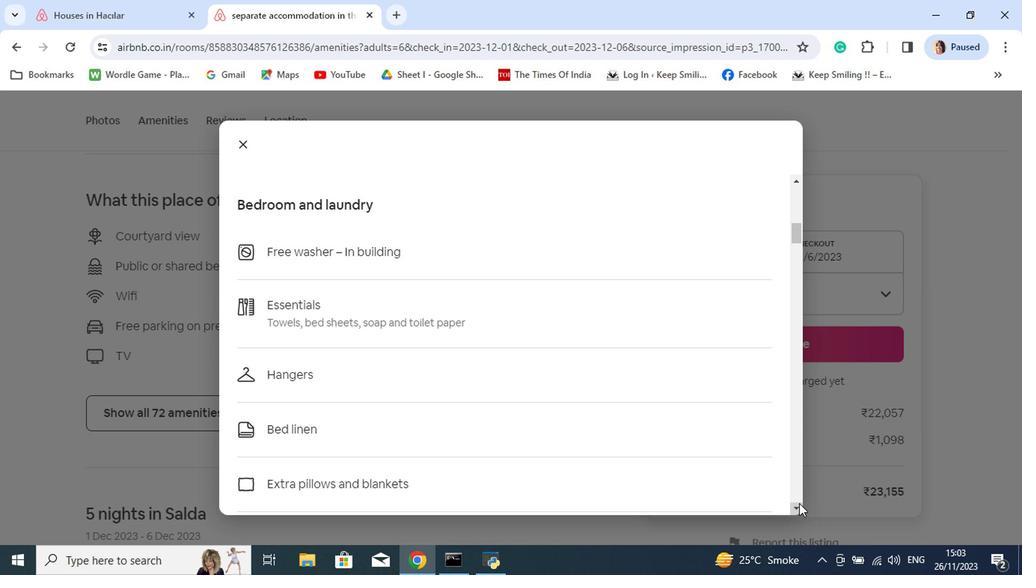 
Action: Mouse pressed left at (755, 476)
Screenshot: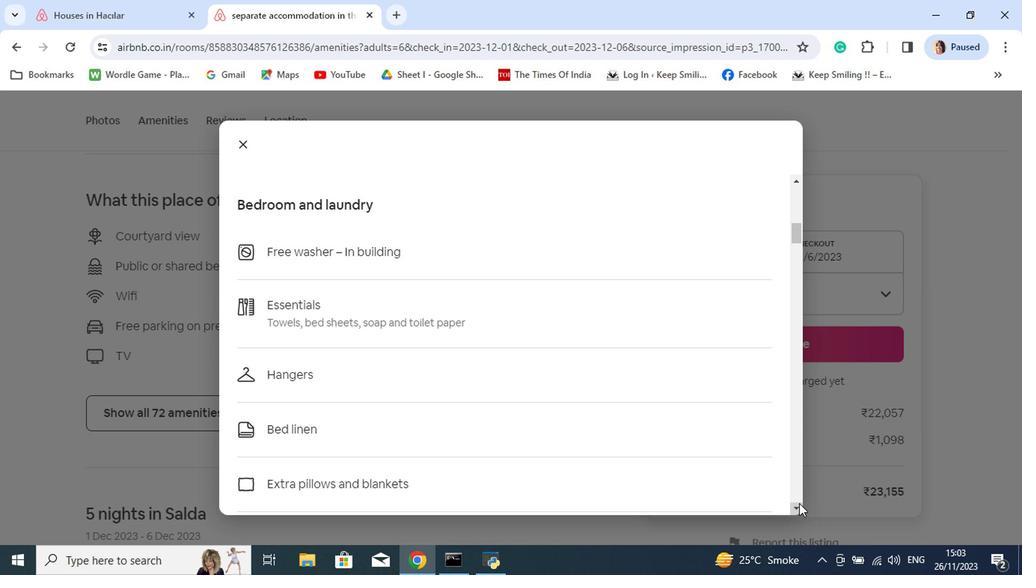 
Action: Mouse moved to (755, 476)
Screenshot: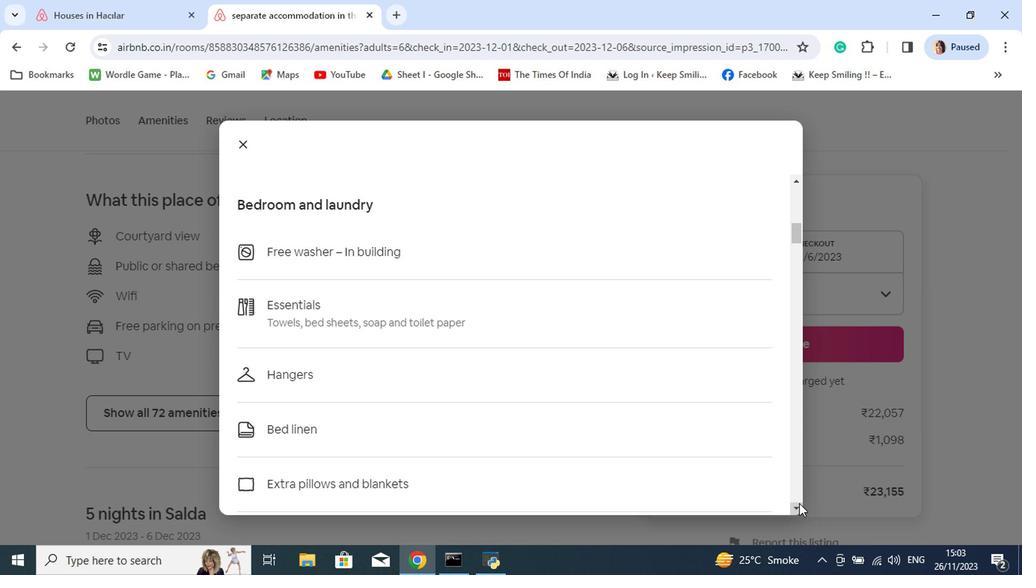 
Action: Mouse pressed left at (755, 476)
Screenshot: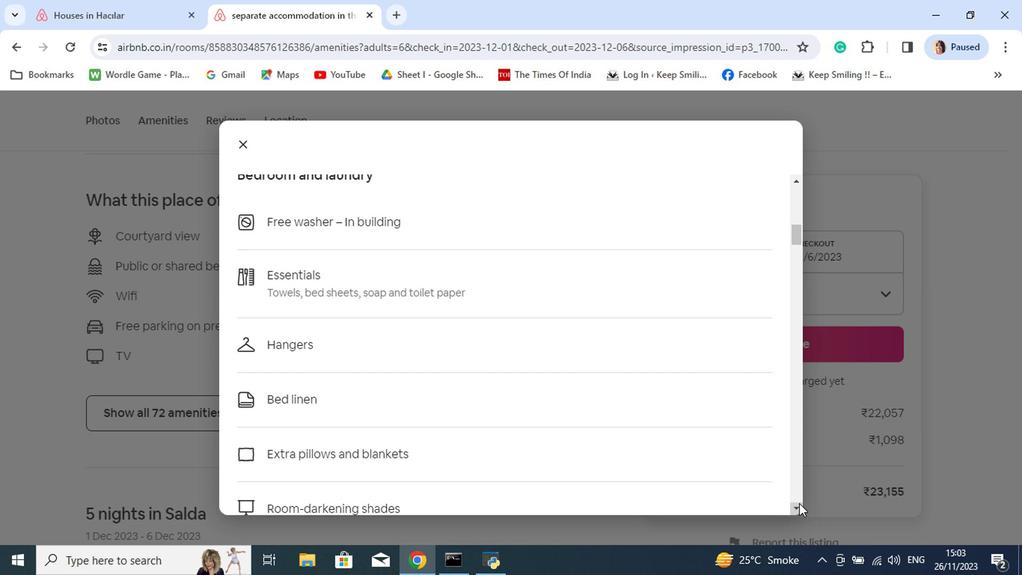 
Action: Mouse pressed left at (755, 476)
Screenshot: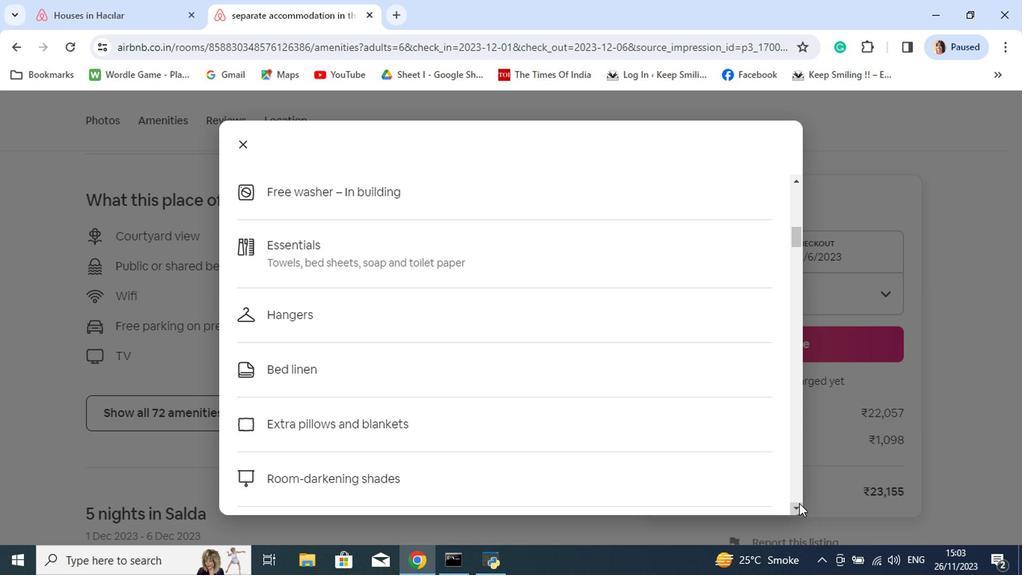 
Action: Mouse pressed left at (755, 476)
Screenshot: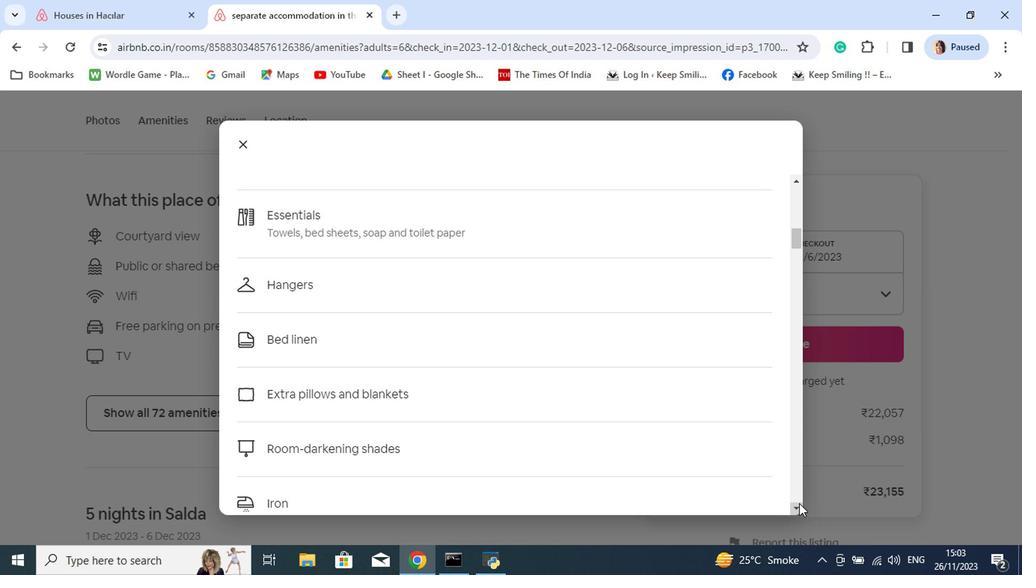 
Action: Mouse pressed left at (755, 476)
Screenshot: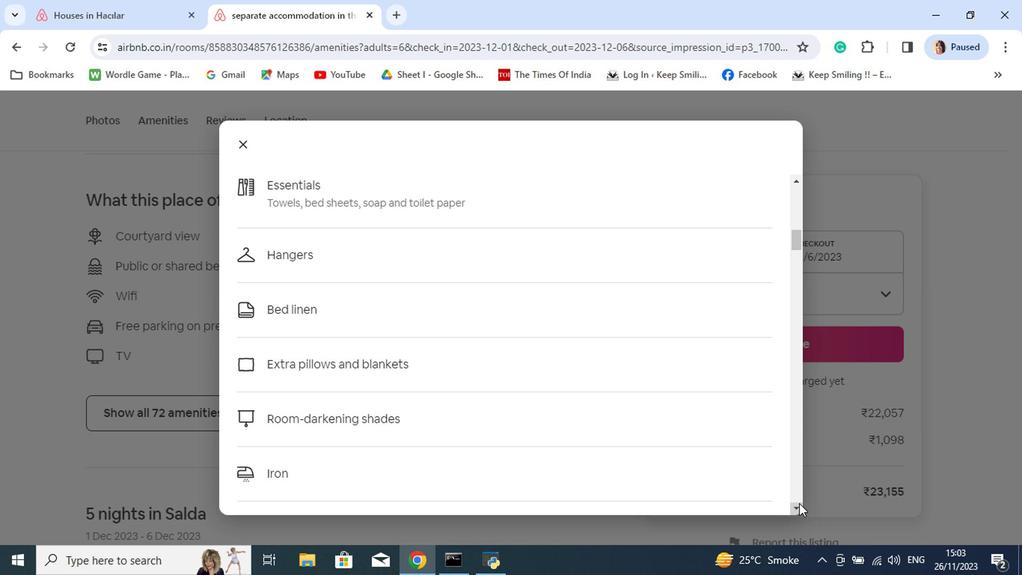 
Action: Mouse pressed left at (755, 476)
Screenshot: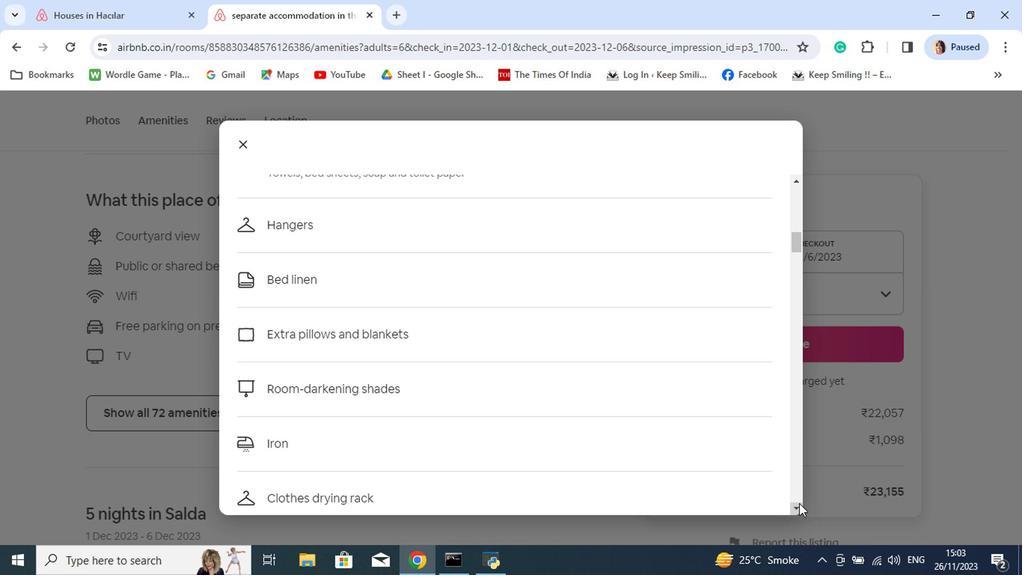 
Action: Mouse pressed left at (755, 476)
Screenshot: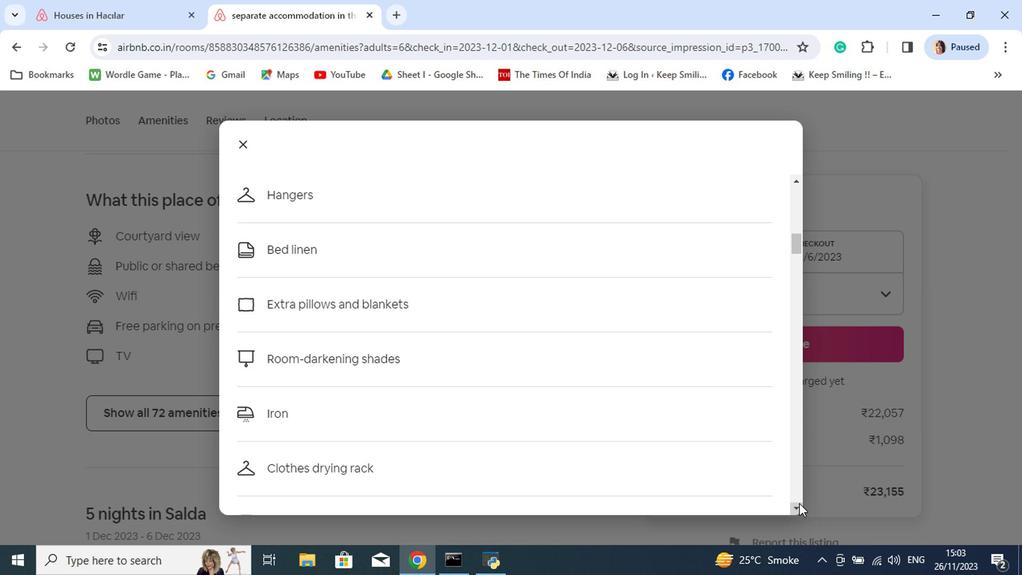 
Action: Mouse pressed left at (755, 476)
Screenshot: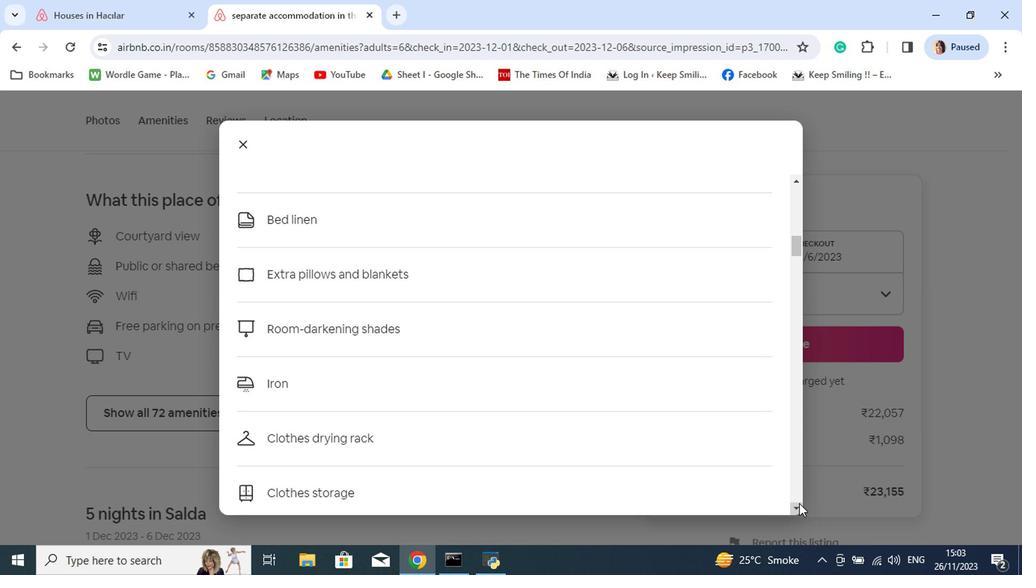 
Action: Mouse pressed left at (755, 476)
Screenshot: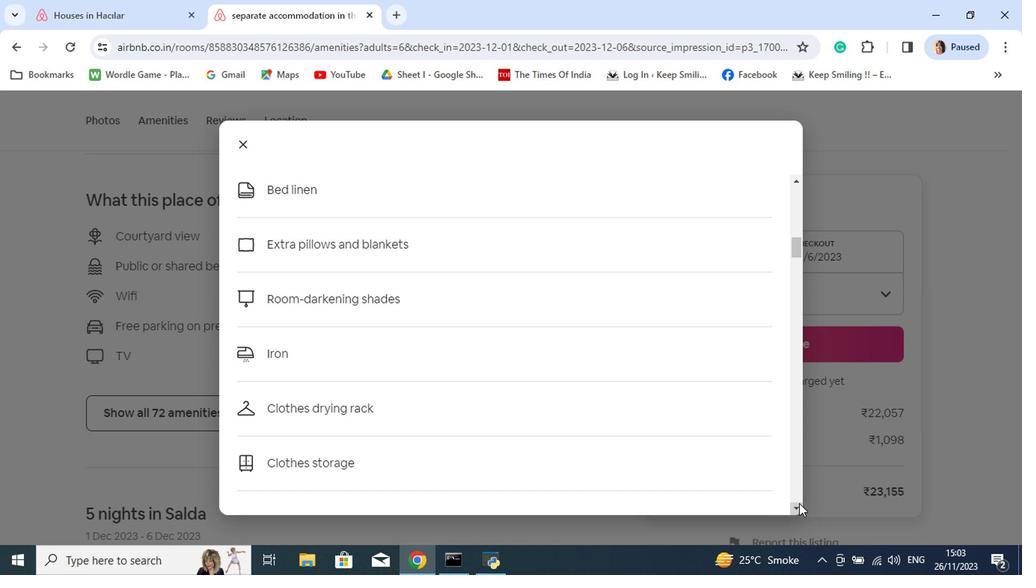
Action: Mouse pressed left at (755, 476)
Screenshot: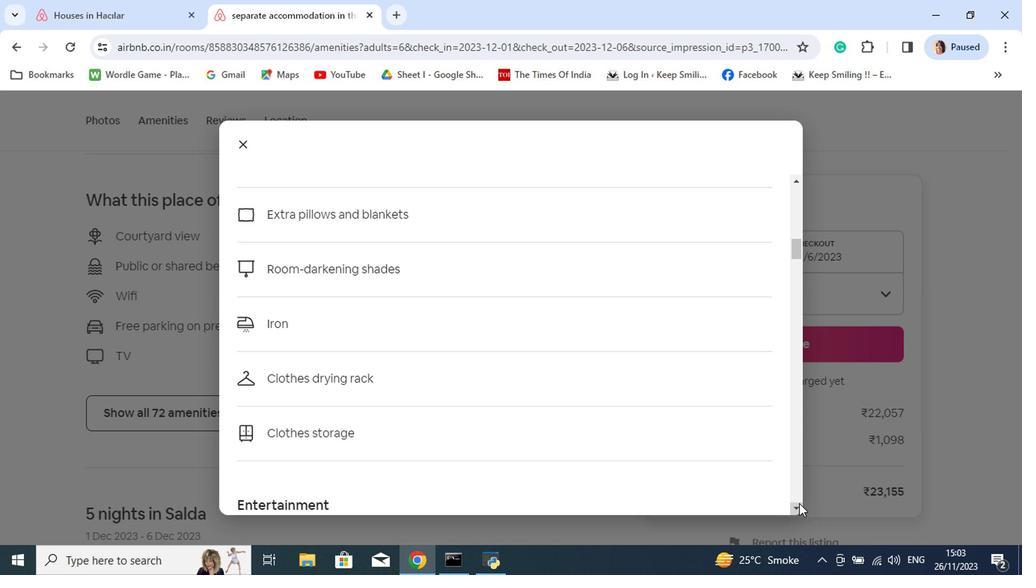 
Action: Mouse pressed left at (755, 476)
Screenshot: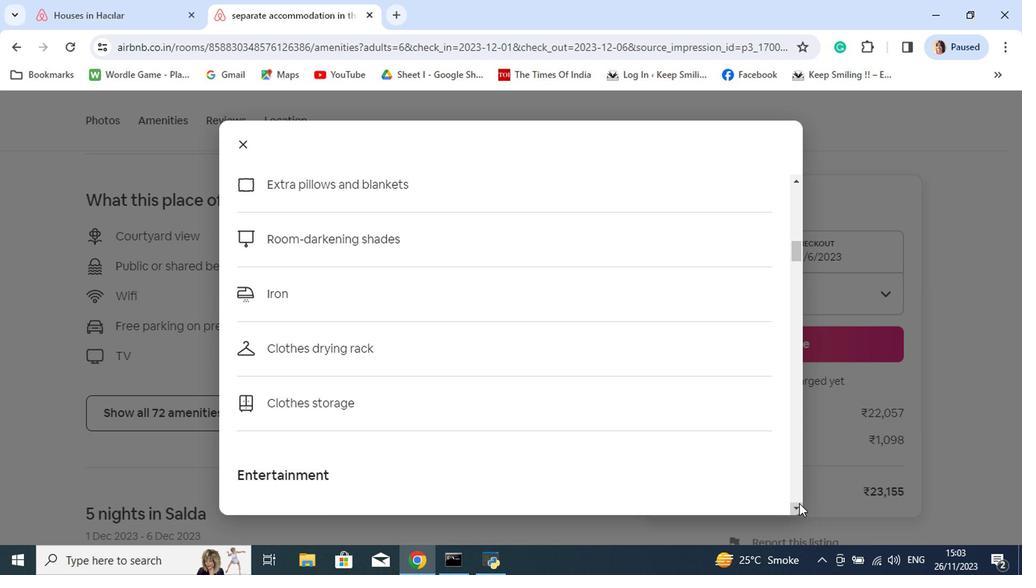 
Action: Mouse pressed left at (755, 476)
Screenshot: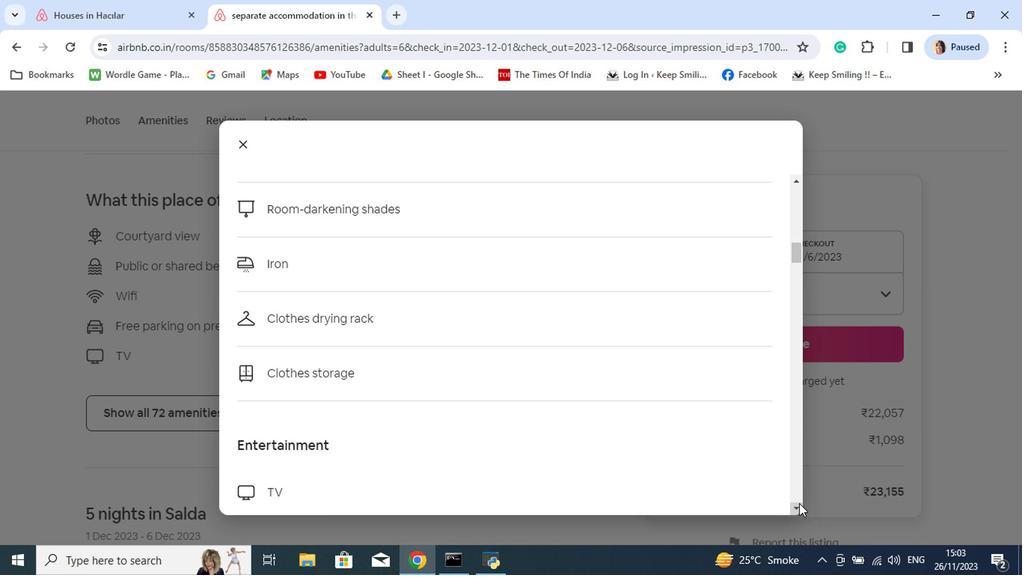 
Action: Mouse pressed left at (755, 476)
Screenshot: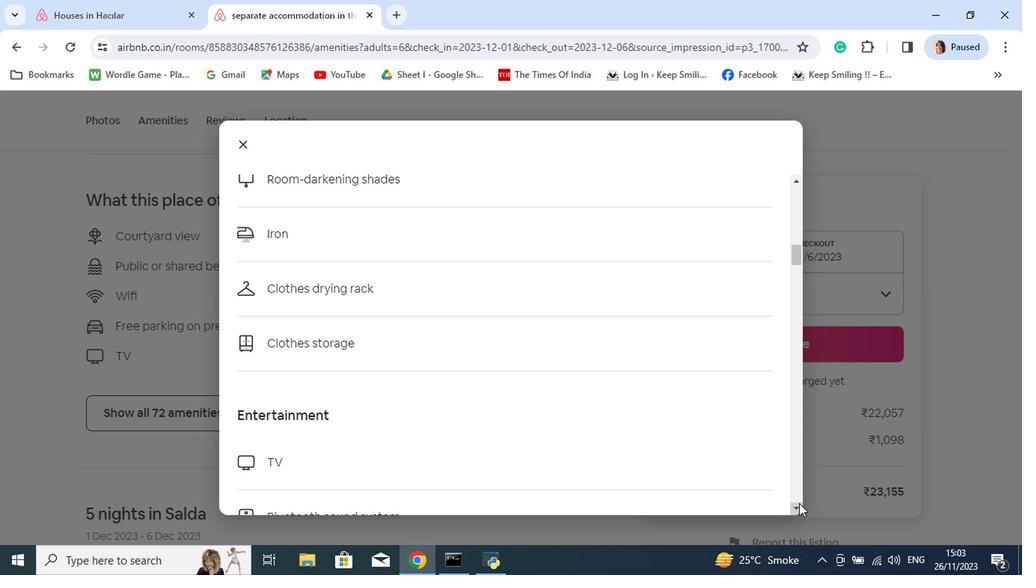 
Action: Mouse pressed left at (755, 476)
Screenshot: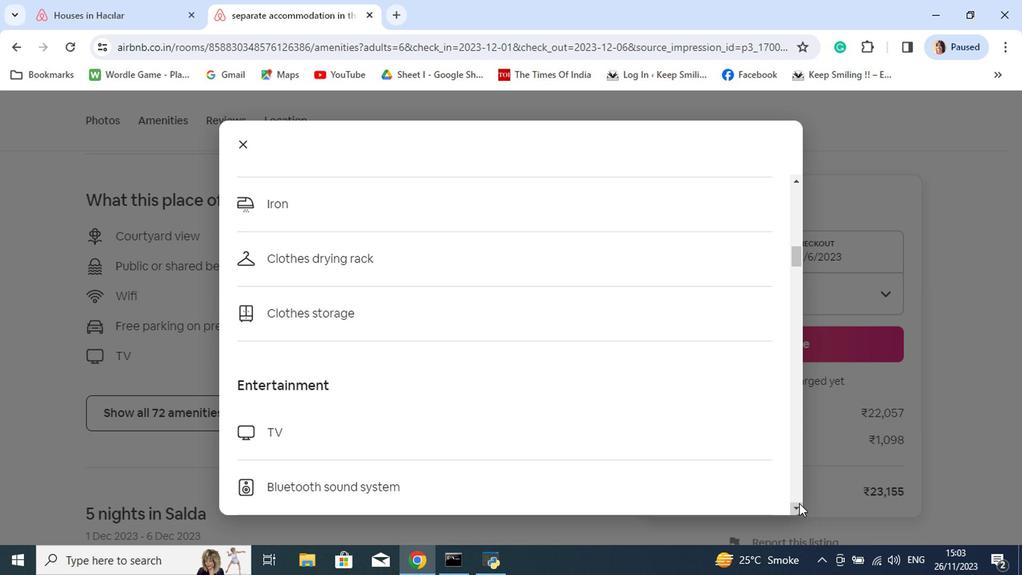 
Action: Mouse pressed left at (755, 476)
Screenshot: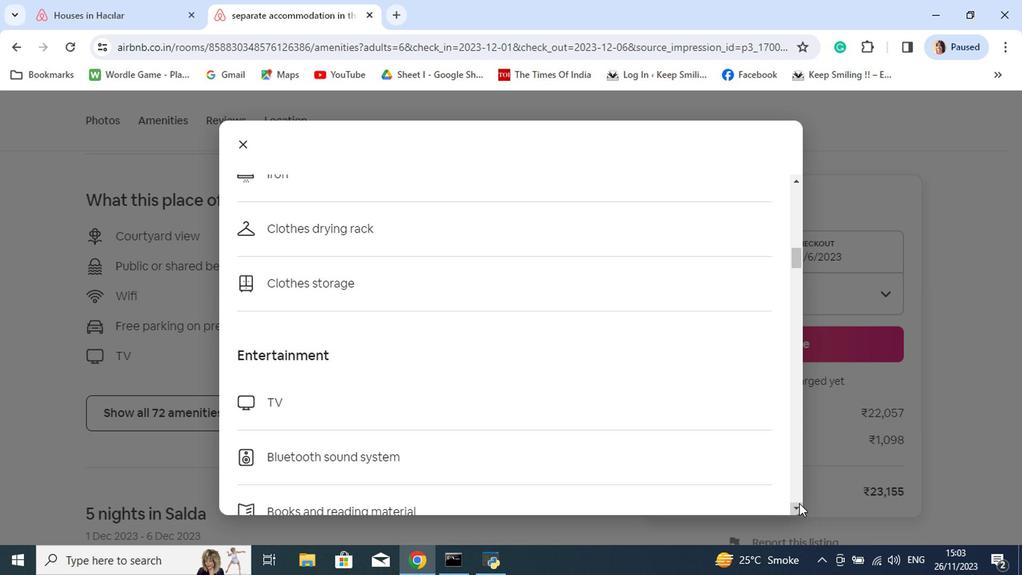 
Action: Mouse pressed left at (755, 476)
Screenshot: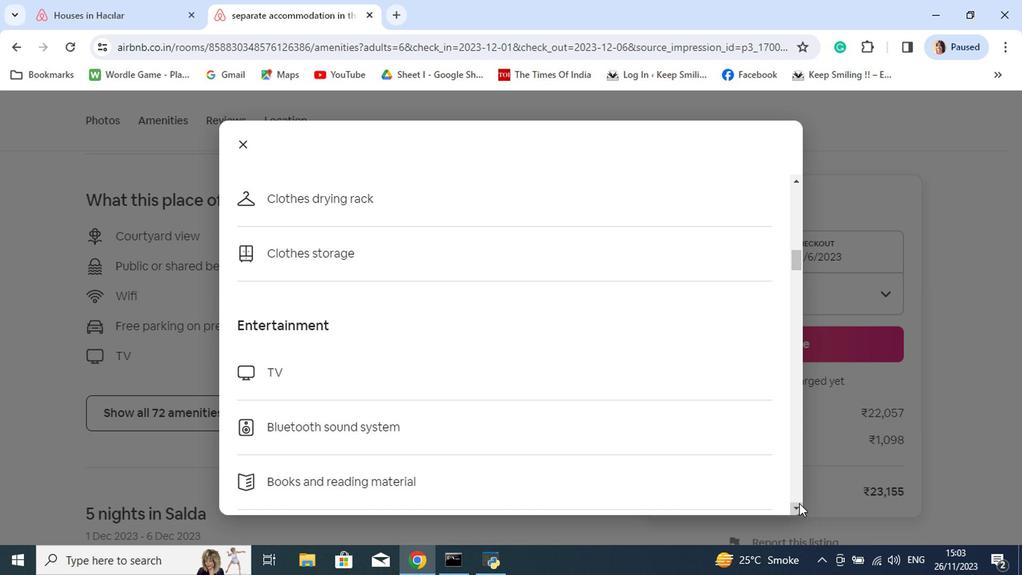 
Action: Mouse moved to (755, 476)
Screenshot: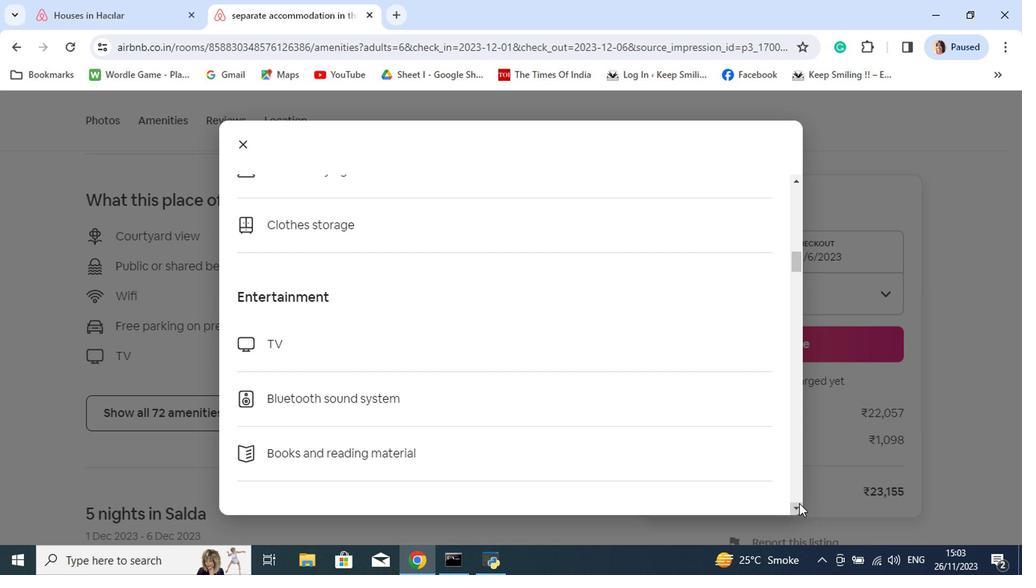 
Action: Mouse pressed left at (755, 476)
